 Task: Look for Airbnb properties in La Falda, Argentina from 14th December, 2023 to 18th December, 2023 for 2 adults. Place can be room with 1  bedroom having 1 bed and 1 bathroom. Property type can be hotel. Amenities needed are: heating.
Action: Mouse moved to (496, 98)
Screenshot: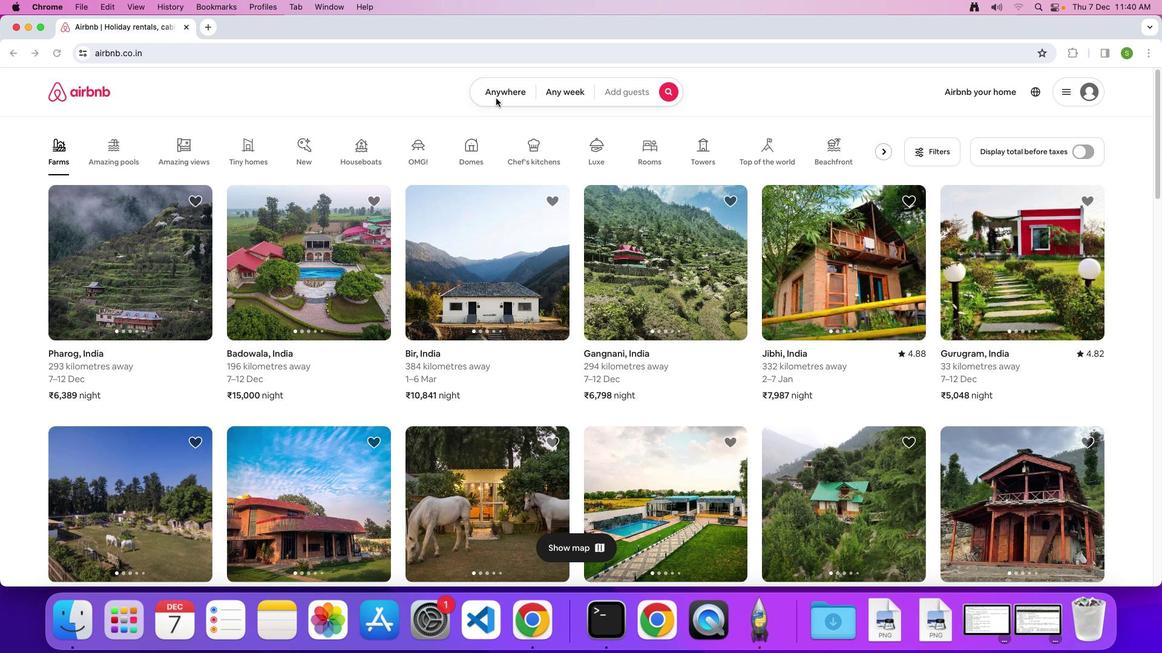 
Action: Mouse pressed left at (496, 98)
Screenshot: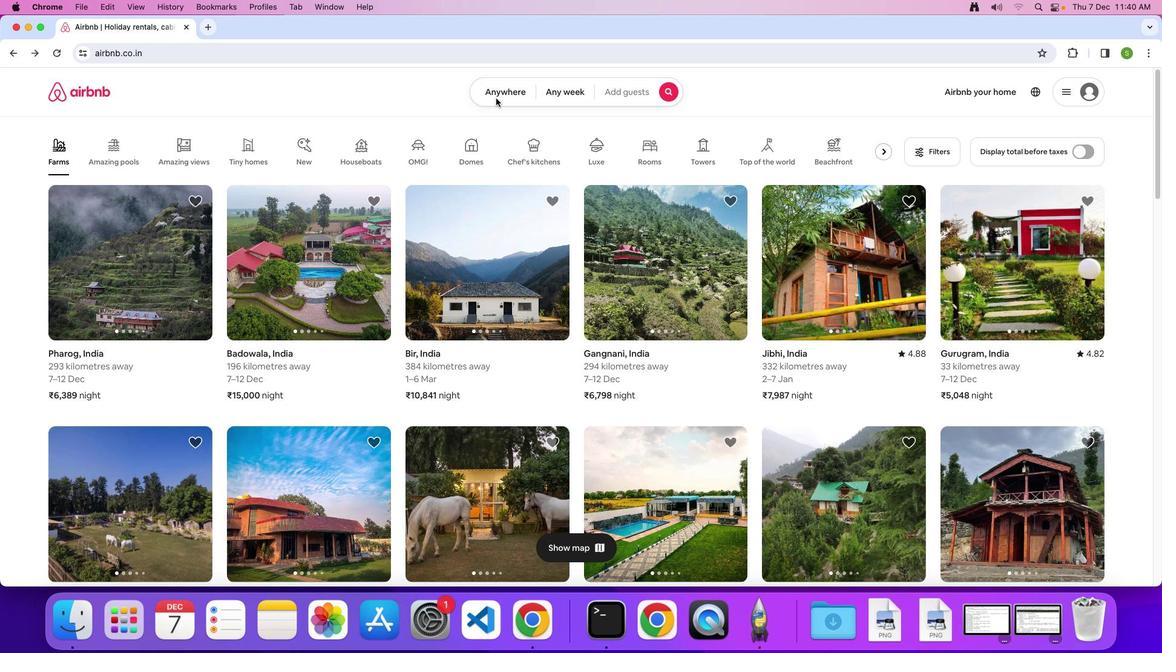 
Action: Mouse moved to (498, 94)
Screenshot: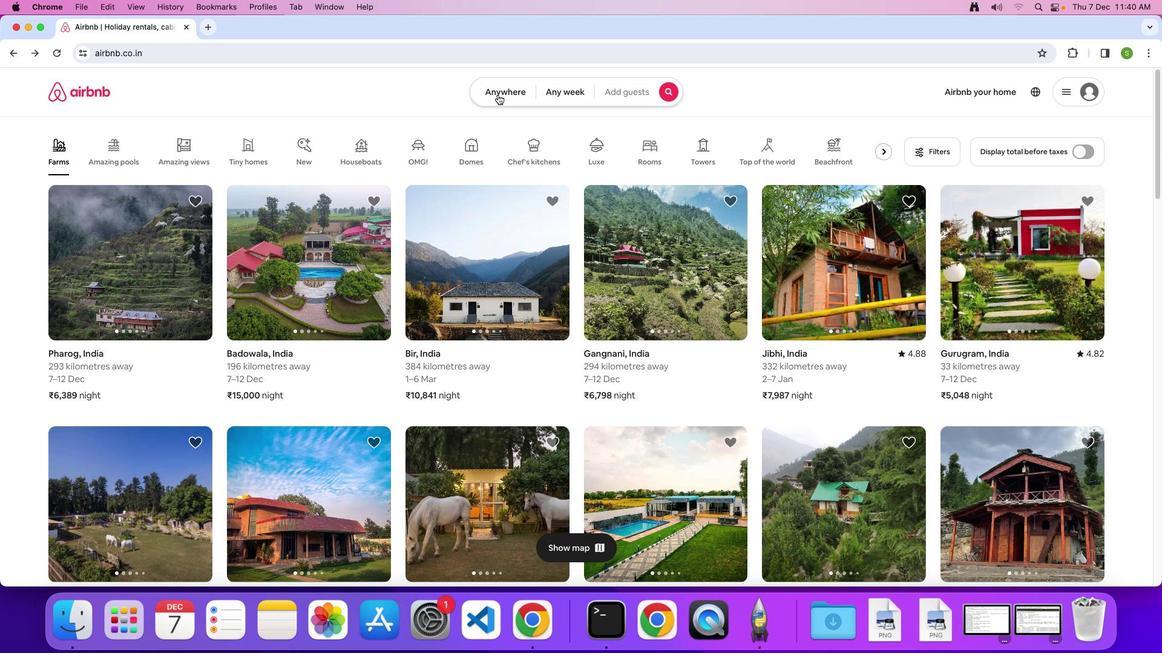 
Action: Mouse pressed left at (498, 94)
Screenshot: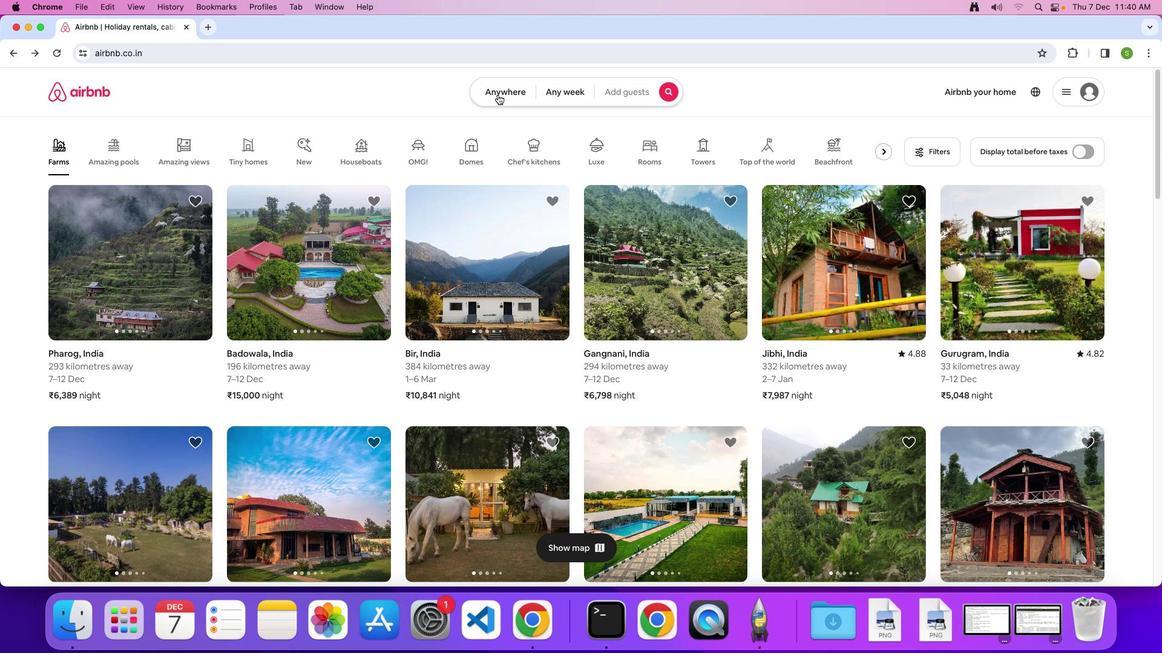 
Action: Mouse moved to (433, 133)
Screenshot: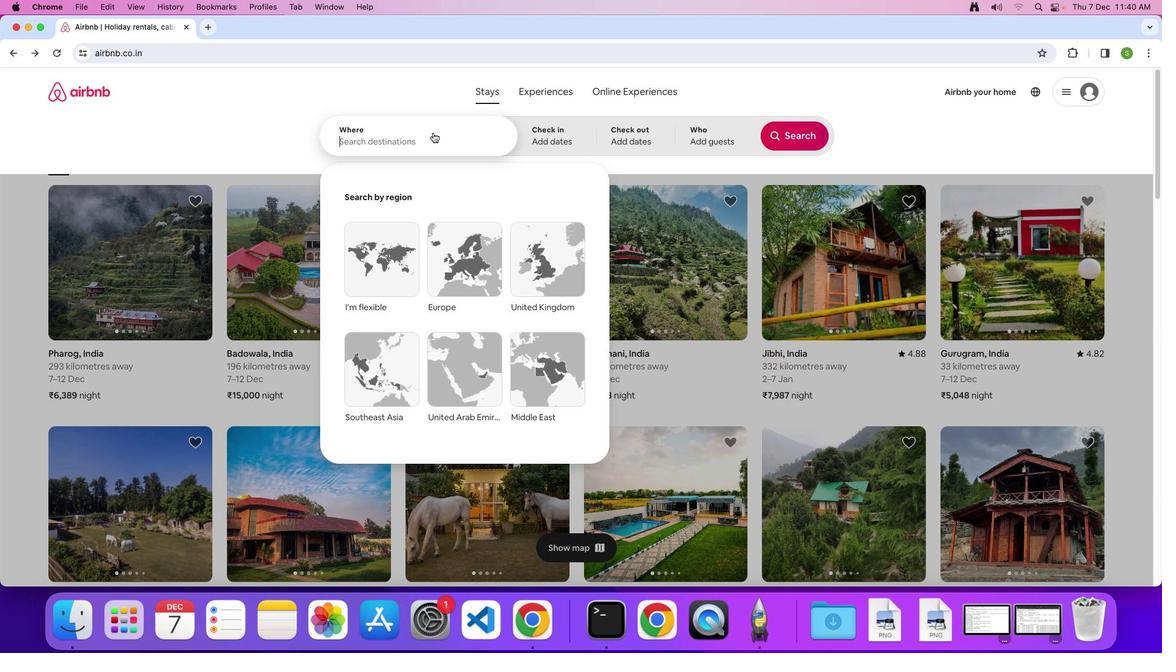 
Action: Mouse pressed left at (433, 133)
Screenshot: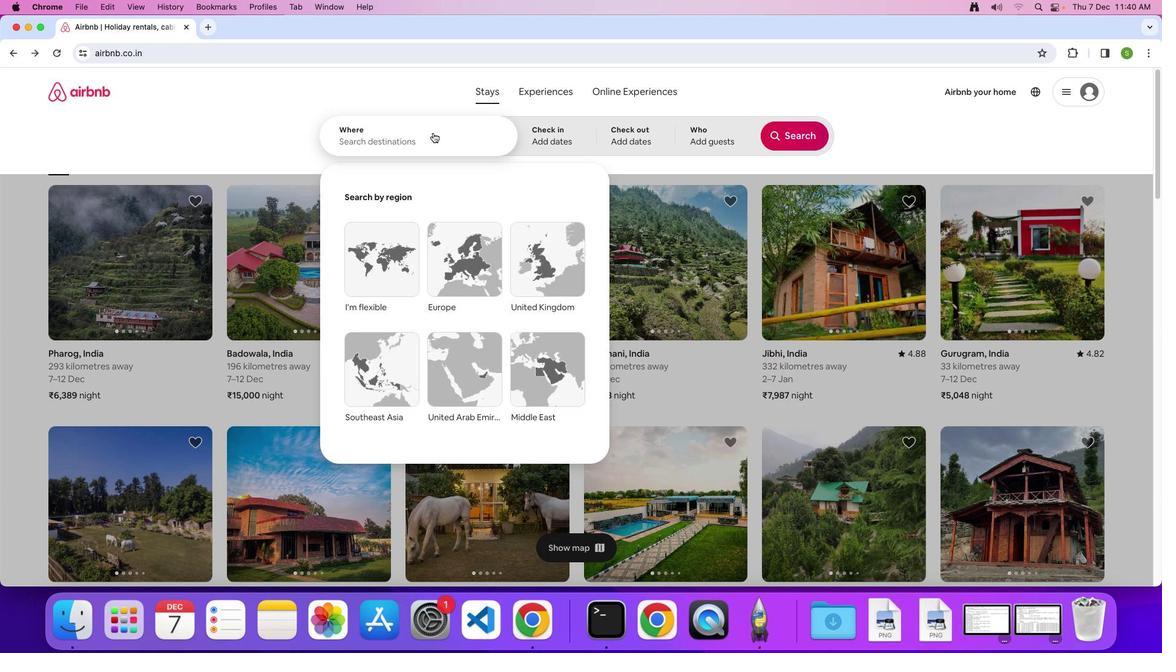 
Action: Mouse moved to (433, 133)
Screenshot: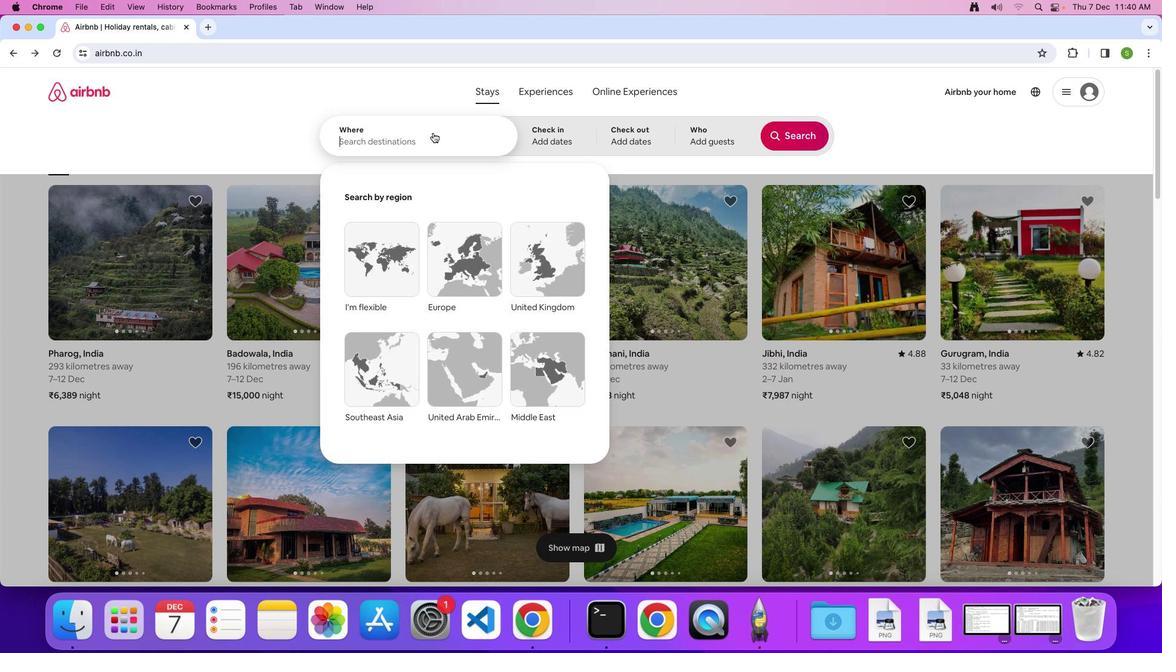 
Action: Key pressed 'L'Key.caps_lock'a'Key.spaceKey.shift'F''a''l''d''a'','Key.spaceKey.shift'A''r''g''e''n''t''i''n''a'Key.enter
Screenshot: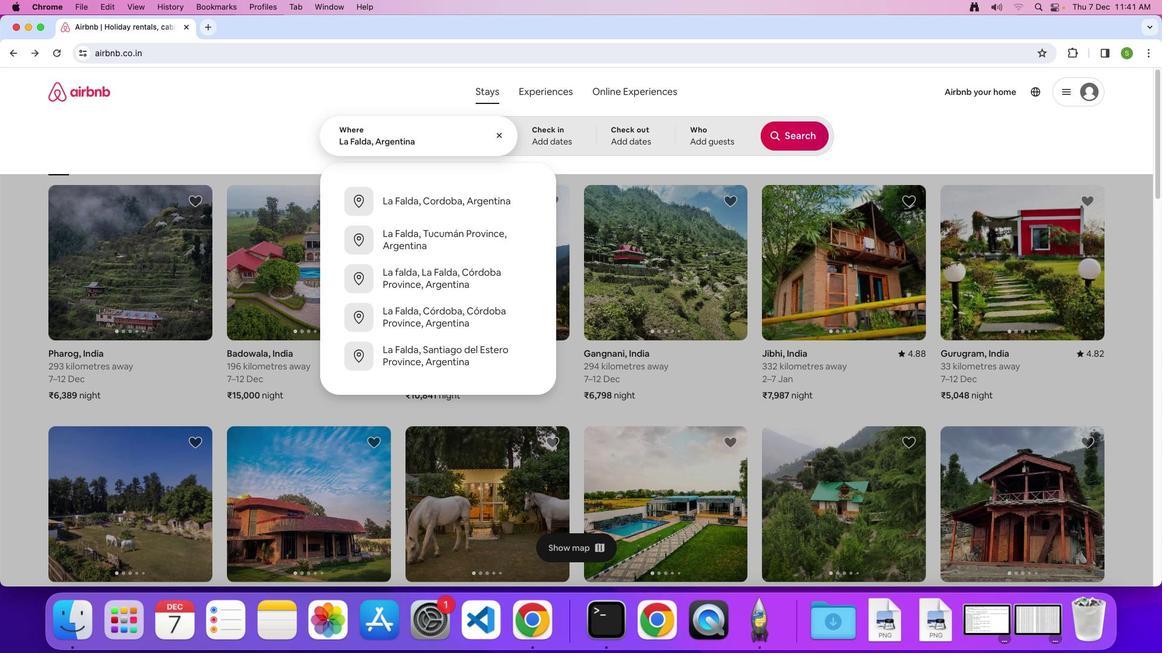 
Action: Mouse moved to (483, 346)
Screenshot: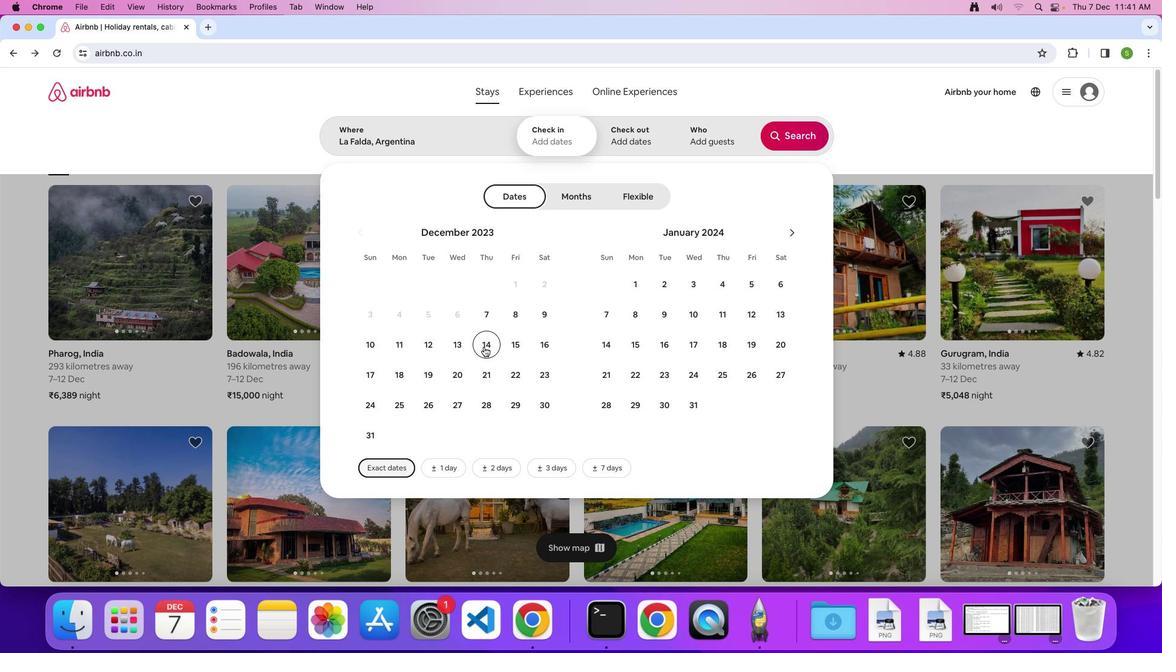 
Action: Mouse pressed left at (483, 346)
Screenshot: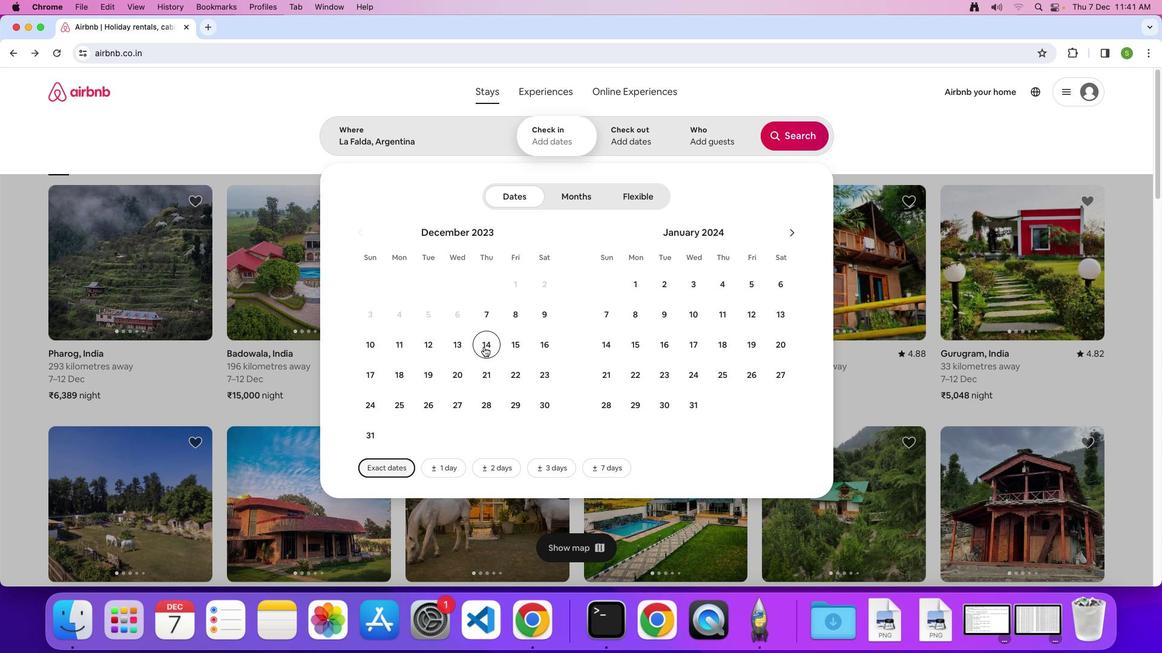 
Action: Mouse moved to (397, 374)
Screenshot: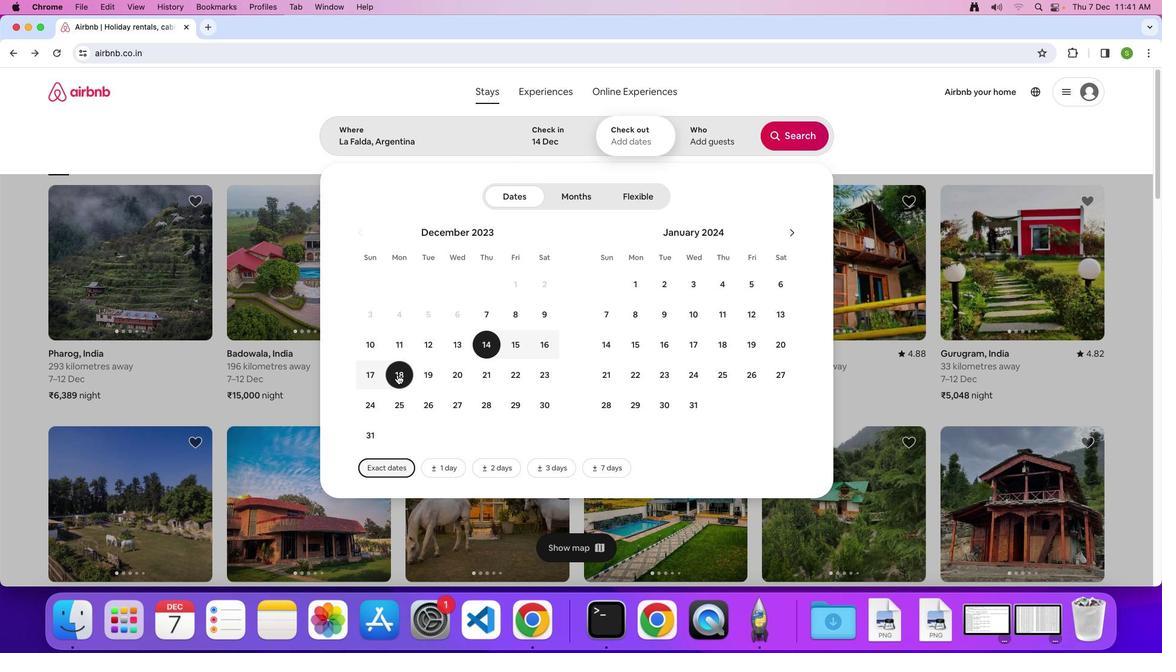 
Action: Mouse pressed left at (397, 374)
Screenshot: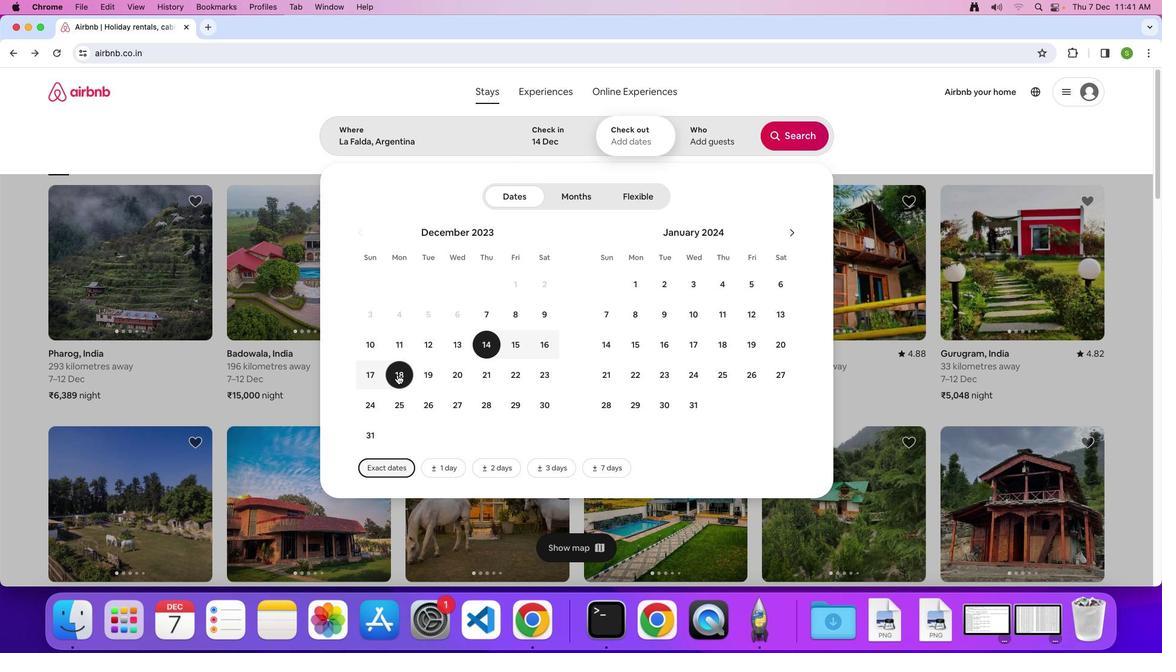 
Action: Mouse moved to (699, 133)
Screenshot: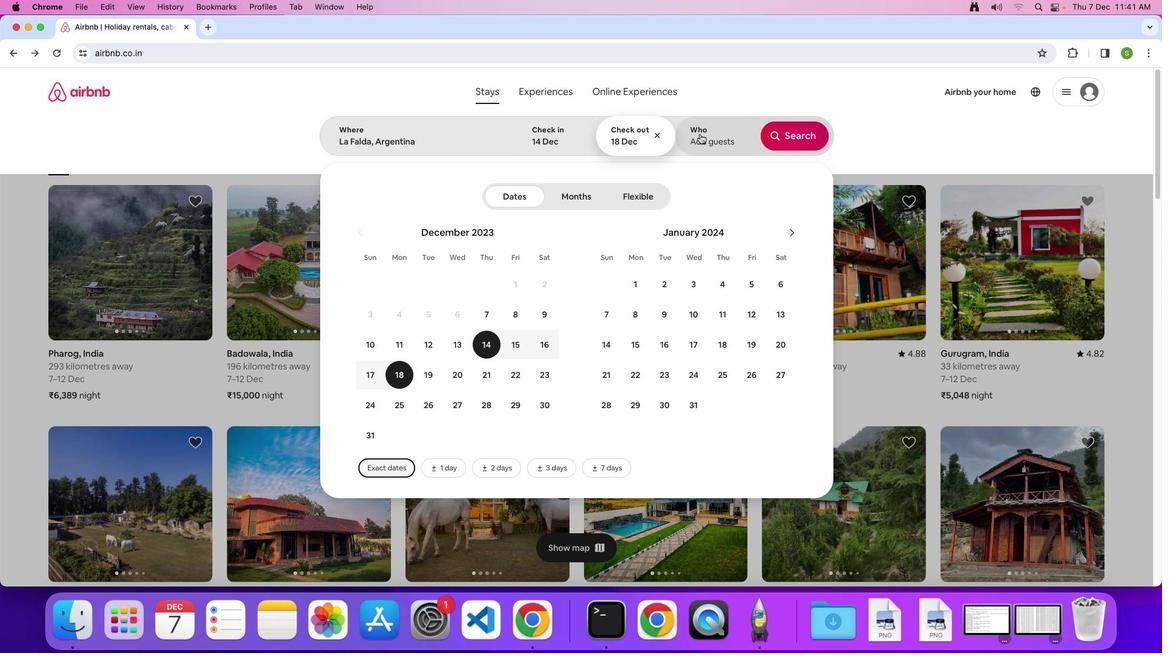 
Action: Mouse pressed left at (699, 133)
Screenshot: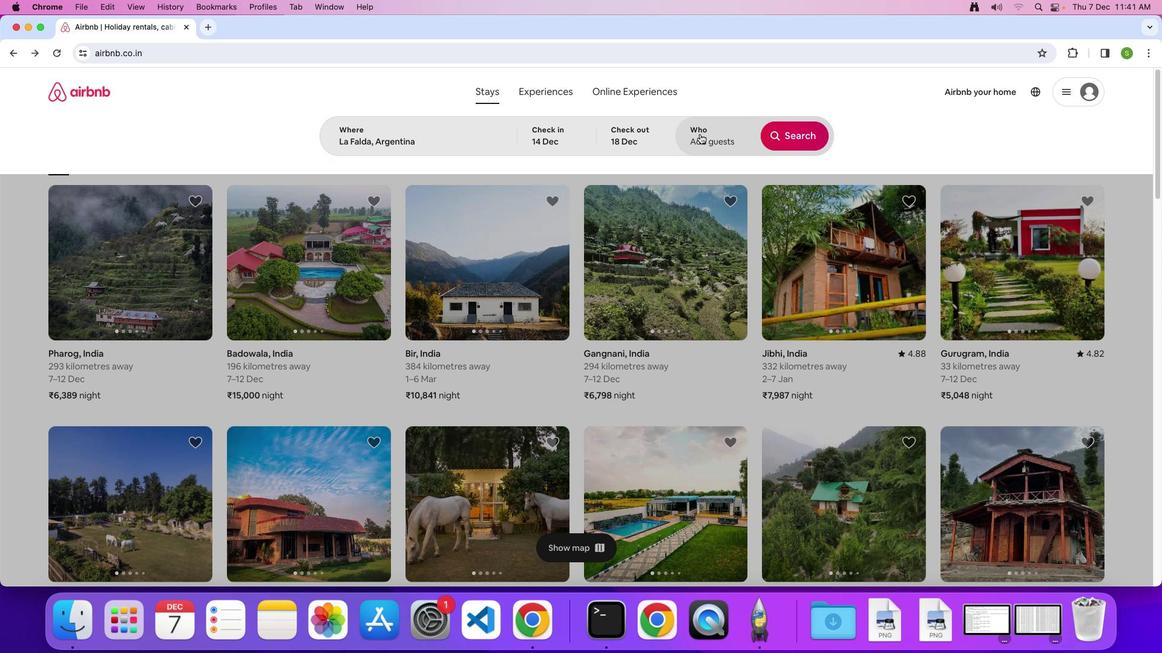 
Action: Mouse moved to (793, 201)
Screenshot: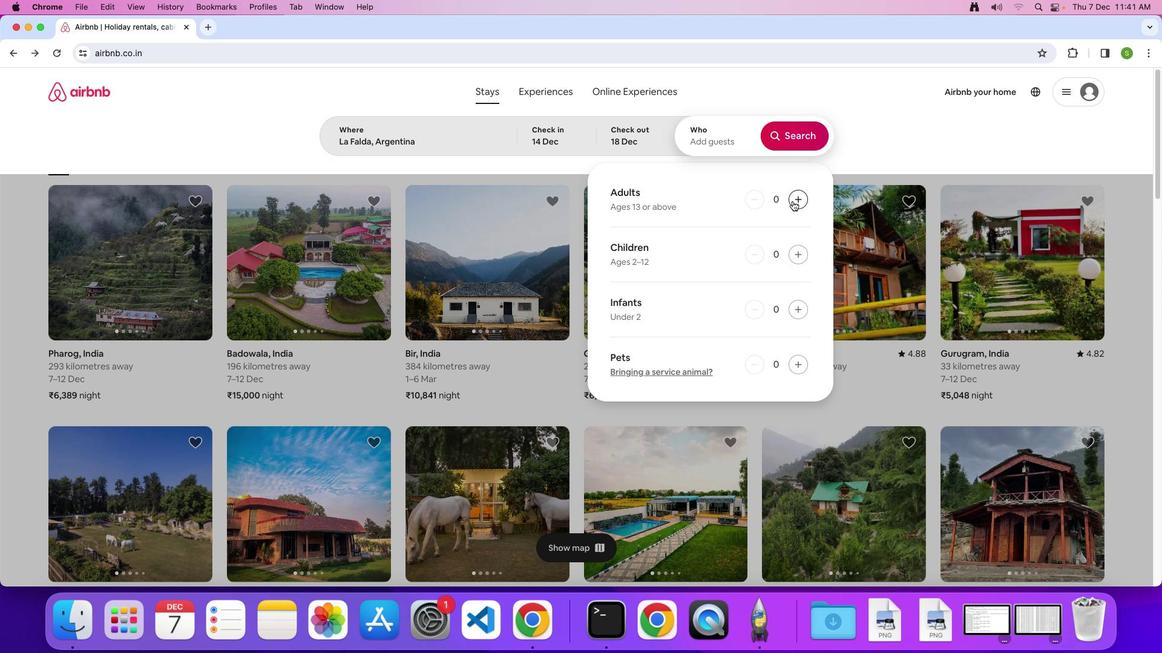 
Action: Mouse pressed left at (793, 201)
Screenshot: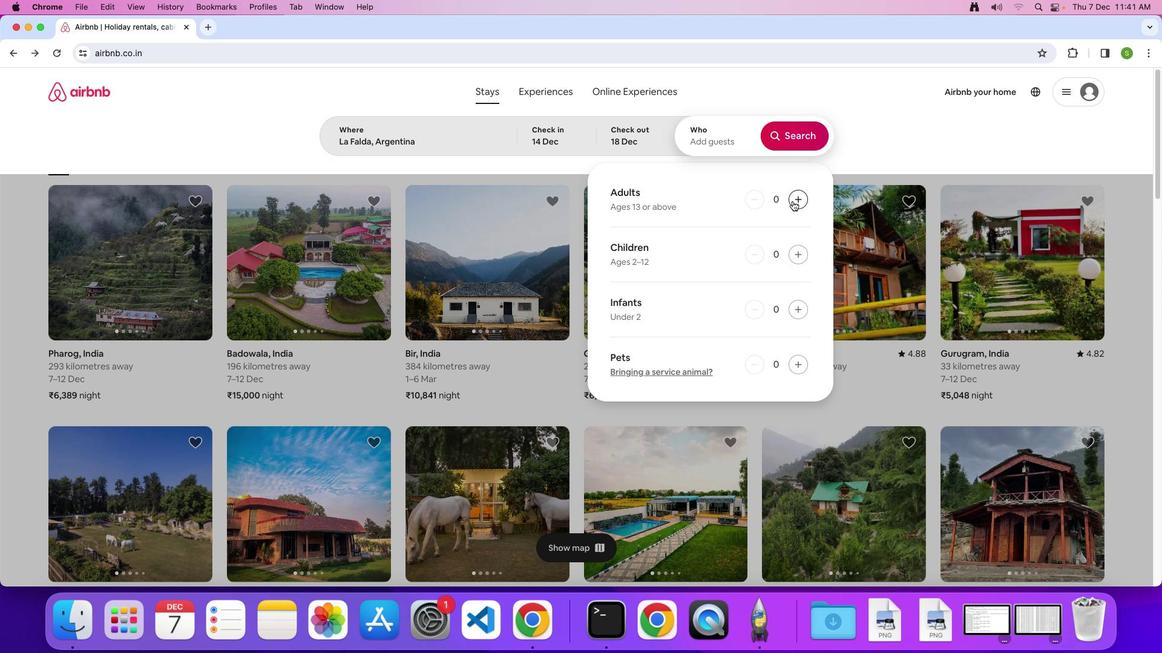 
Action: Mouse pressed left at (793, 201)
Screenshot: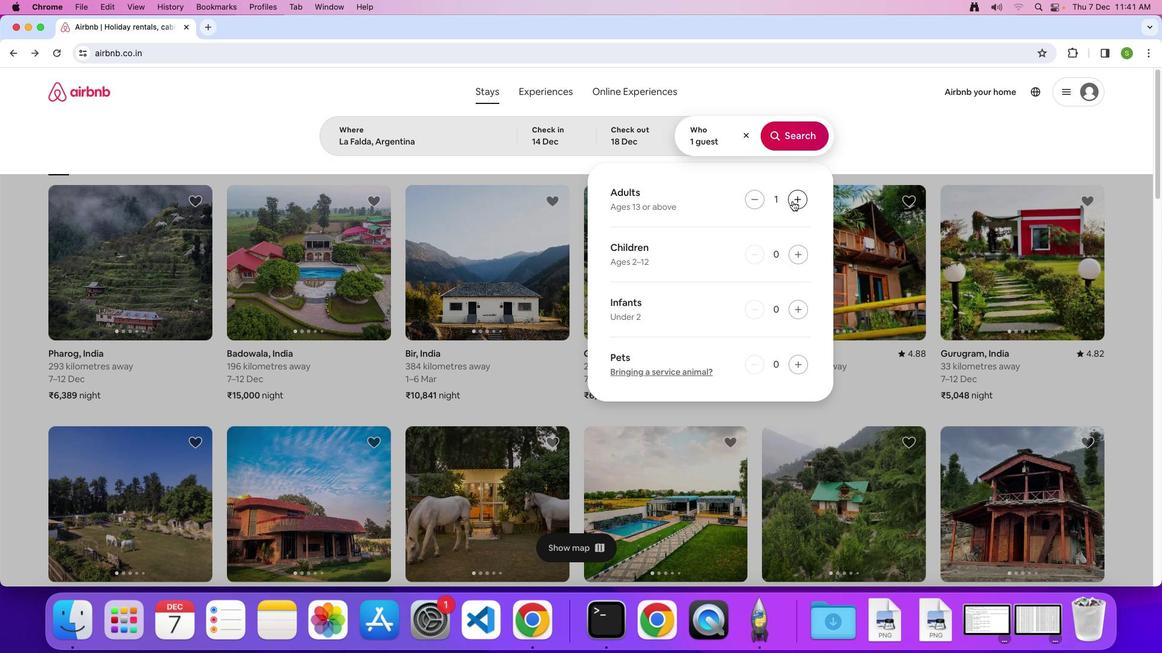 
Action: Mouse moved to (798, 143)
Screenshot: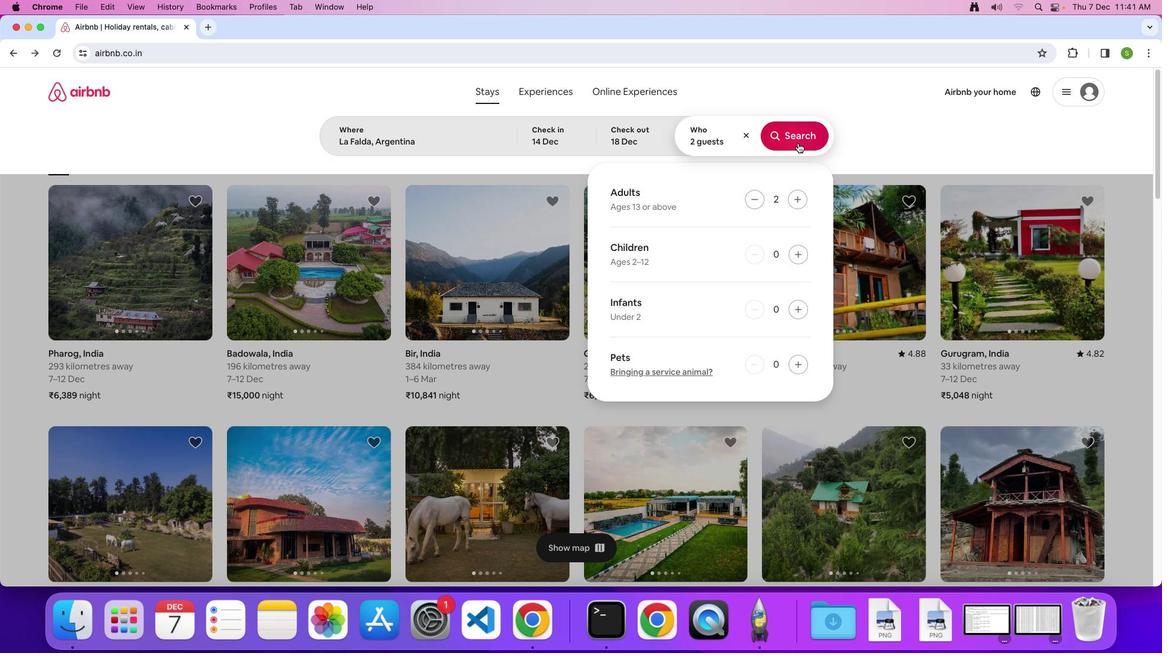 
Action: Mouse pressed left at (798, 143)
Screenshot: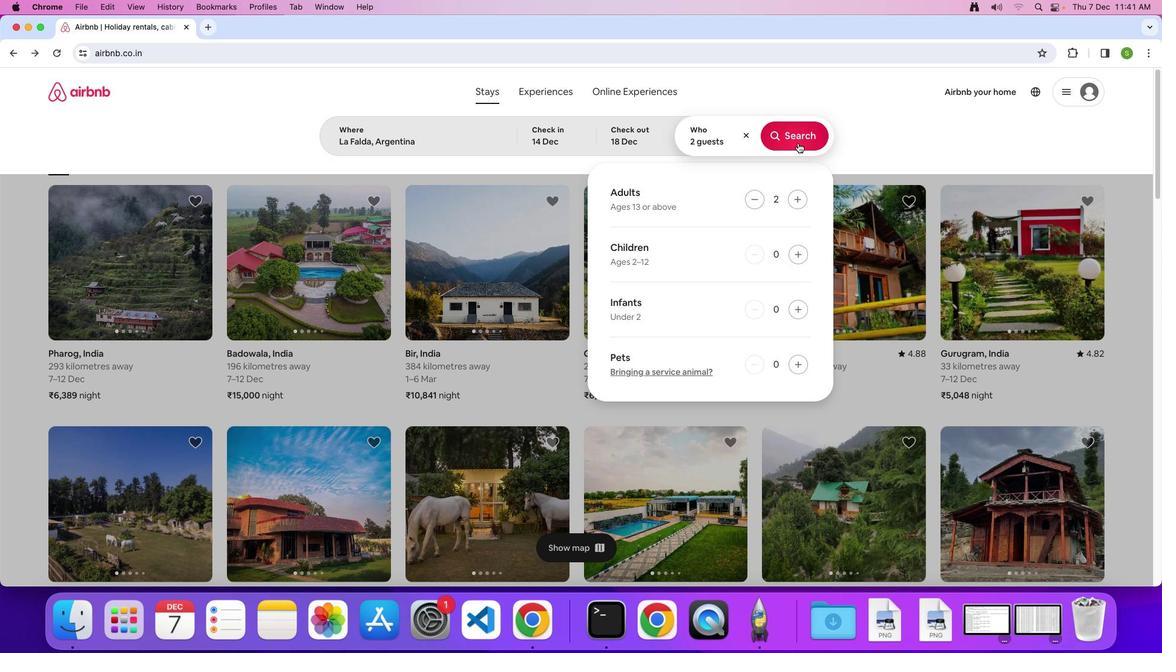 
Action: Mouse moved to (961, 148)
Screenshot: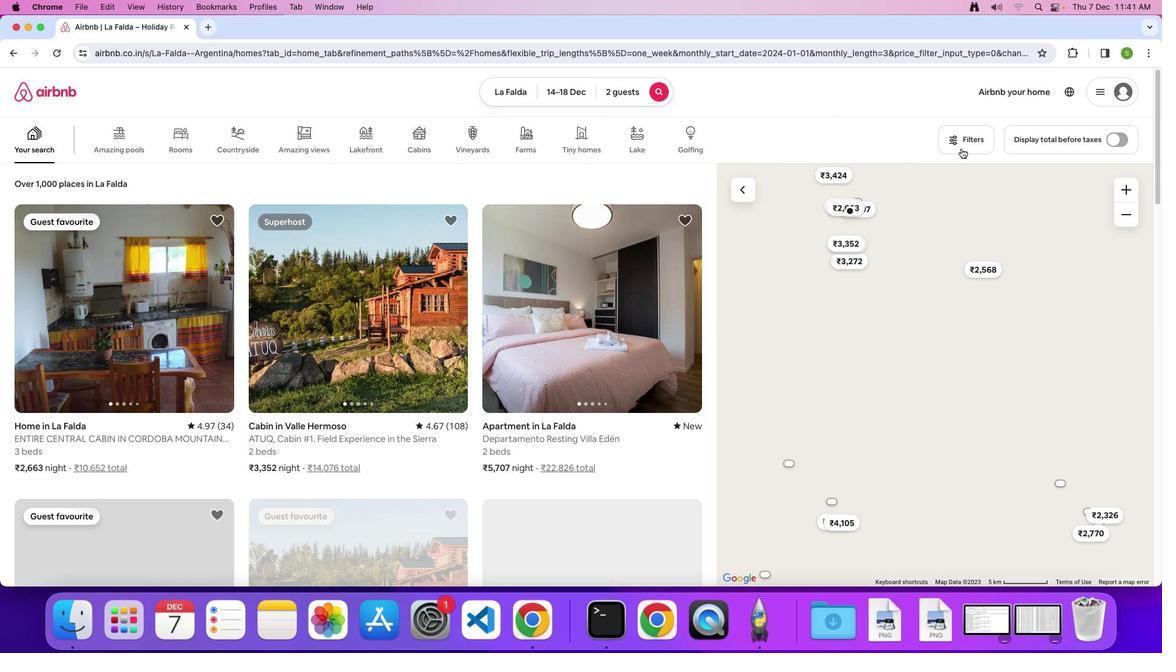 
Action: Mouse pressed left at (961, 148)
Screenshot: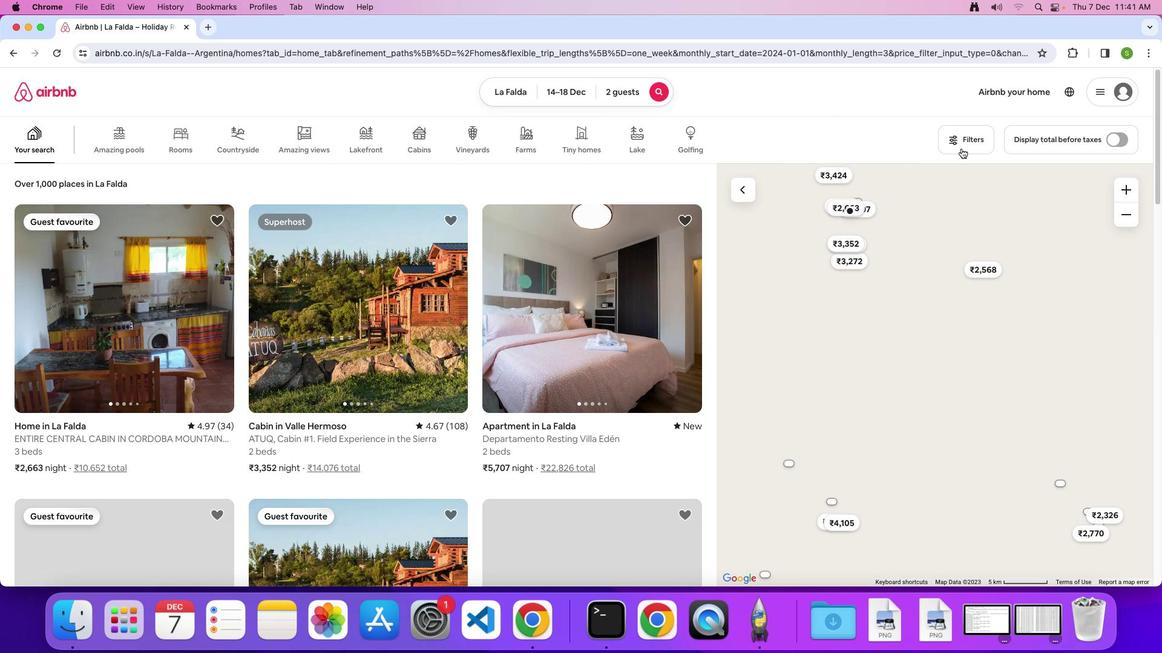 
Action: Mouse moved to (578, 220)
Screenshot: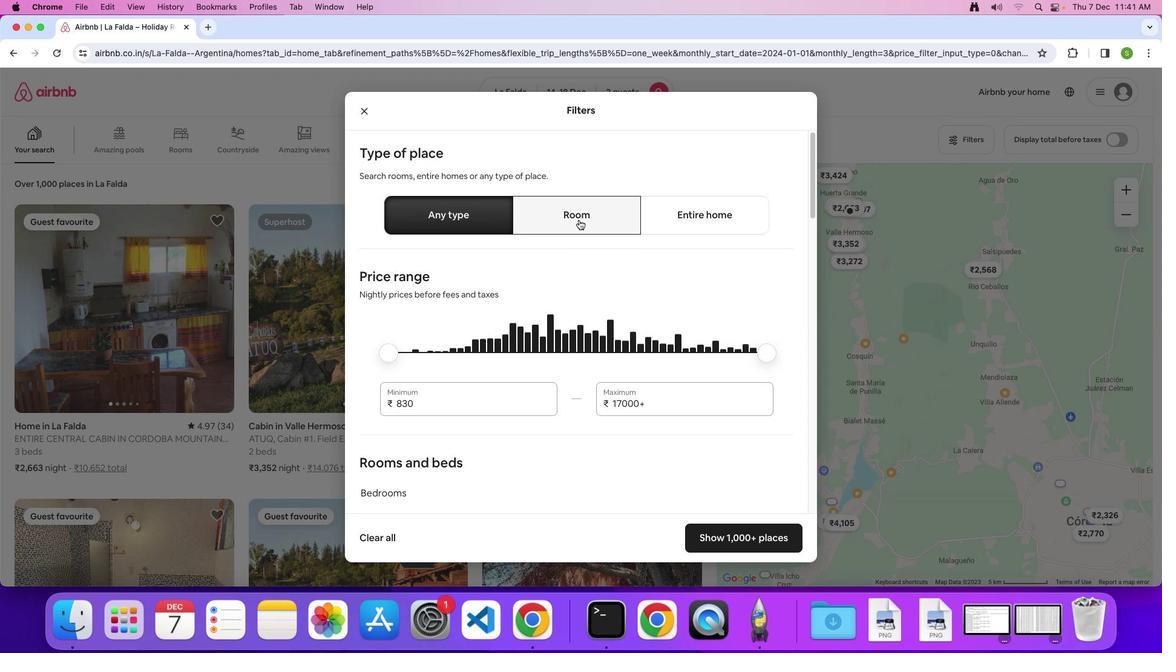
Action: Mouse pressed left at (578, 220)
Screenshot: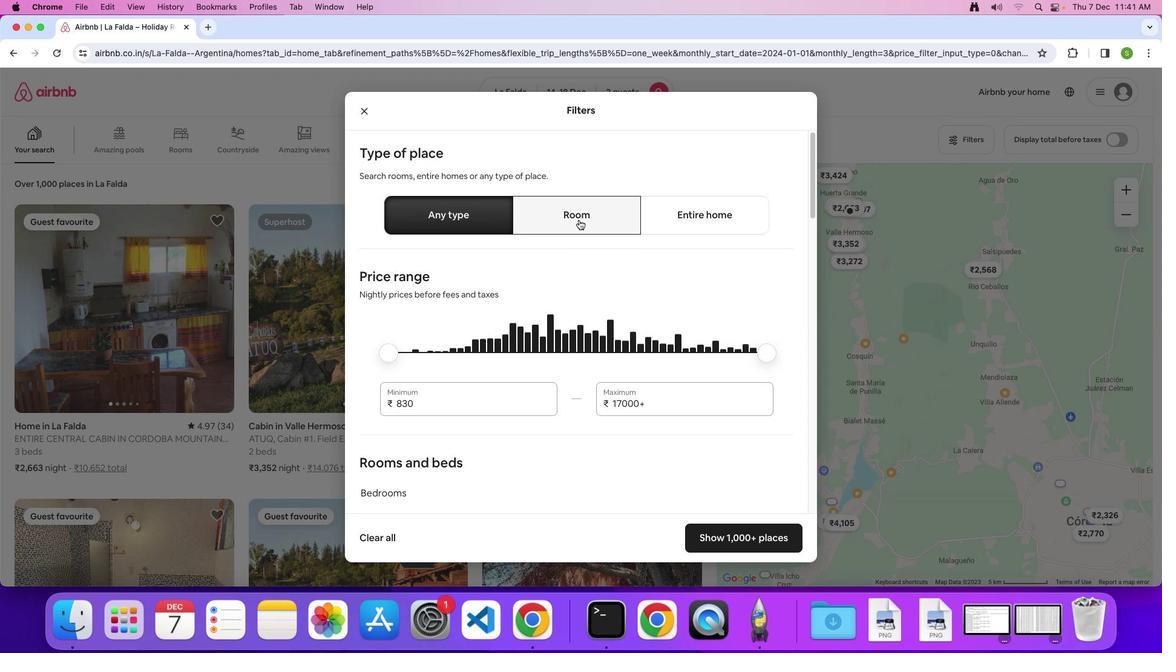 
Action: Mouse moved to (559, 345)
Screenshot: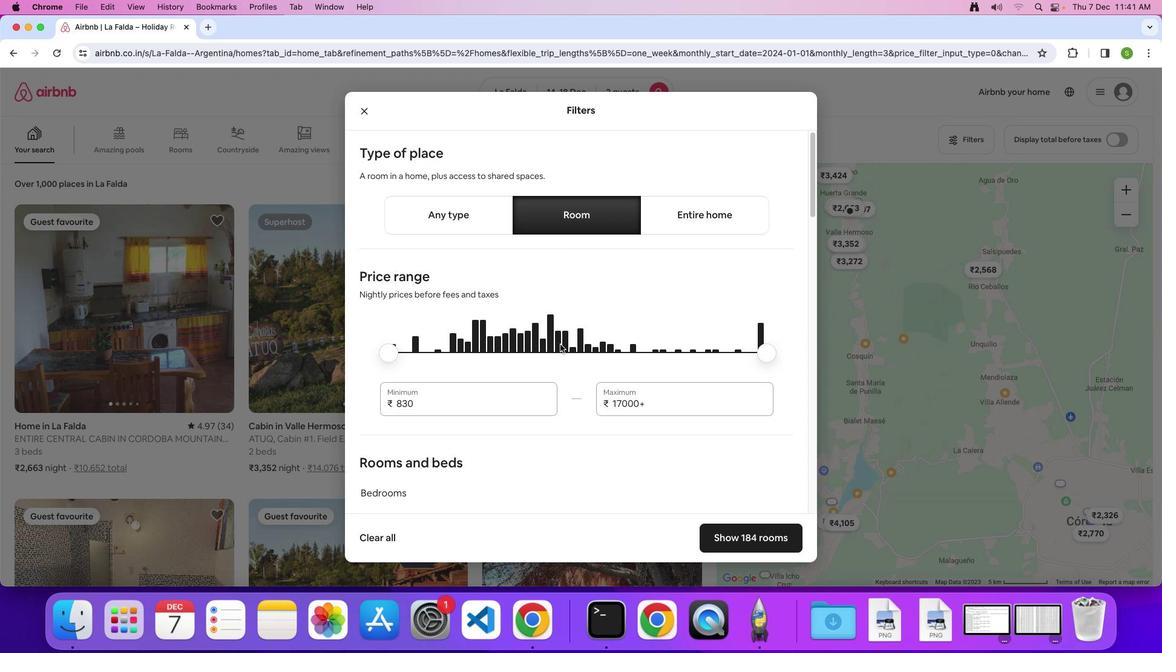 
Action: Mouse scrolled (559, 345) with delta (0, 0)
Screenshot: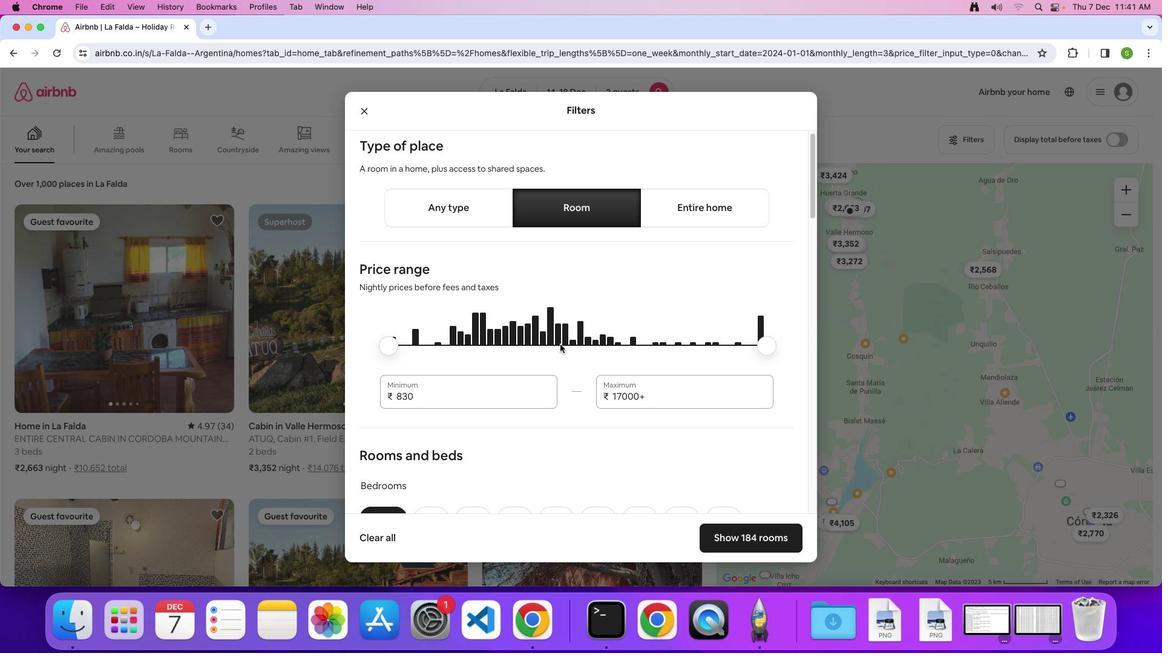 
Action: Mouse scrolled (559, 345) with delta (0, 0)
Screenshot: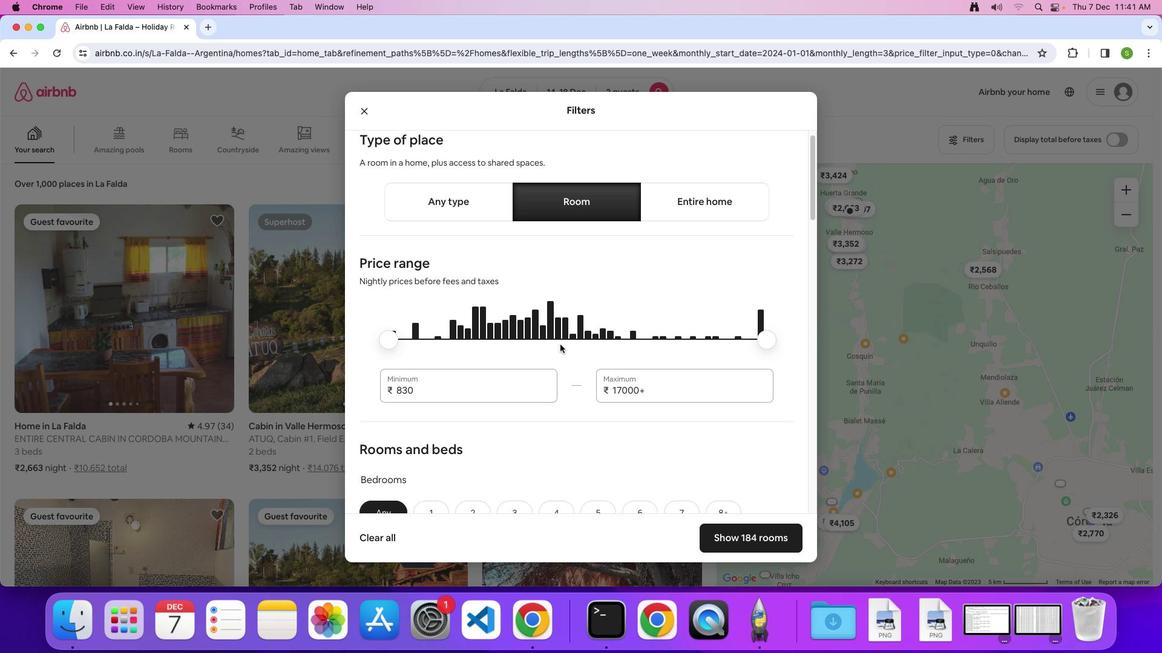 
Action: Mouse scrolled (559, 345) with delta (0, -1)
Screenshot: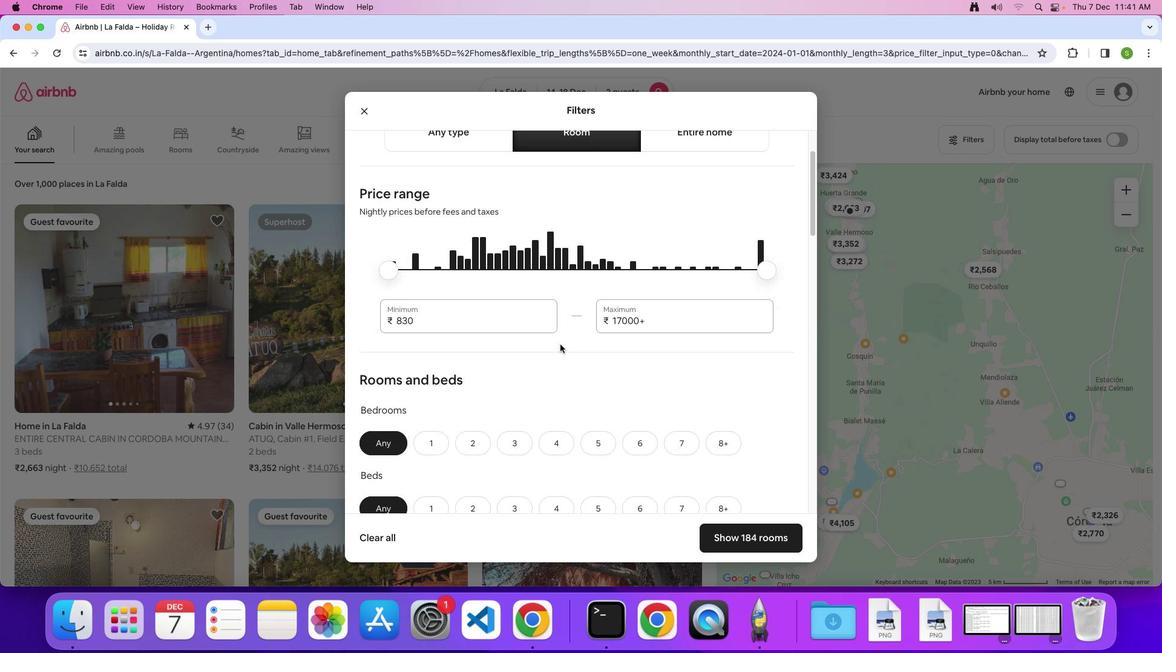 
Action: Mouse scrolled (559, 345) with delta (0, 0)
Screenshot: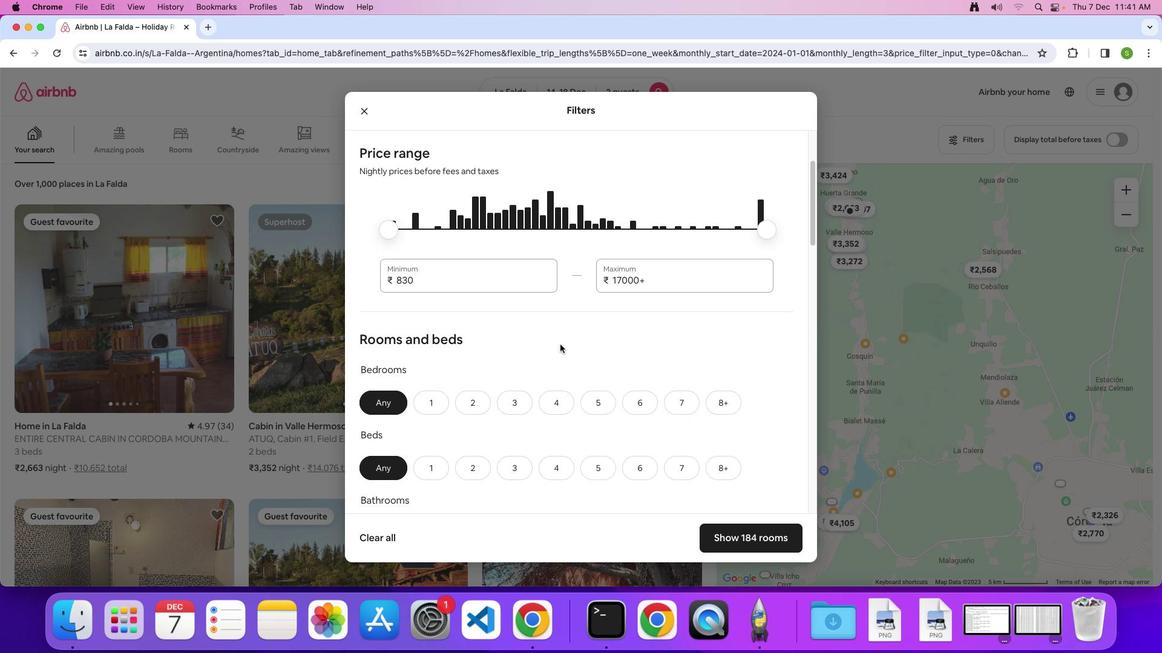 
Action: Mouse scrolled (559, 345) with delta (0, 0)
Screenshot: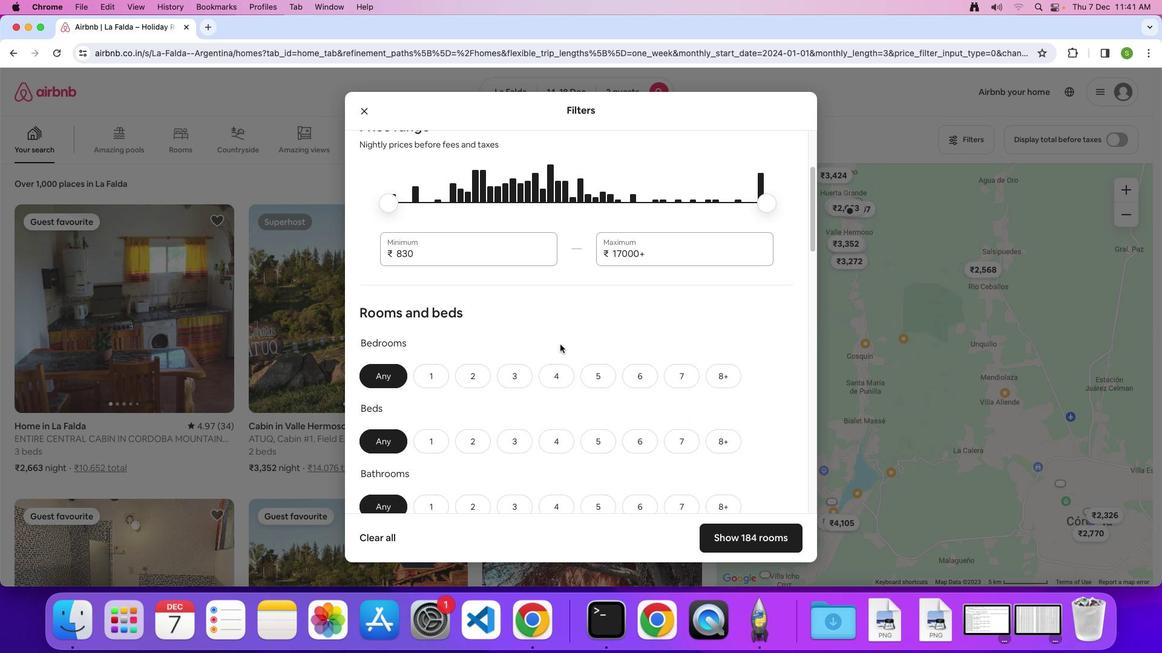 
Action: Mouse scrolled (559, 345) with delta (0, -1)
Screenshot: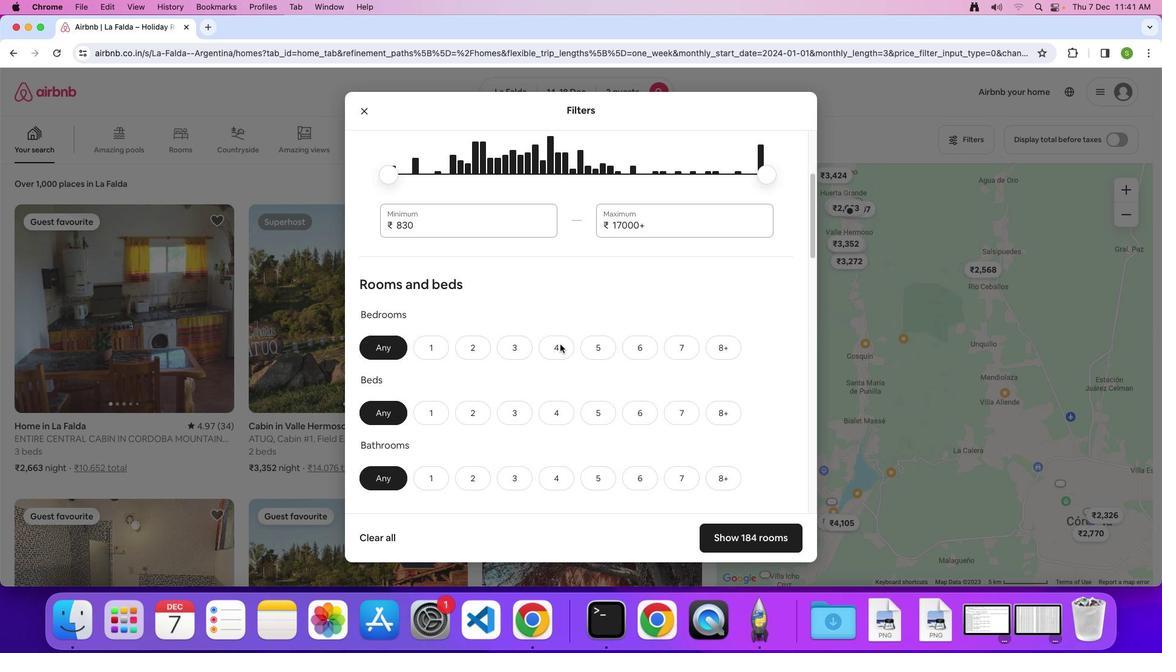 
Action: Mouse moved to (435, 308)
Screenshot: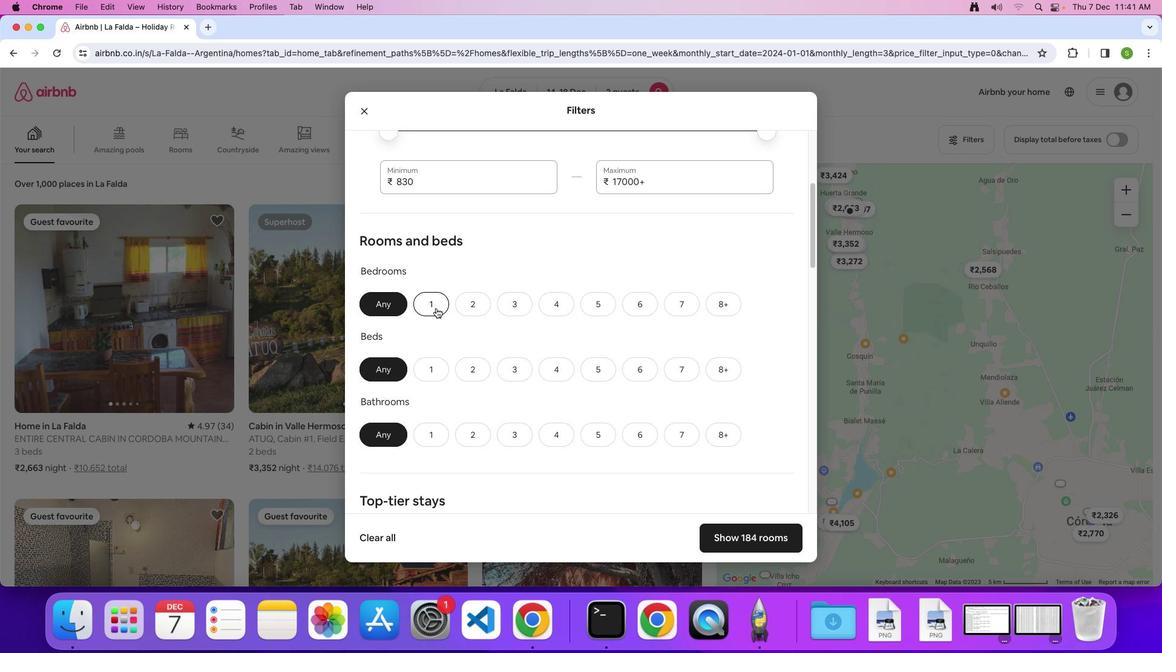 
Action: Mouse pressed left at (435, 308)
Screenshot: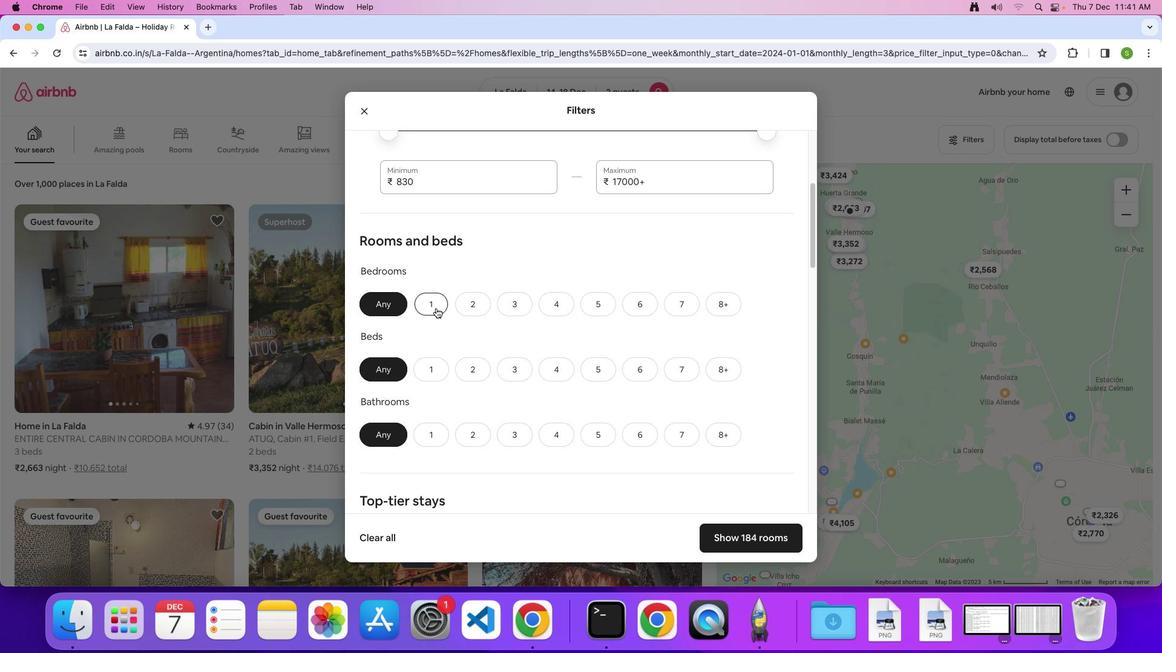 
Action: Mouse moved to (424, 365)
Screenshot: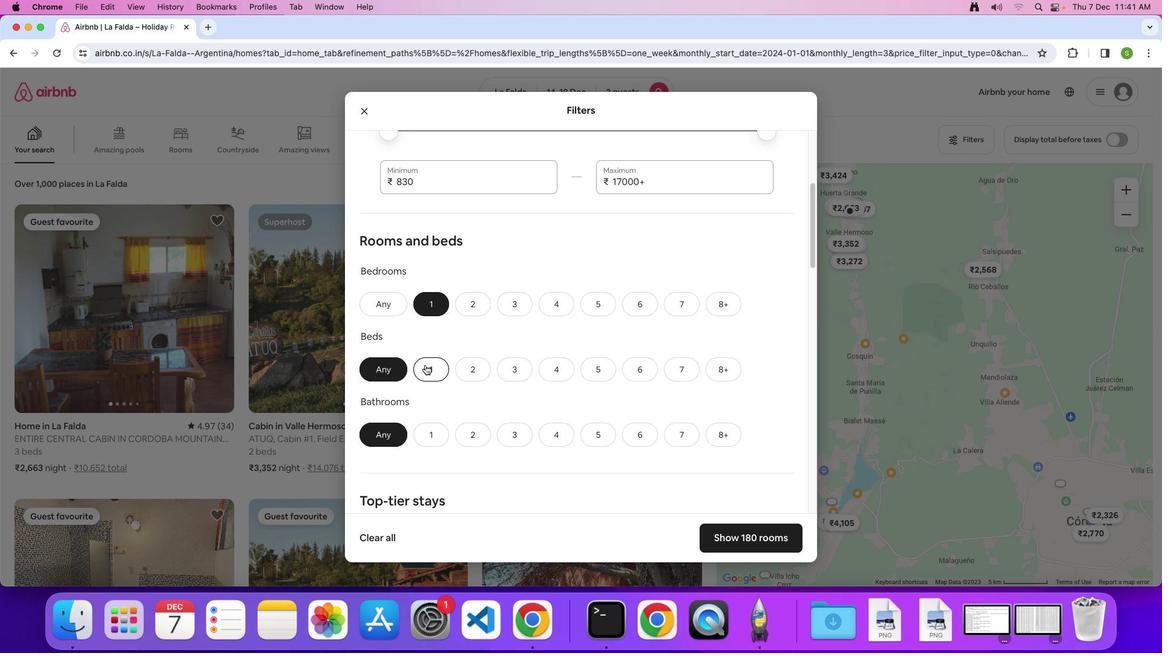 
Action: Mouse pressed left at (424, 365)
Screenshot: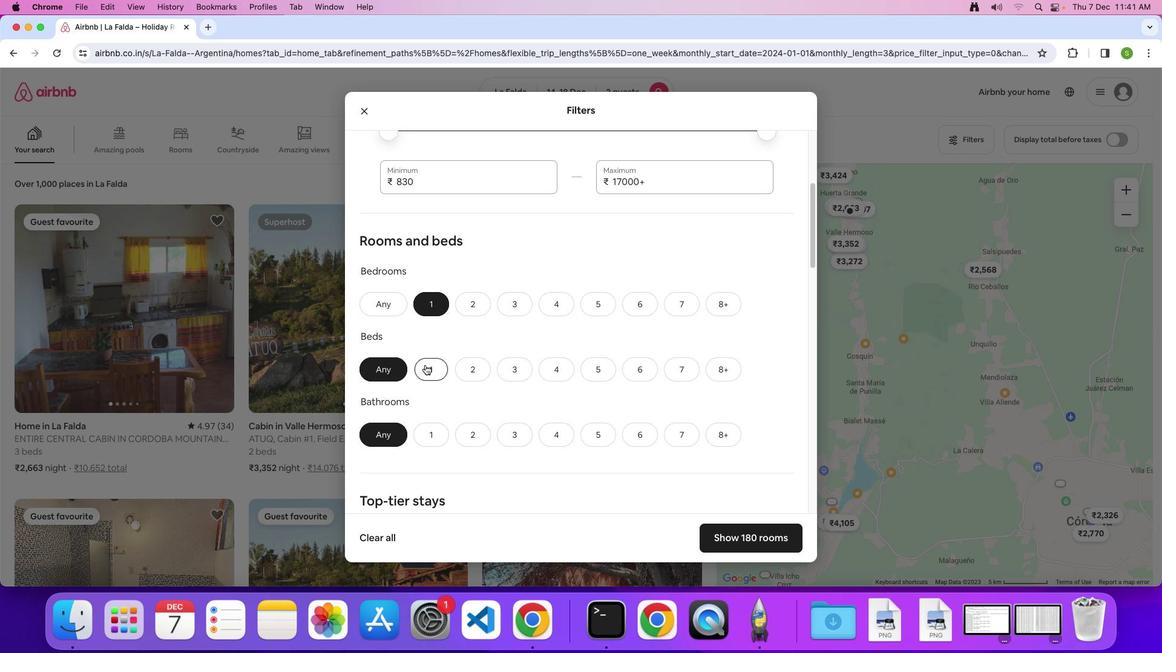 
Action: Mouse moved to (428, 434)
Screenshot: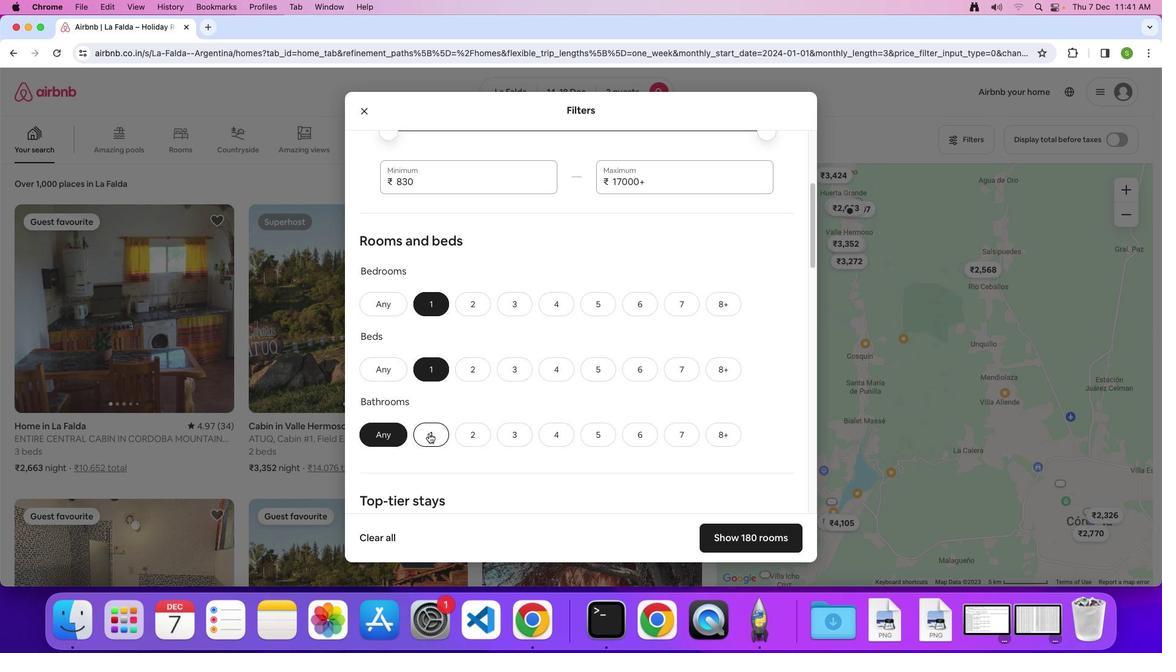
Action: Mouse pressed left at (428, 434)
Screenshot: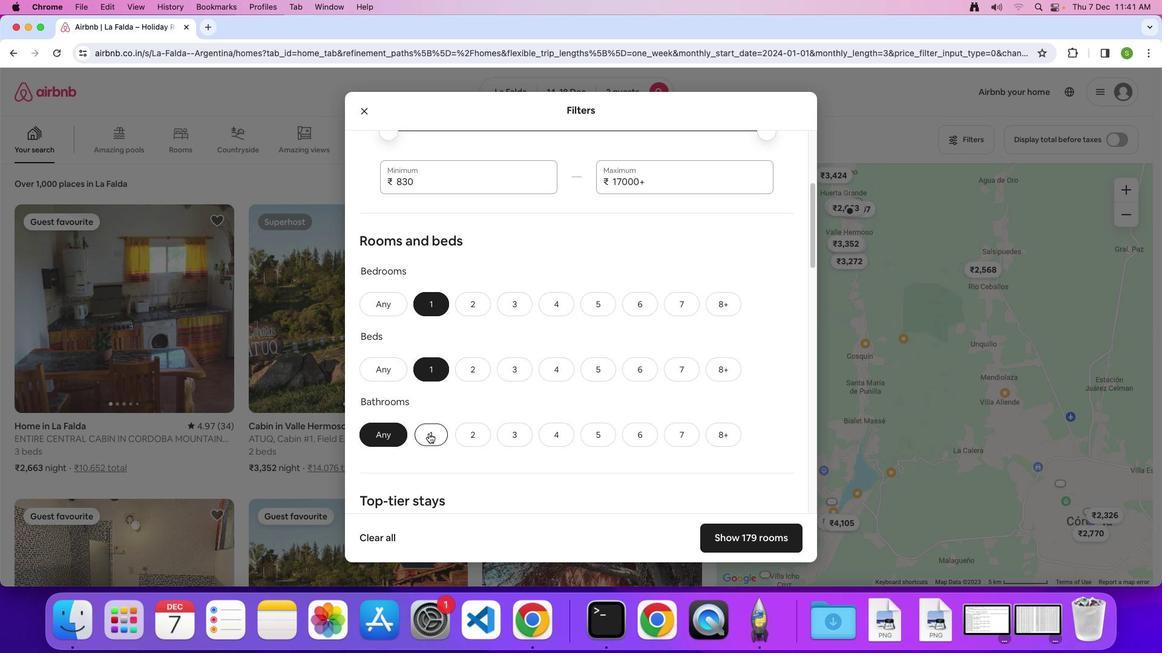 
Action: Mouse moved to (547, 408)
Screenshot: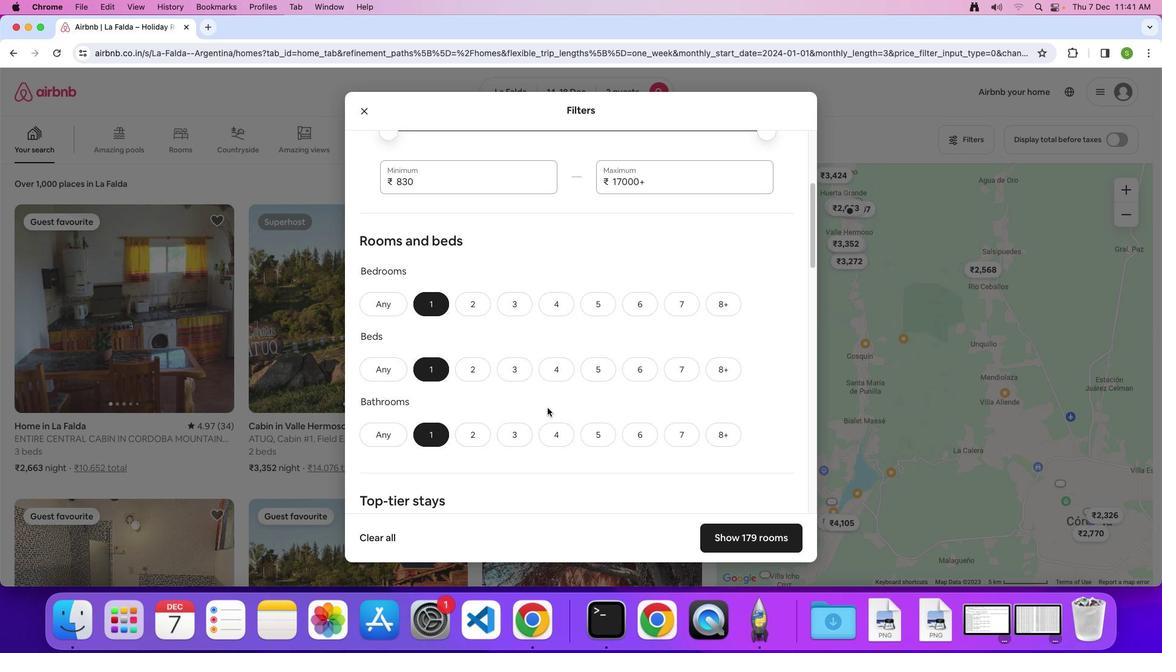 
Action: Mouse scrolled (547, 408) with delta (0, 0)
Screenshot: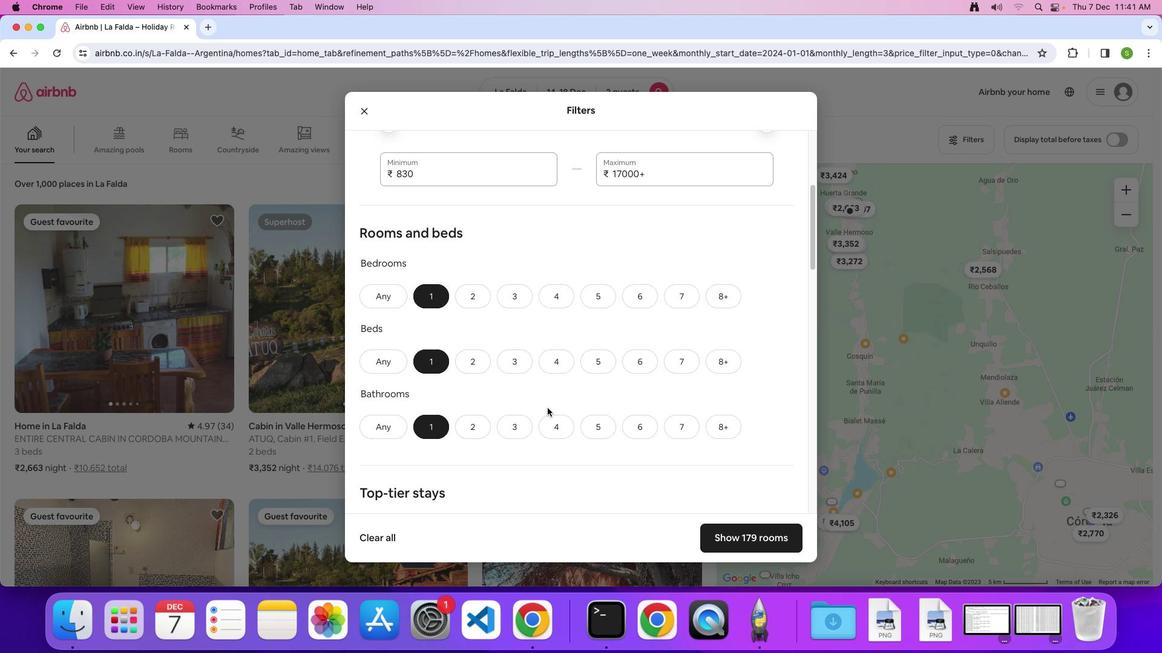 
Action: Mouse scrolled (547, 408) with delta (0, 0)
Screenshot: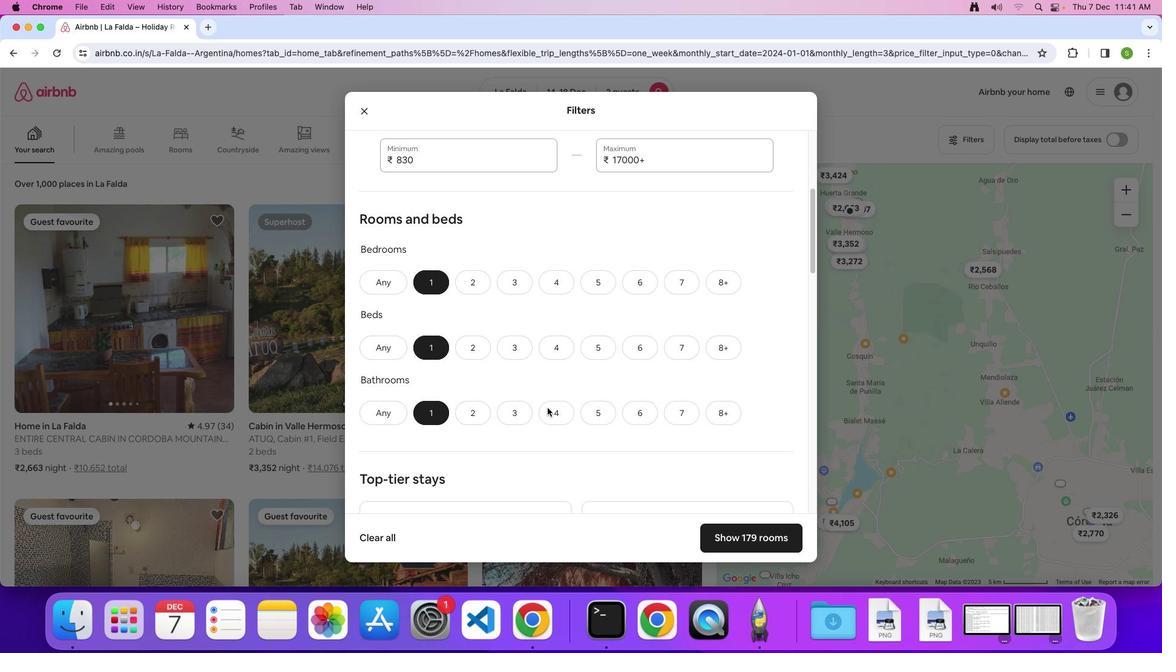 
Action: Mouse scrolled (547, 408) with delta (0, -1)
Screenshot: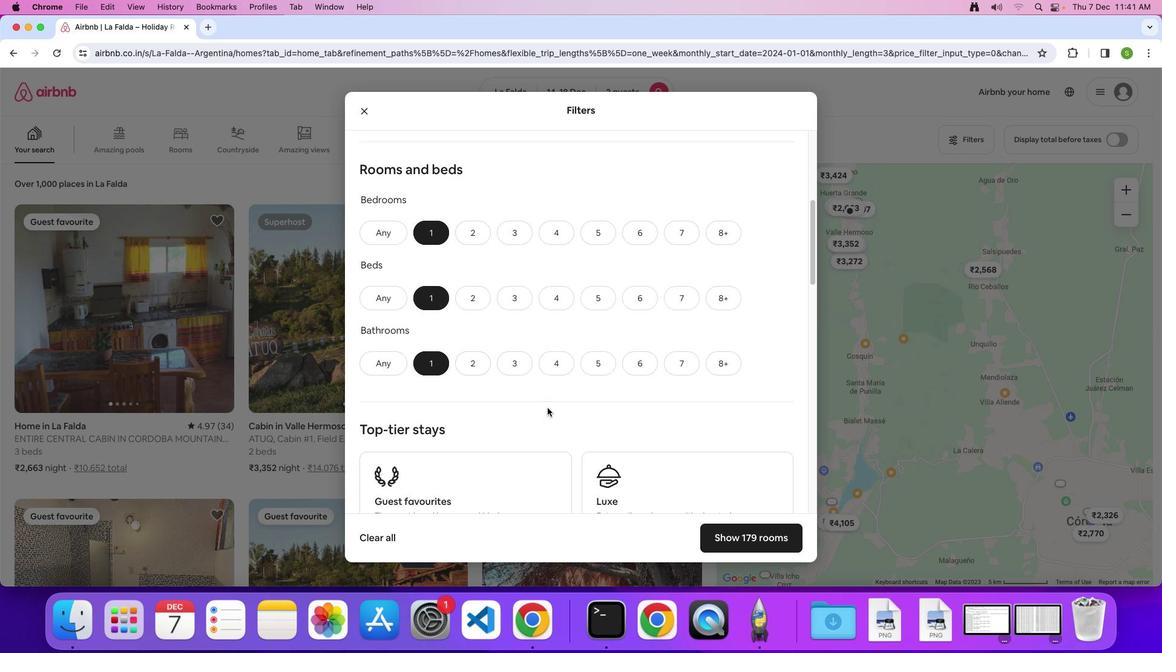 
Action: Mouse scrolled (547, 408) with delta (0, 0)
Screenshot: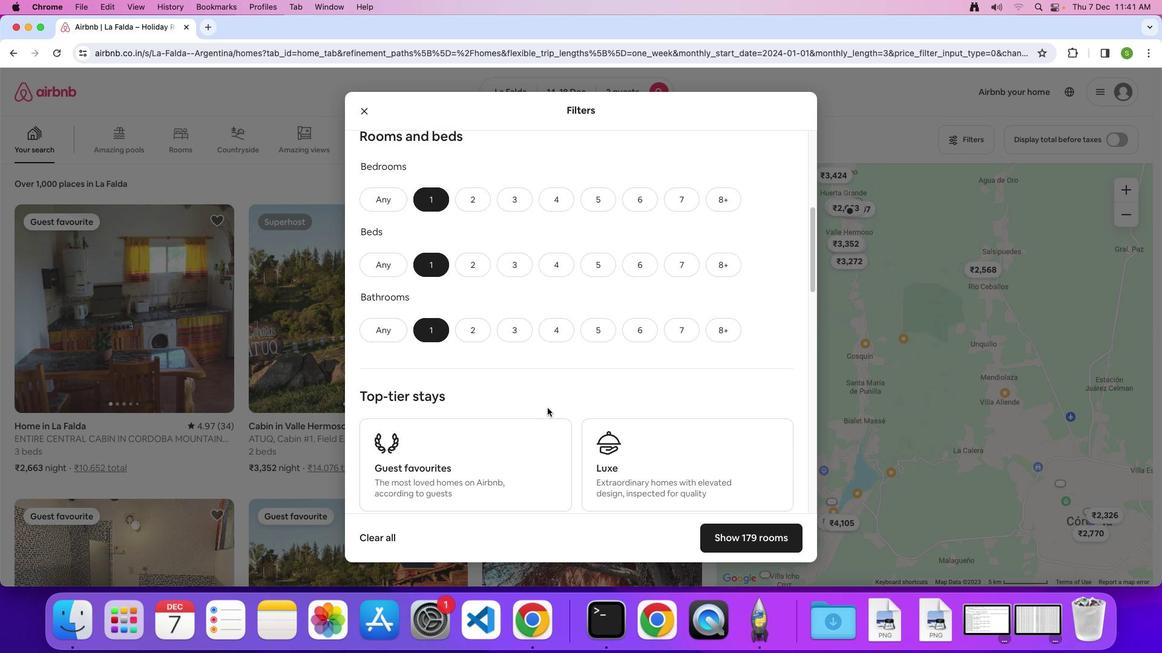 
Action: Mouse scrolled (547, 408) with delta (0, 0)
Screenshot: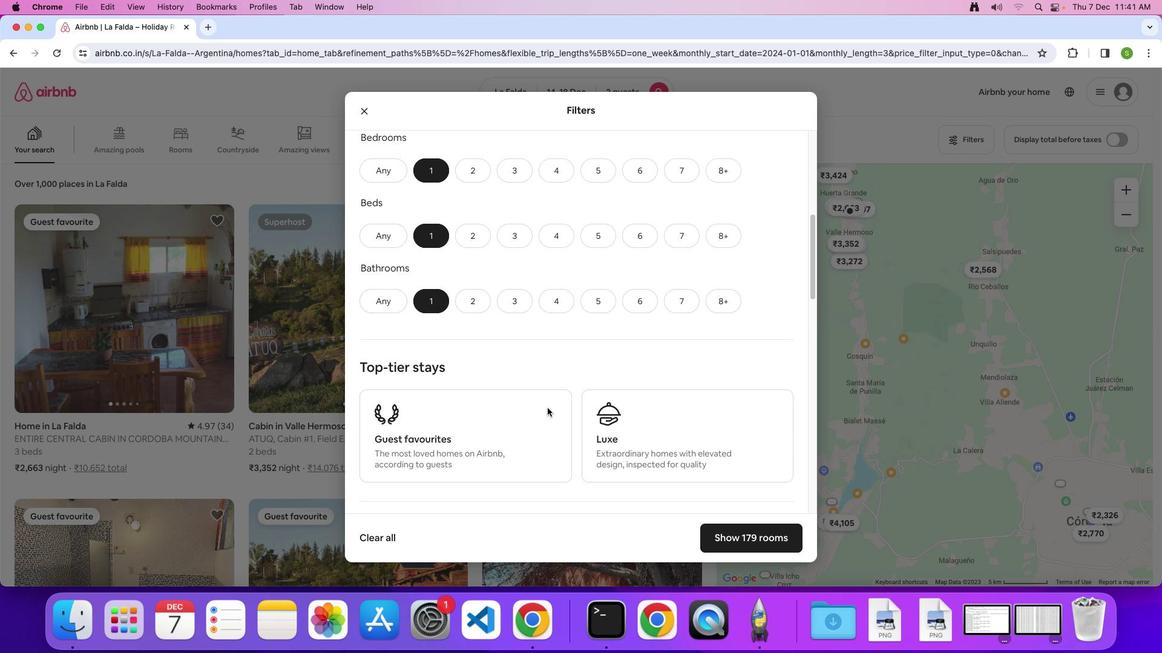 
Action: Mouse scrolled (547, 408) with delta (0, -1)
Screenshot: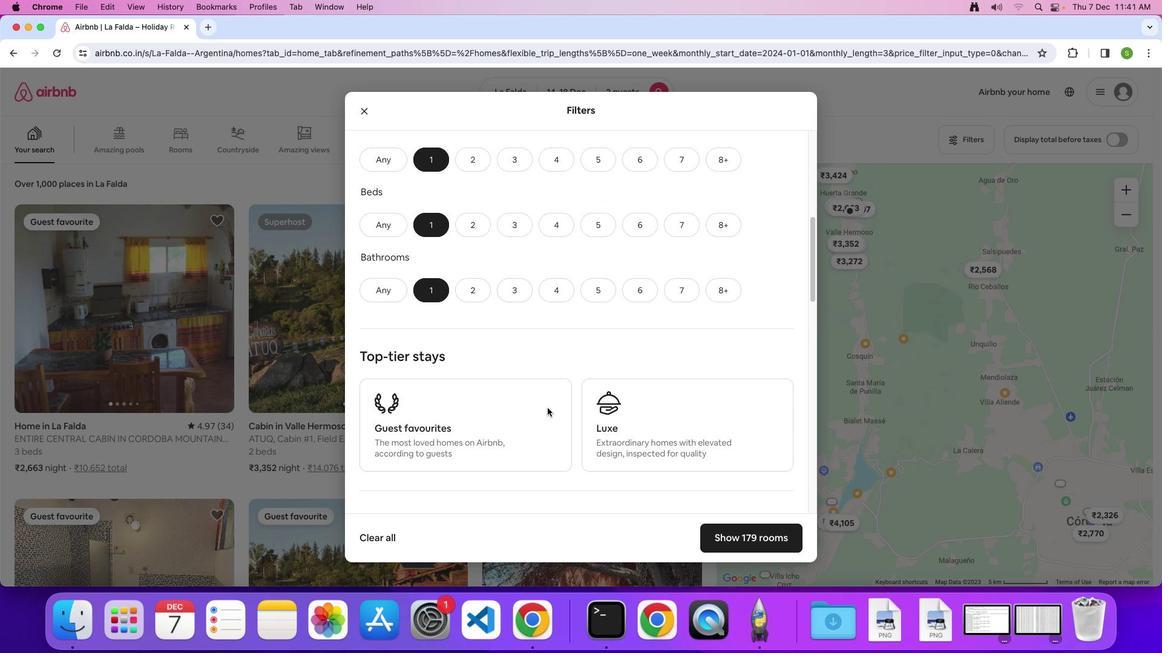 
Action: Mouse scrolled (547, 408) with delta (0, 0)
Screenshot: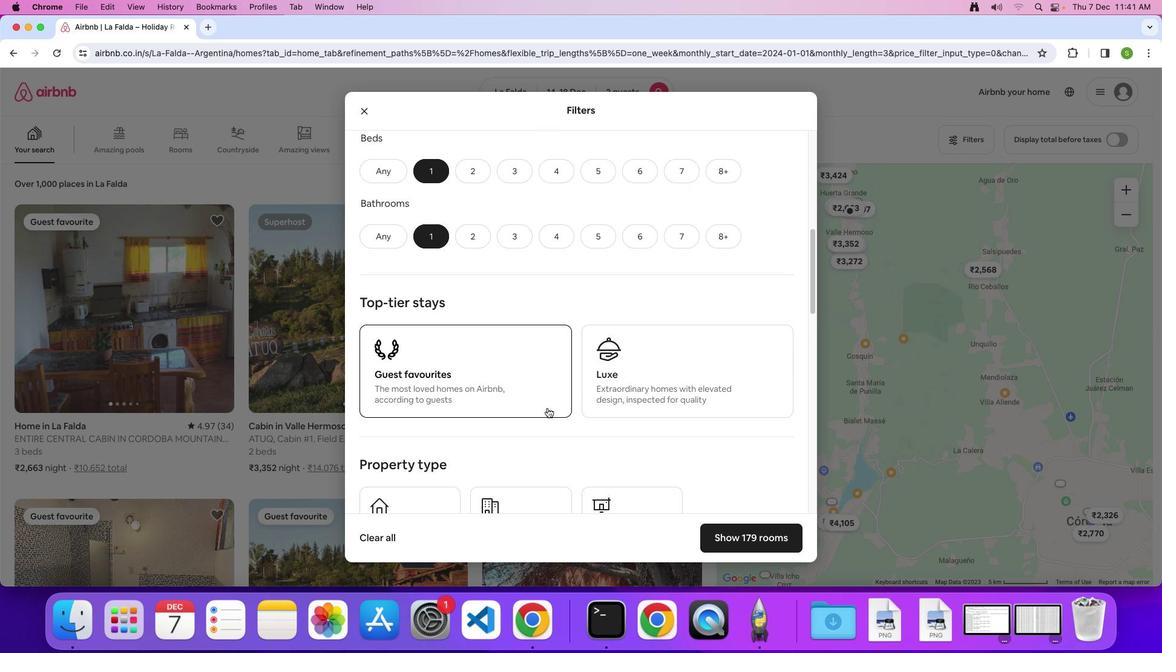 
Action: Mouse scrolled (547, 408) with delta (0, 0)
Screenshot: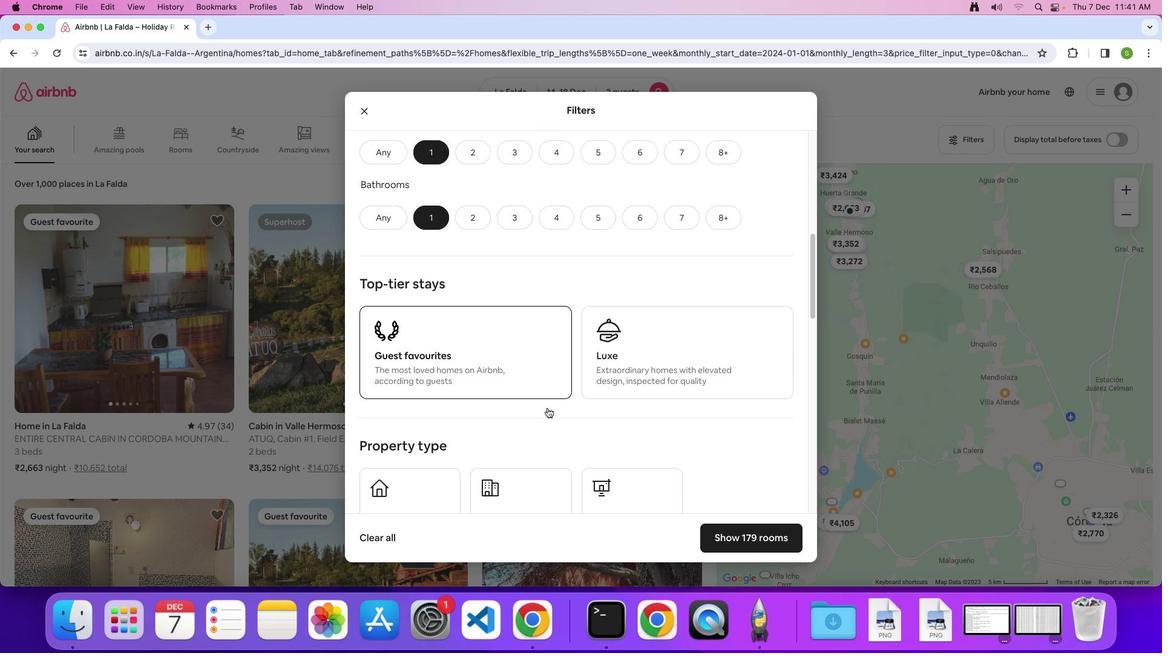 
Action: Mouse scrolled (547, 408) with delta (0, -1)
Screenshot: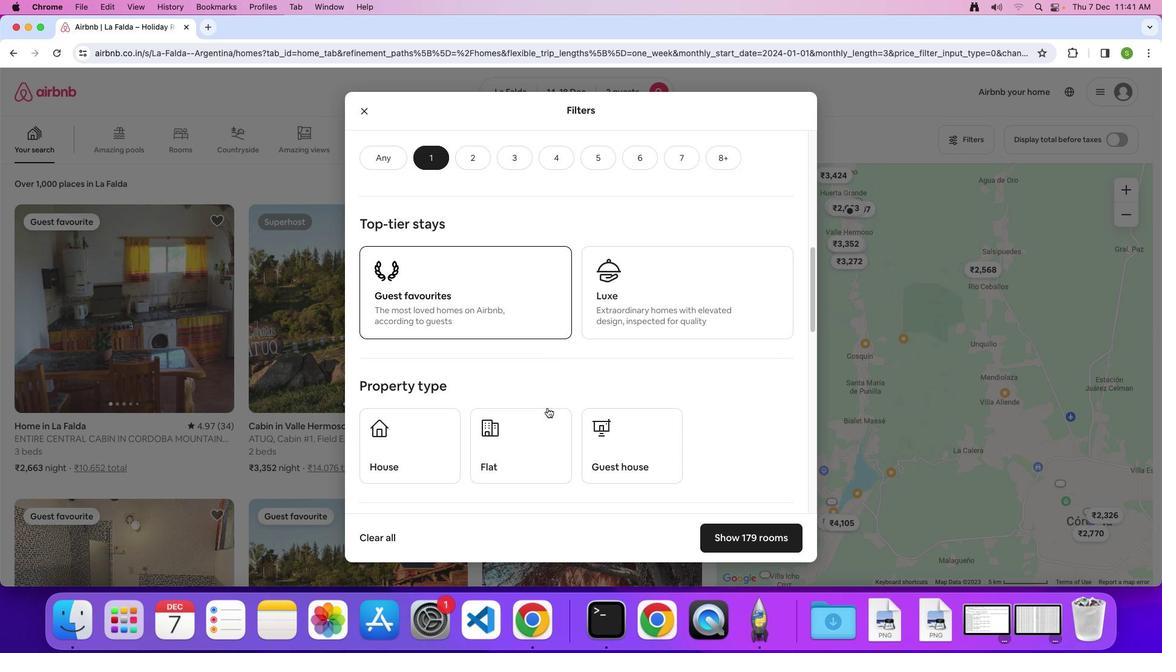 
Action: Mouse moved to (538, 409)
Screenshot: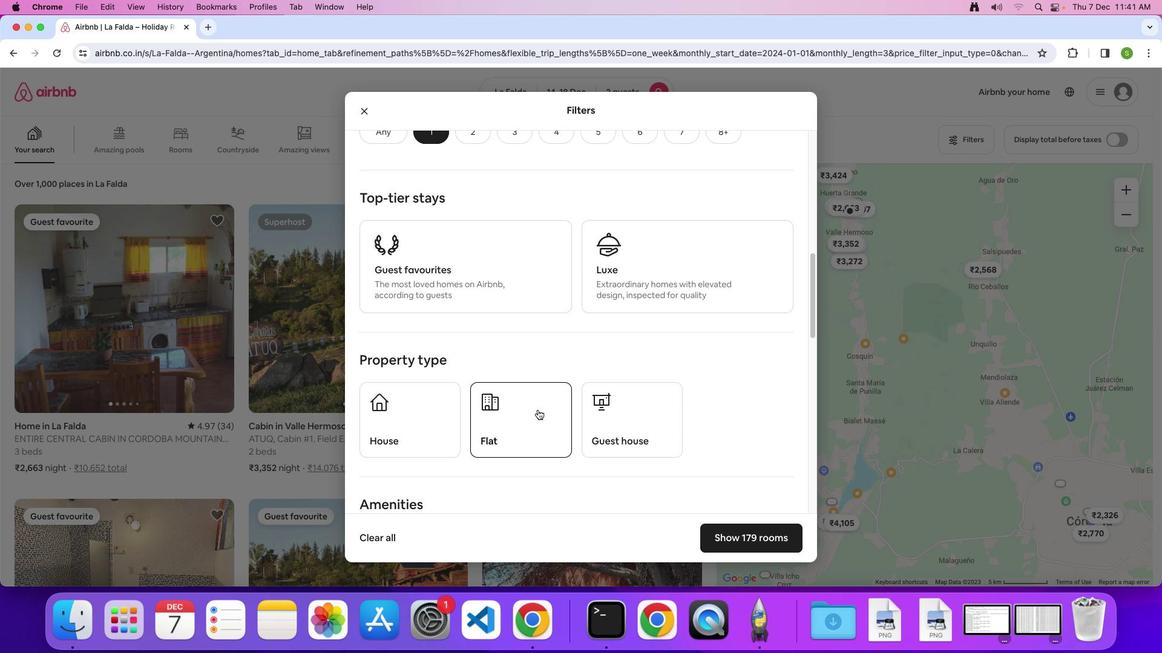 
Action: Mouse scrolled (538, 409) with delta (0, 0)
Screenshot: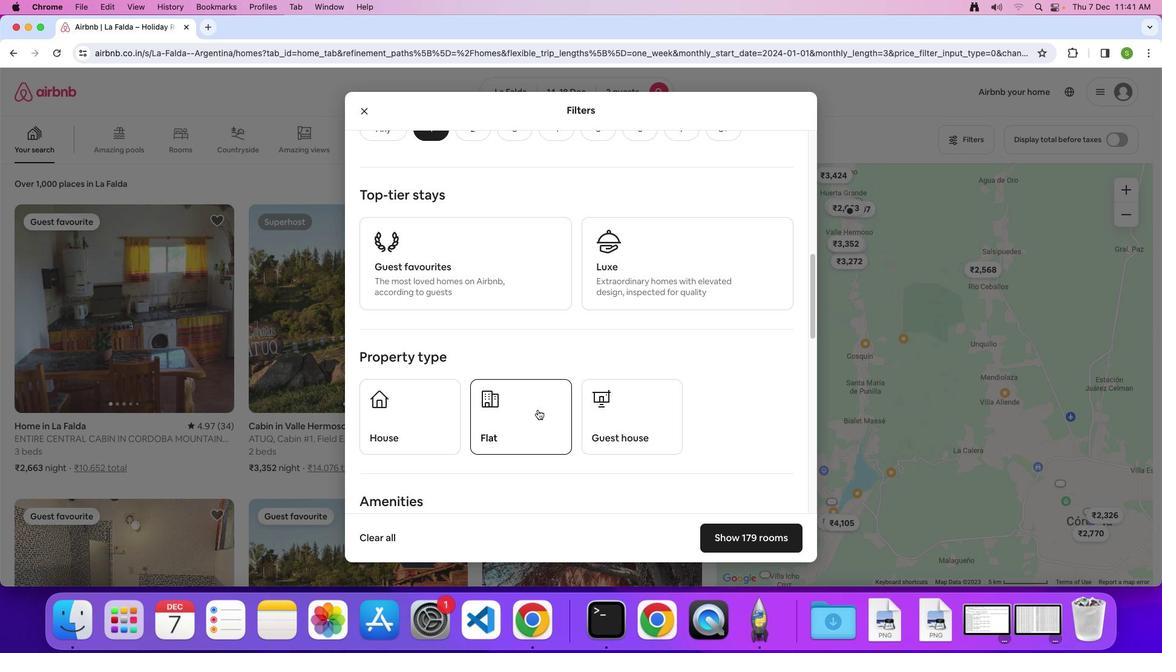 
Action: Mouse scrolled (538, 409) with delta (0, 0)
Screenshot: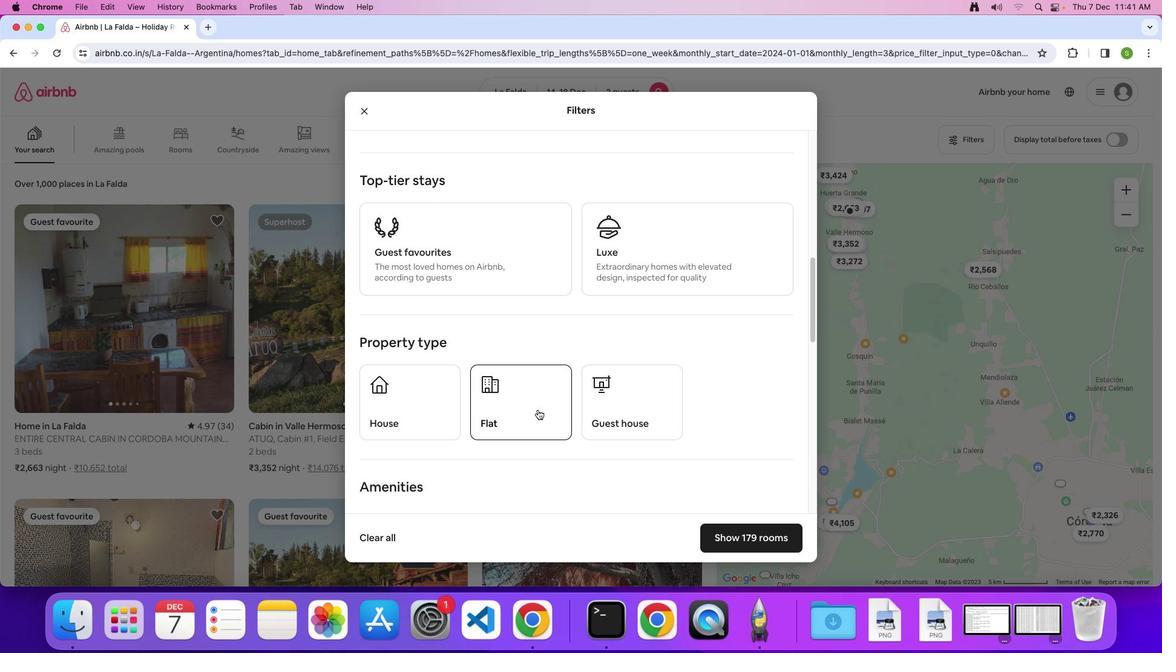 
Action: Mouse scrolled (538, 409) with delta (0, -1)
Screenshot: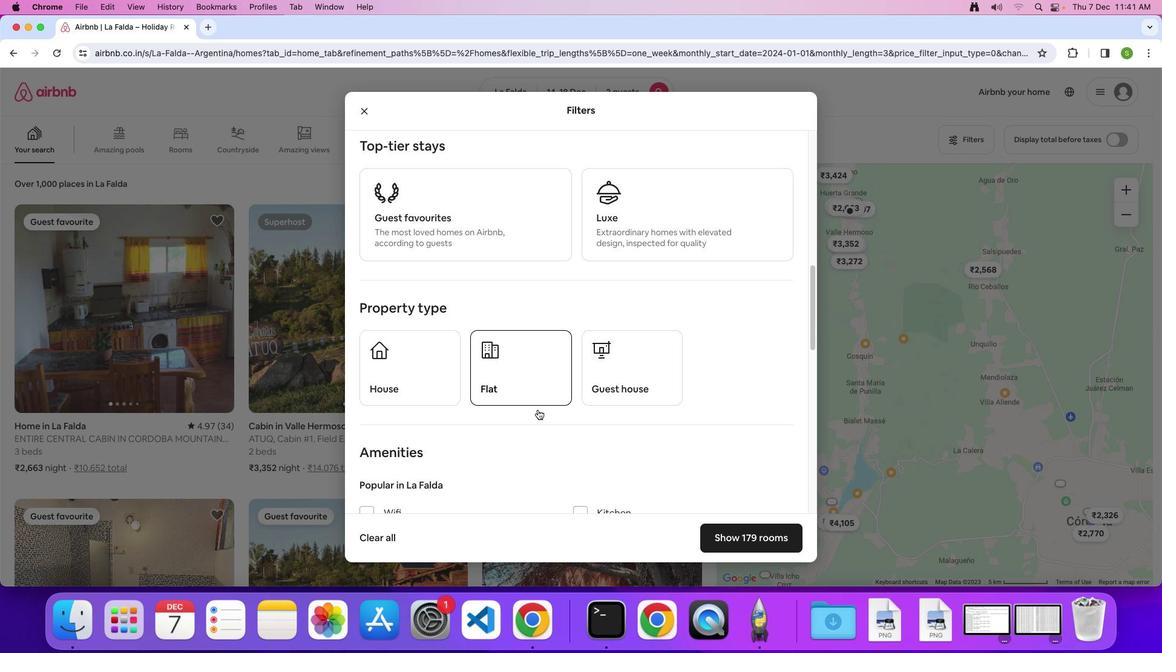 
Action: Mouse scrolled (538, 409) with delta (0, 0)
Screenshot: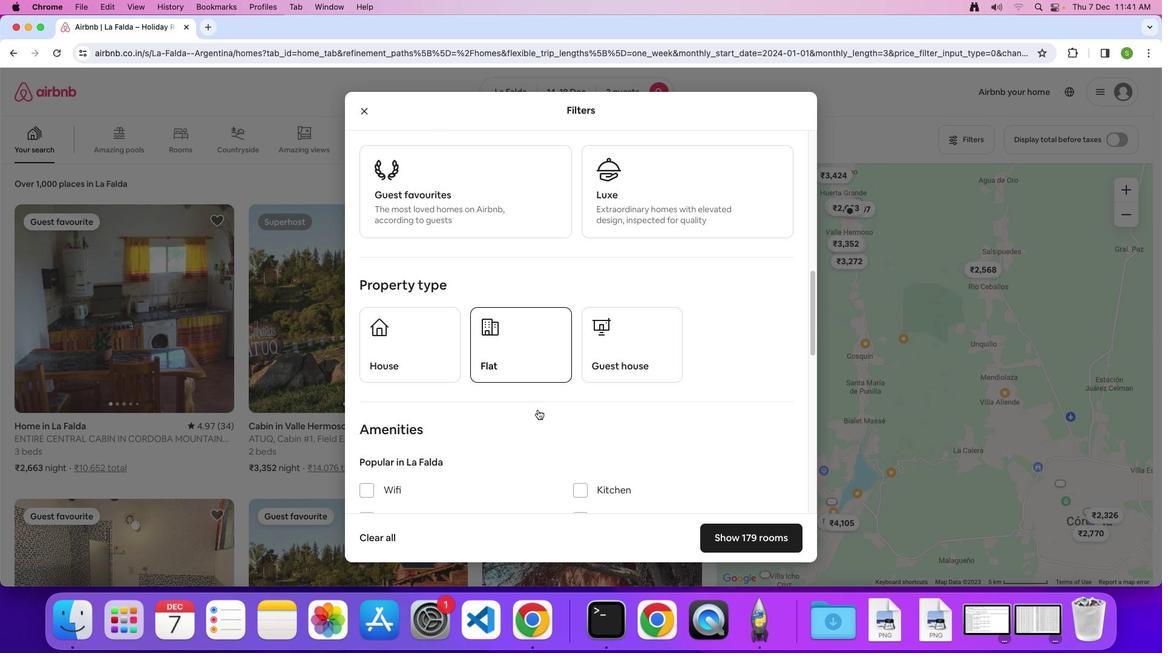 
Action: Mouse scrolled (538, 409) with delta (0, 0)
Screenshot: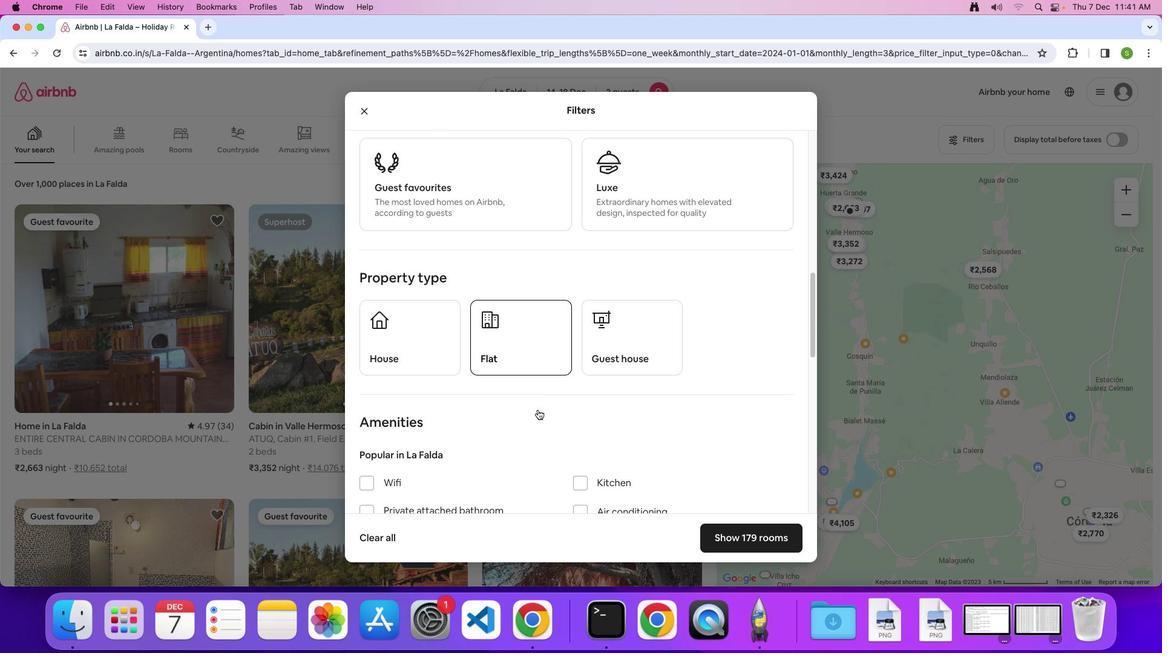 
Action: Mouse scrolled (538, 409) with delta (0, 0)
Screenshot: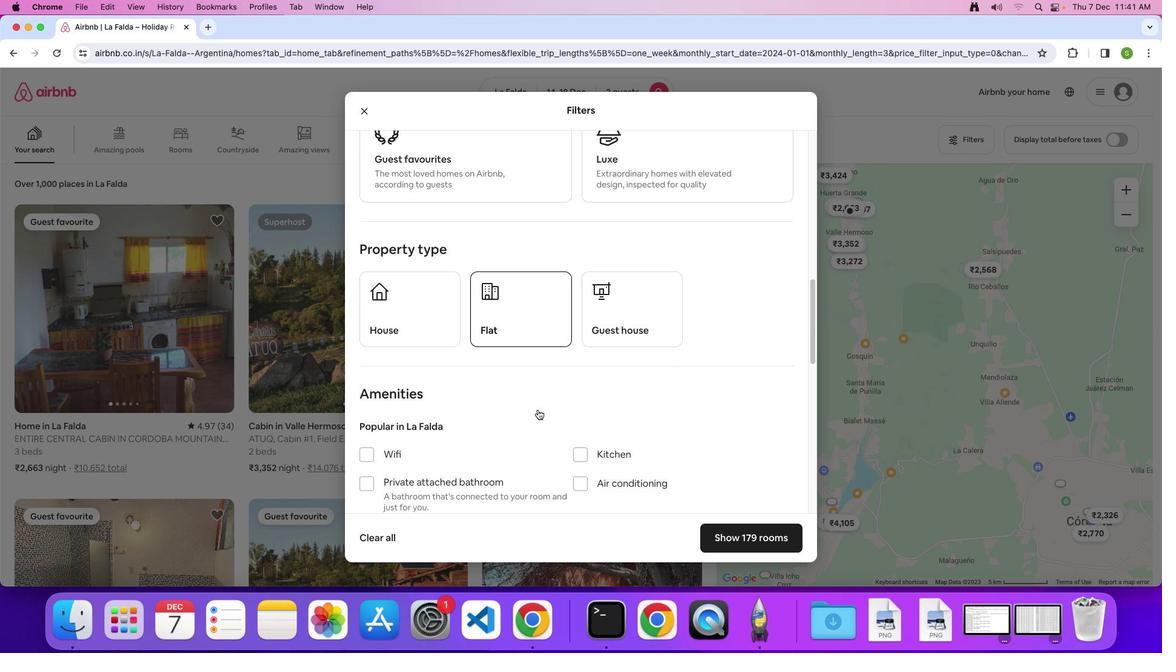 
Action: Mouse scrolled (538, 409) with delta (0, 0)
Screenshot: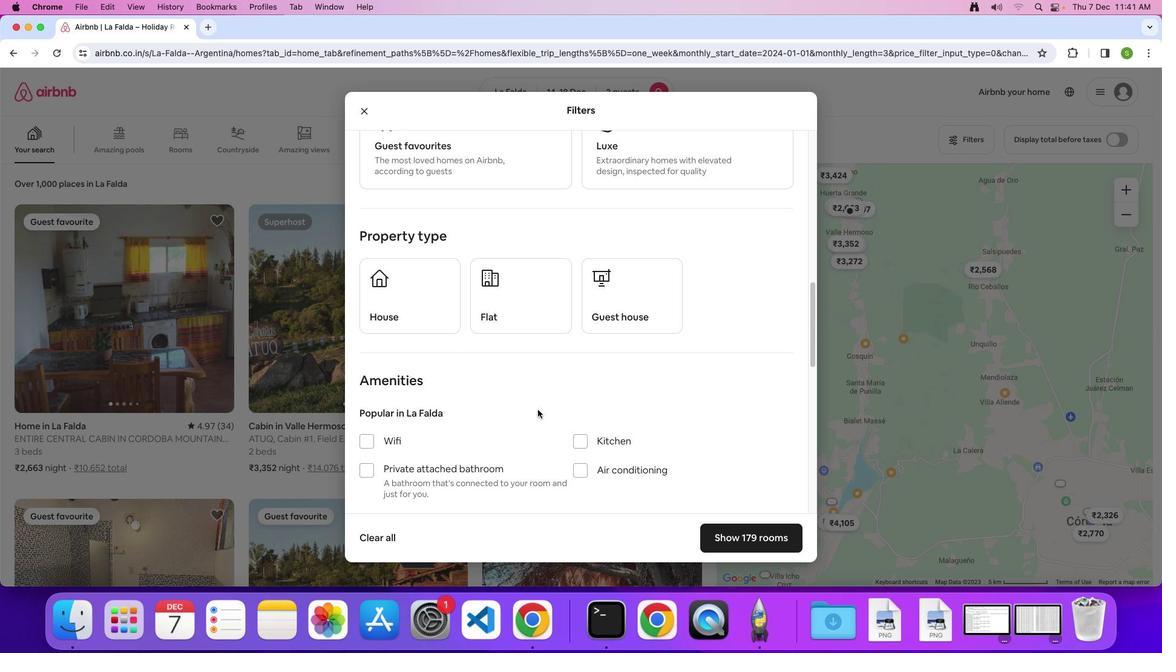 
Action: Mouse scrolled (538, 409) with delta (0, 0)
Screenshot: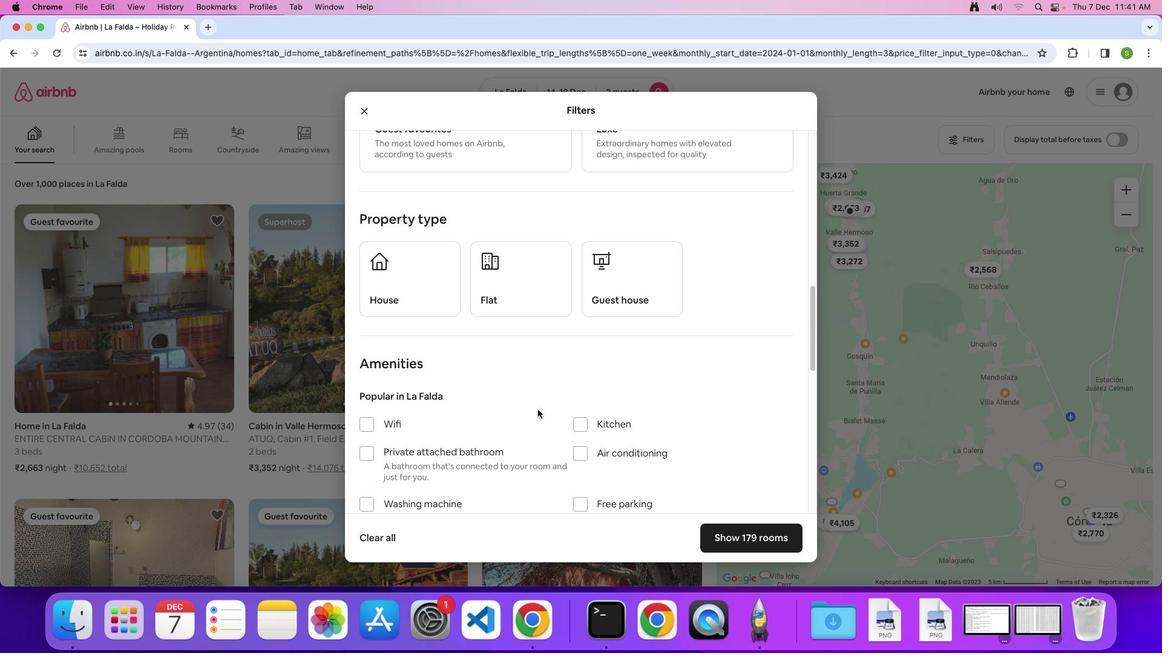 
Action: Mouse scrolled (538, 409) with delta (0, 0)
Screenshot: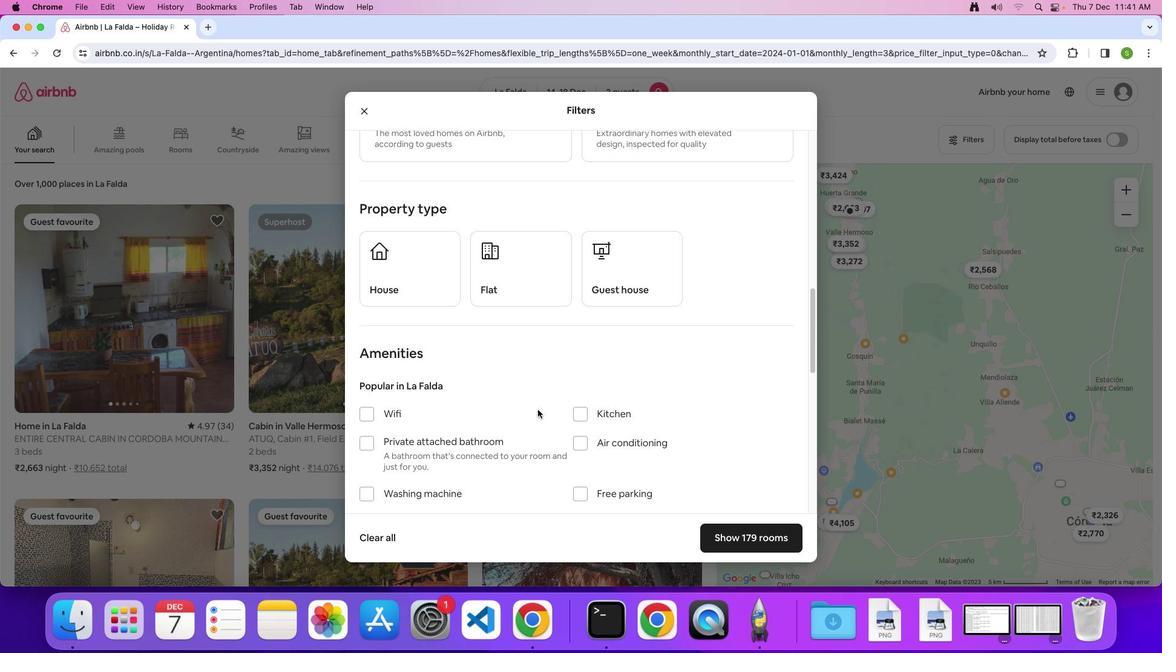 
Action: Mouse scrolled (538, 409) with delta (0, 0)
Screenshot: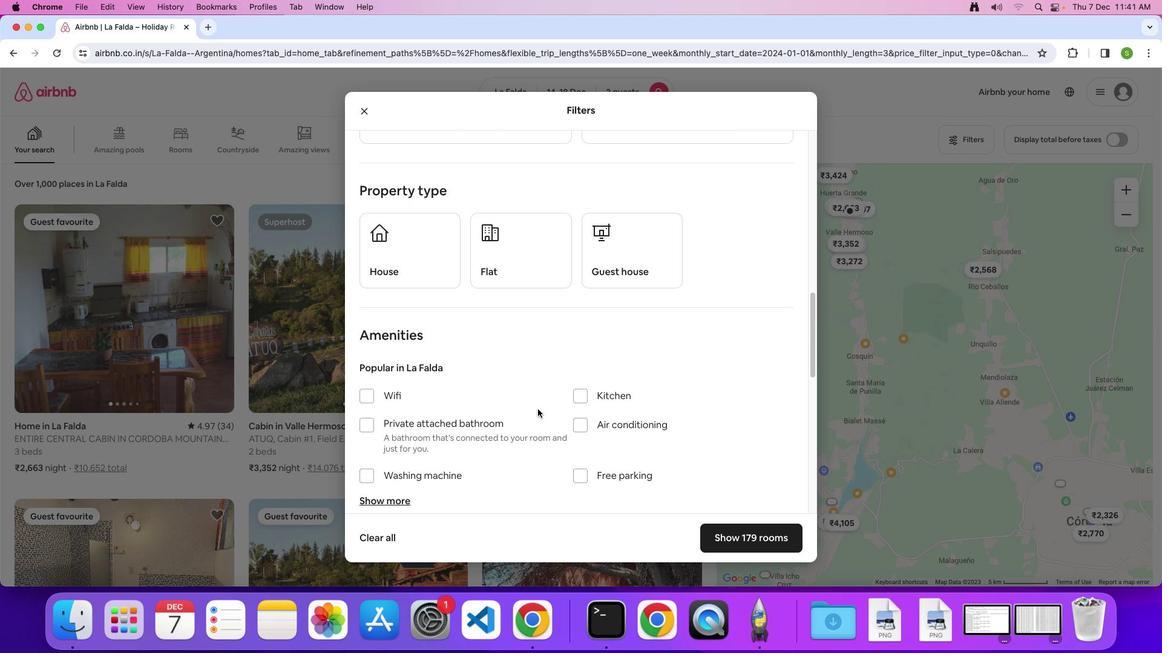 
Action: Mouse scrolled (538, 409) with delta (0, 0)
Screenshot: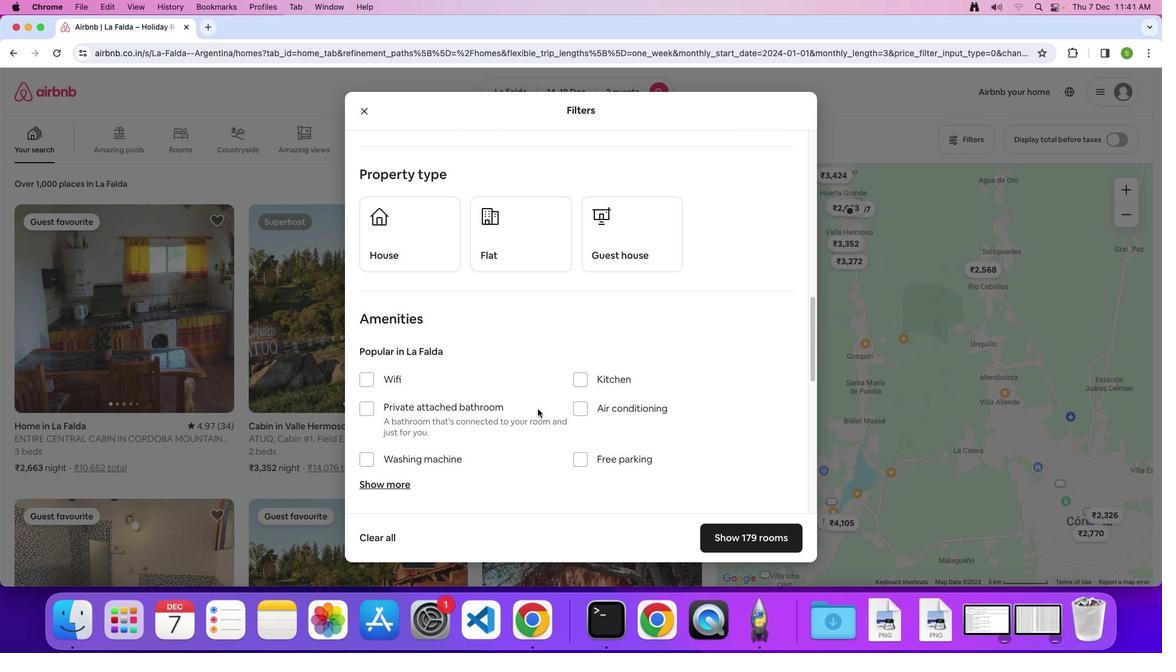 
Action: Mouse moved to (538, 409)
Screenshot: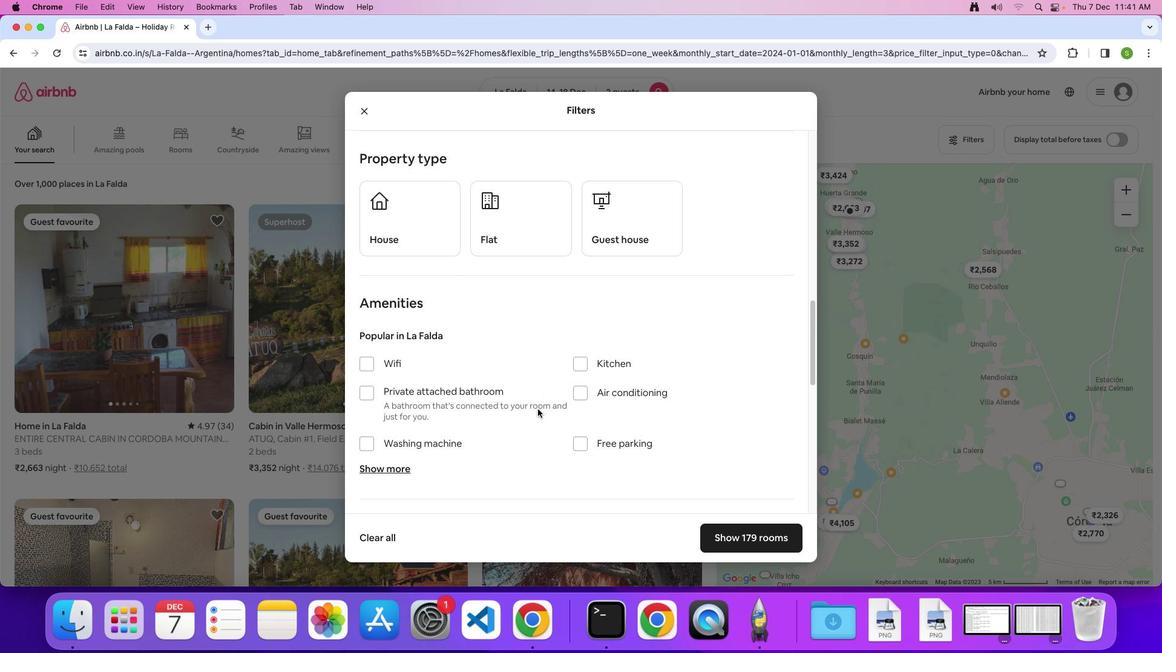 
Action: Mouse scrolled (538, 409) with delta (0, -1)
Screenshot: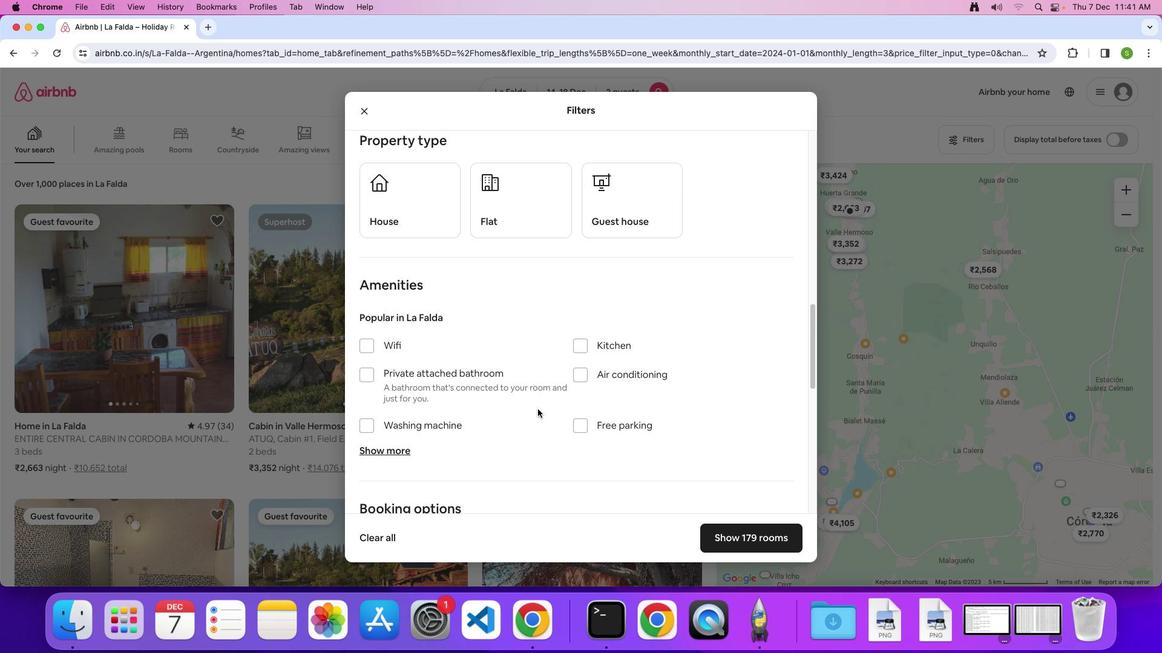 
Action: Mouse scrolled (538, 409) with delta (0, 0)
Screenshot: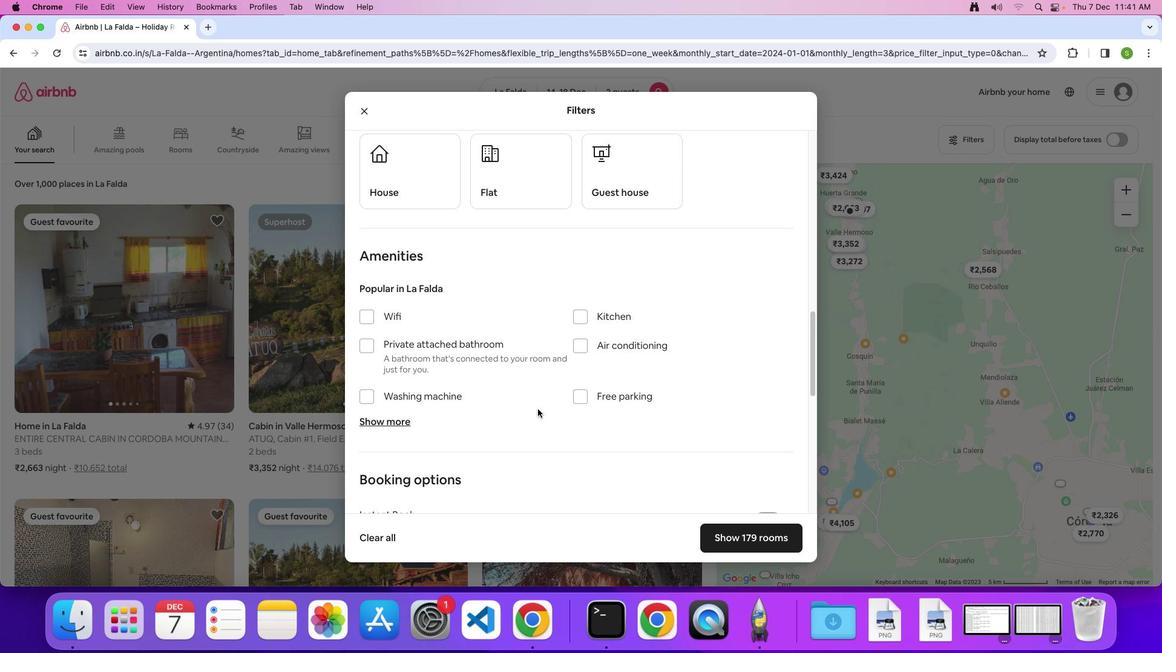 
Action: Mouse scrolled (538, 409) with delta (0, 0)
Screenshot: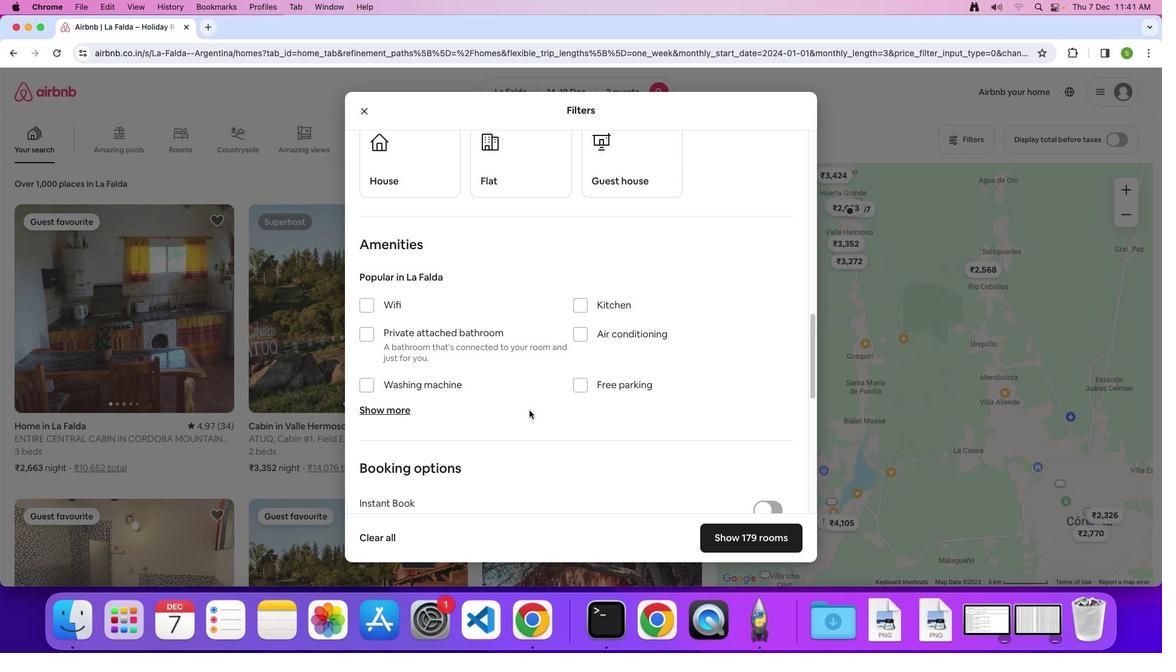 
Action: Mouse moved to (403, 404)
Screenshot: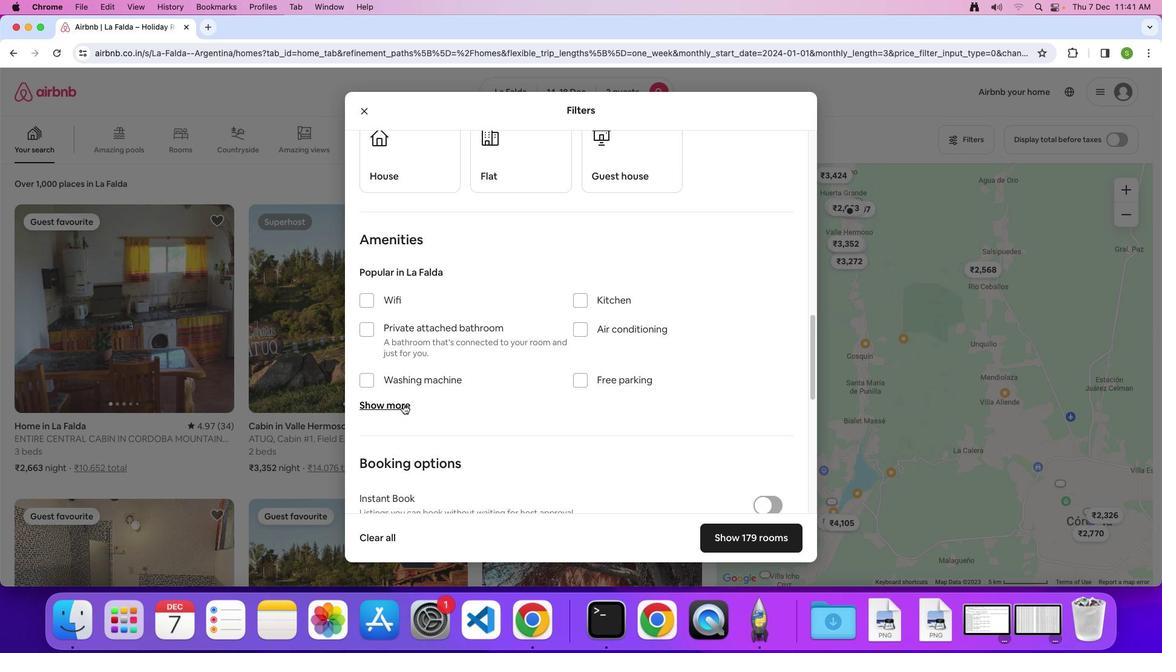 
Action: Mouse pressed left at (403, 404)
Screenshot: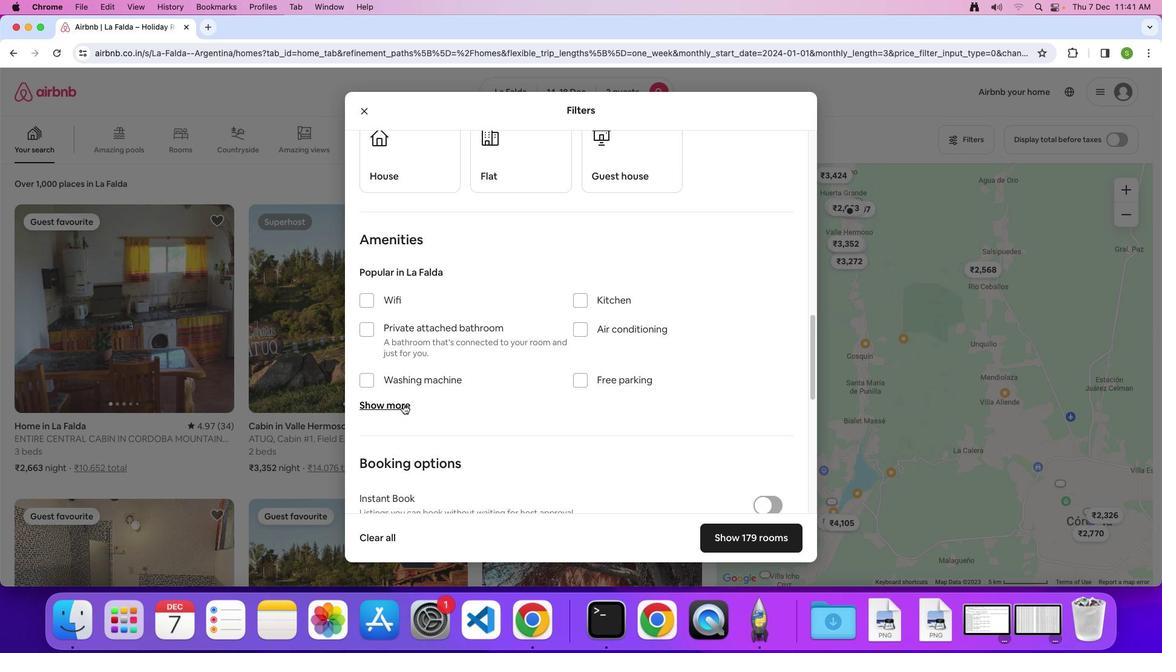 
Action: Mouse moved to (506, 374)
Screenshot: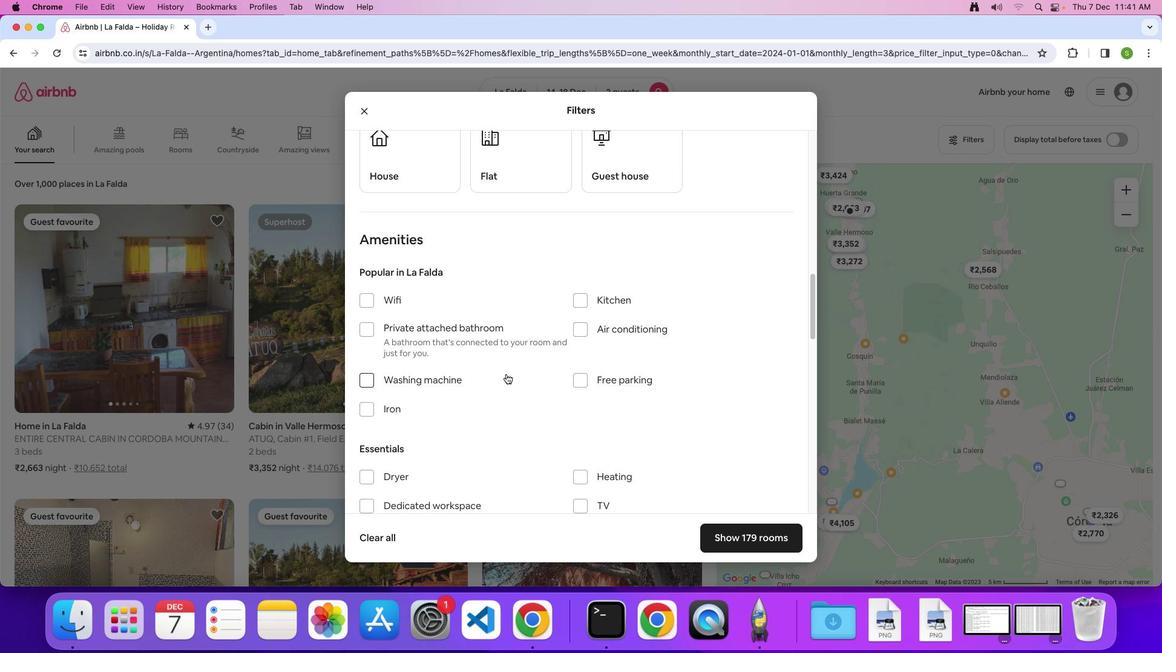 
Action: Mouse scrolled (506, 374) with delta (0, 0)
Screenshot: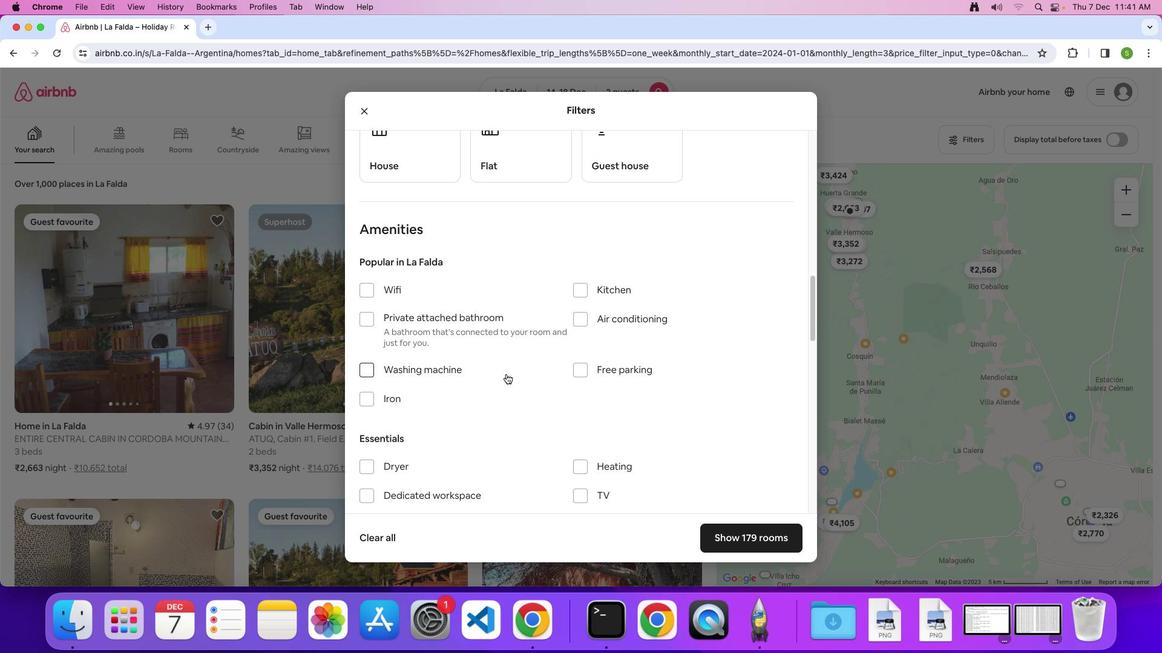 
Action: Mouse scrolled (506, 374) with delta (0, 0)
Screenshot: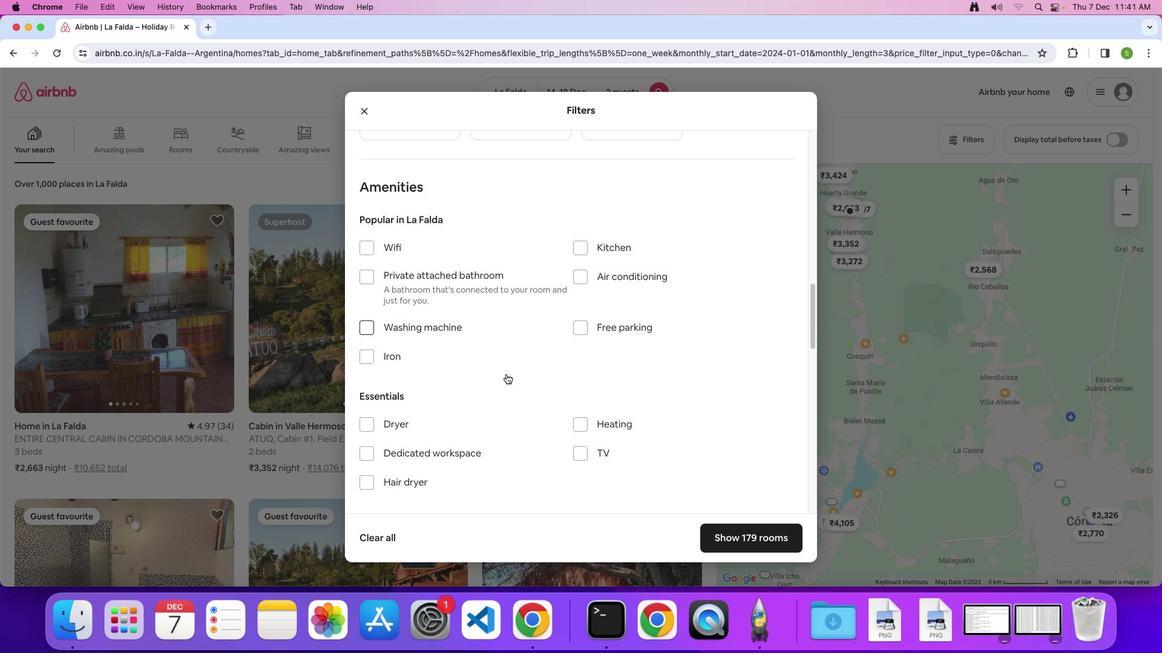 
Action: Mouse scrolled (506, 374) with delta (0, -1)
Screenshot: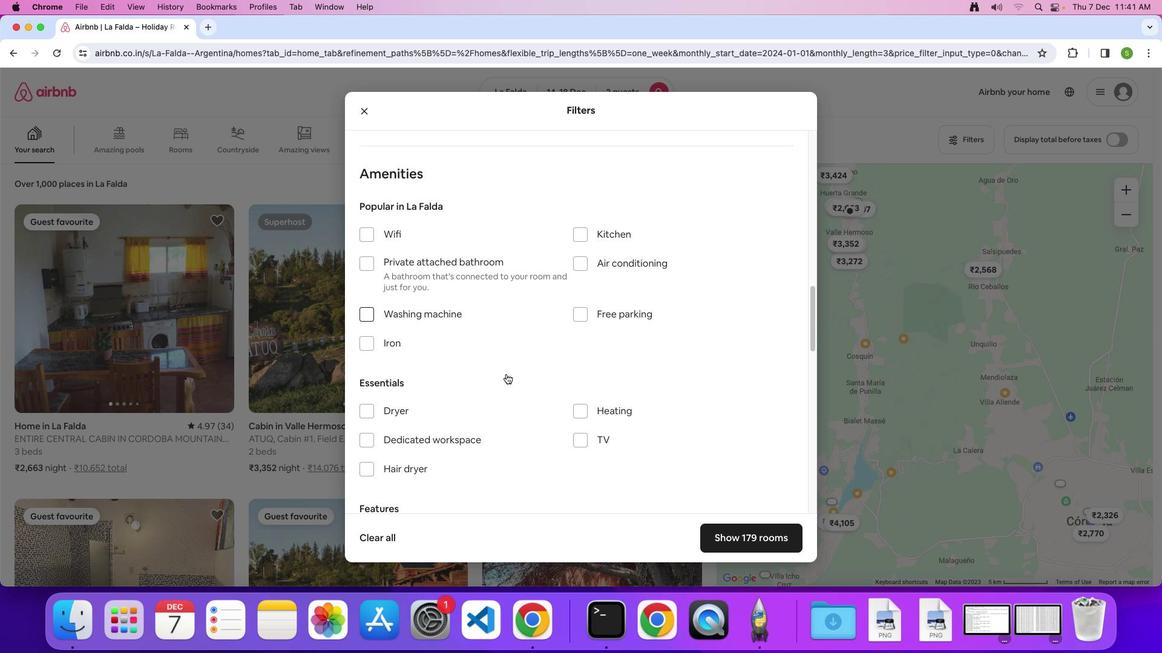 
Action: Mouse moved to (581, 382)
Screenshot: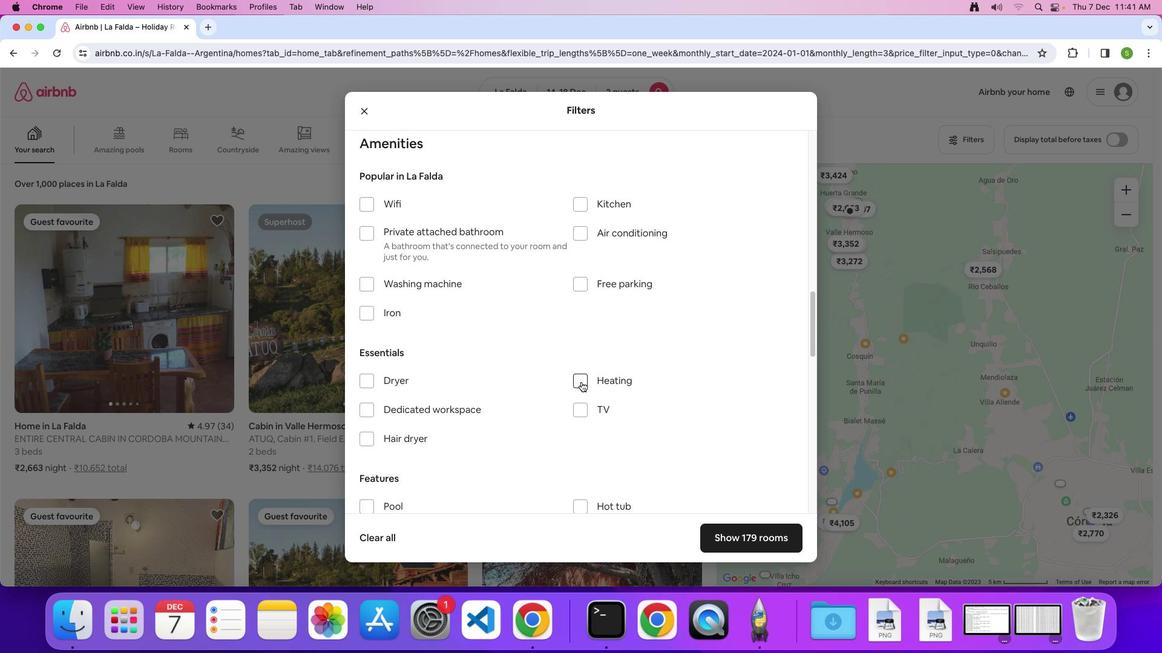 
Action: Mouse pressed left at (581, 382)
Screenshot: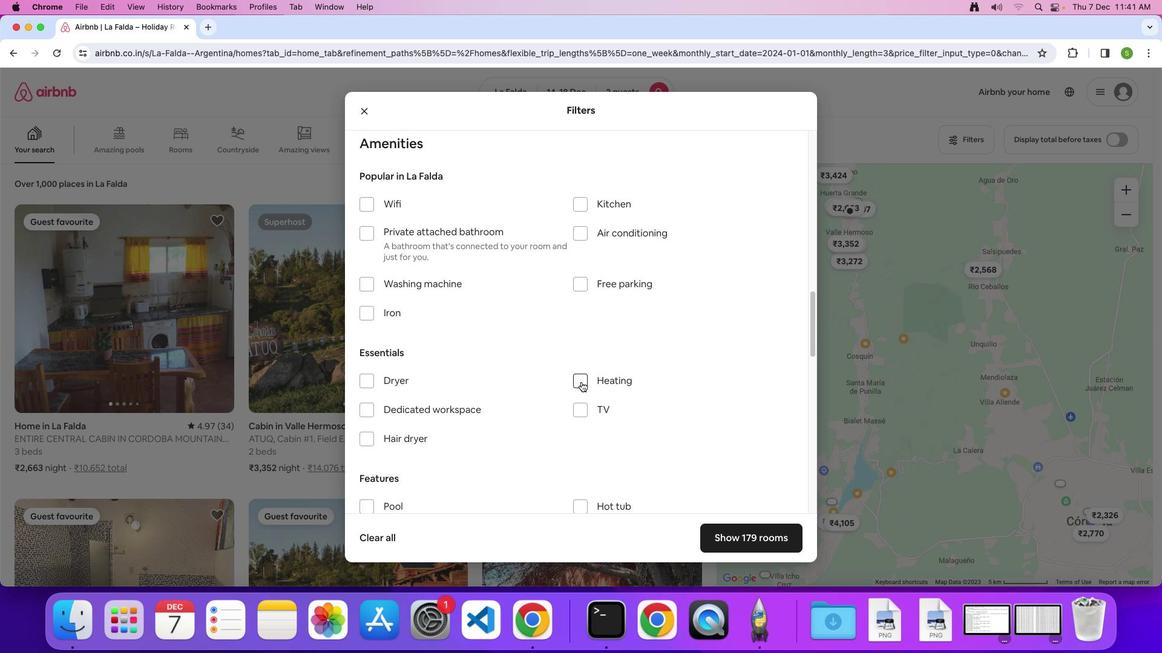 
Action: Mouse moved to (552, 391)
Screenshot: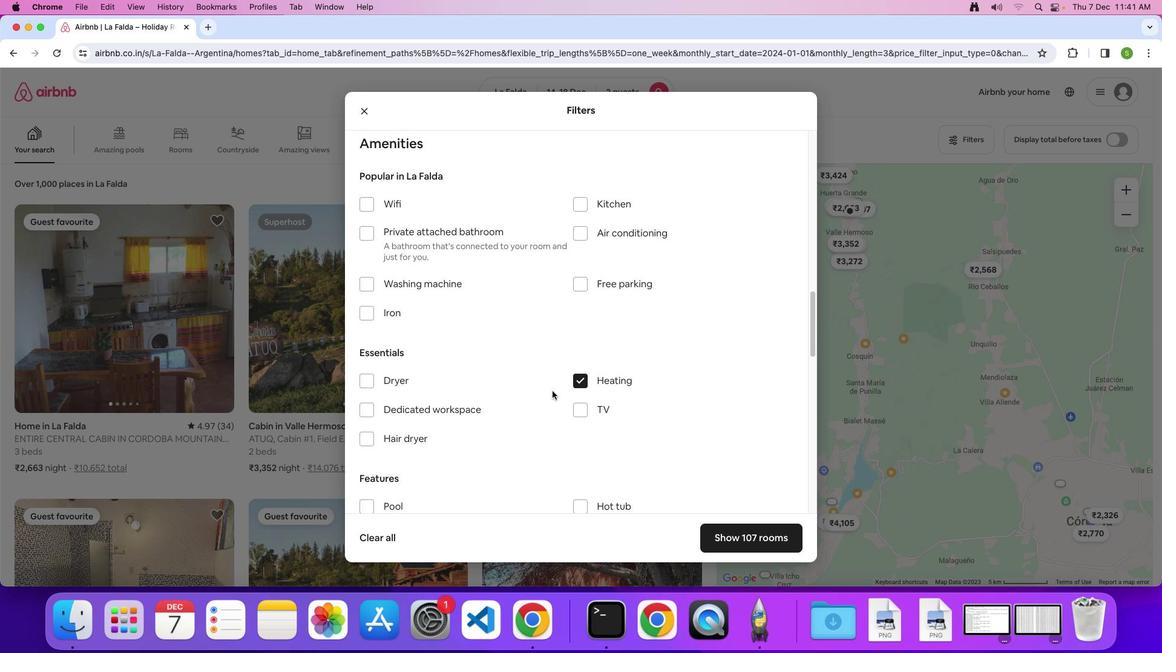 
Action: Mouse scrolled (552, 391) with delta (0, 0)
Screenshot: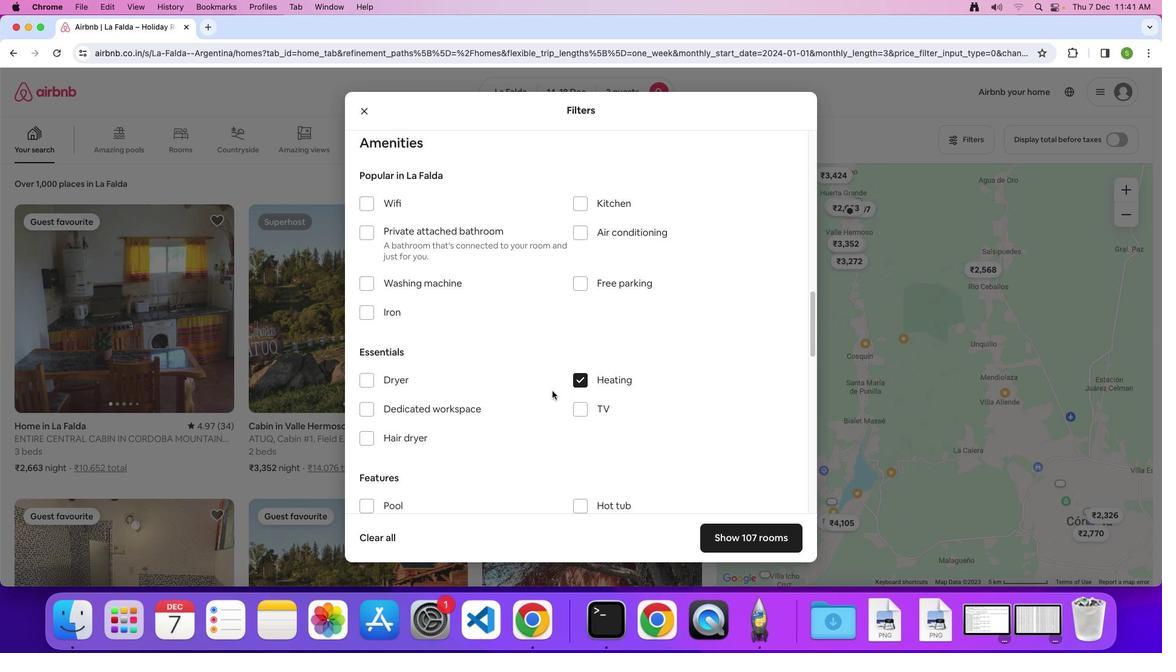 
Action: Mouse scrolled (552, 391) with delta (0, 0)
Screenshot: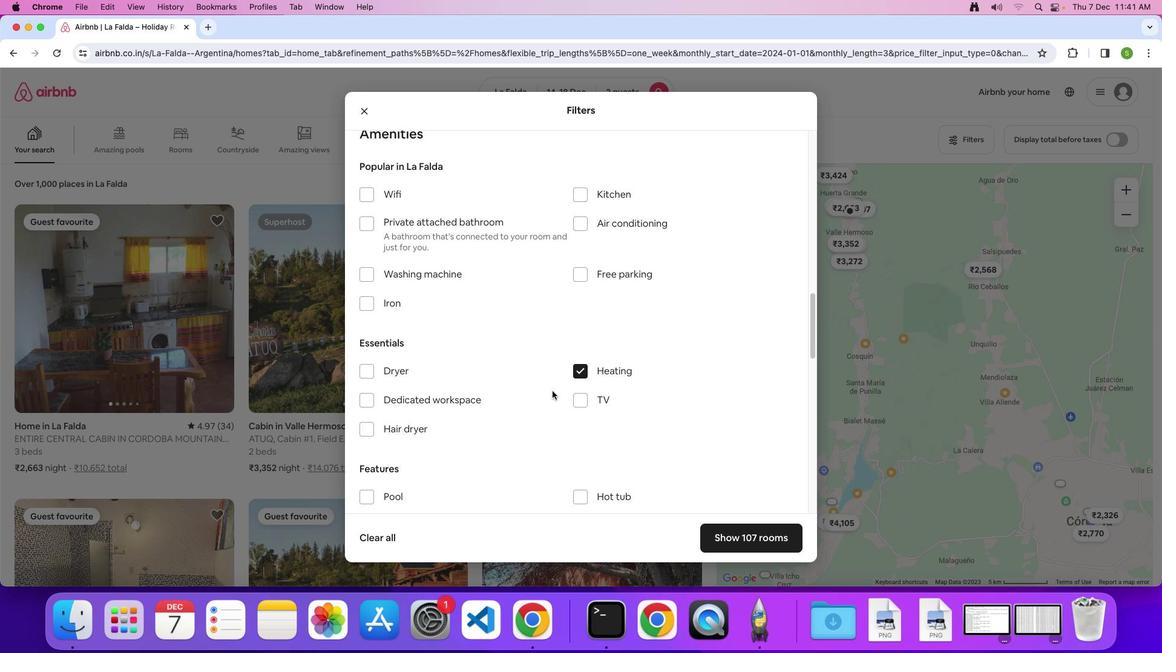 
Action: Mouse scrolled (552, 391) with delta (0, -1)
Screenshot: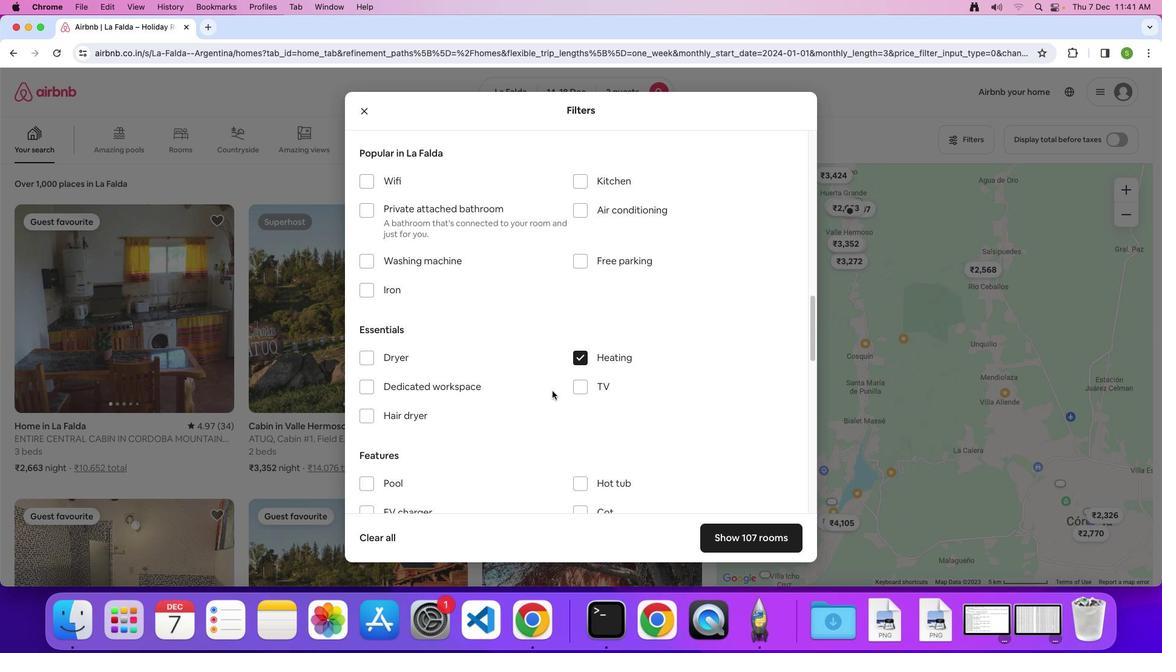 
Action: Mouse moved to (729, 533)
Screenshot: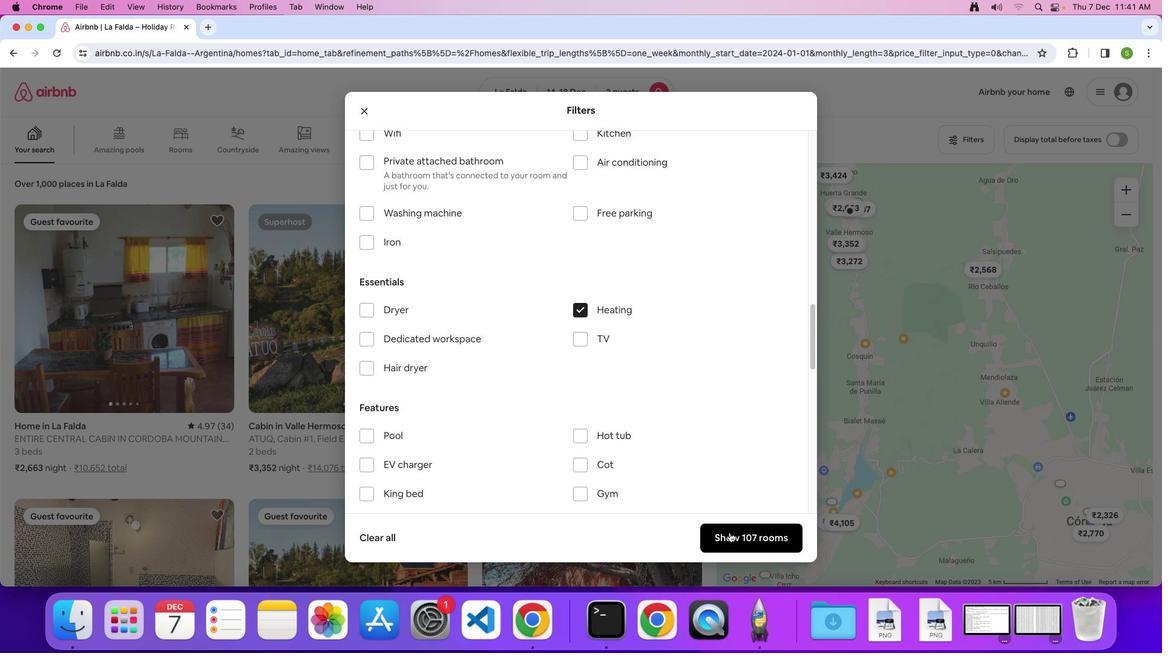 
Action: Mouse pressed left at (729, 533)
Screenshot: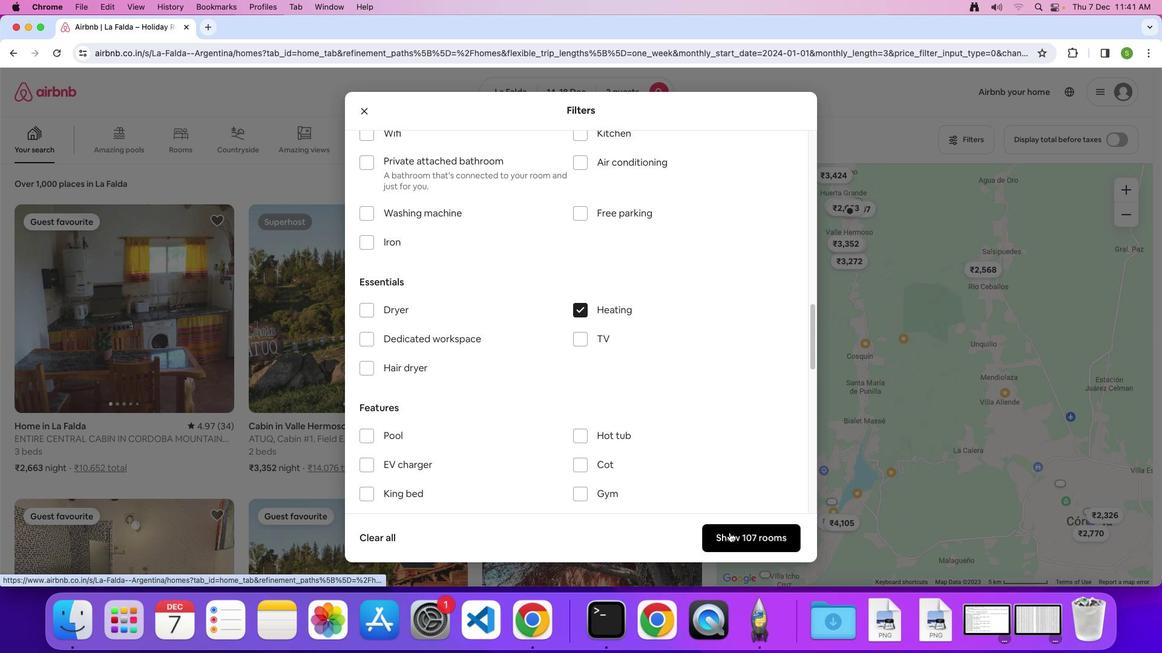 
Action: Mouse moved to (162, 295)
Screenshot: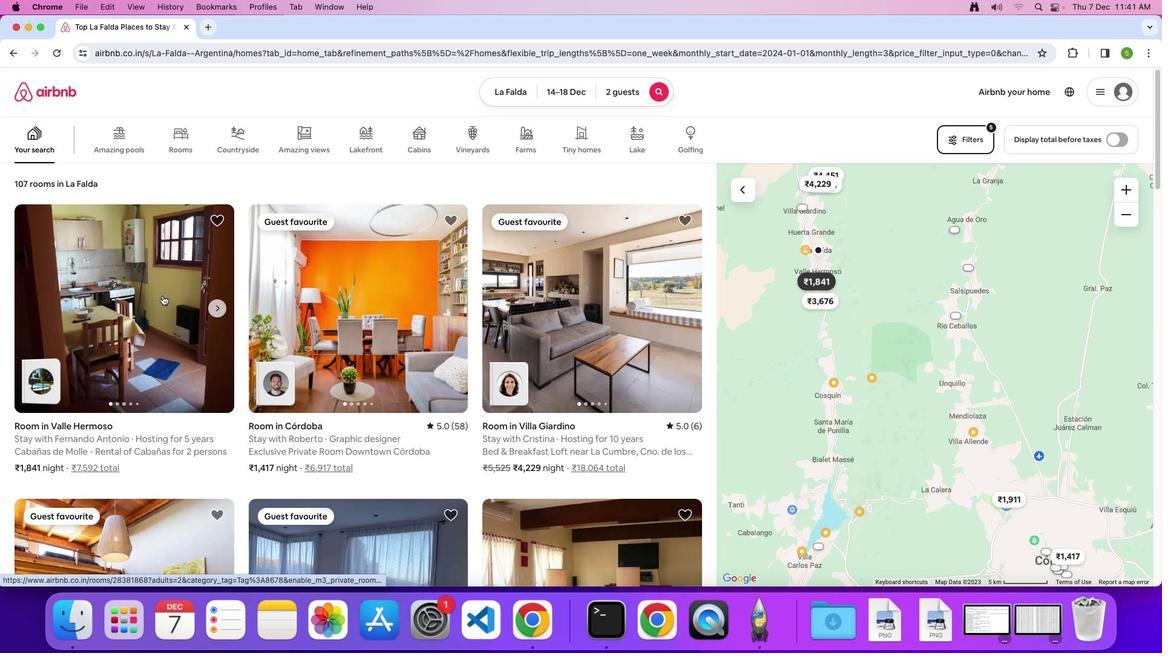 
Action: Mouse pressed left at (162, 295)
Screenshot: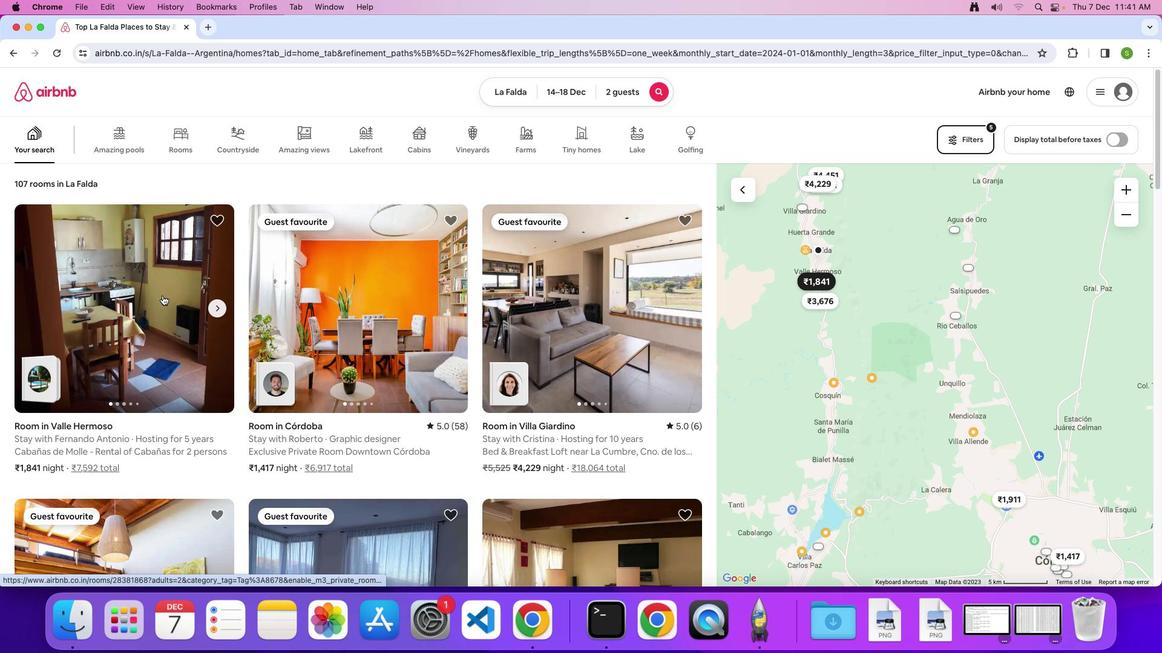 
Action: Mouse moved to (487, 297)
Screenshot: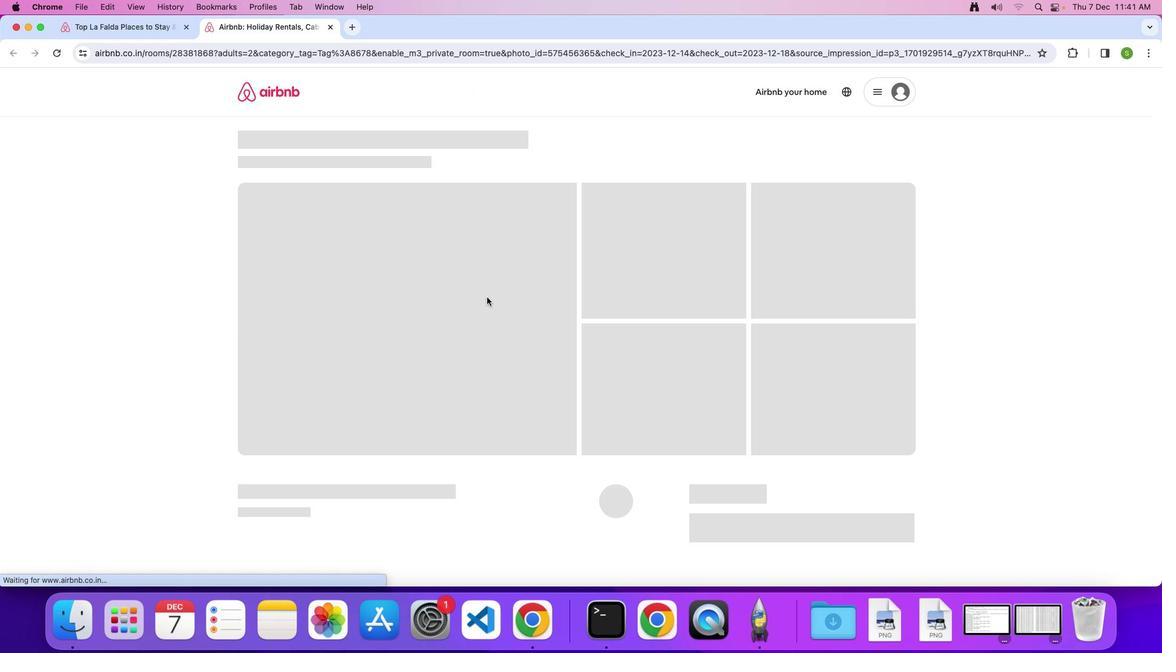 
Action: Mouse pressed left at (487, 297)
Screenshot: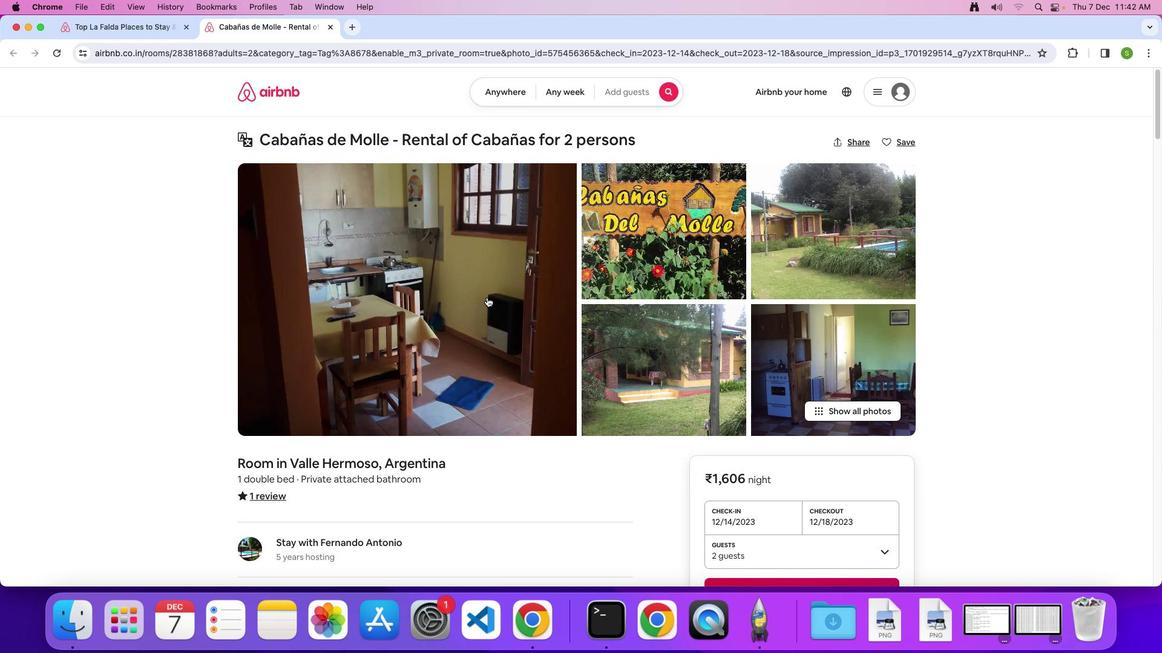 
Action: Mouse moved to (633, 432)
Screenshot: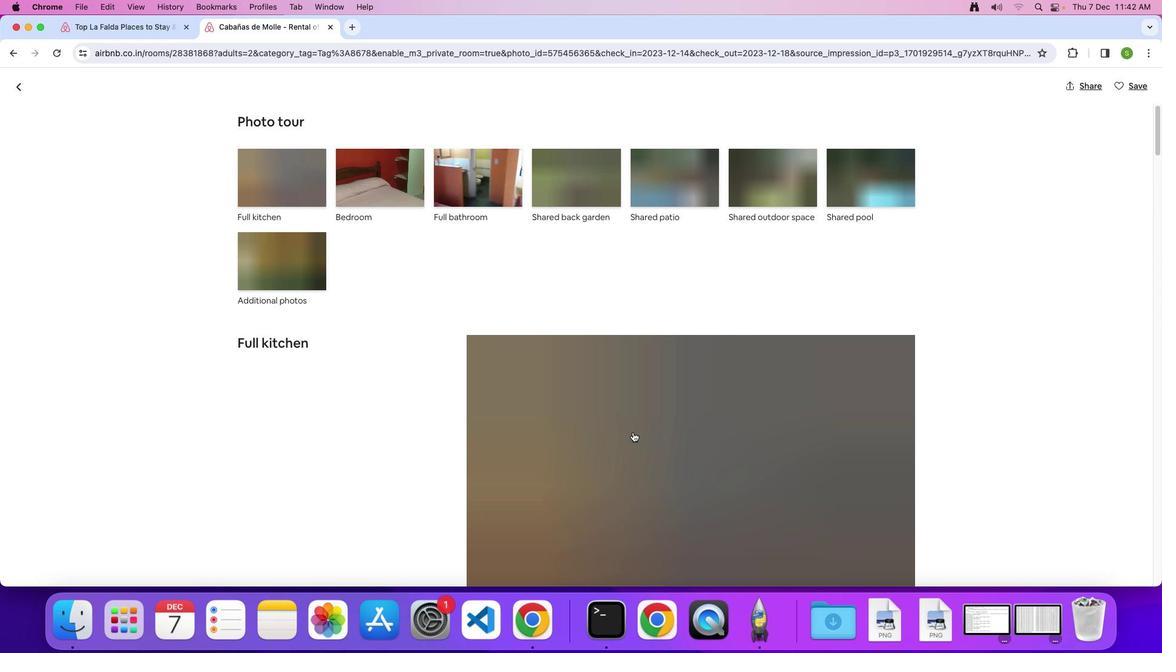 
Action: Mouse scrolled (633, 432) with delta (0, 0)
Screenshot: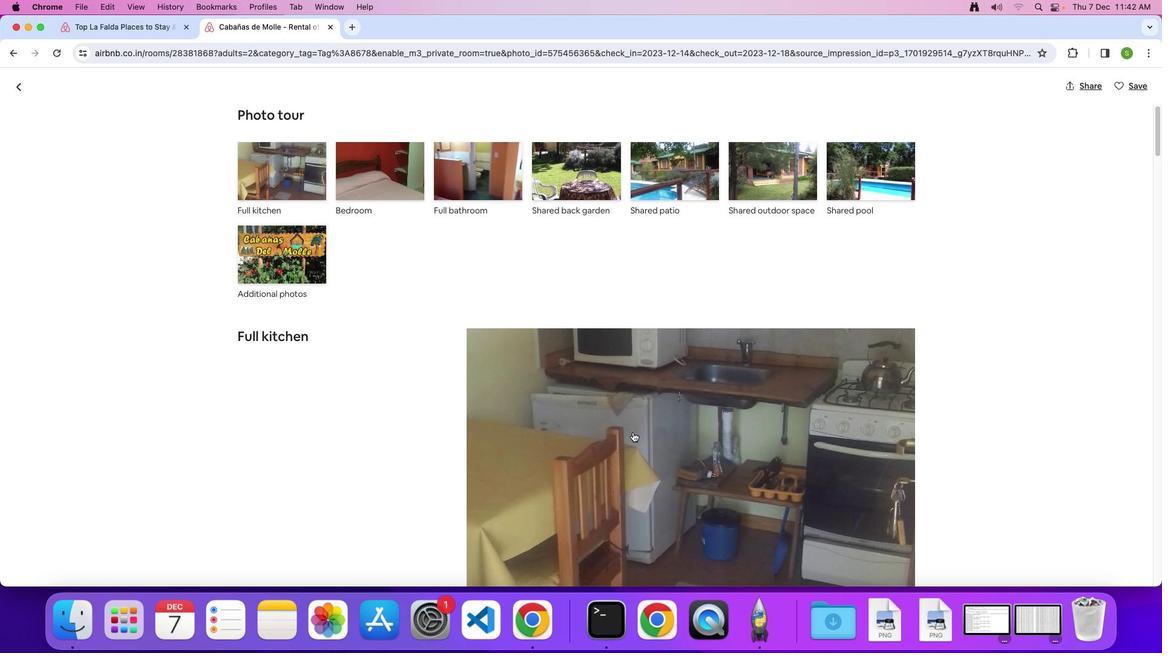 
Action: Mouse scrolled (633, 432) with delta (0, 0)
Screenshot: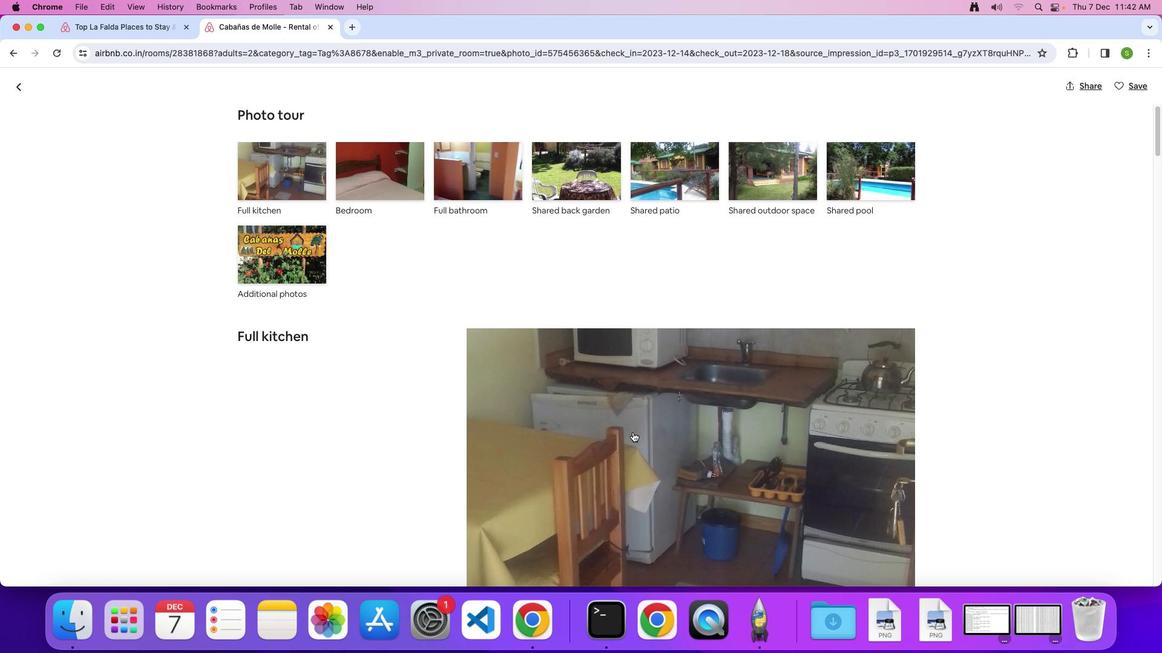 
Action: Mouse scrolled (633, 432) with delta (0, -1)
Screenshot: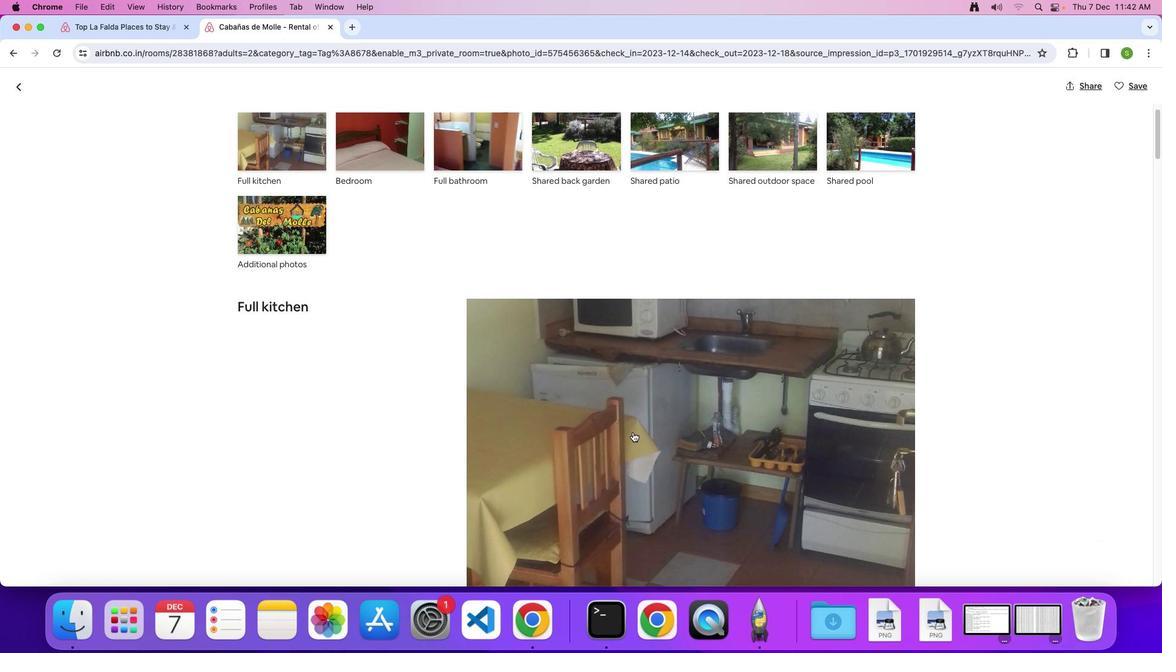 
Action: Mouse scrolled (633, 432) with delta (0, -2)
Screenshot: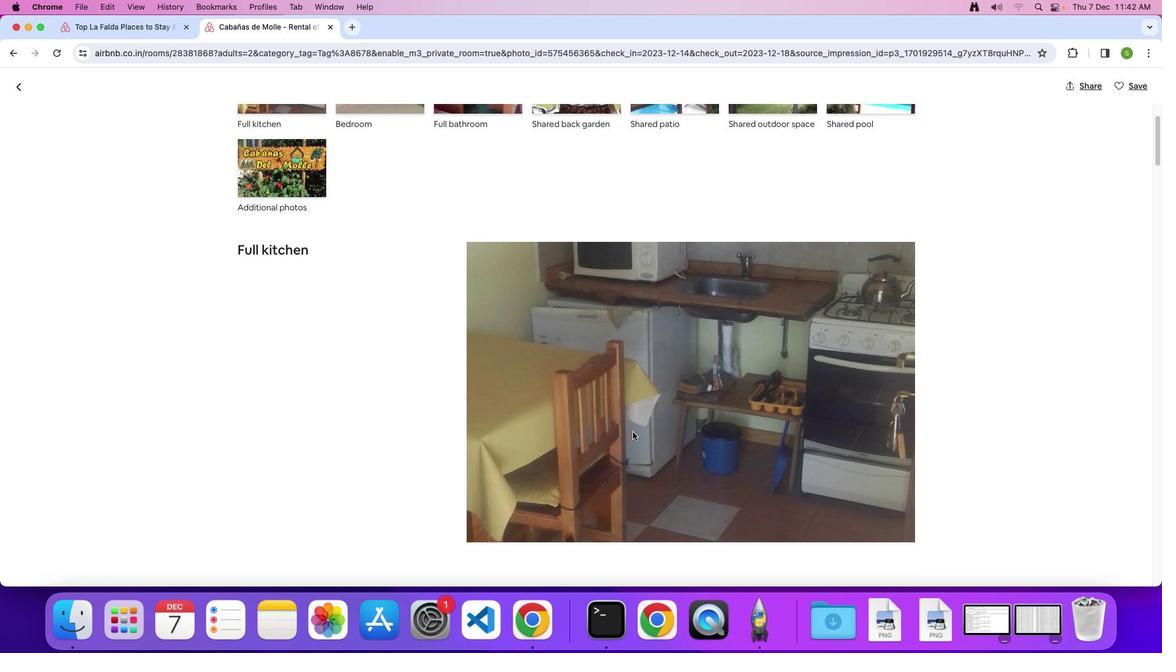 
Action: Mouse scrolled (633, 432) with delta (0, 0)
Screenshot: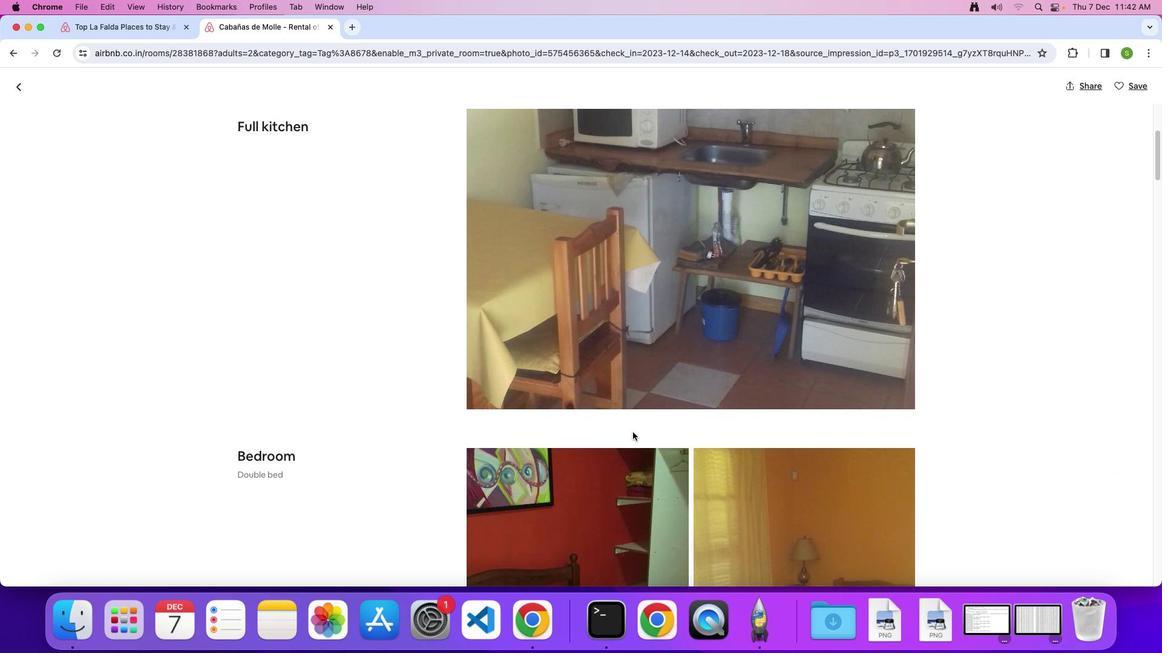 
Action: Mouse scrolled (633, 432) with delta (0, 0)
Screenshot: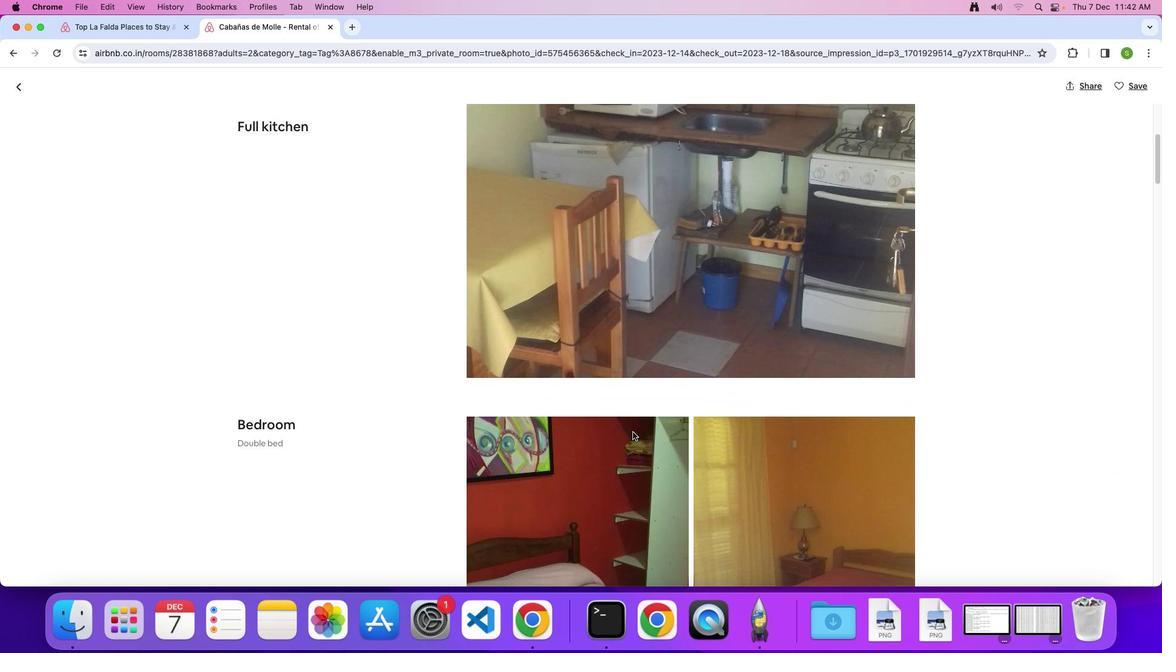 
Action: Mouse scrolled (633, 432) with delta (0, -1)
Screenshot: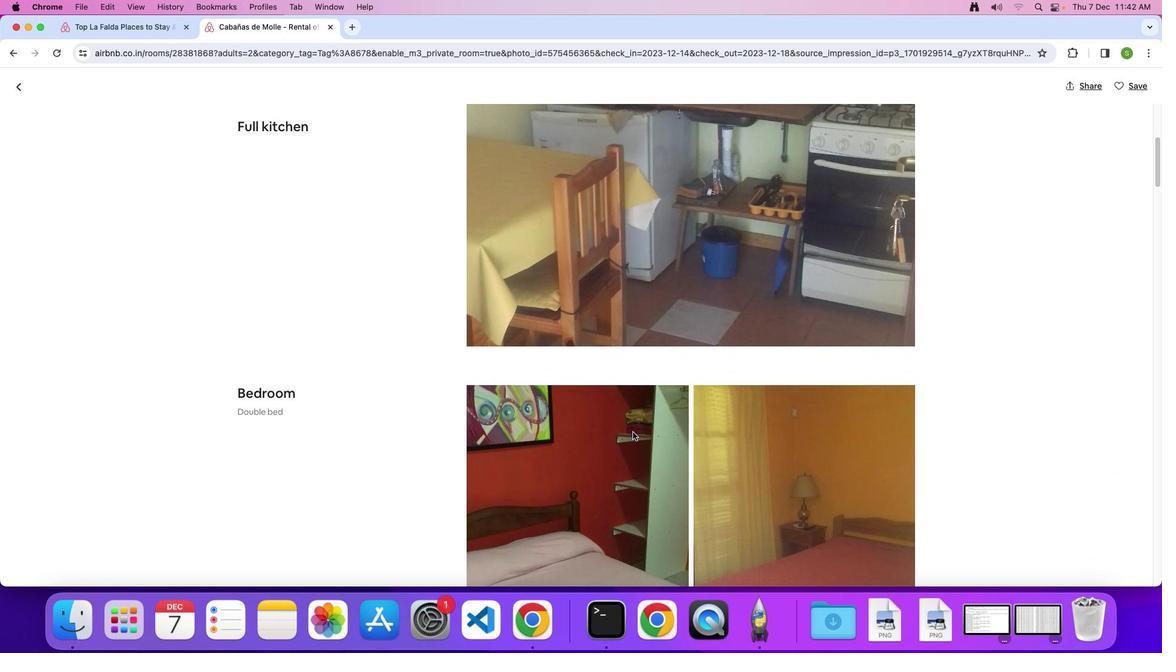 
Action: Mouse scrolled (633, 432) with delta (0, 0)
Screenshot: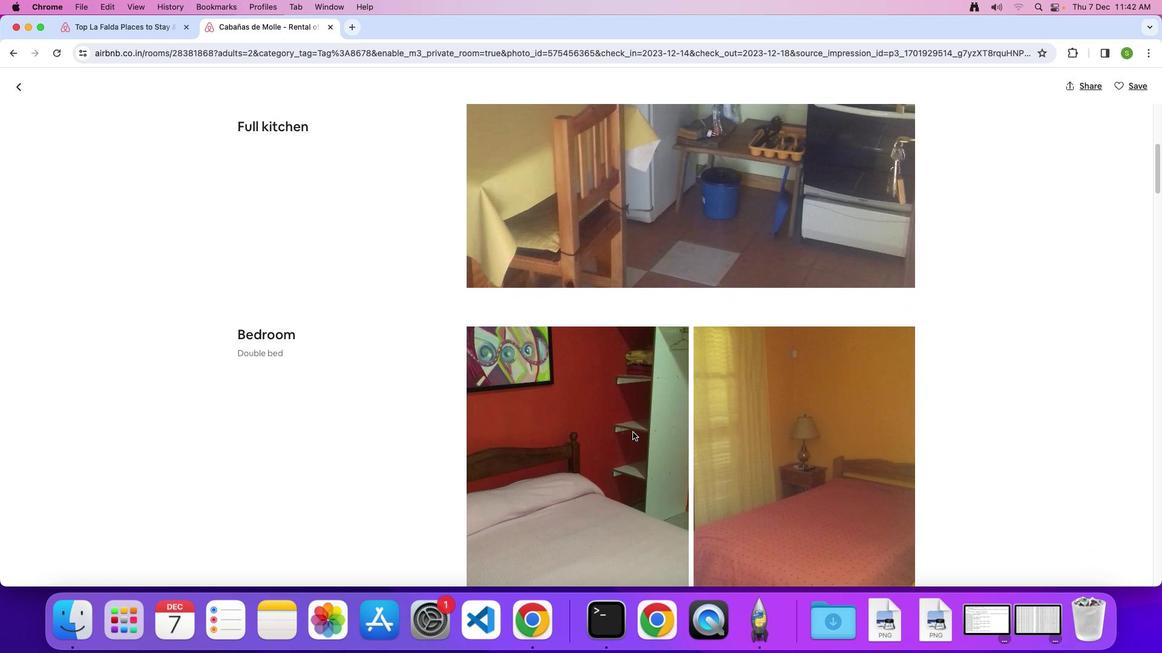 
Action: Mouse scrolled (633, 432) with delta (0, 0)
Screenshot: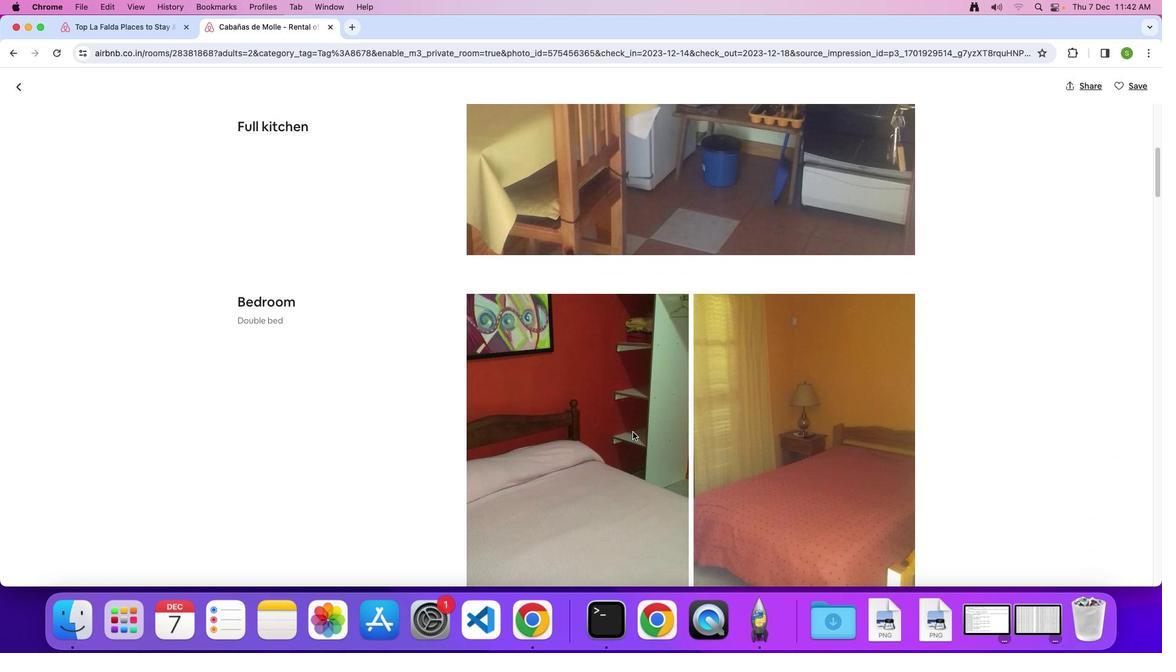 
Action: Mouse scrolled (633, 432) with delta (0, -2)
Screenshot: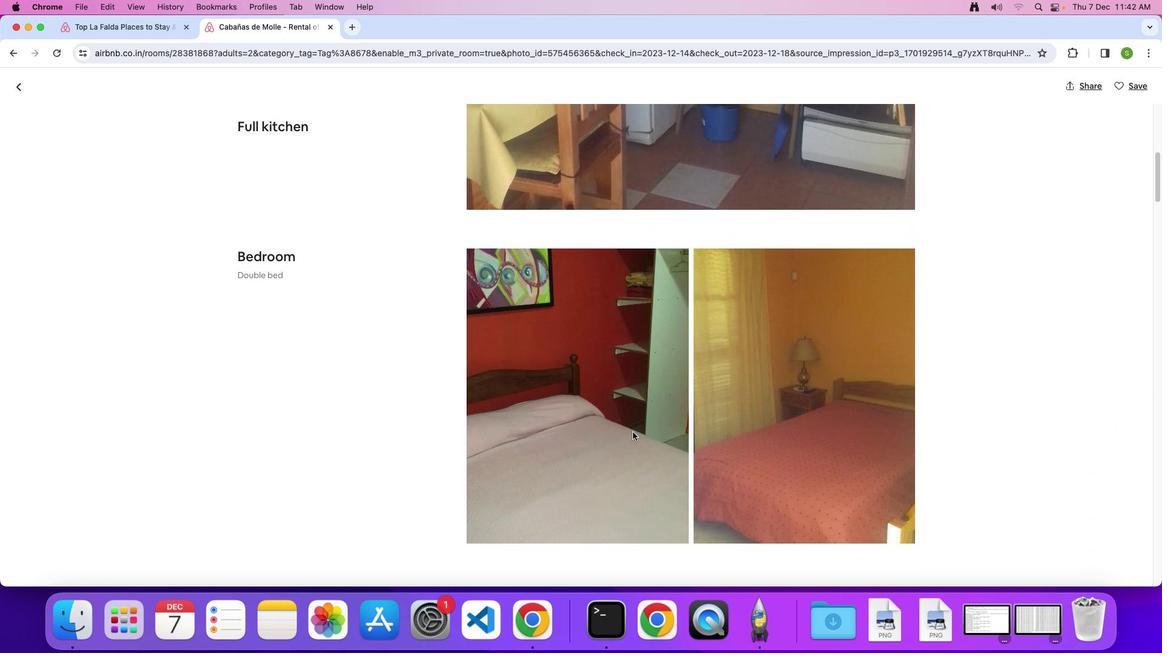 
Action: Mouse scrolled (633, 432) with delta (0, -3)
Screenshot: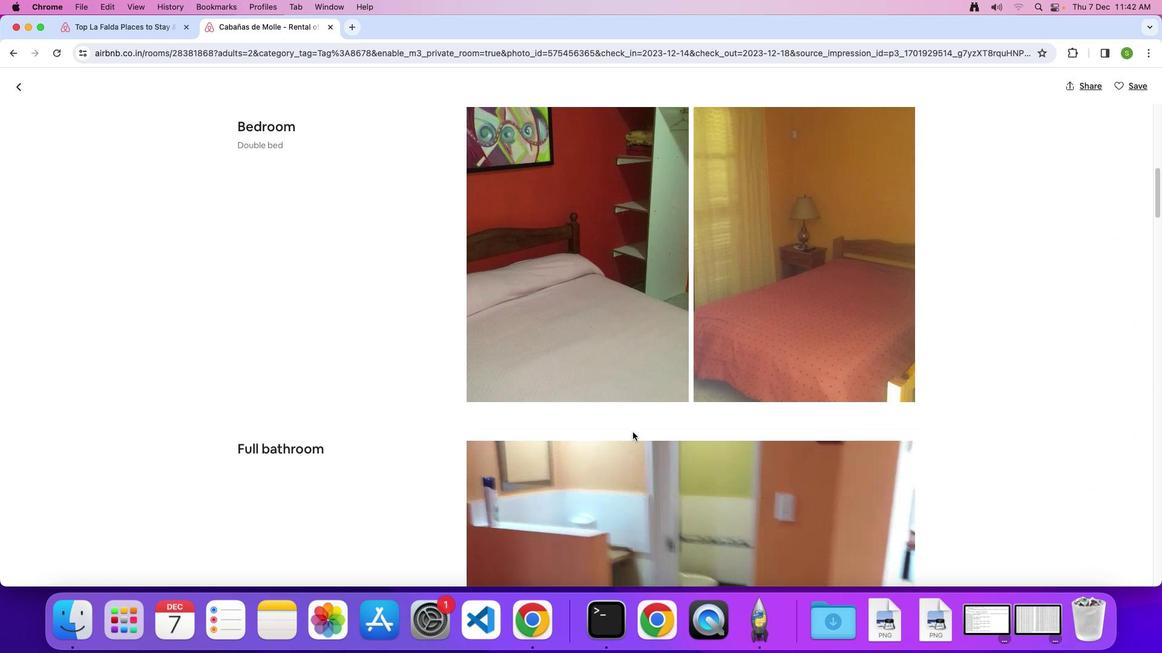 
Action: Mouse scrolled (633, 432) with delta (0, 0)
Screenshot: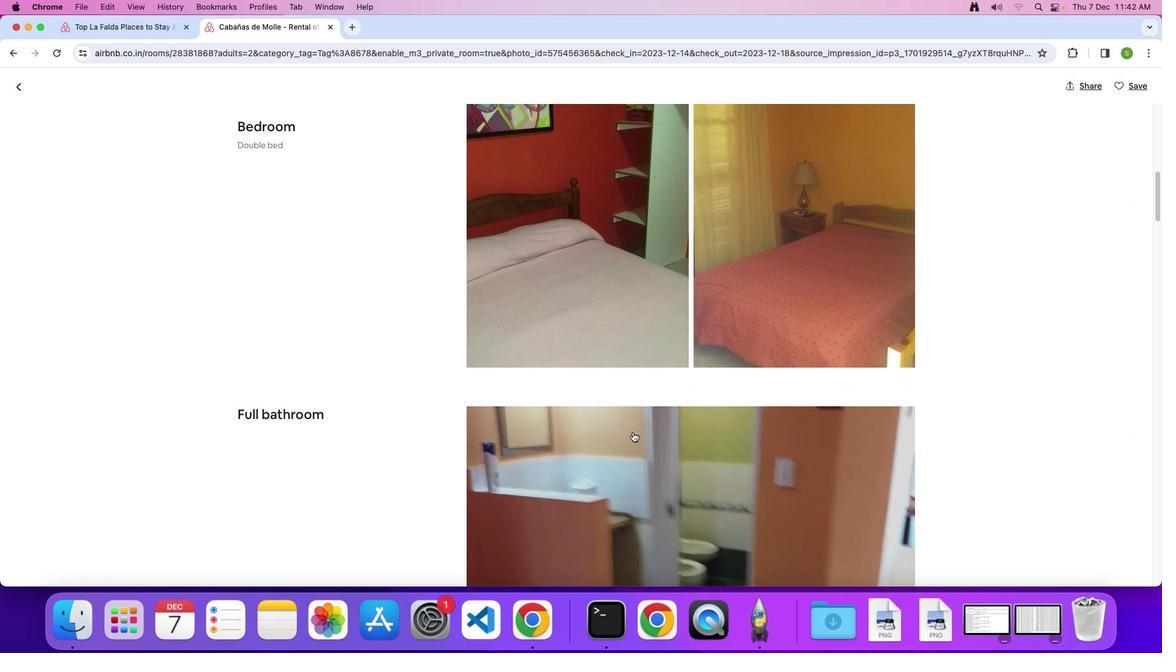 
Action: Mouse scrolled (633, 432) with delta (0, 0)
Screenshot: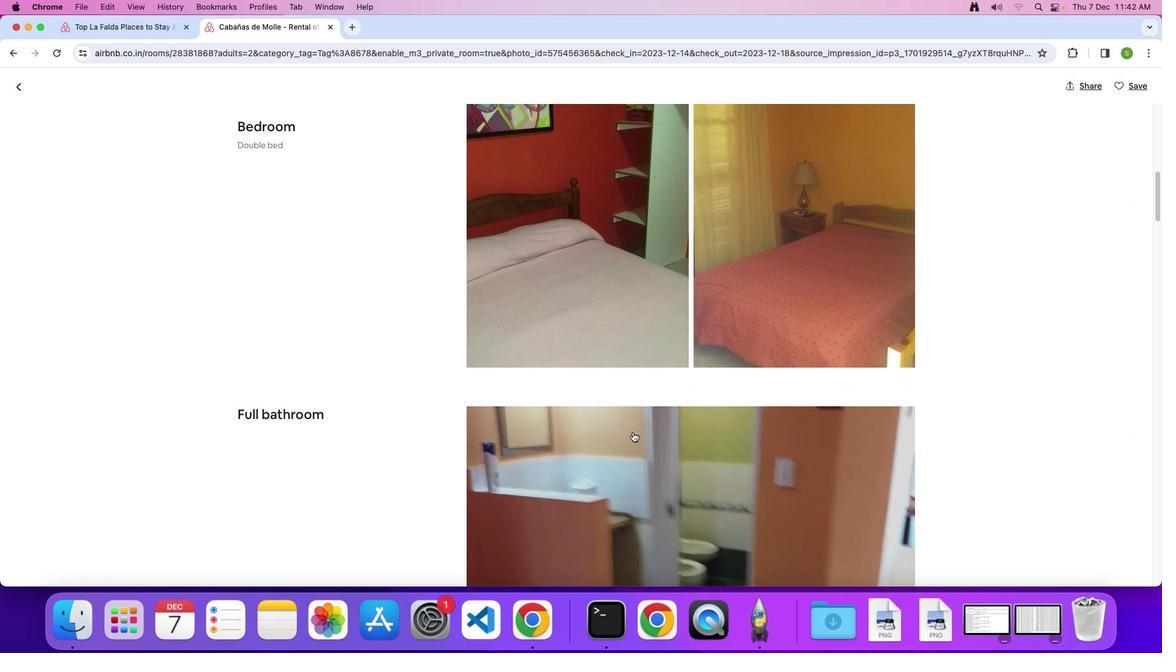 
Action: Mouse scrolled (633, 432) with delta (0, -1)
Screenshot: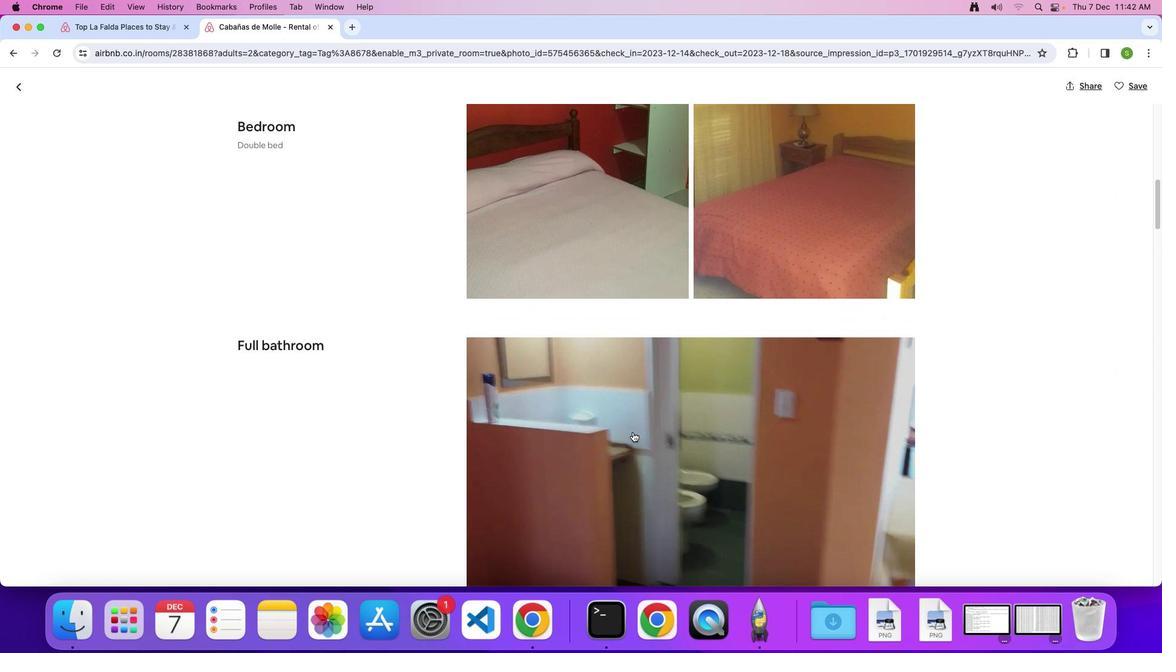 
Action: Mouse scrolled (633, 432) with delta (0, 0)
Screenshot: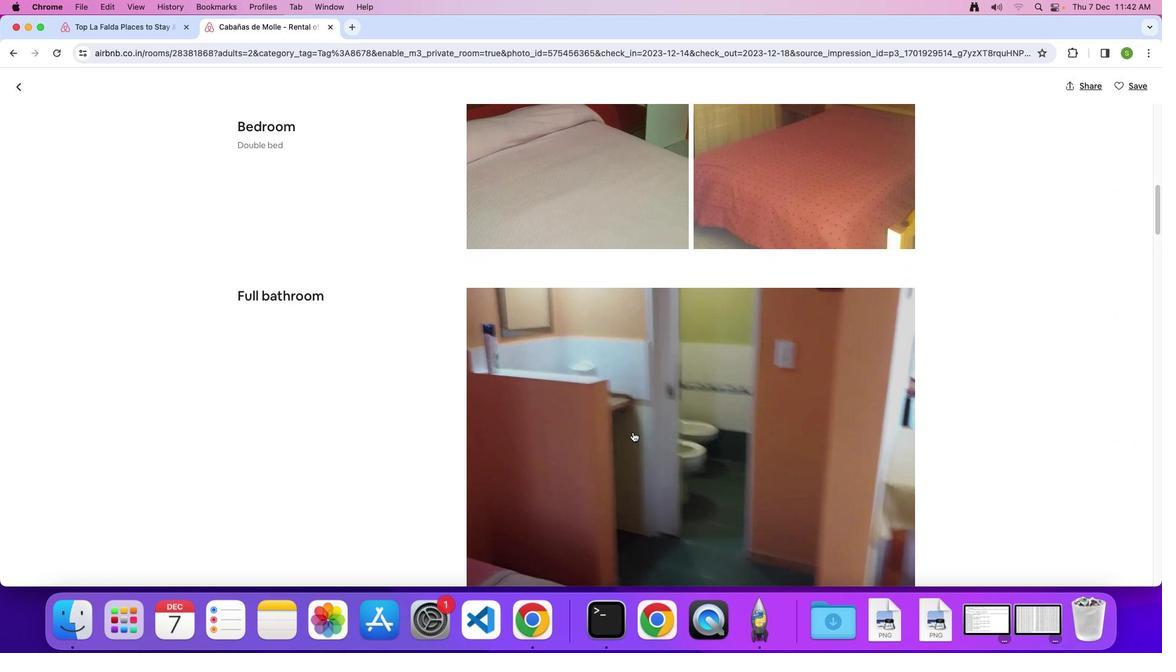 
Action: Mouse scrolled (633, 432) with delta (0, 0)
Screenshot: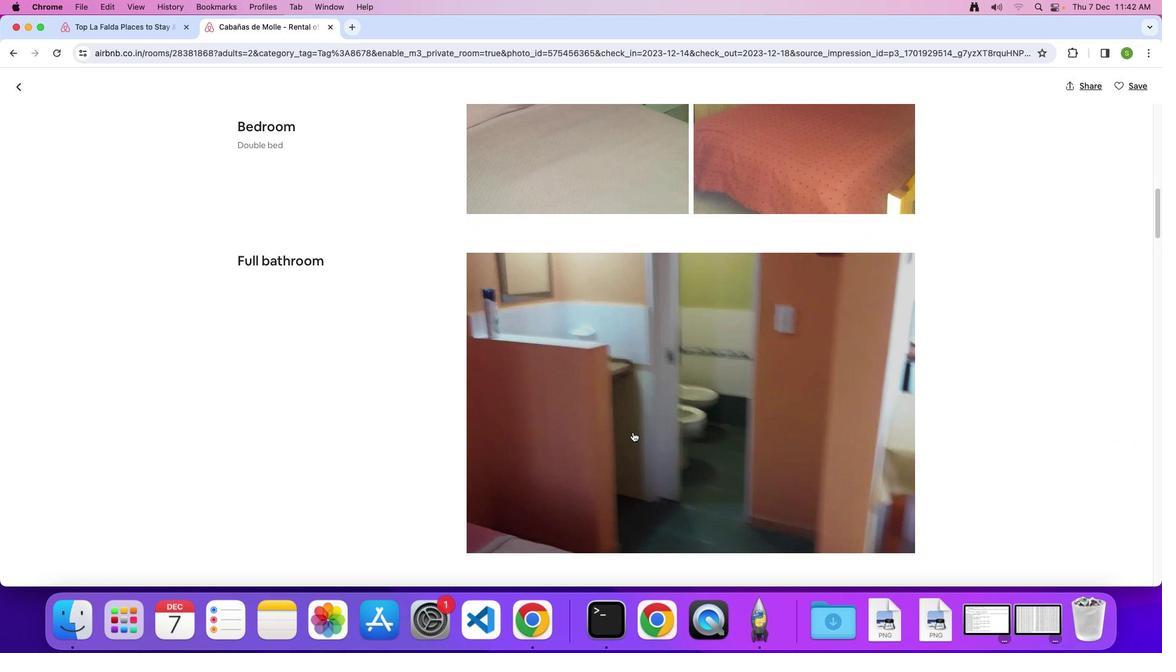 
Action: Mouse scrolled (633, 432) with delta (0, -2)
Screenshot: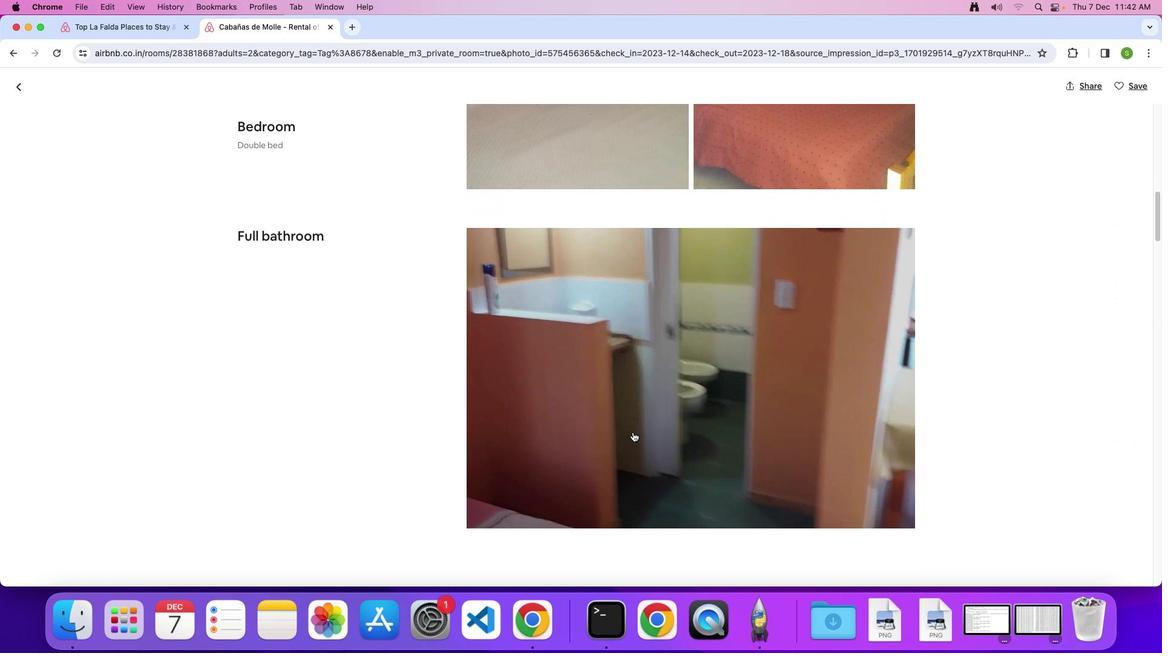 
Action: Mouse moved to (633, 432)
Screenshot: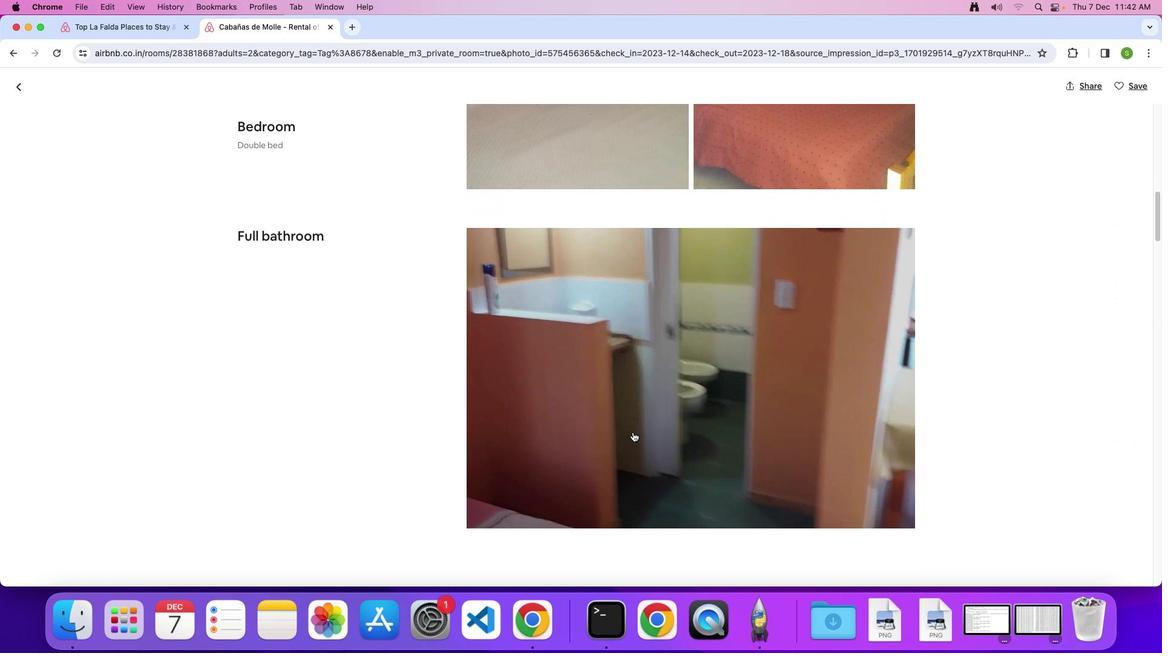 
Action: Mouse scrolled (633, 432) with delta (0, -3)
Screenshot: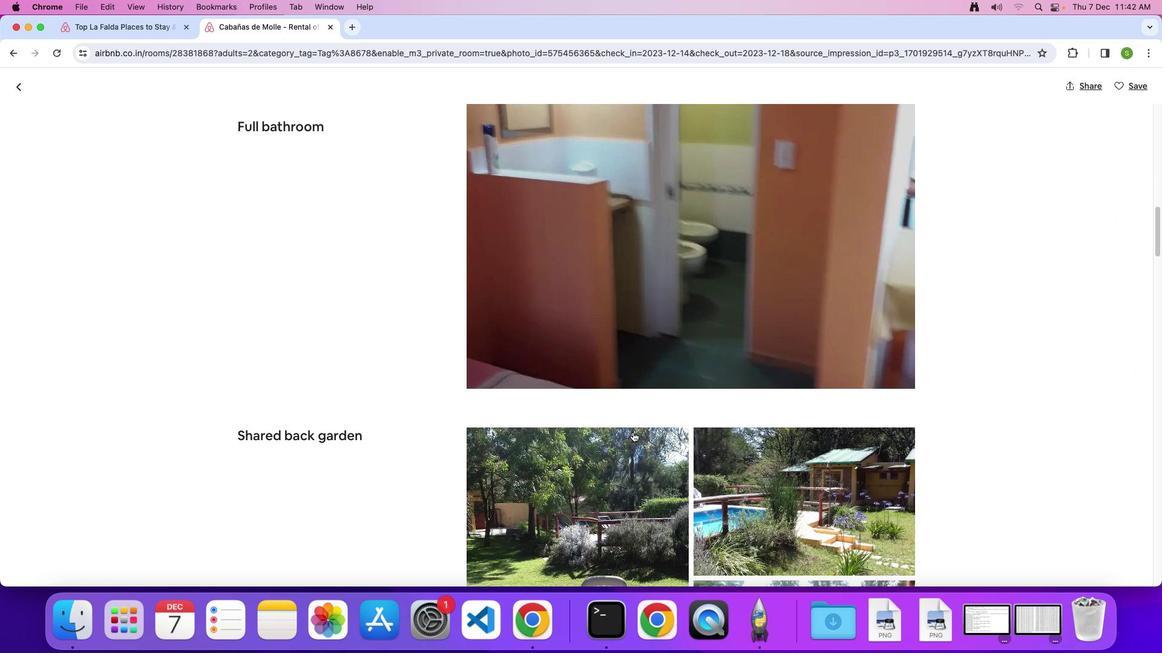 
Action: Mouse scrolled (633, 432) with delta (0, 0)
Screenshot: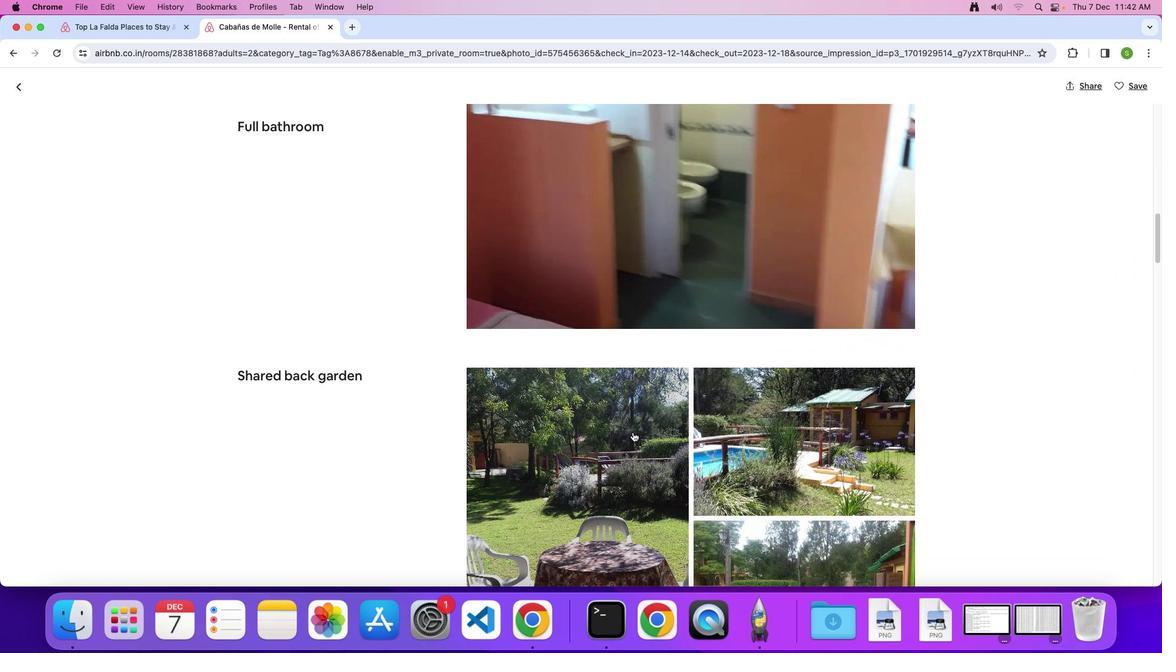 
Action: Mouse scrolled (633, 432) with delta (0, 0)
Screenshot: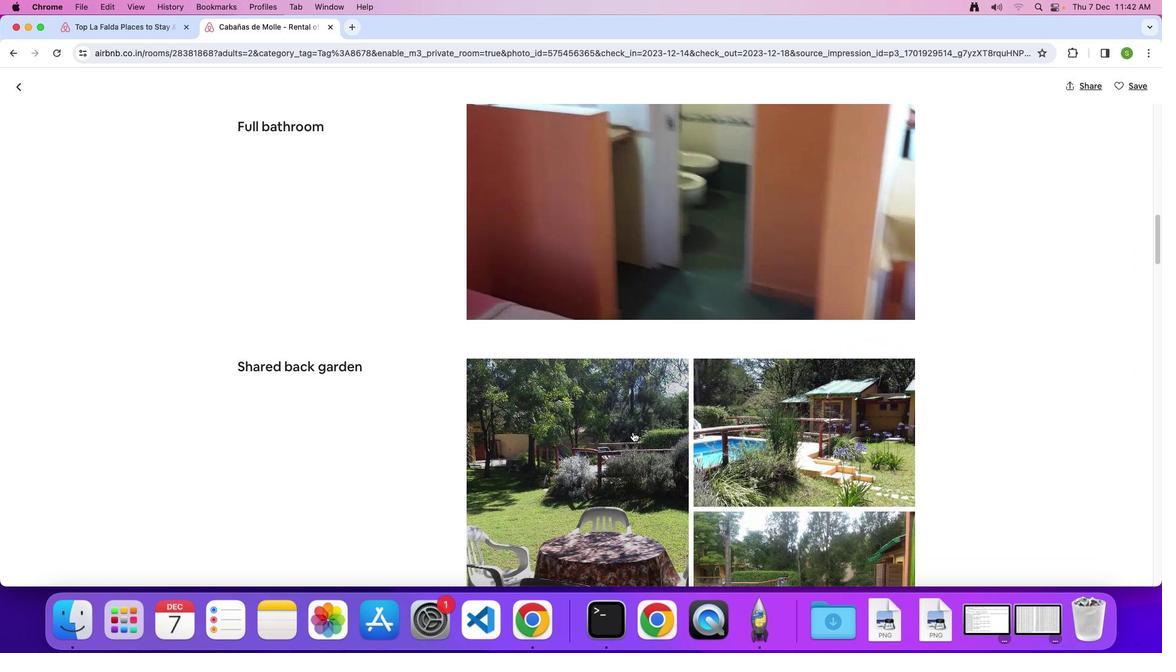 
Action: Mouse scrolled (633, 432) with delta (0, -1)
Screenshot: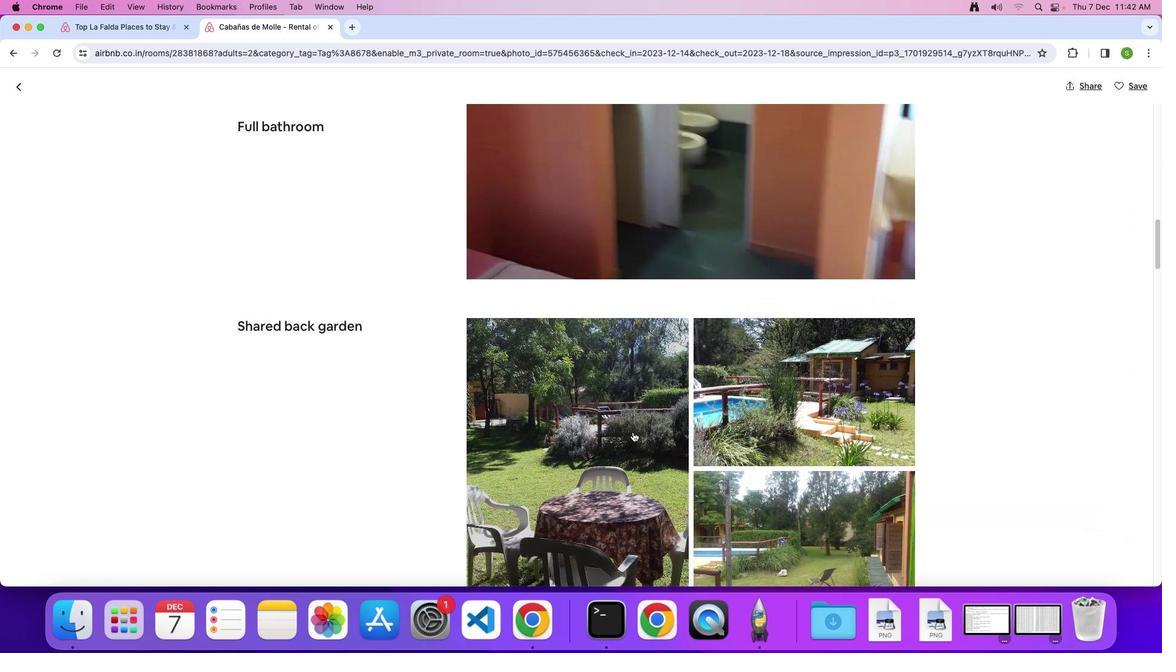 
Action: Mouse scrolled (633, 432) with delta (0, 0)
Screenshot: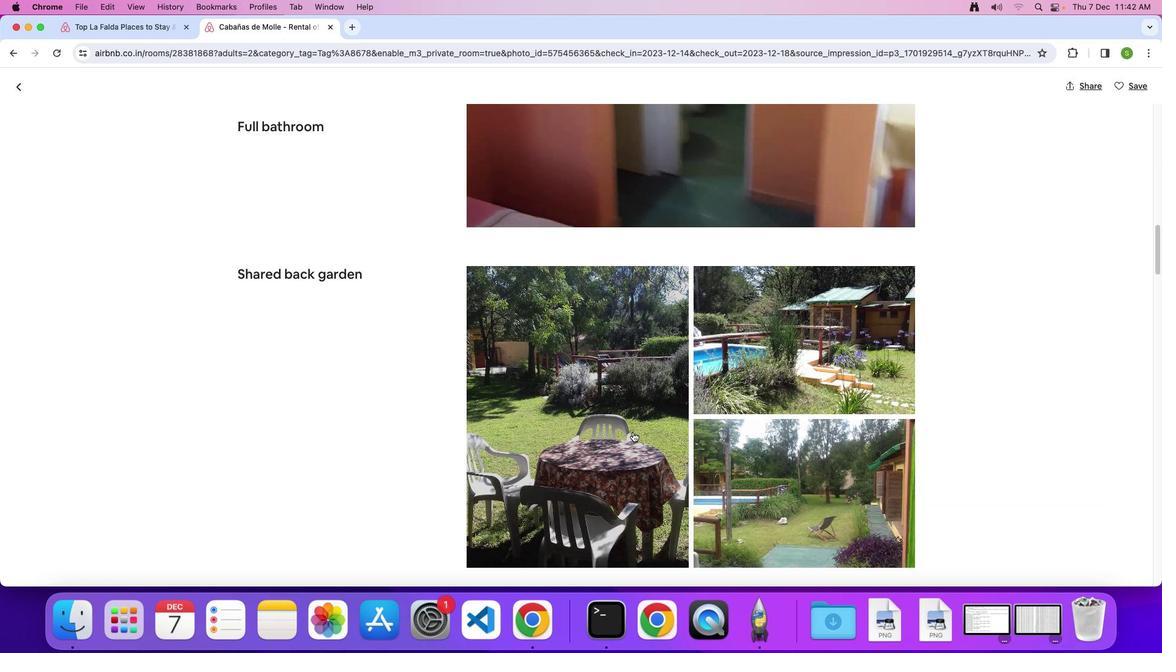 
Action: Mouse scrolled (633, 432) with delta (0, 0)
Screenshot: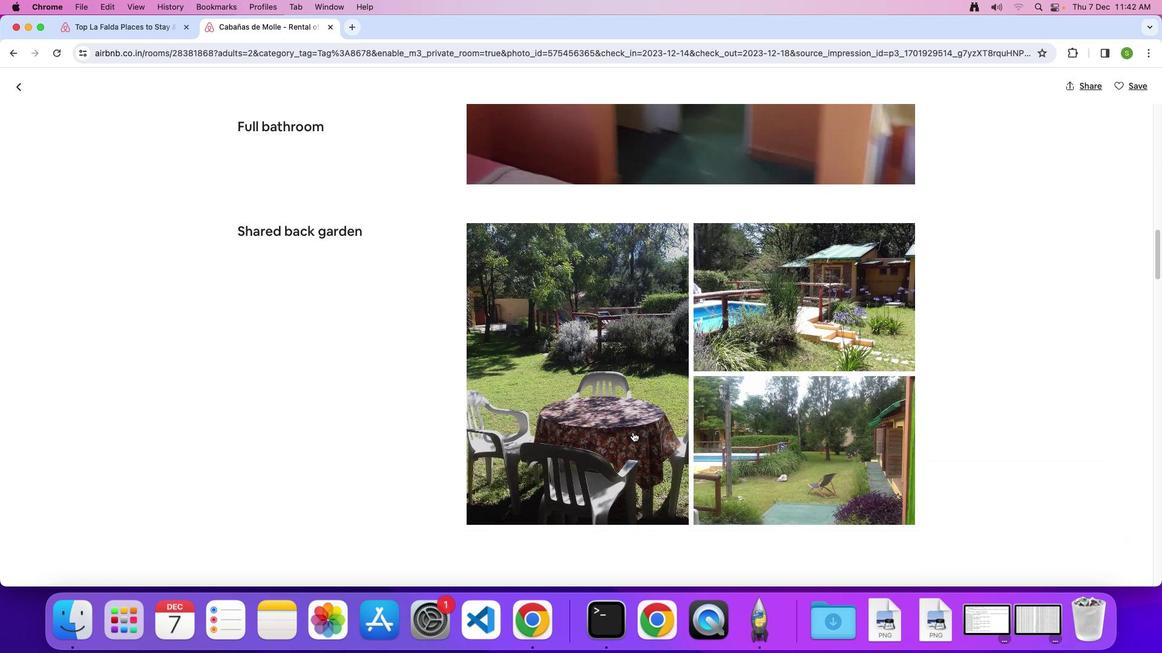 
Action: Mouse scrolled (633, 432) with delta (0, -1)
Screenshot: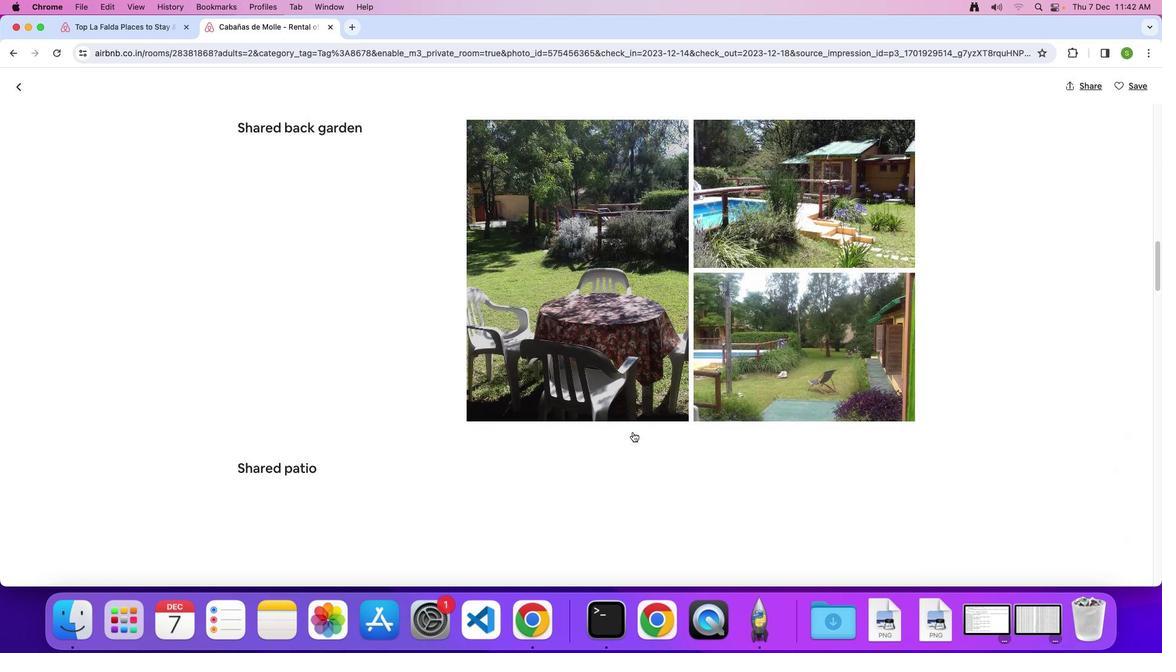 
Action: Mouse scrolled (633, 432) with delta (0, -3)
Screenshot: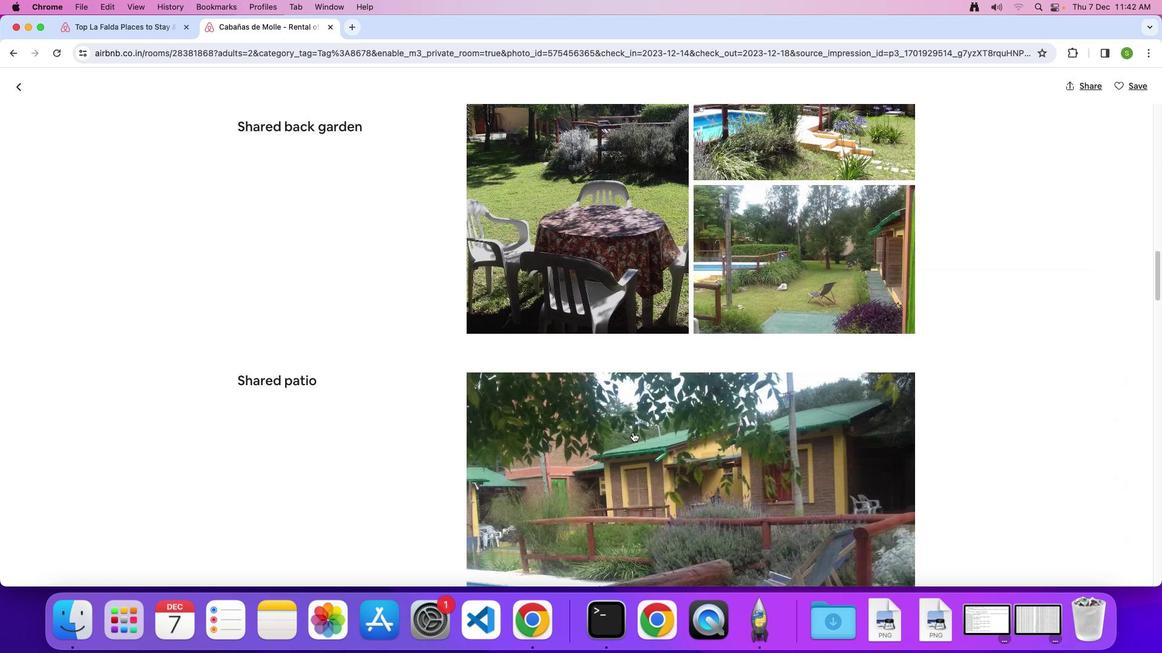 
Action: Mouse scrolled (633, 432) with delta (0, 0)
Screenshot: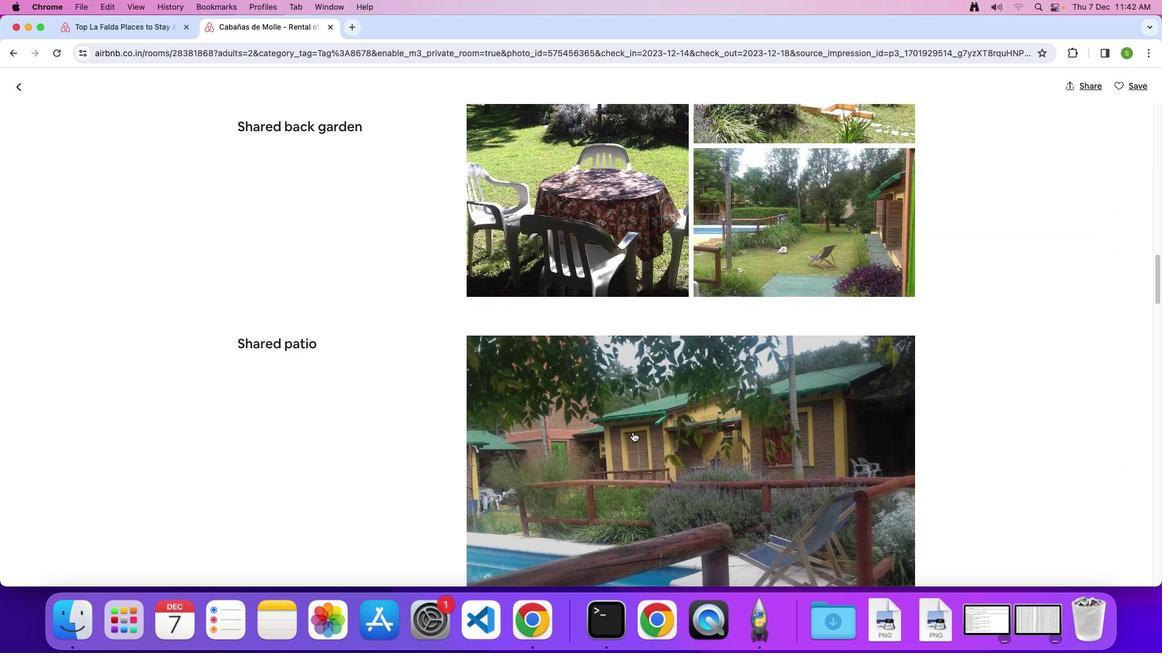 
Action: Mouse scrolled (633, 432) with delta (0, 0)
Screenshot: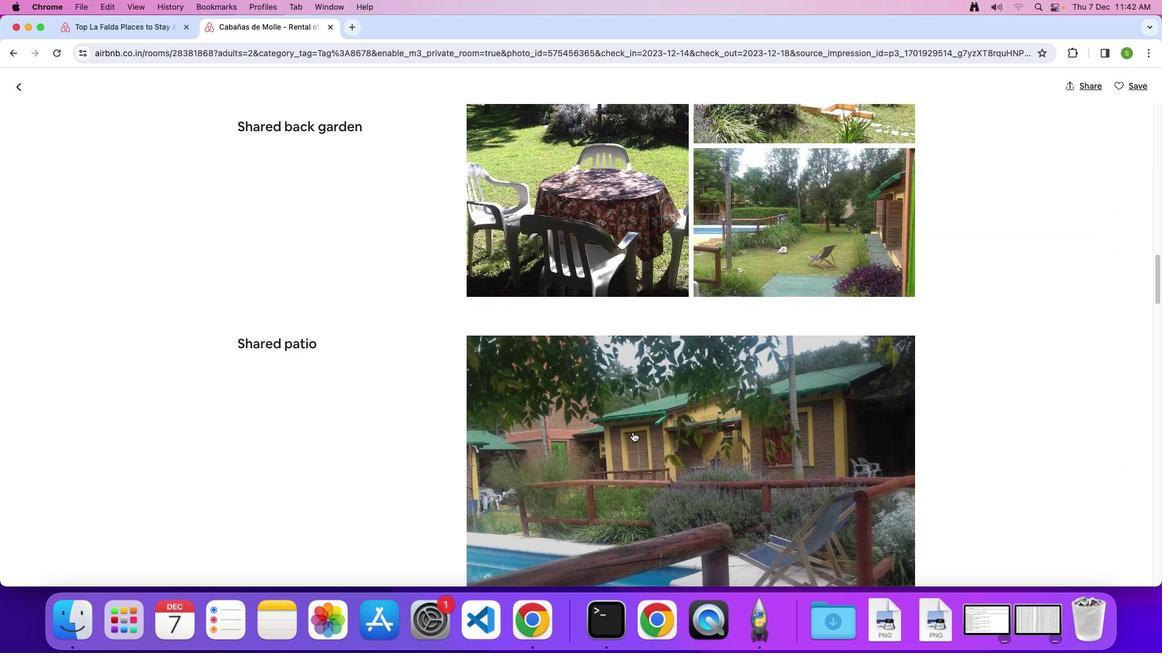 
Action: Mouse scrolled (633, 432) with delta (0, -1)
Screenshot: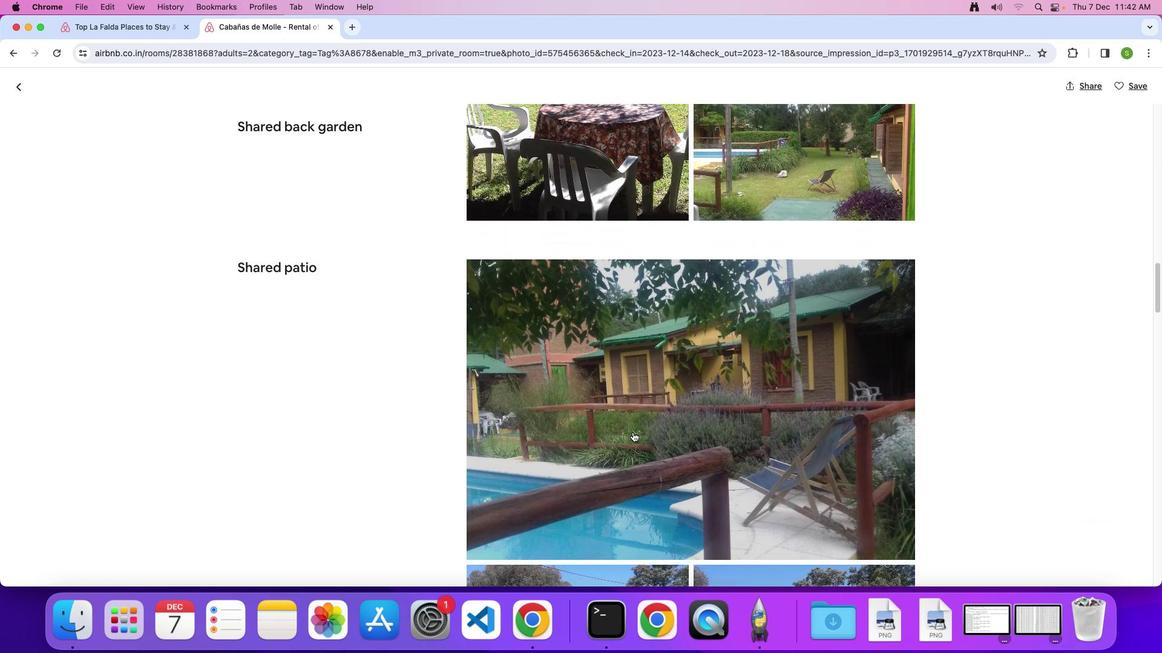 
Action: Mouse scrolled (633, 432) with delta (0, 0)
Screenshot: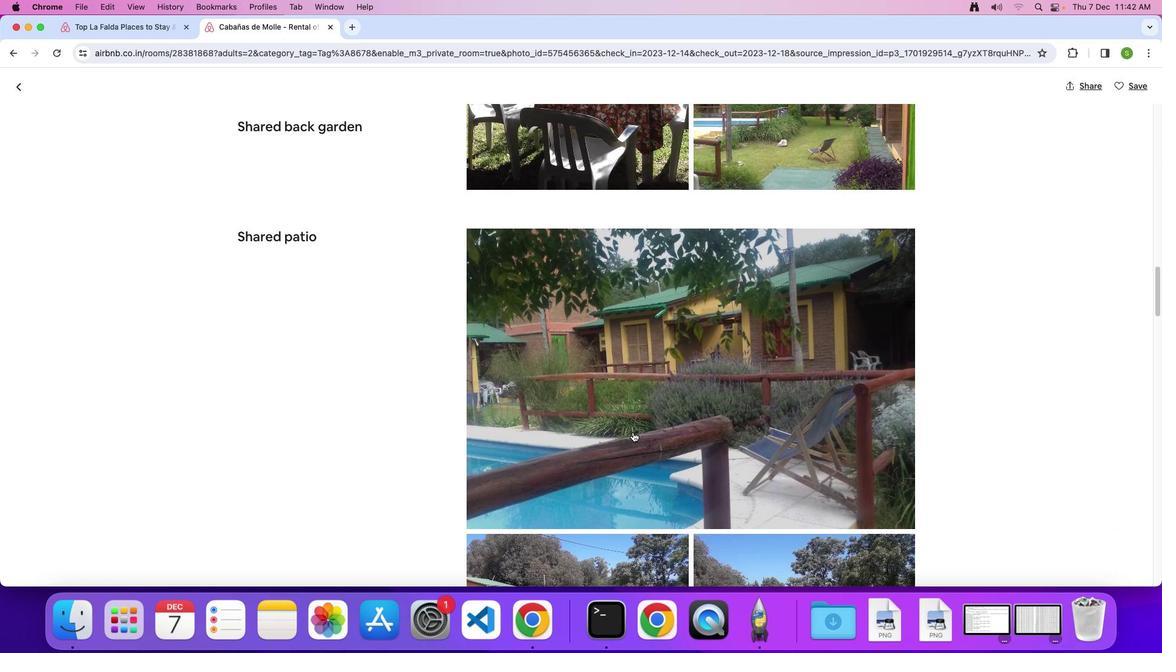 
Action: Mouse scrolled (633, 432) with delta (0, 0)
Screenshot: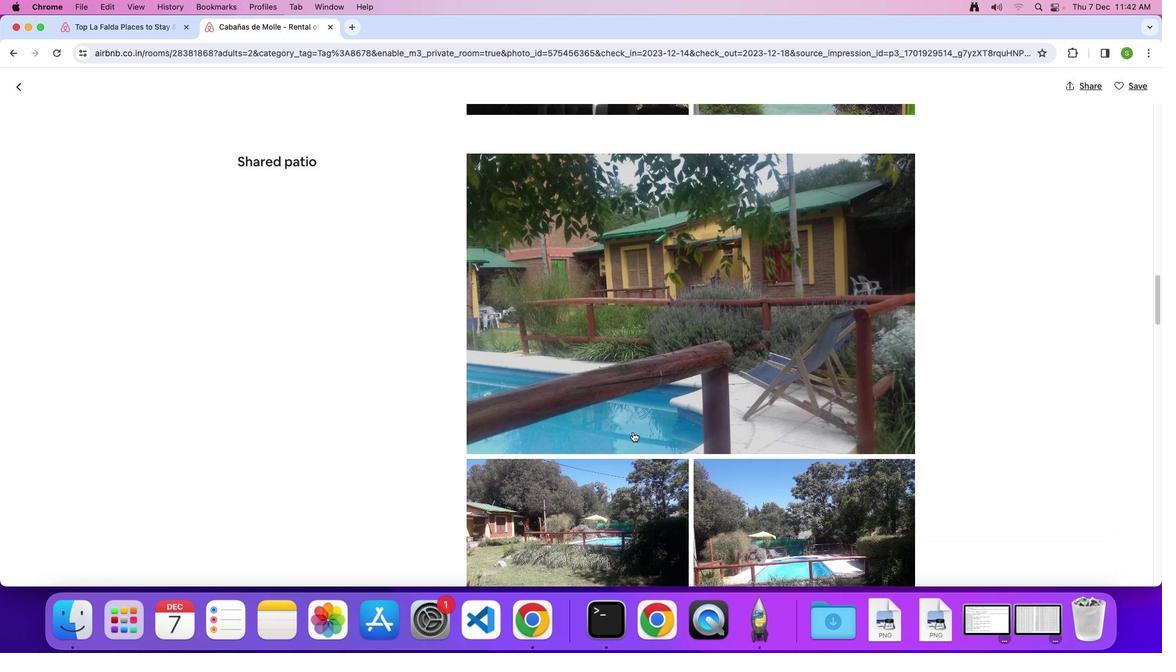 
Action: Mouse scrolled (633, 432) with delta (0, -2)
Screenshot: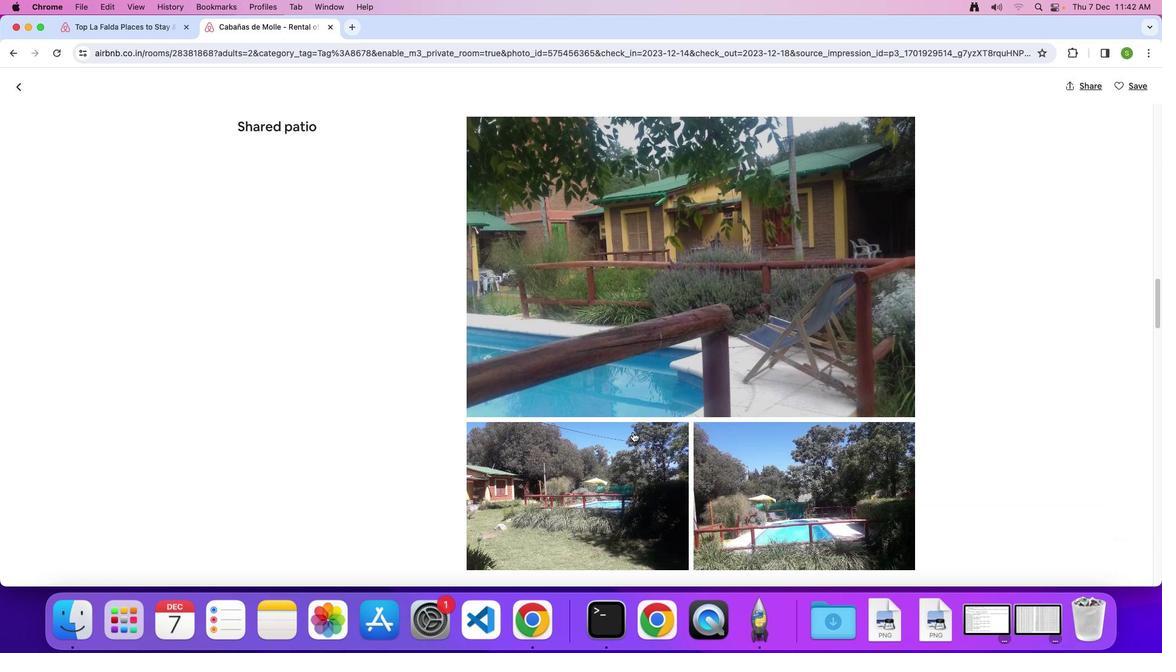 
Action: Mouse scrolled (633, 432) with delta (0, -3)
Screenshot: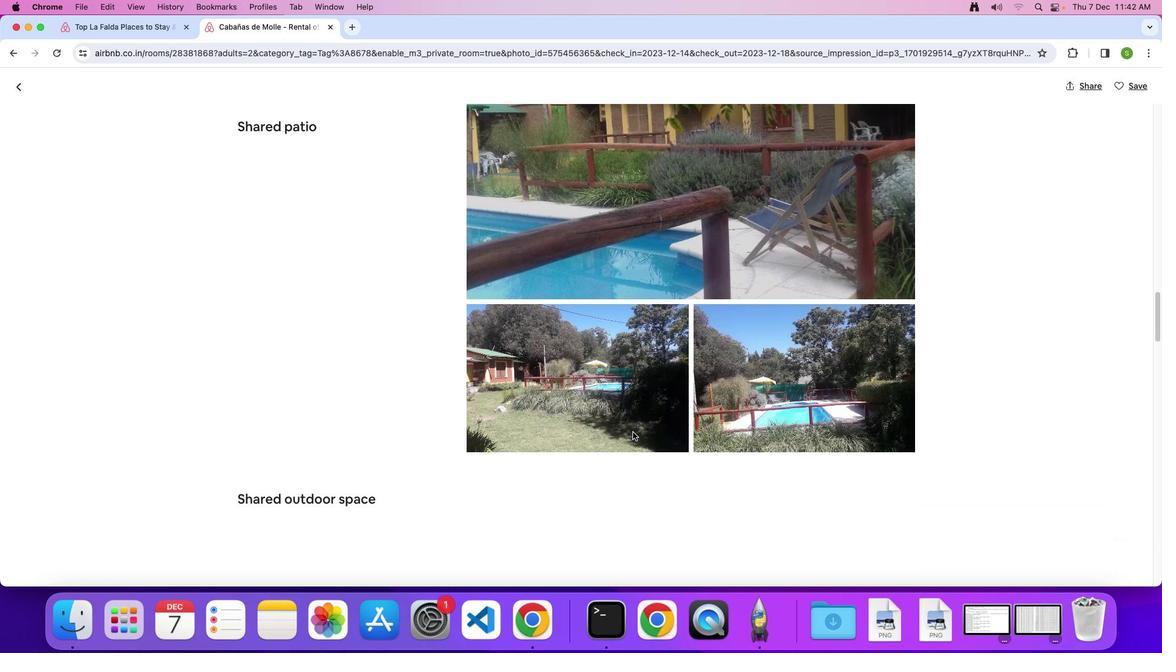 
Action: Mouse scrolled (633, 432) with delta (0, 0)
Screenshot: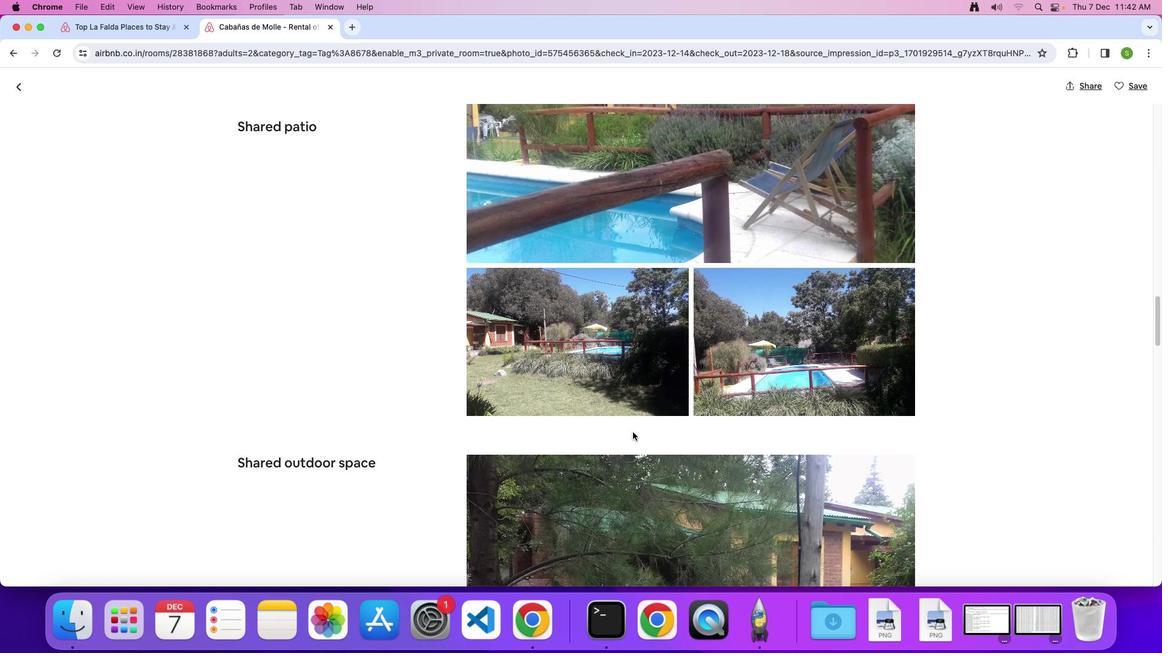 
Action: Mouse scrolled (633, 432) with delta (0, 0)
Screenshot: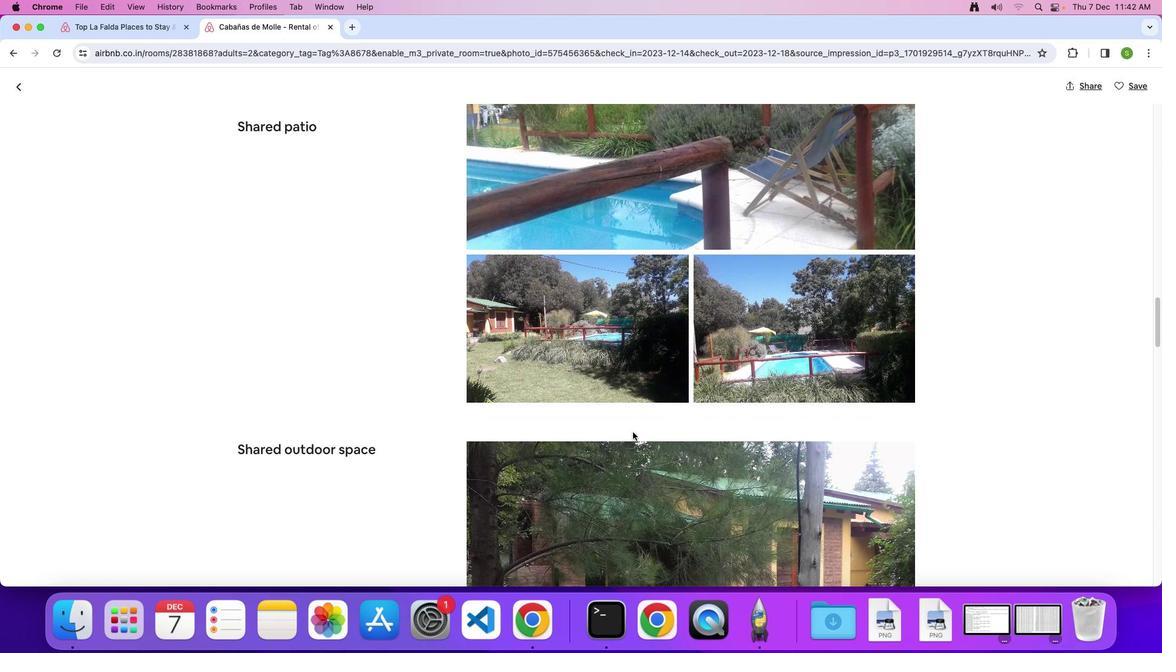 
Action: Mouse scrolled (633, 432) with delta (0, -1)
Screenshot: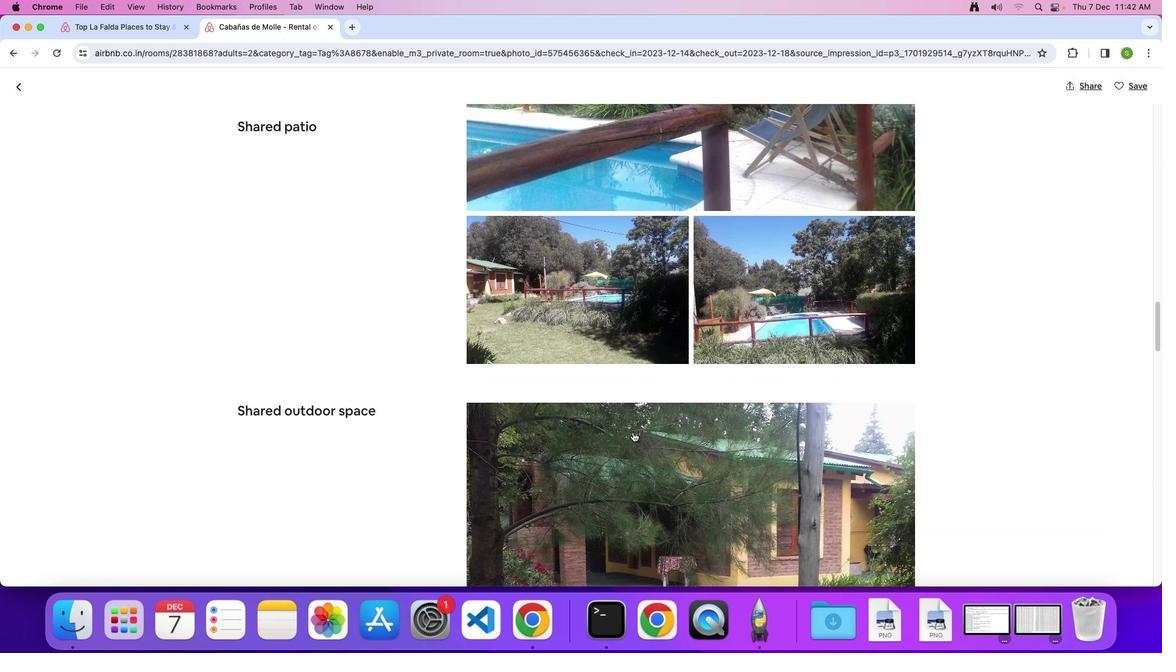 
Action: Mouse scrolled (633, 432) with delta (0, 0)
Screenshot: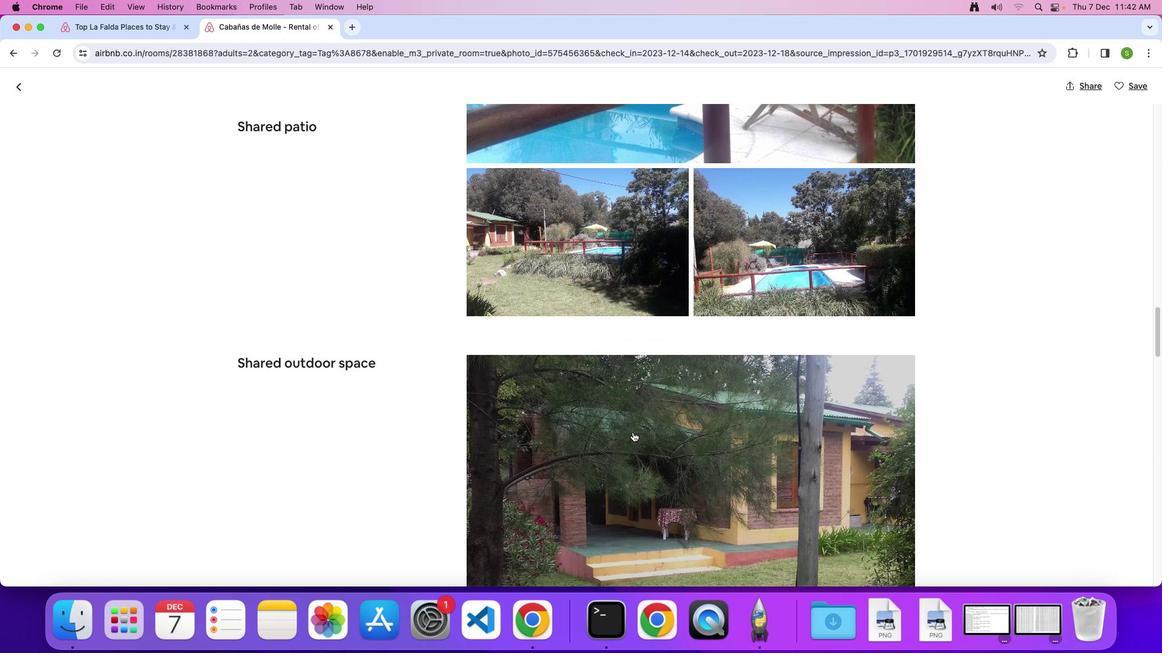 
Action: Mouse scrolled (633, 432) with delta (0, 0)
Screenshot: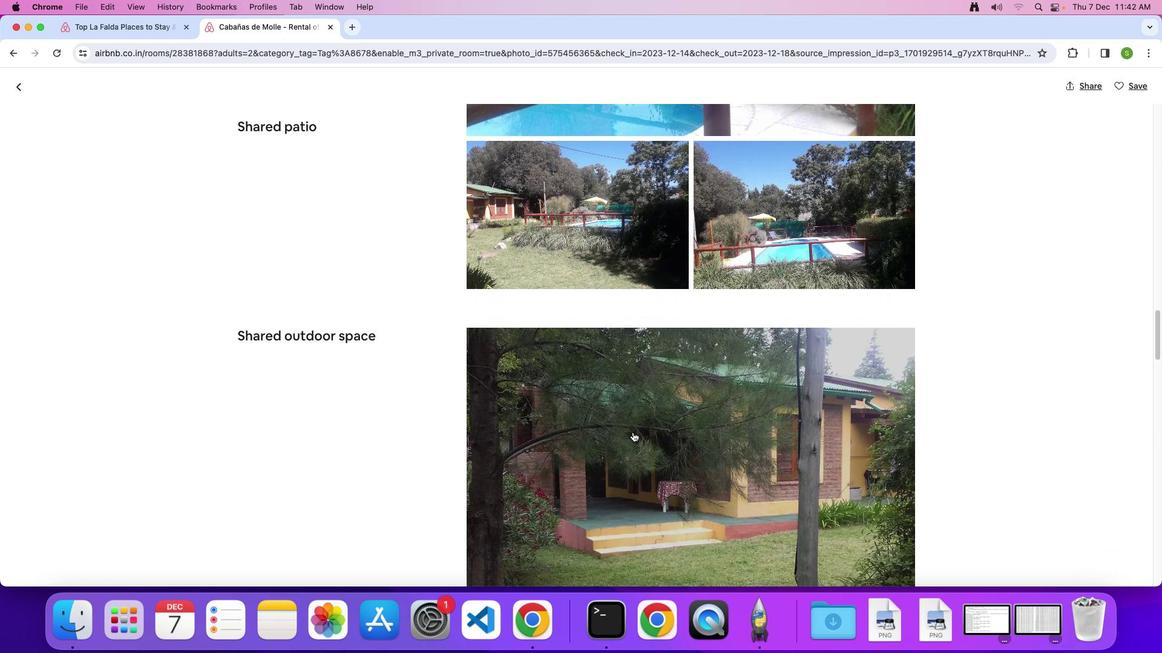 
Action: Mouse scrolled (633, 432) with delta (0, -1)
Screenshot: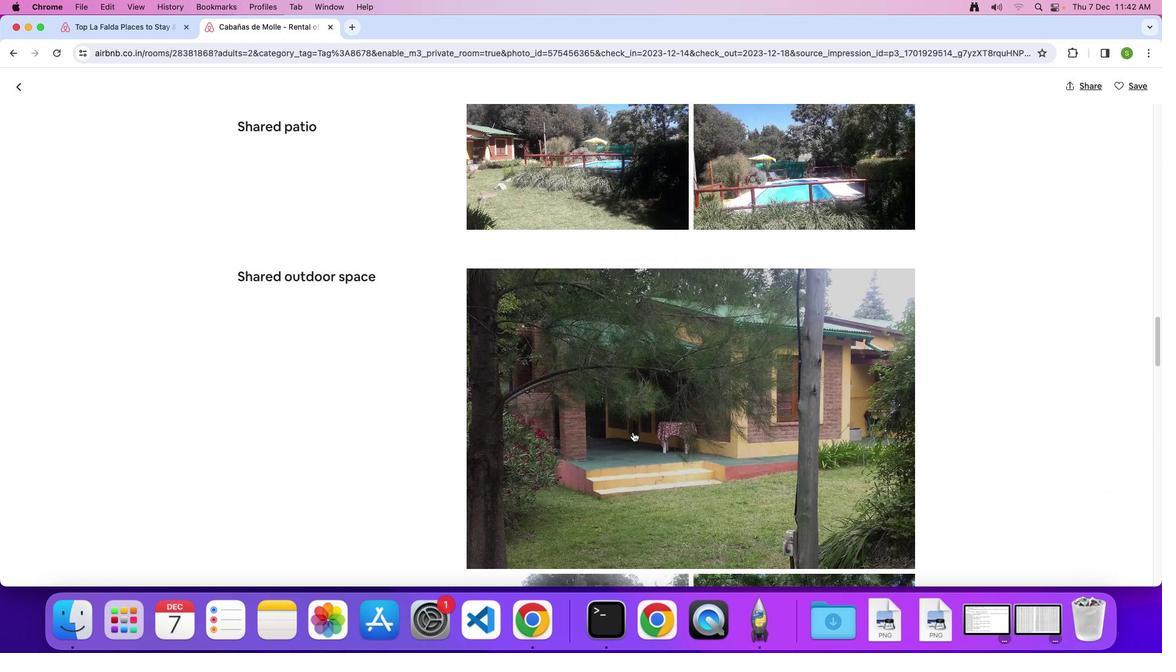 
Action: Mouse scrolled (633, 432) with delta (0, -3)
Screenshot: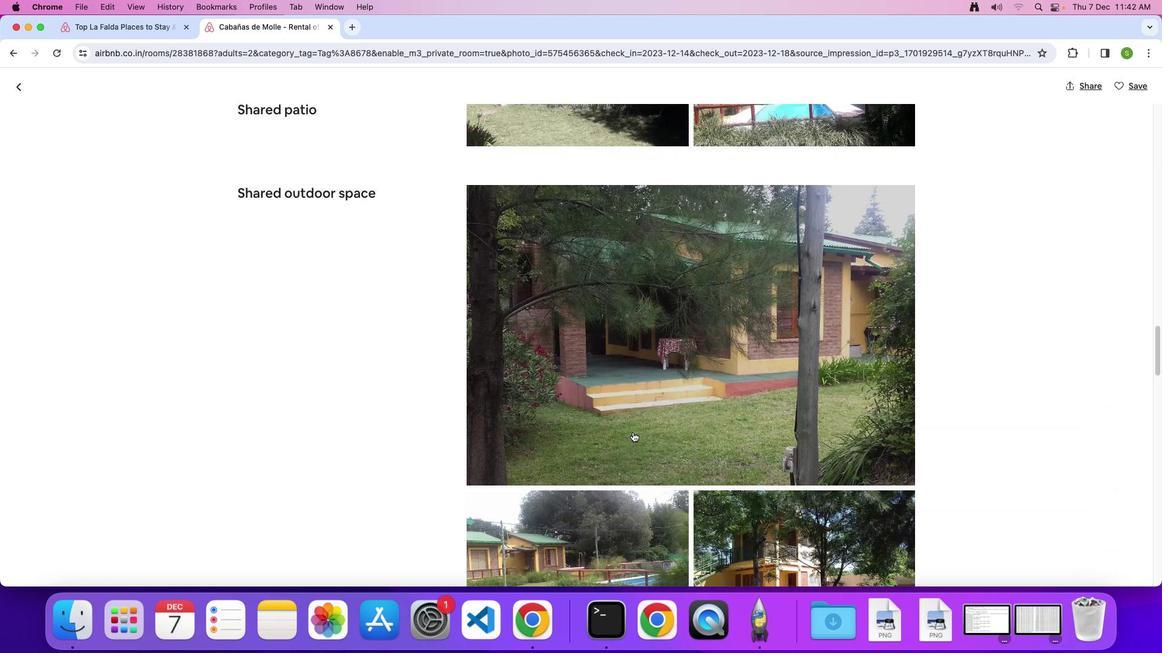
Action: Mouse scrolled (633, 432) with delta (0, 0)
Screenshot: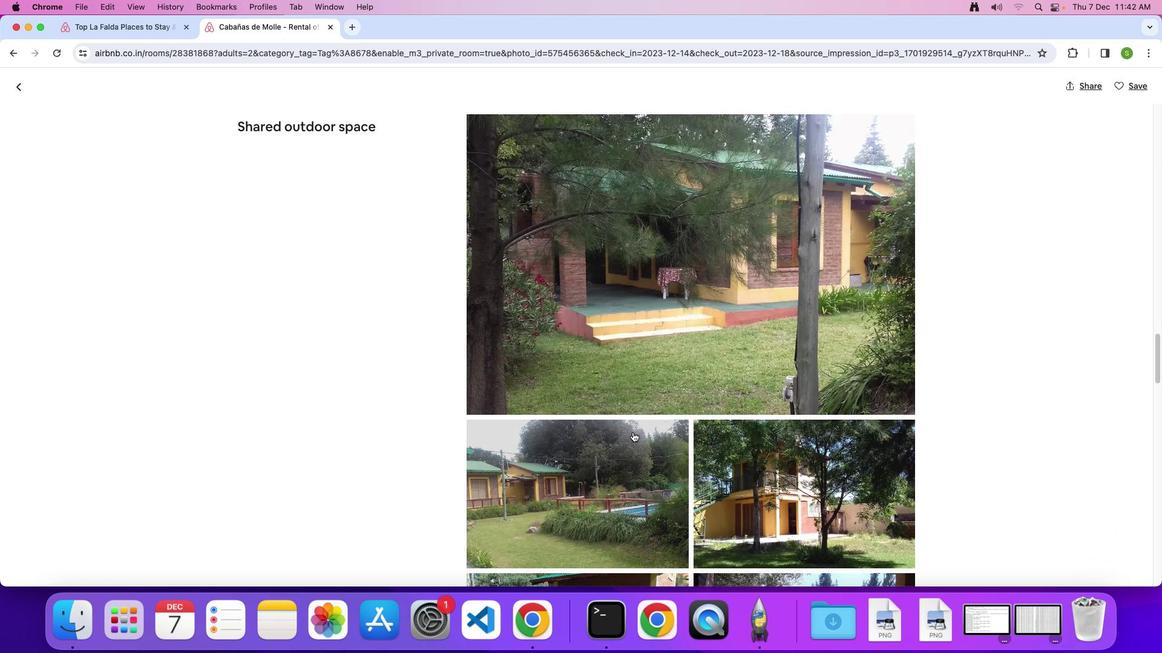 
Action: Mouse scrolled (633, 432) with delta (0, 0)
Screenshot: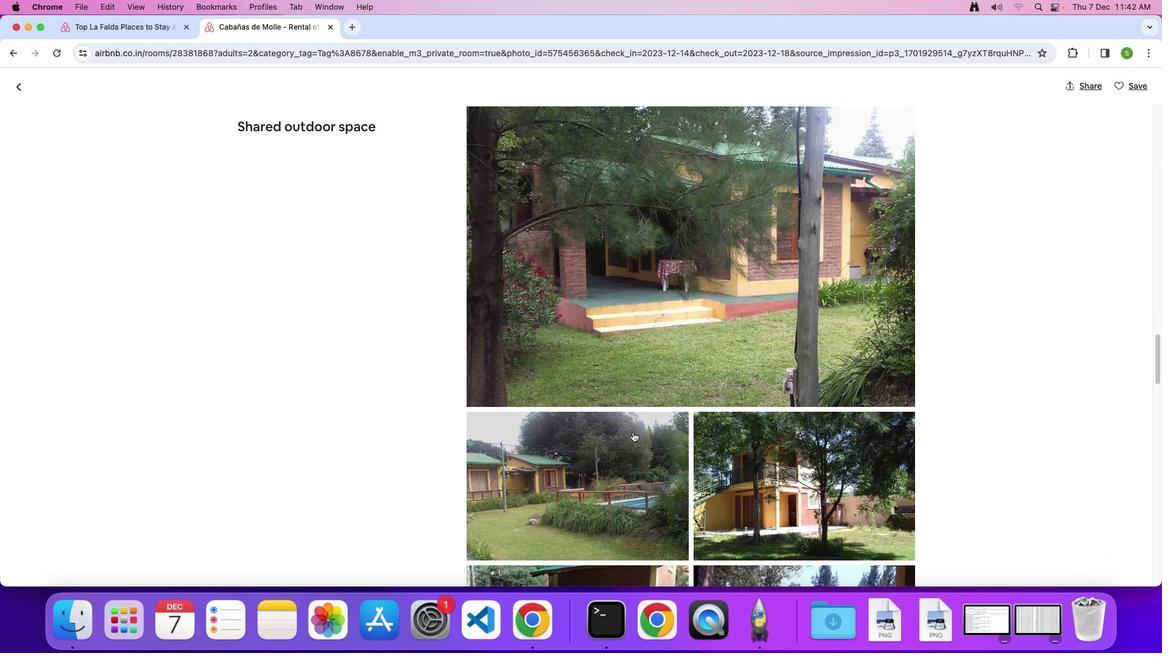 
Action: Mouse scrolled (633, 432) with delta (0, -1)
Screenshot: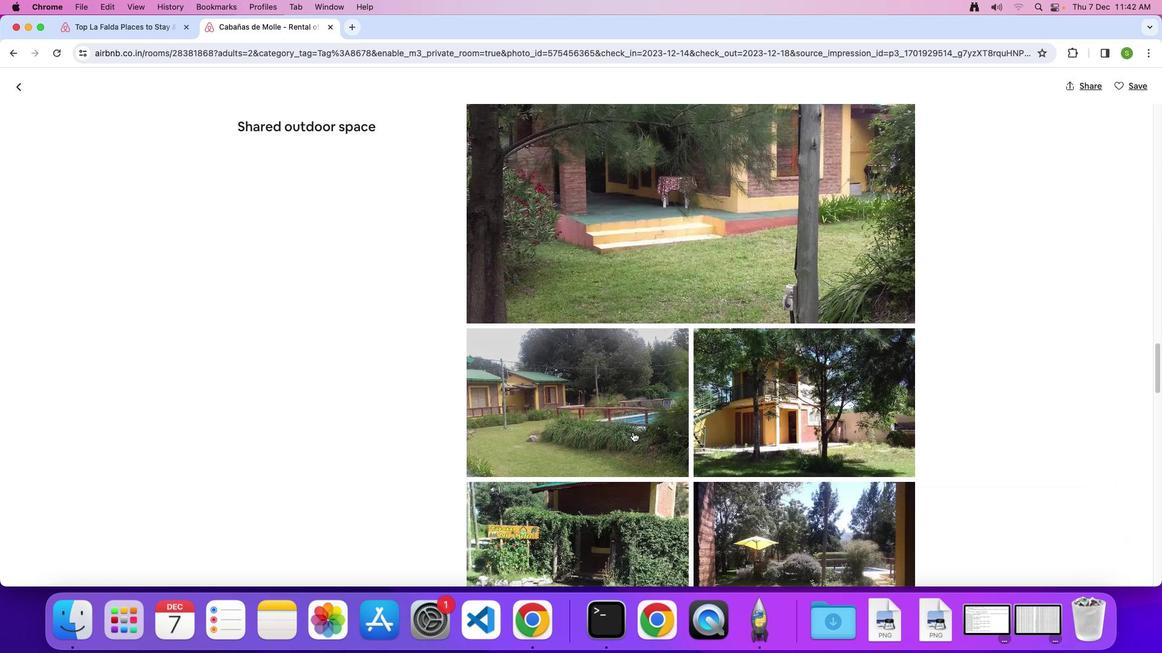 
Action: Mouse scrolled (633, 432) with delta (0, -2)
Screenshot: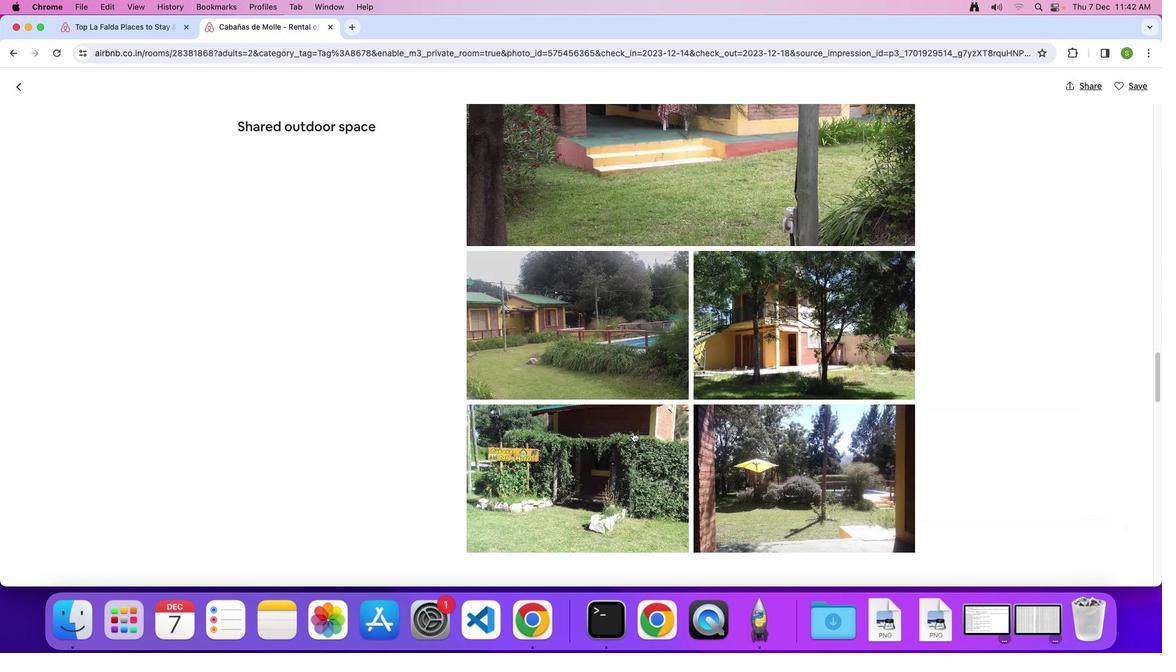 
Action: Mouse scrolled (633, 432) with delta (0, 0)
Screenshot: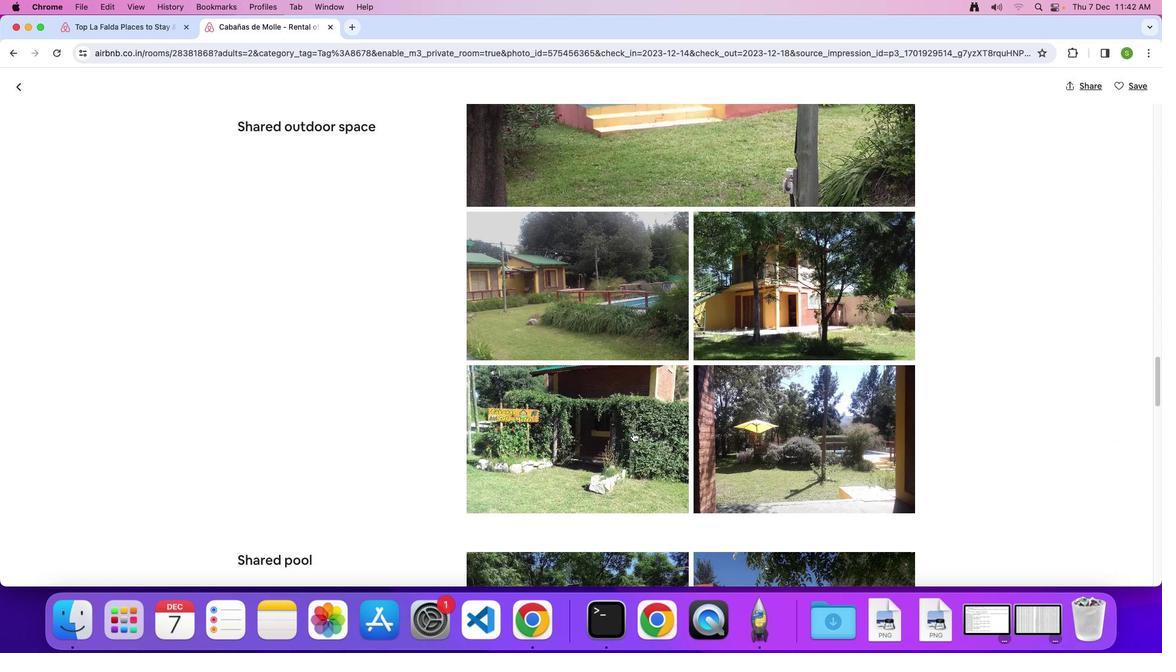 
Action: Mouse scrolled (633, 432) with delta (0, 0)
Screenshot: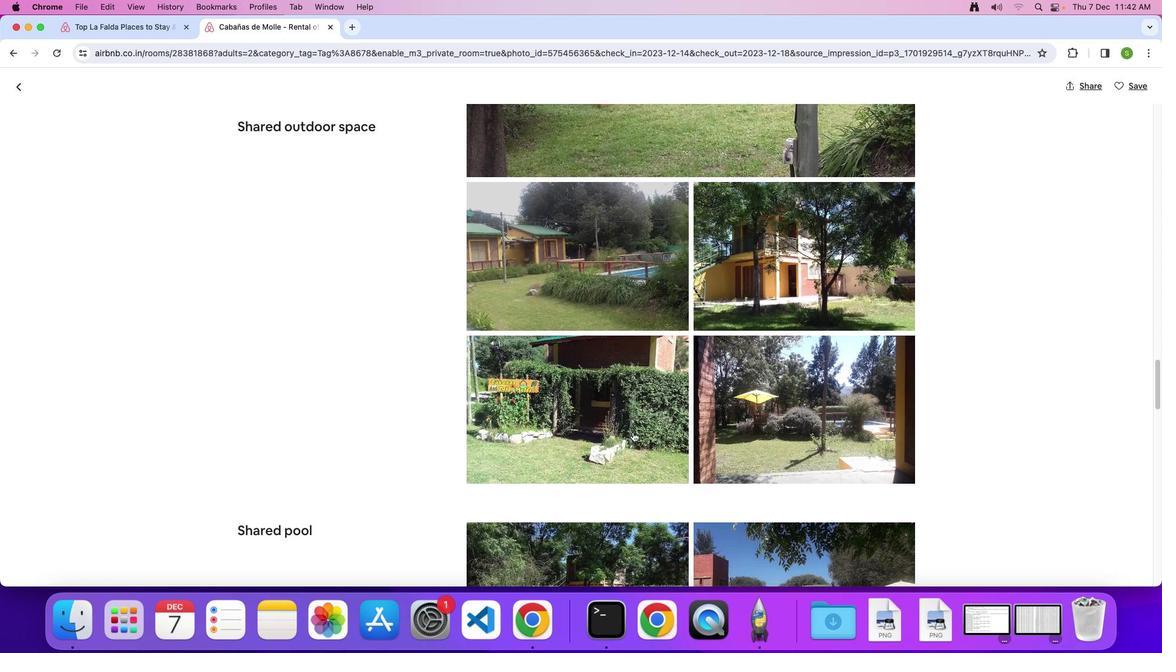 
Action: Mouse scrolled (633, 432) with delta (0, -1)
Screenshot: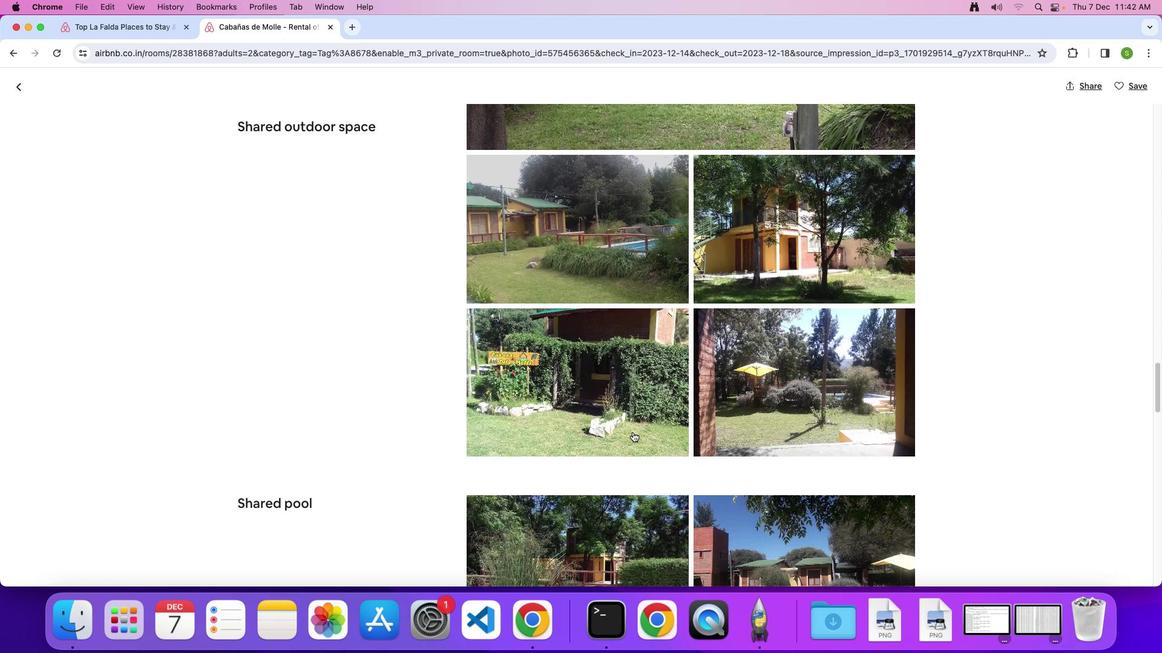 
Action: Mouse scrolled (633, 432) with delta (0, 0)
Screenshot: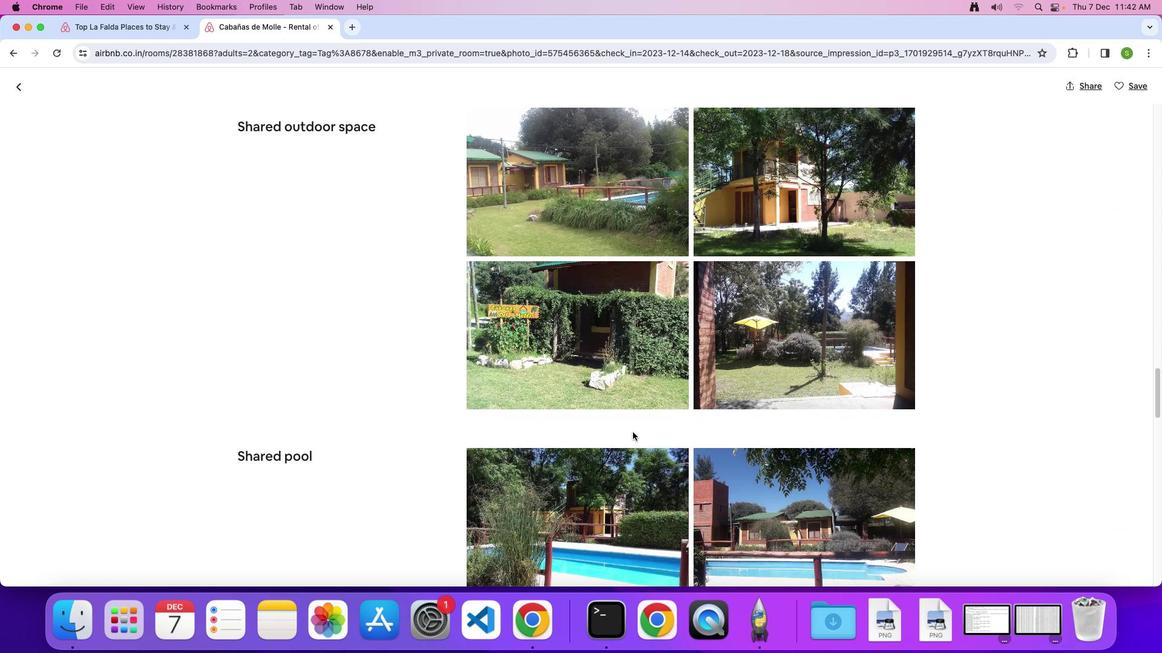 
Action: Mouse scrolled (633, 432) with delta (0, 0)
Screenshot: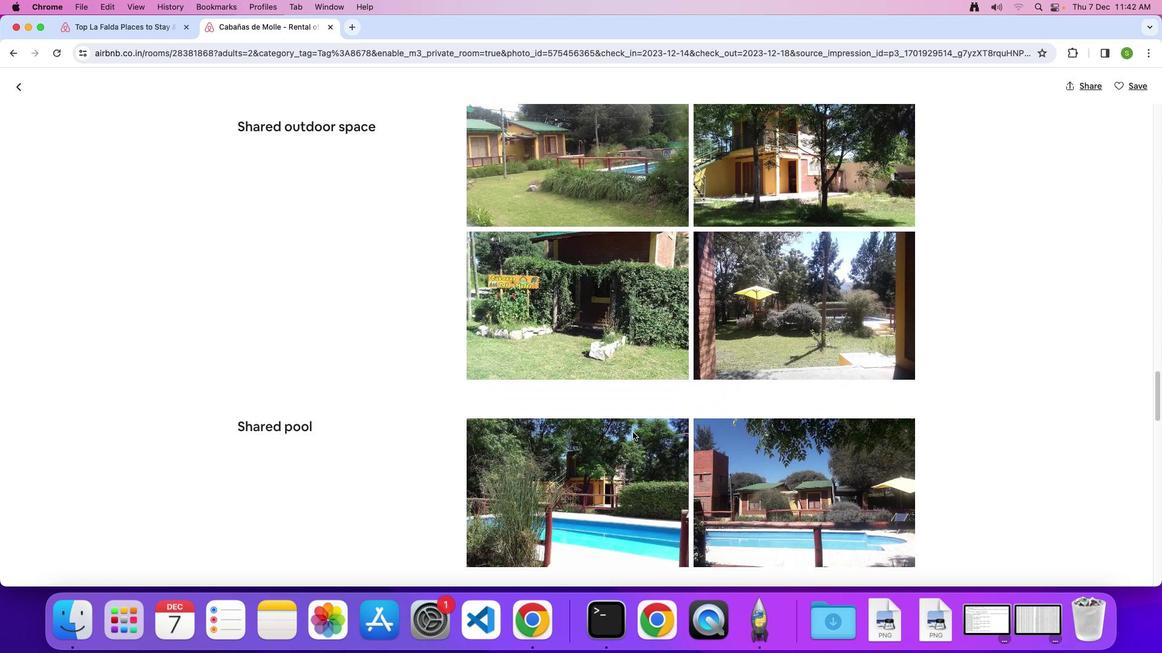 
Action: Mouse scrolled (633, 432) with delta (0, -1)
Screenshot: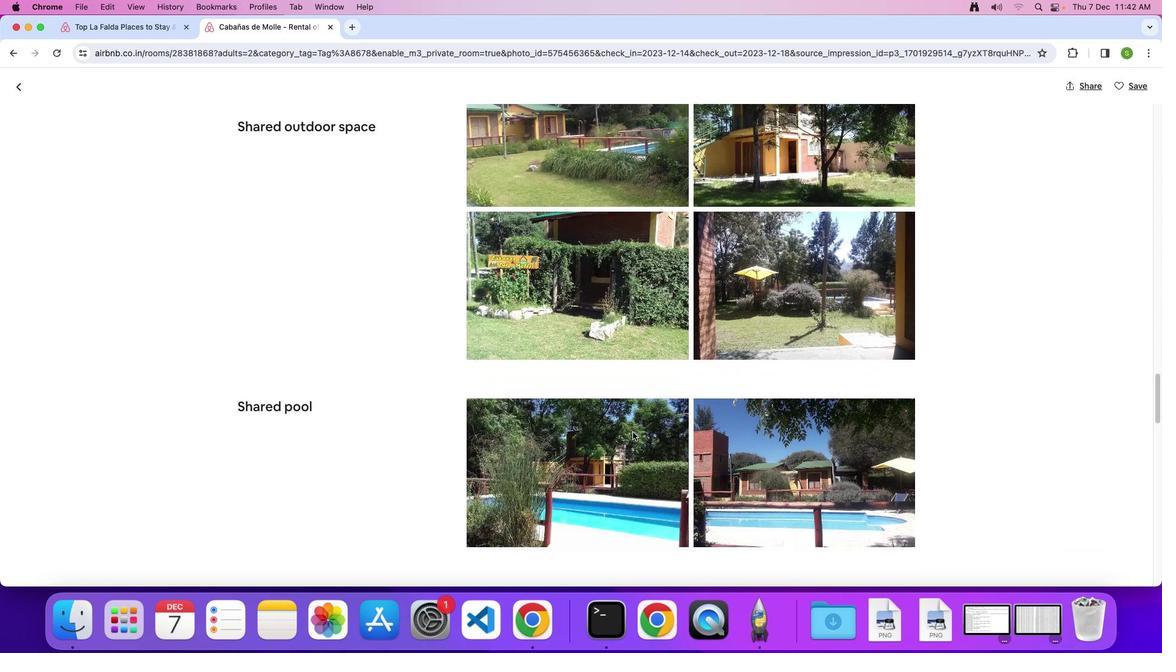 
Action: Mouse scrolled (633, 432) with delta (0, -2)
Screenshot: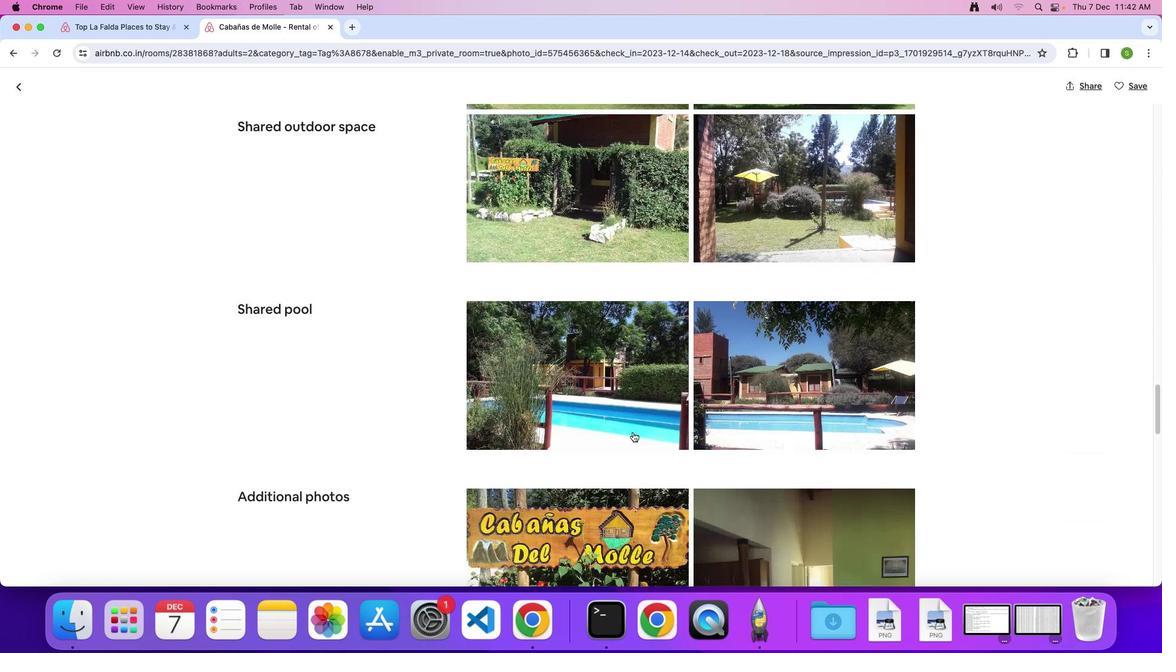 
Action: Mouse scrolled (633, 432) with delta (0, 0)
Screenshot: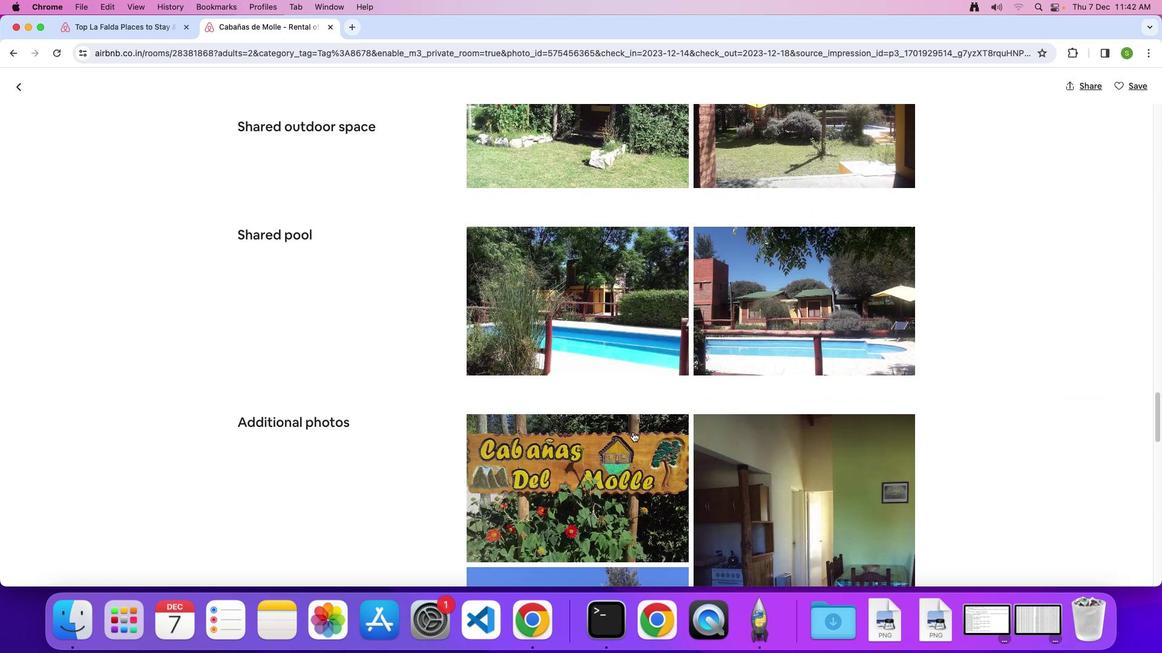 
Action: Mouse scrolled (633, 432) with delta (0, 0)
Screenshot: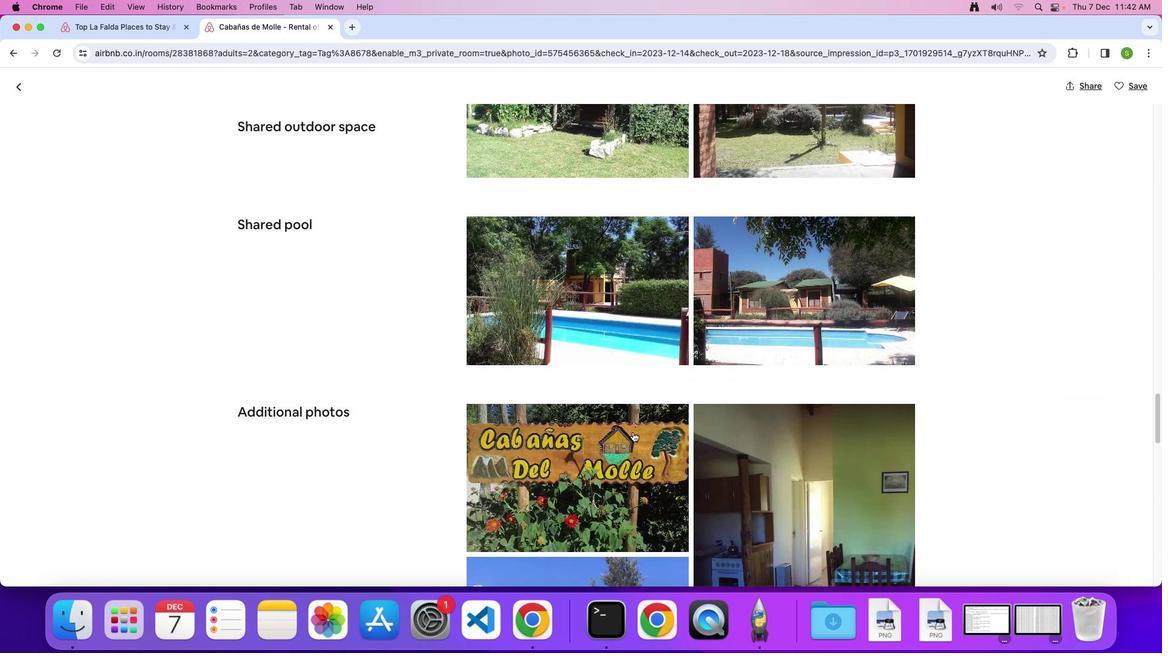 
Action: Mouse scrolled (633, 432) with delta (0, -1)
Screenshot: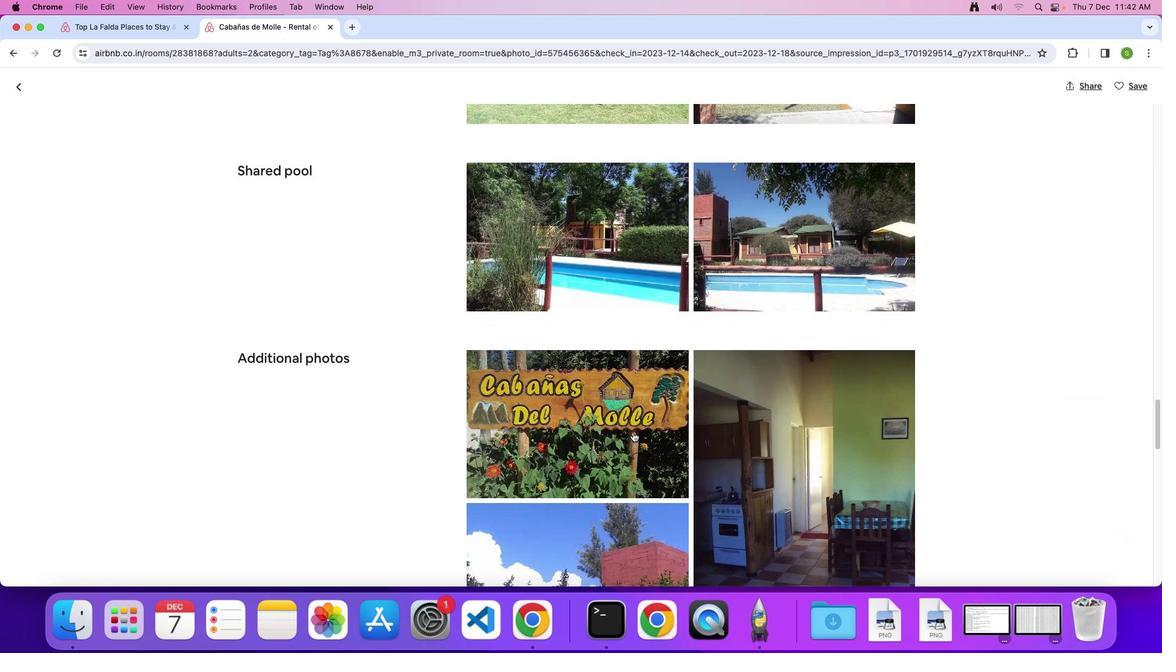 
Action: Mouse scrolled (633, 432) with delta (0, 0)
Screenshot: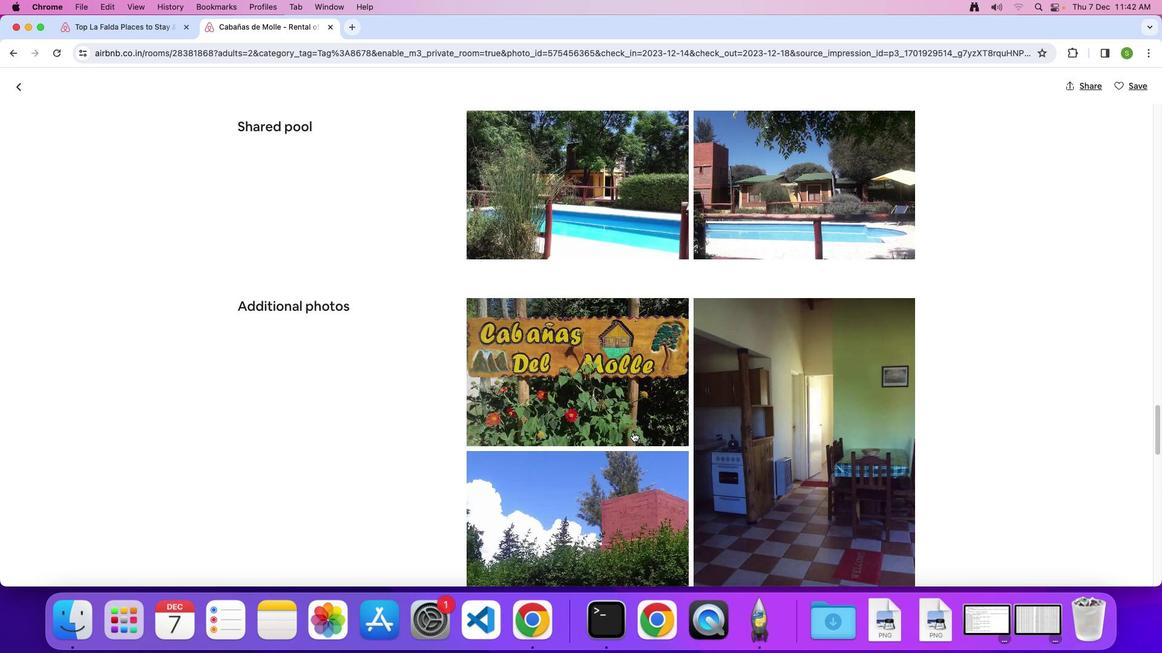 
Action: Mouse scrolled (633, 432) with delta (0, 0)
Screenshot: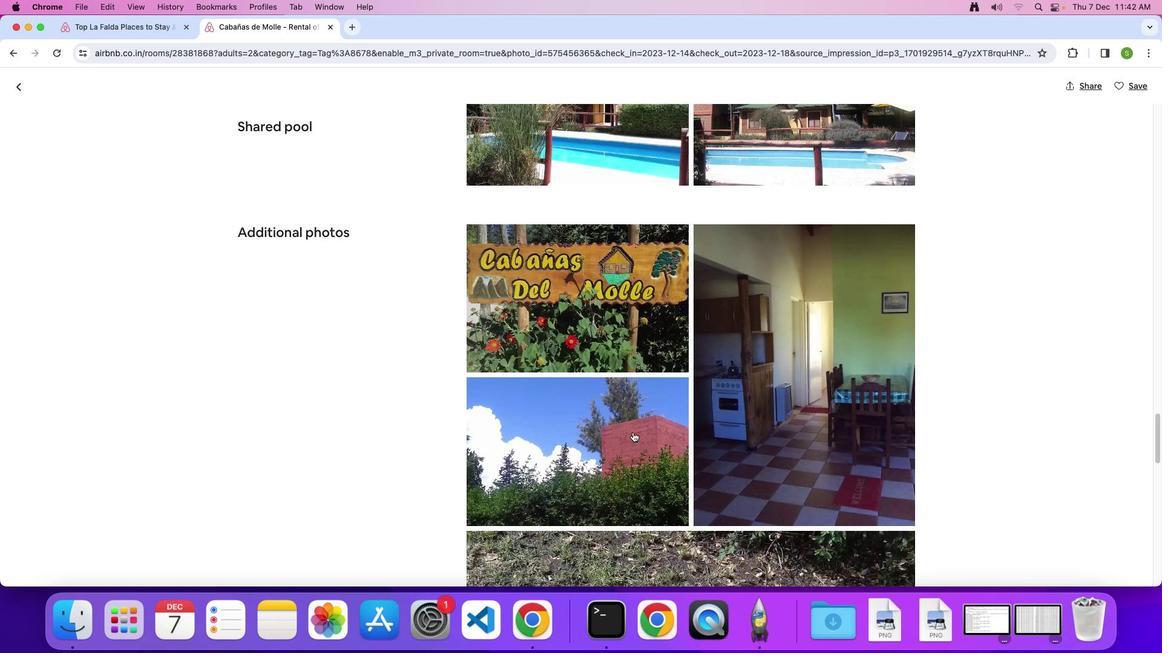 
Action: Mouse scrolled (633, 432) with delta (0, -1)
Screenshot: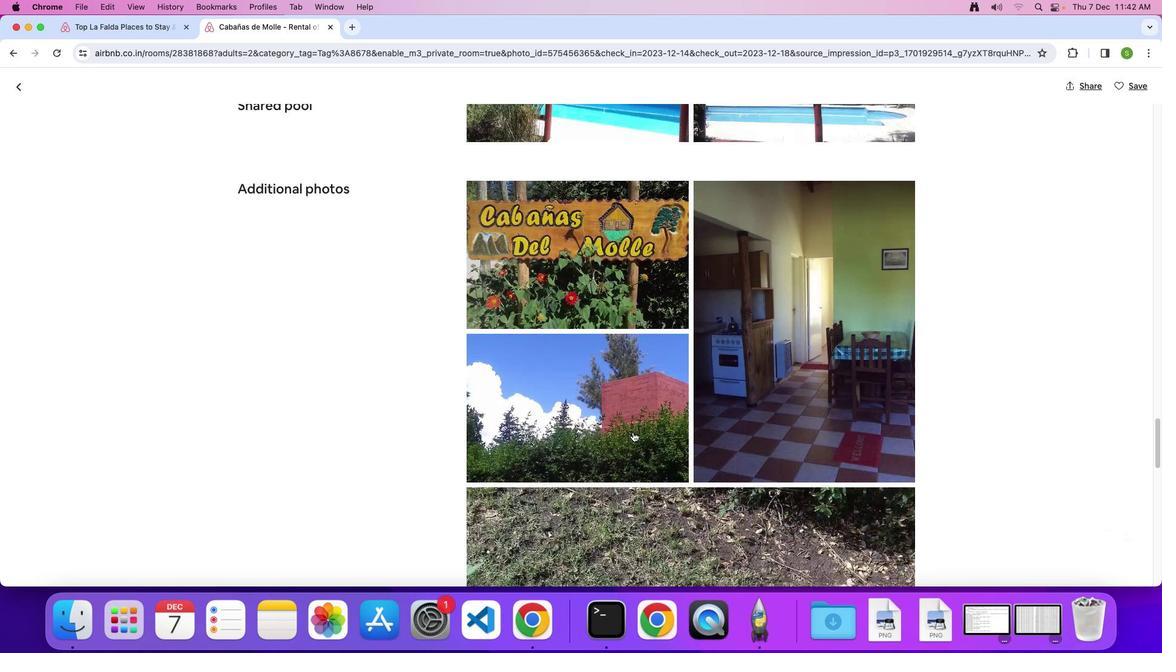 
Action: Mouse scrolled (633, 432) with delta (0, -3)
Screenshot: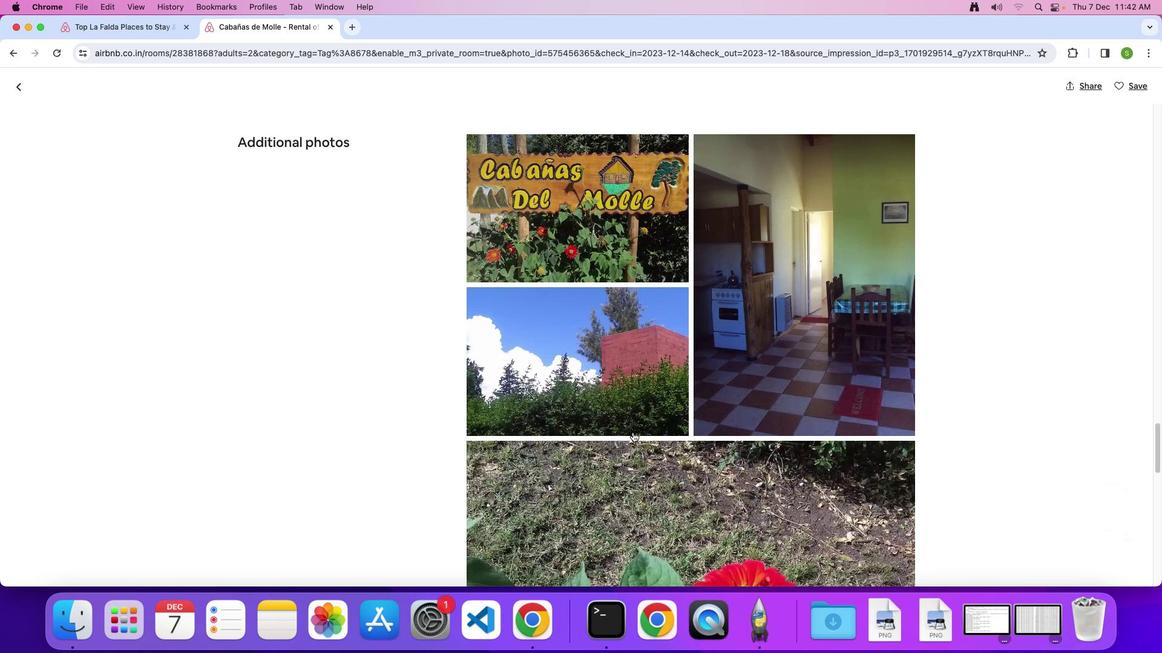 
Action: Mouse scrolled (633, 432) with delta (0, 0)
Screenshot: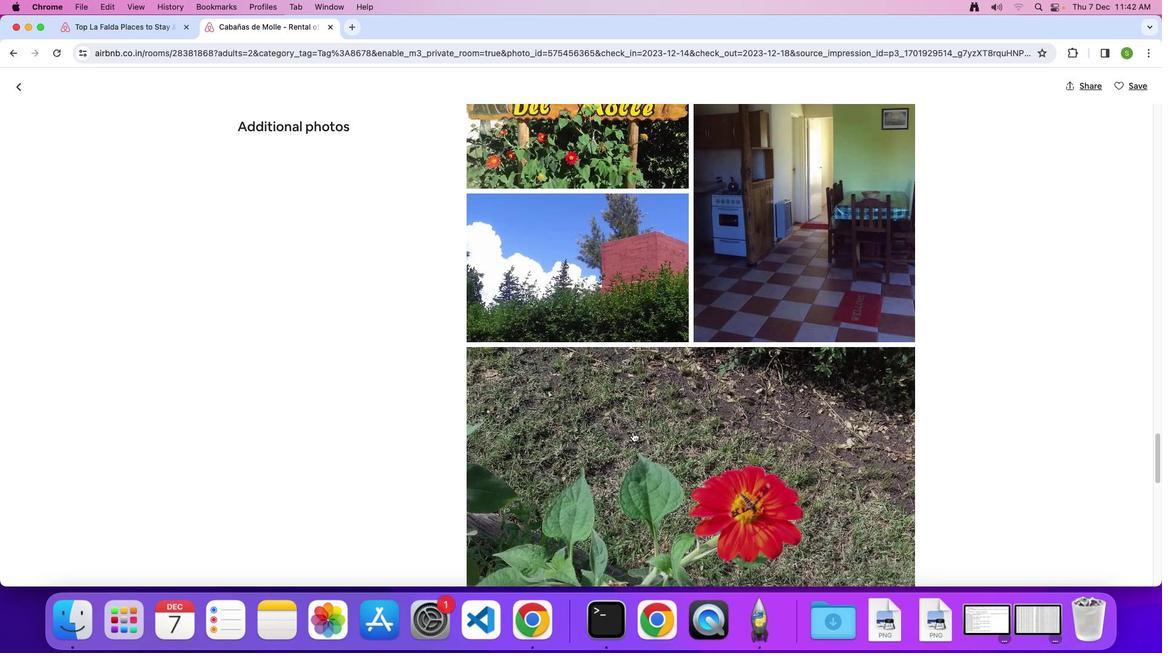 
Action: Mouse scrolled (633, 432) with delta (0, 0)
Screenshot: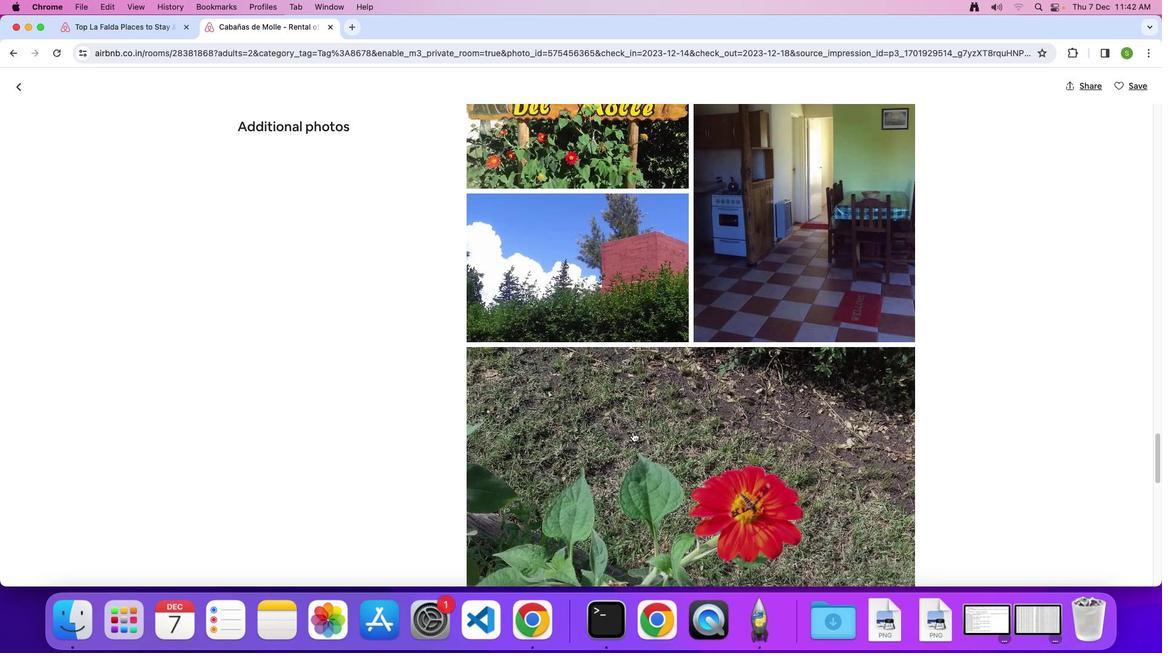 
Action: Mouse scrolled (633, 432) with delta (0, -1)
Screenshot: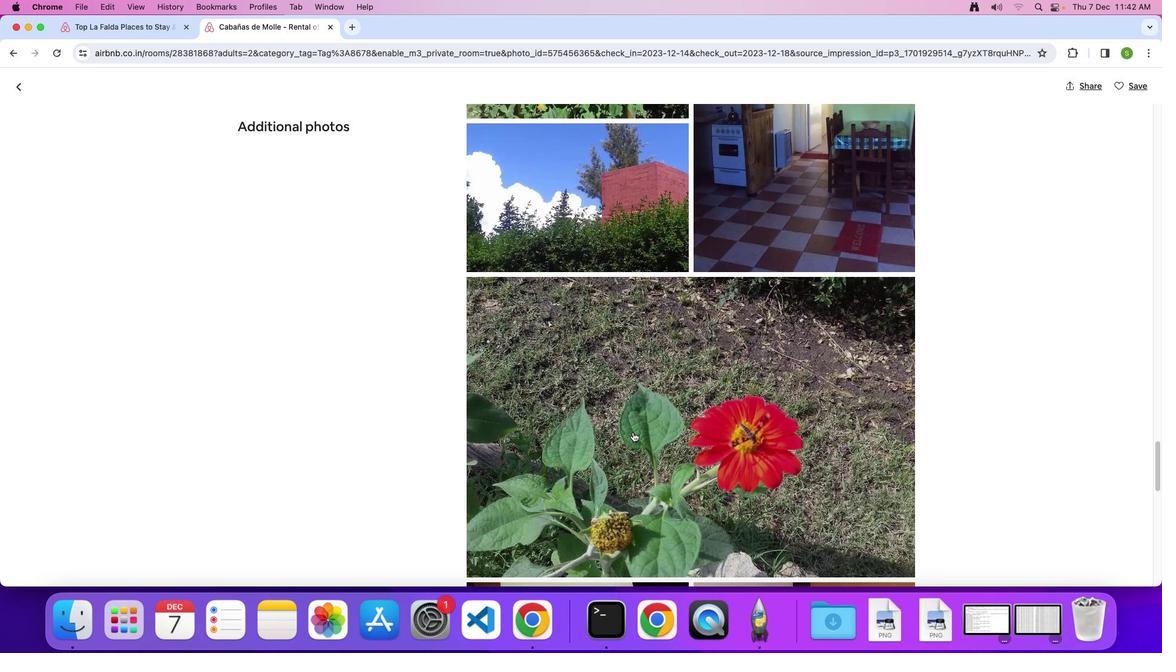 
Action: Mouse scrolled (633, 432) with delta (0, 0)
Screenshot: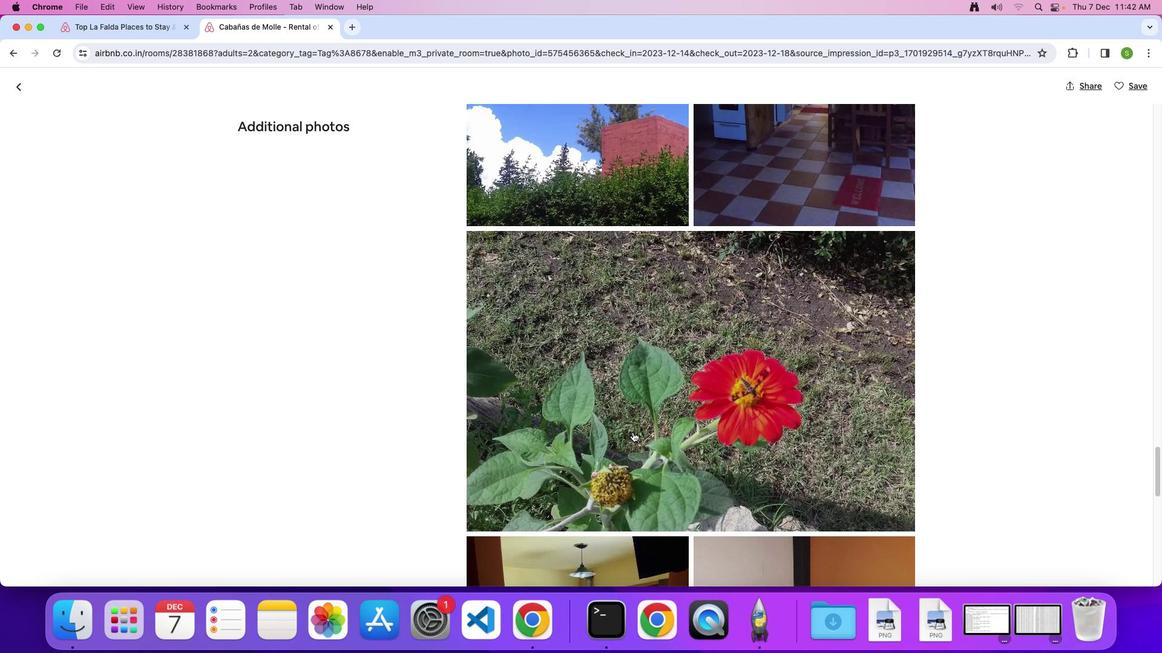 
Action: Mouse scrolled (633, 432) with delta (0, 0)
Screenshot: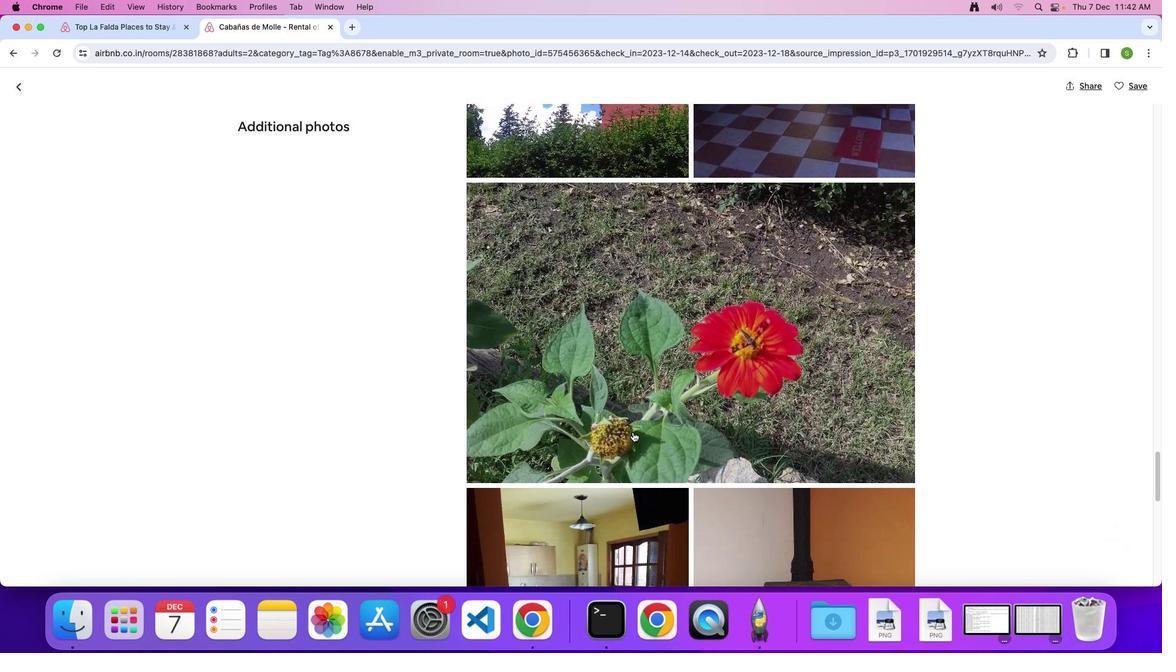 
Action: Mouse scrolled (633, 432) with delta (0, -1)
Screenshot: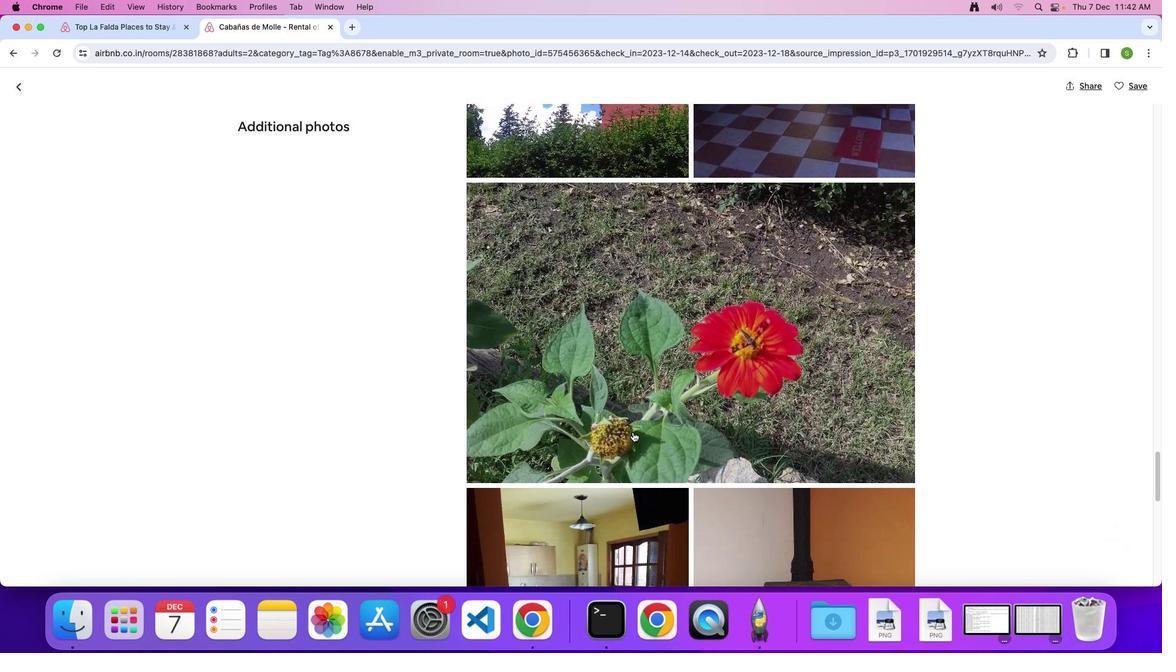 
Action: Mouse scrolled (633, 432) with delta (0, -3)
Screenshot: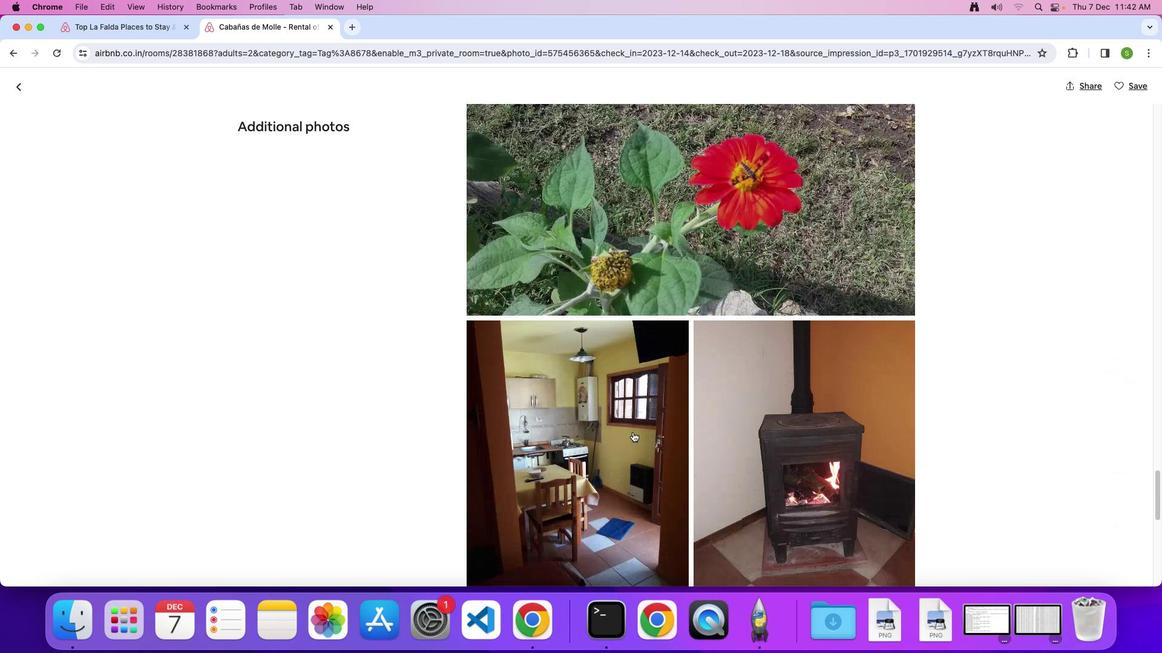 
Action: Mouse scrolled (633, 432) with delta (0, 0)
Screenshot: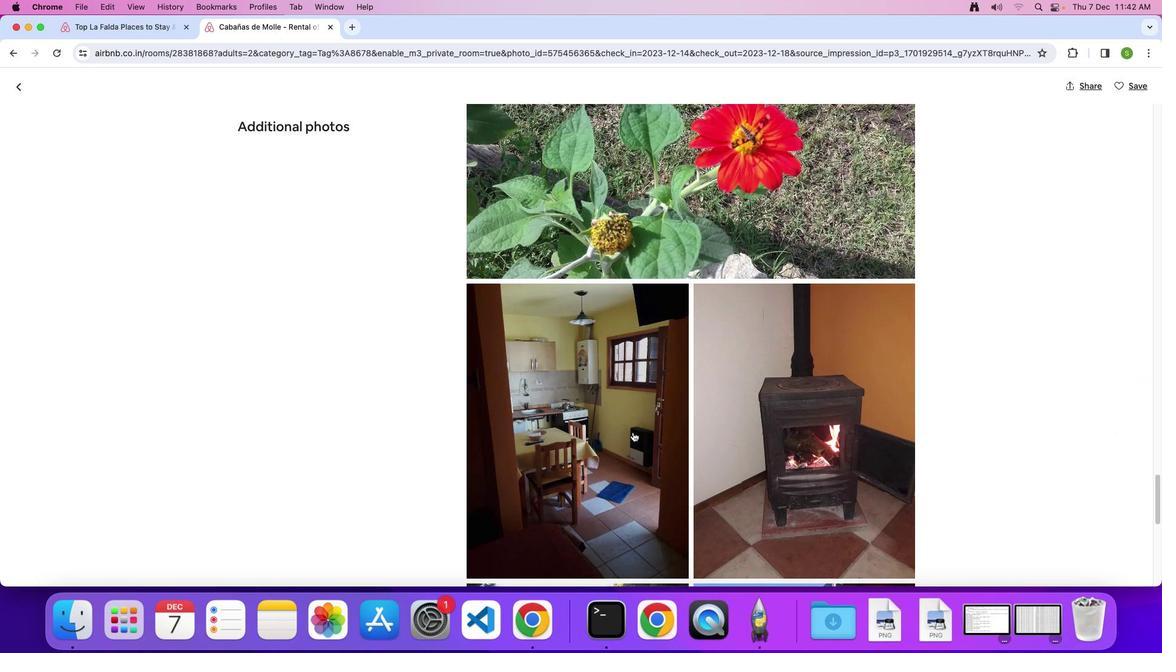 
Action: Mouse scrolled (633, 432) with delta (0, 0)
Screenshot: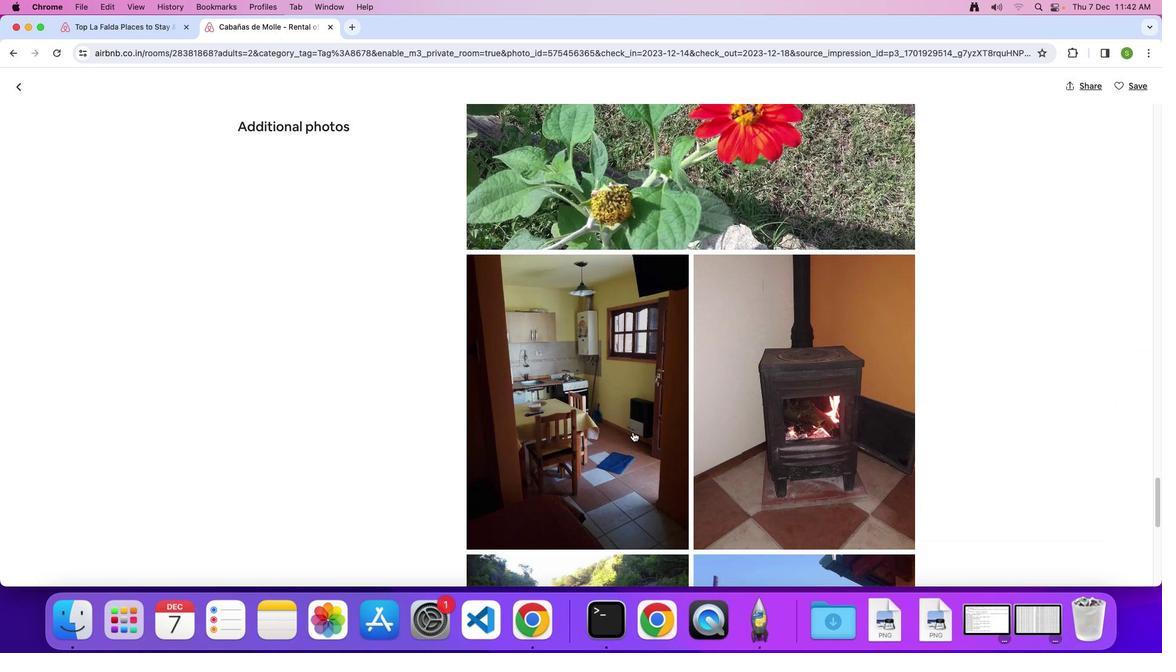 
Action: Mouse scrolled (633, 432) with delta (0, -2)
Screenshot: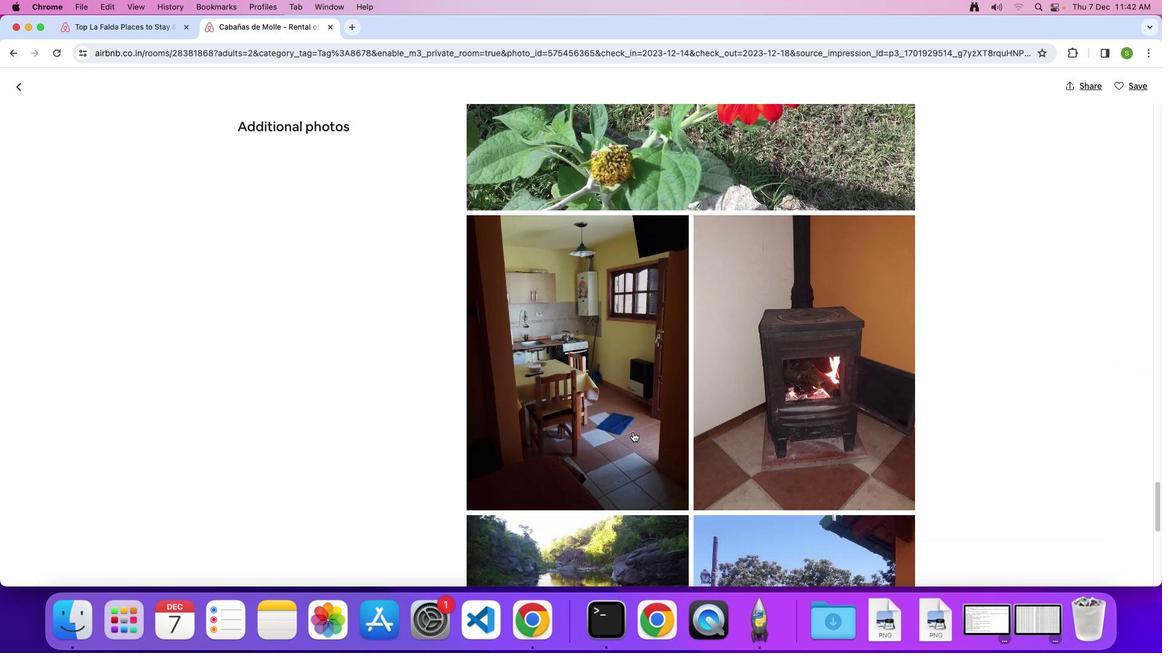 
Action: Mouse scrolled (633, 432) with delta (0, -2)
Screenshot: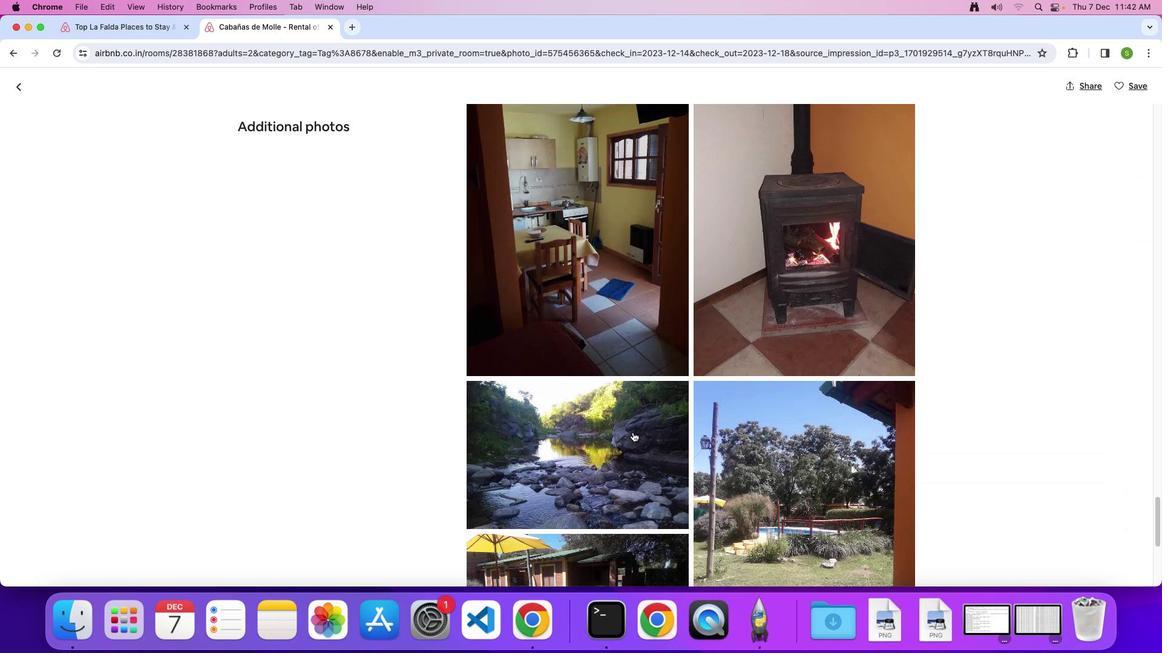 
Action: Mouse scrolled (633, 432) with delta (0, 0)
Screenshot: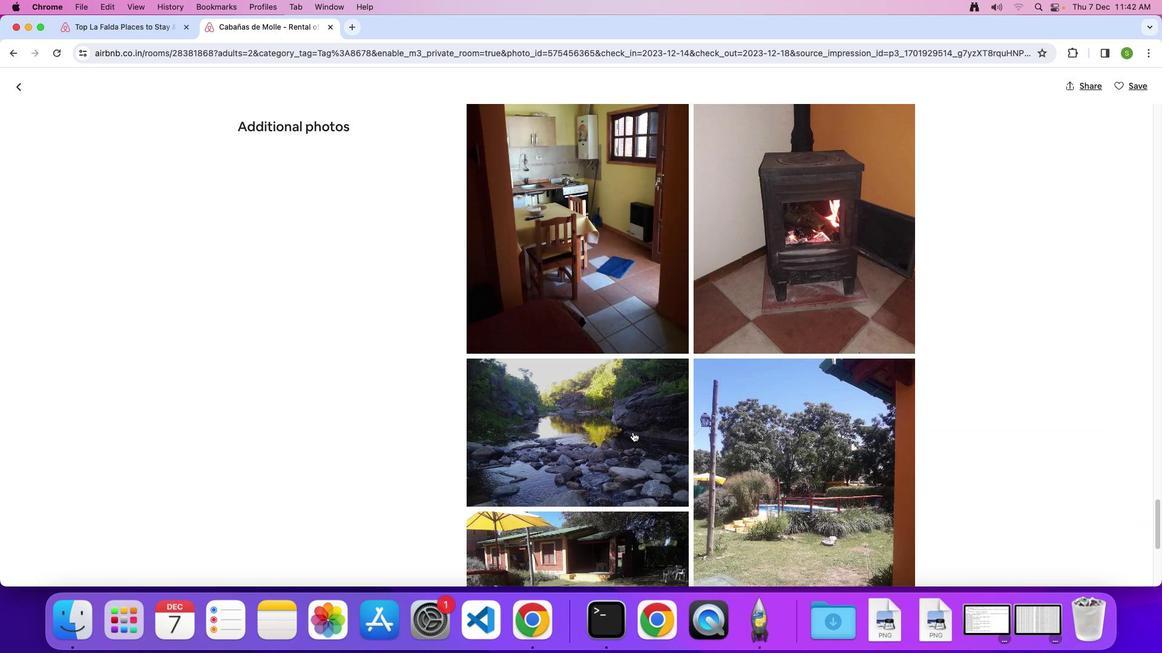 
Action: Mouse scrolled (633, 432) with delta (0, 0)
Screenshot: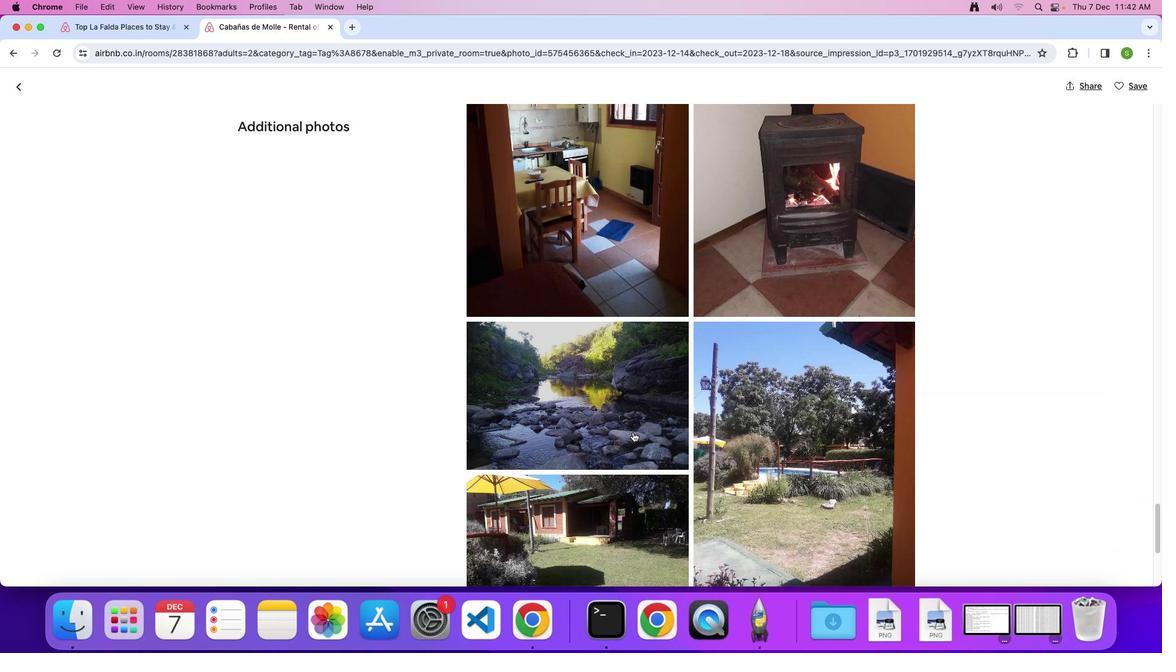 
Action: Mouse scrolled (633, 432) with delta (0, -1)
Screenshot: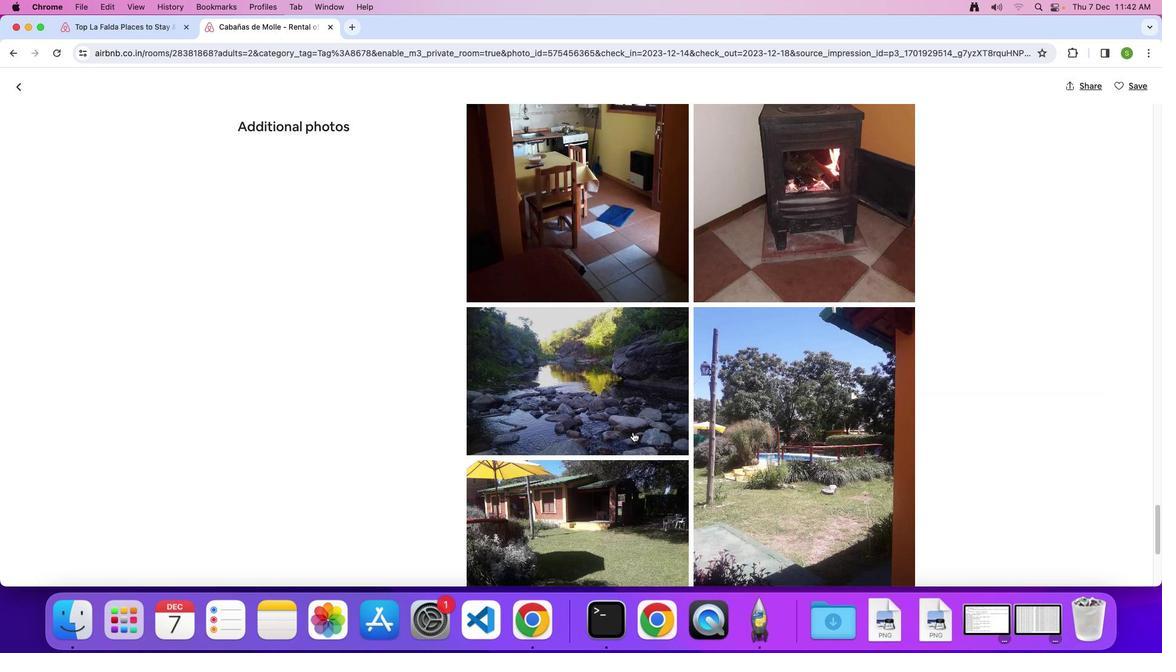 
Action: Mouse scrolled (633, 432) with delta (0, 0)
Screenshot: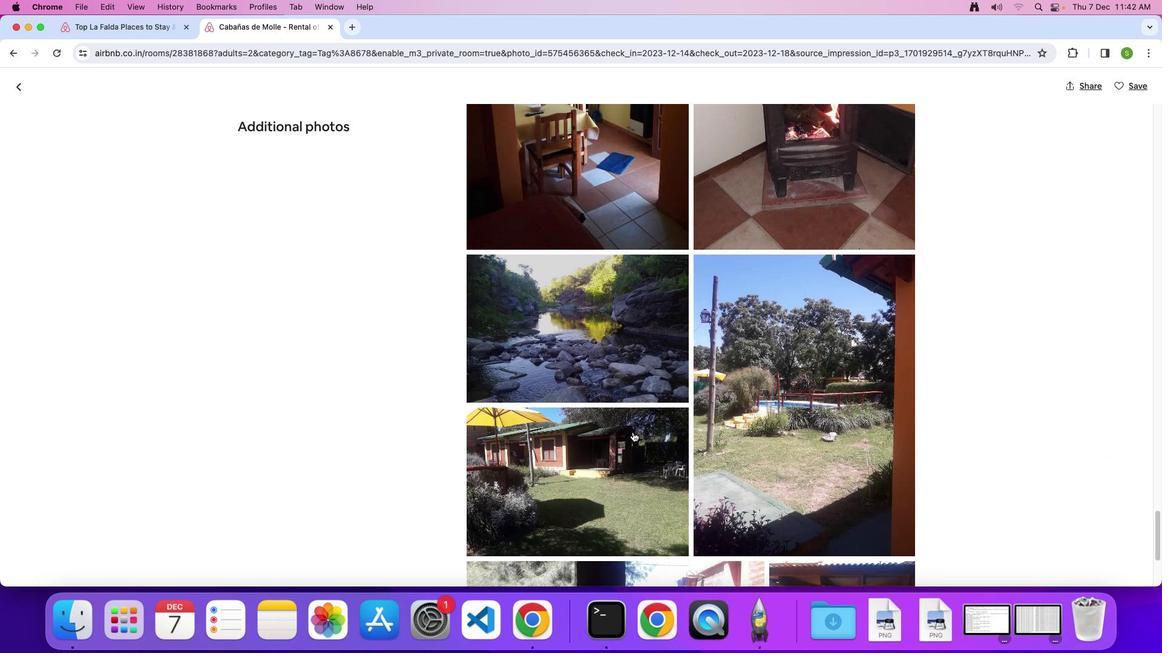 
Action: Mouse scrolled (633, 432) with delta (0, 0)
Screenshot: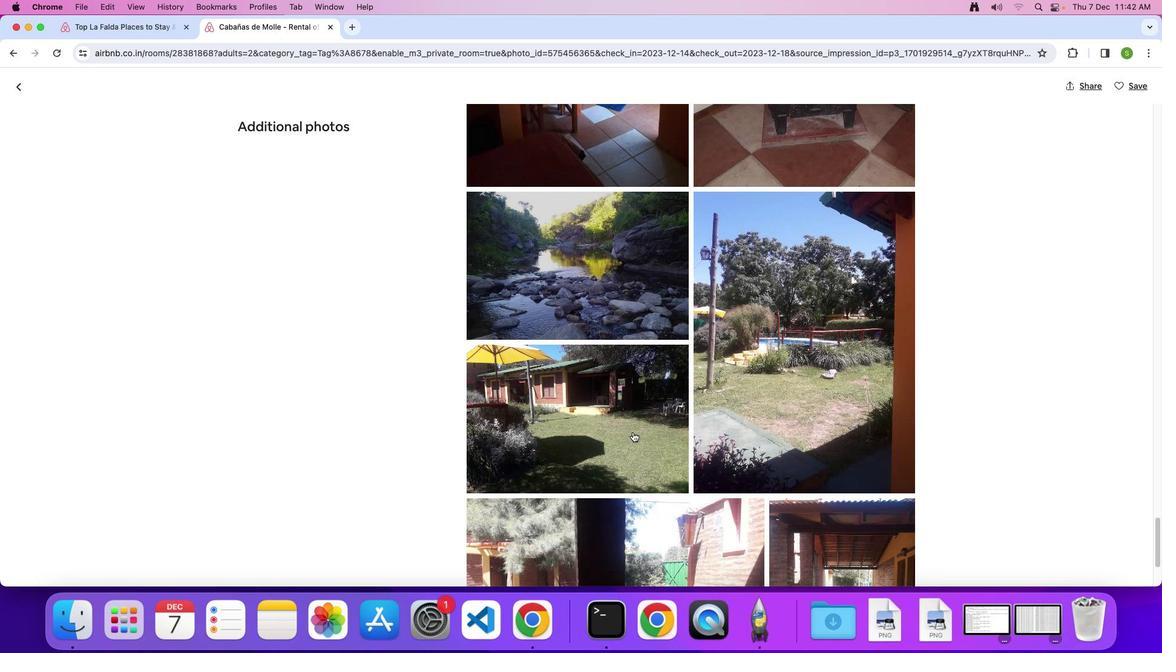 
Action: Mouse scrolled (633, 432) with delta (0, -1)
Screenshot: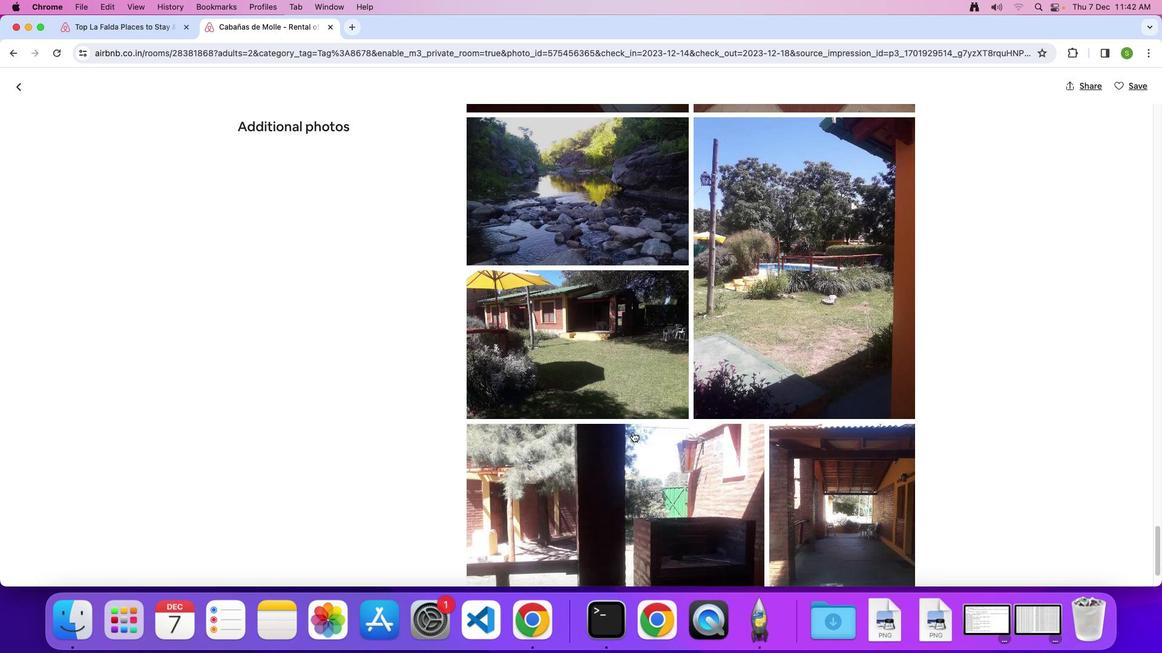 
Action: Mouse scrolled (633, 432) with delta (0, -3)
Screenshot: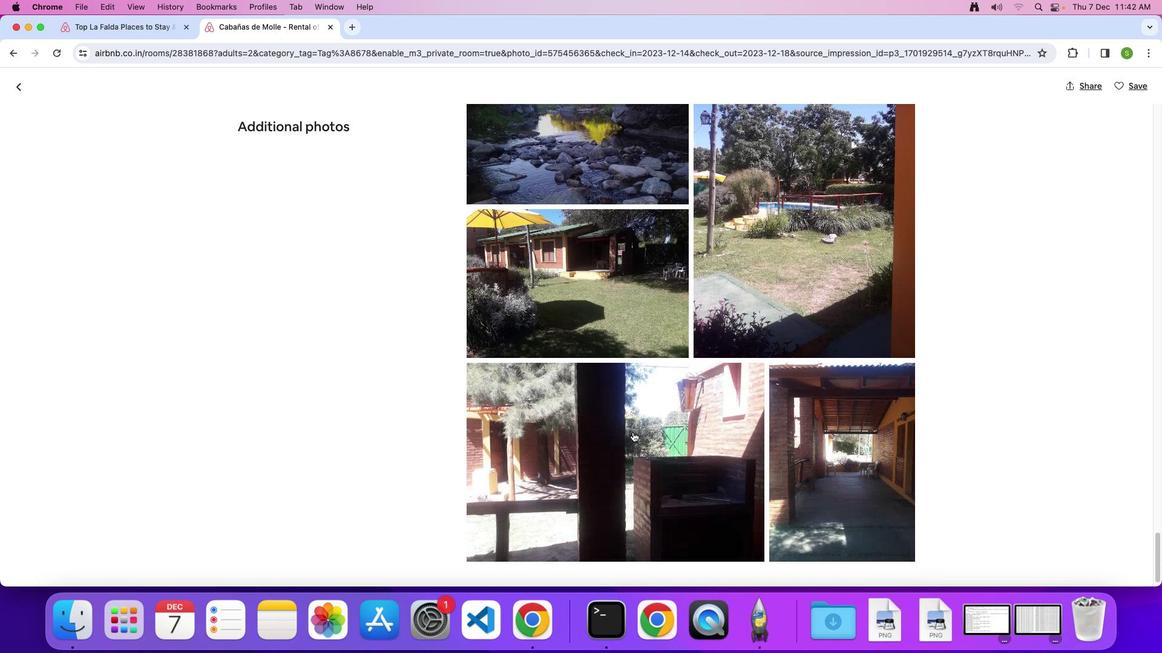 
Action: Mouse scrolled (633, 432) with delta (0, 0)
Screenshot: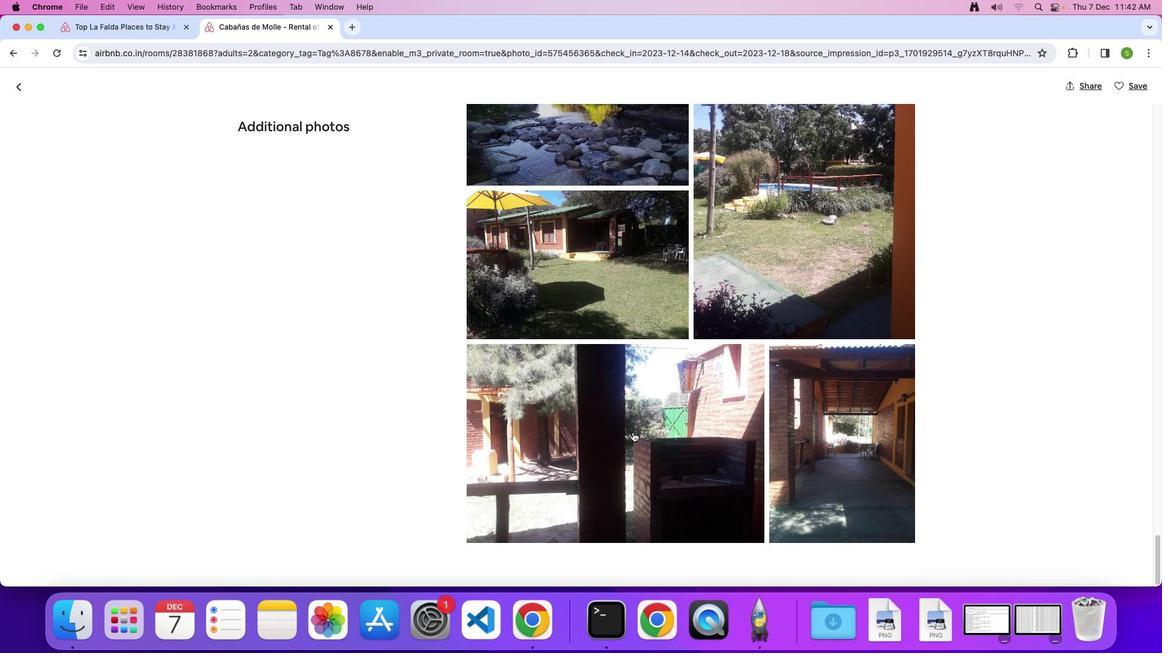 
Action: Mouse scrolled (633, 432) with delta (0, 0)
Screenshot: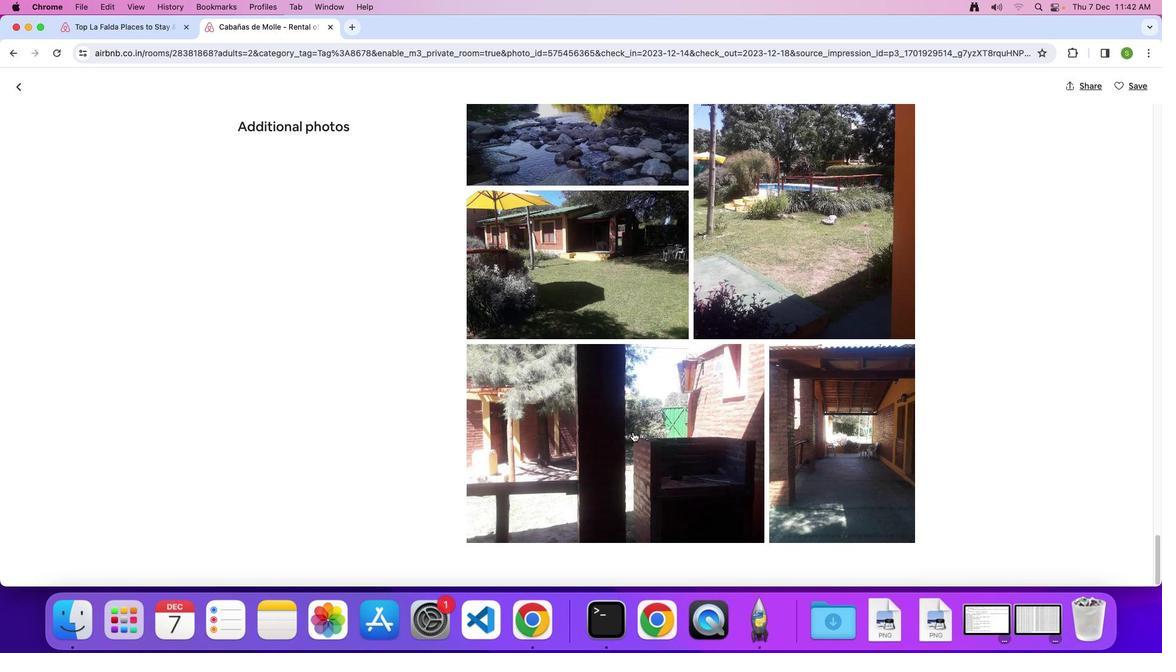 
Action: Mouse scrolled (633, 432) with delta (0, -1)
Screenshot: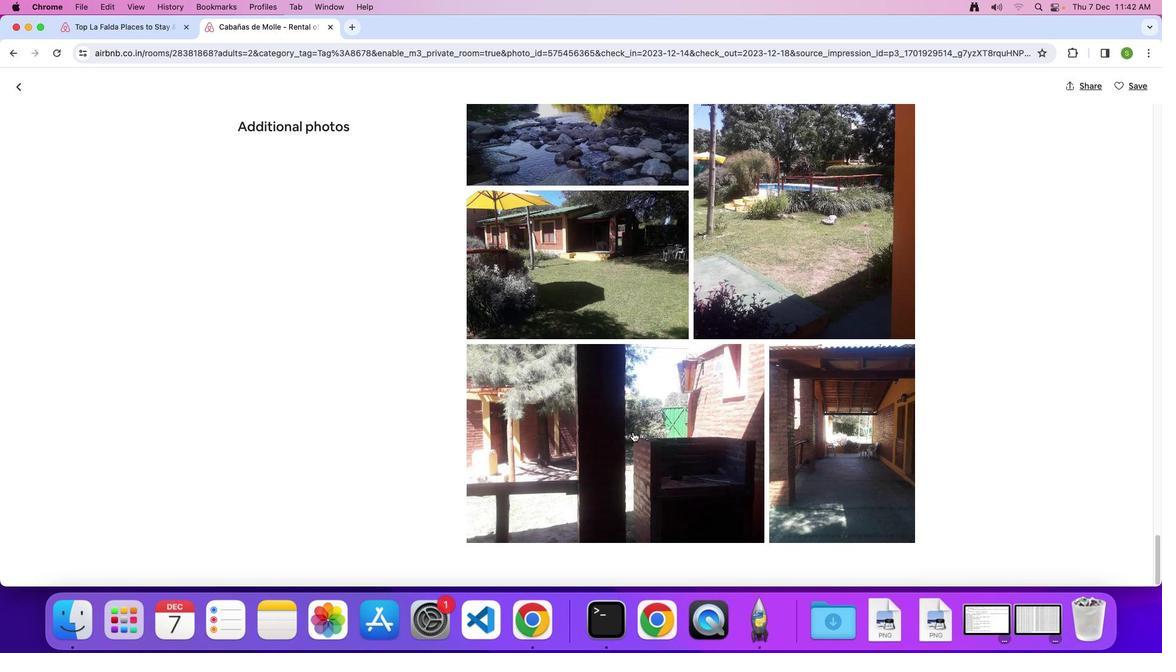 
Action: Mouse scrolled (633, 432) with delta (0, -2)
Screenshot: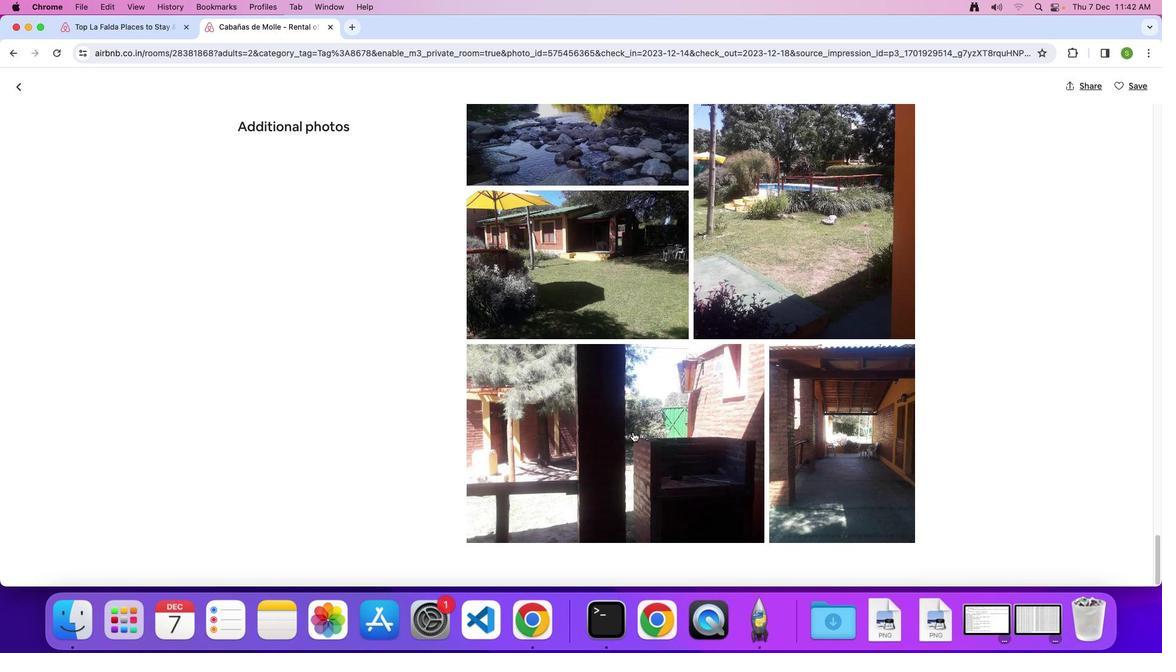 
Action: Mouse scrolled (633, 432) with delta (0, 0)
Screenshot: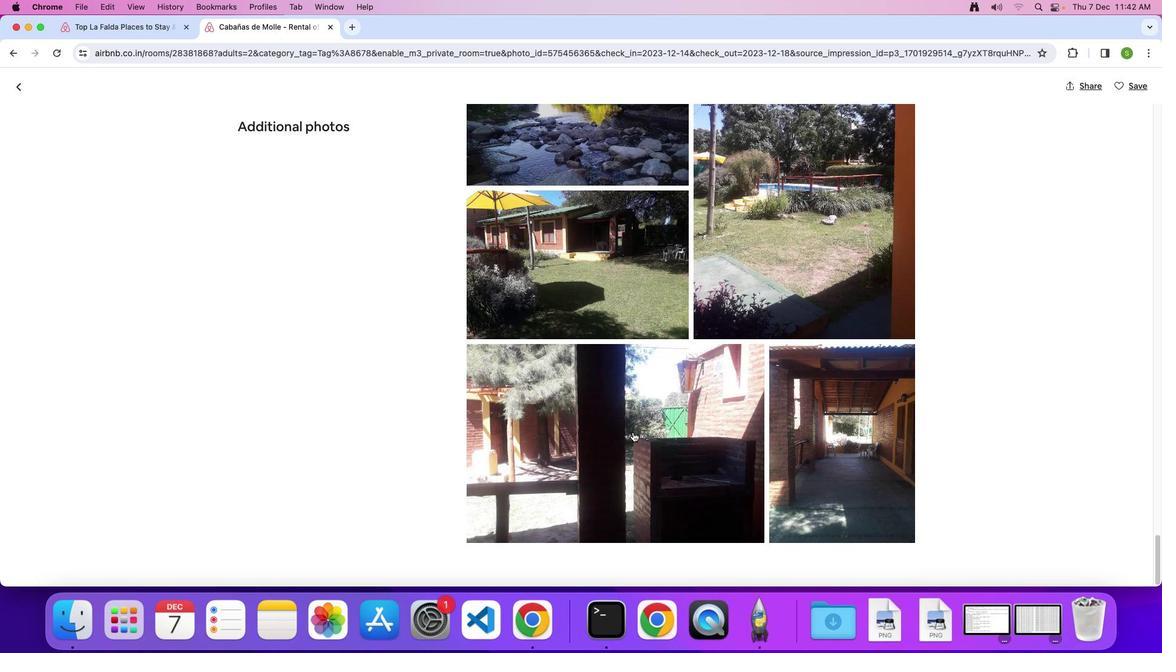
Action: Mouse scrolled (633, 432) with delta (0, 0)
Screenshot: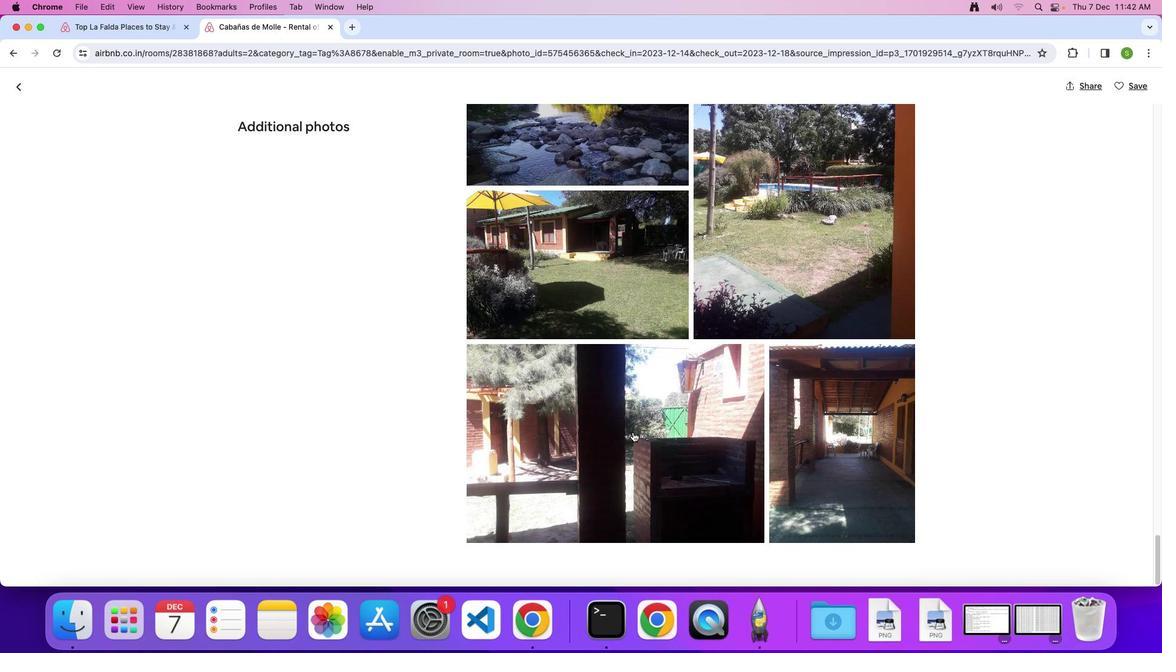 
Action: Mouse moved to (17, 84)
Screenshot: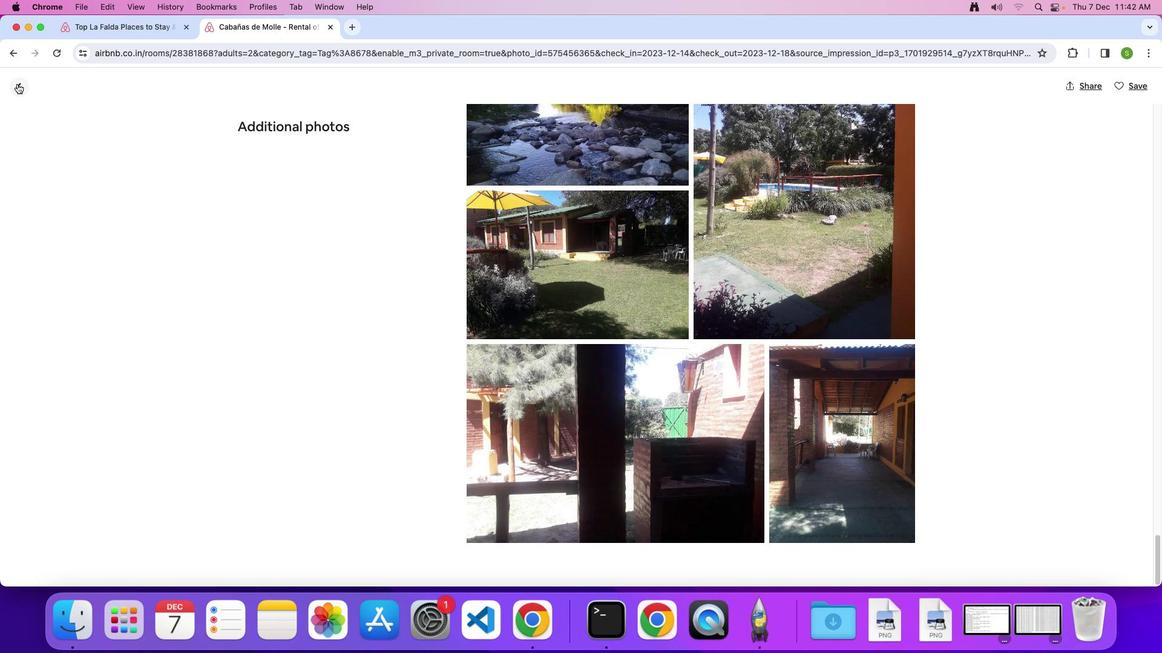 
Action: Mouse pressed left at (17, 84)
Screenshot: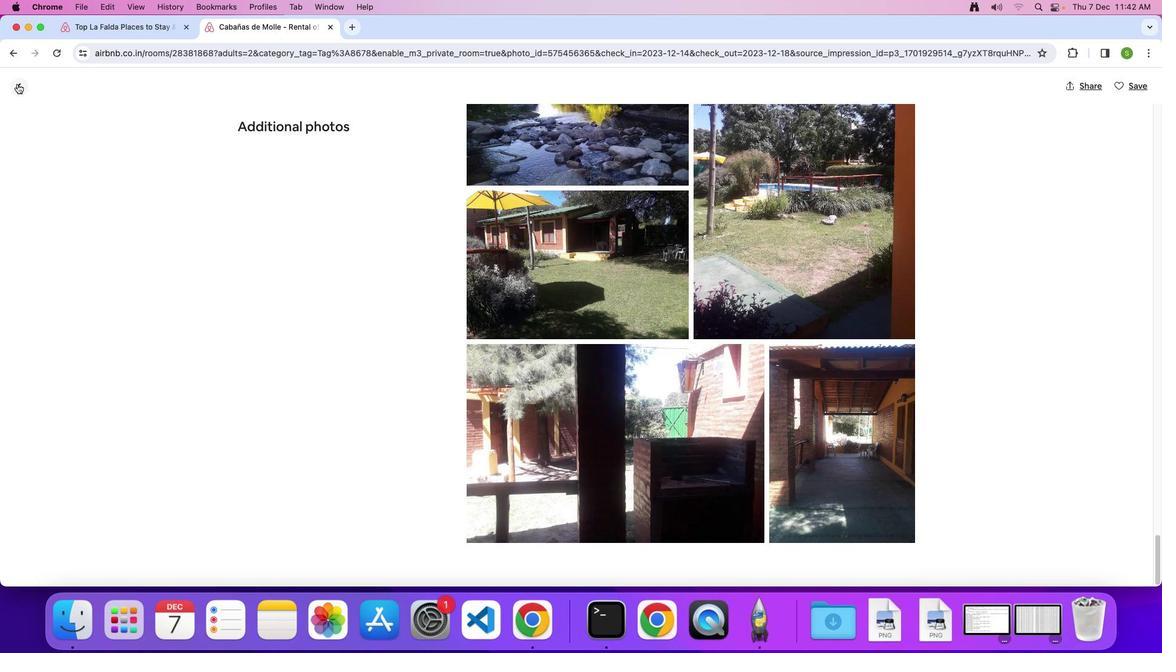 
Action: Mouse moved to (555, 343)
Screenshot: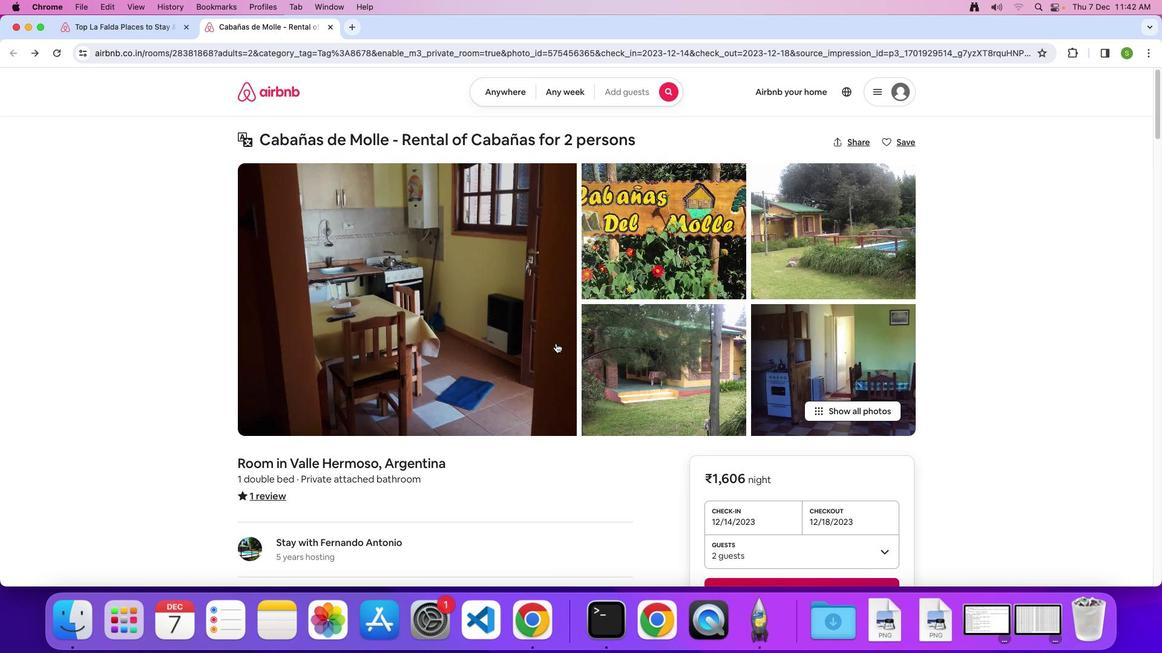 
Action: Mouse scrolled (555, 343) with delta (0, 0)
Screenshot: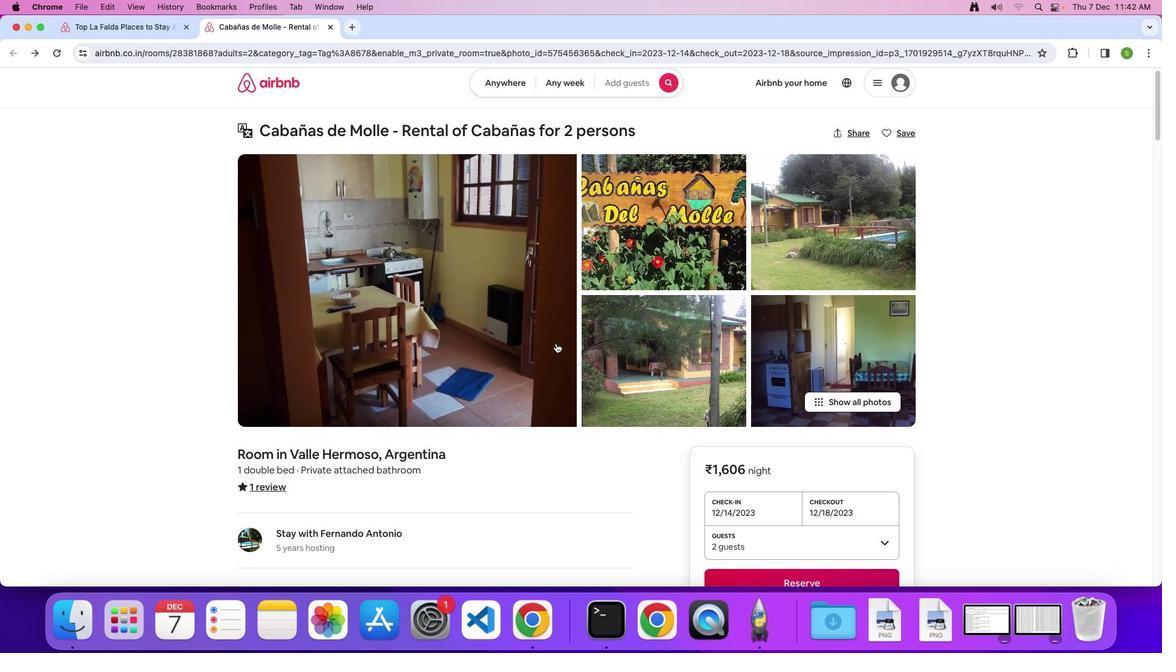
Action: Mouse scrolled (555, 343) with delta (0, 0)
Screenshot: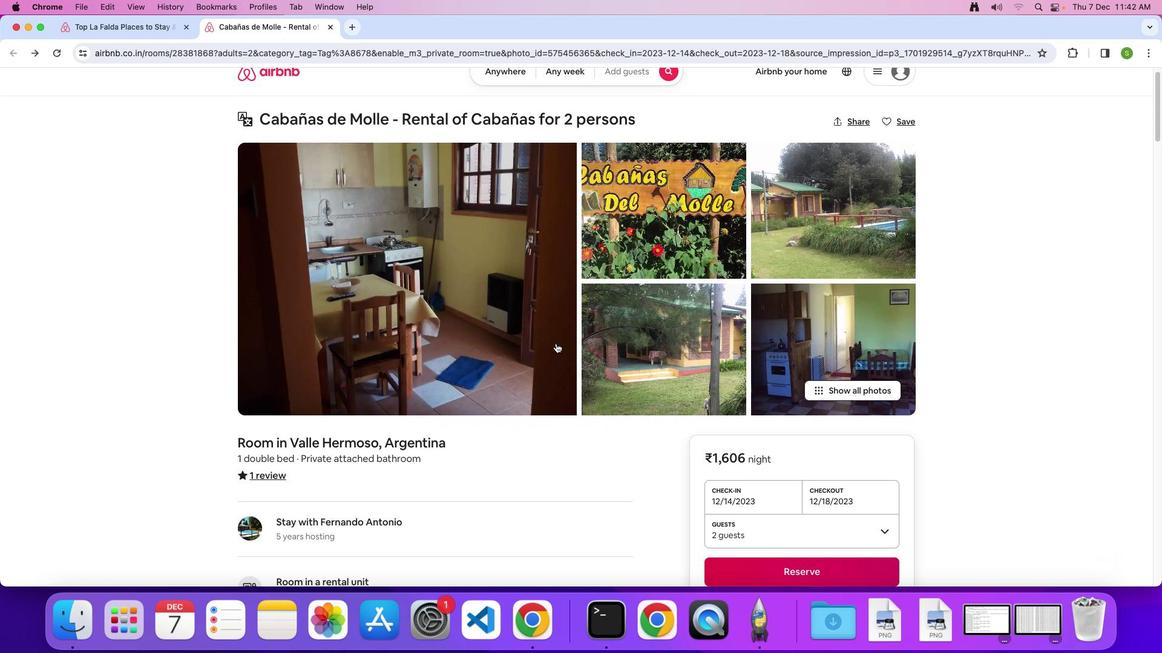 
Action: Mouse scrolled (555, 343) with delta (0, -1)
Screenshot: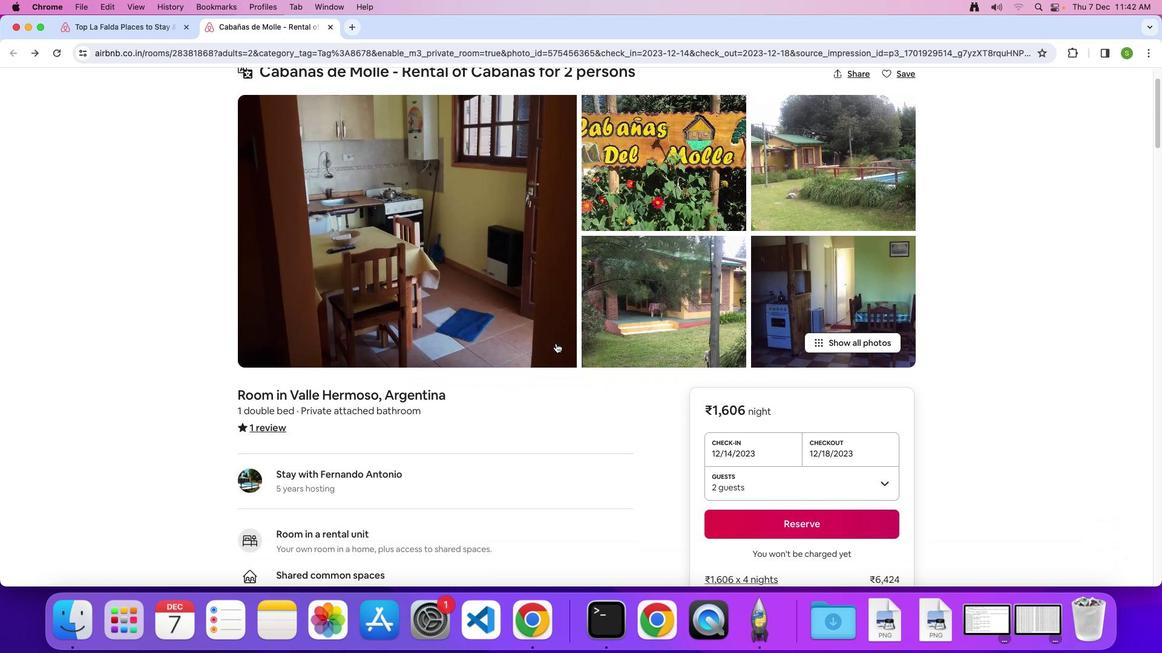 
Action: Mouse moved to (554, 344)
Screenshot: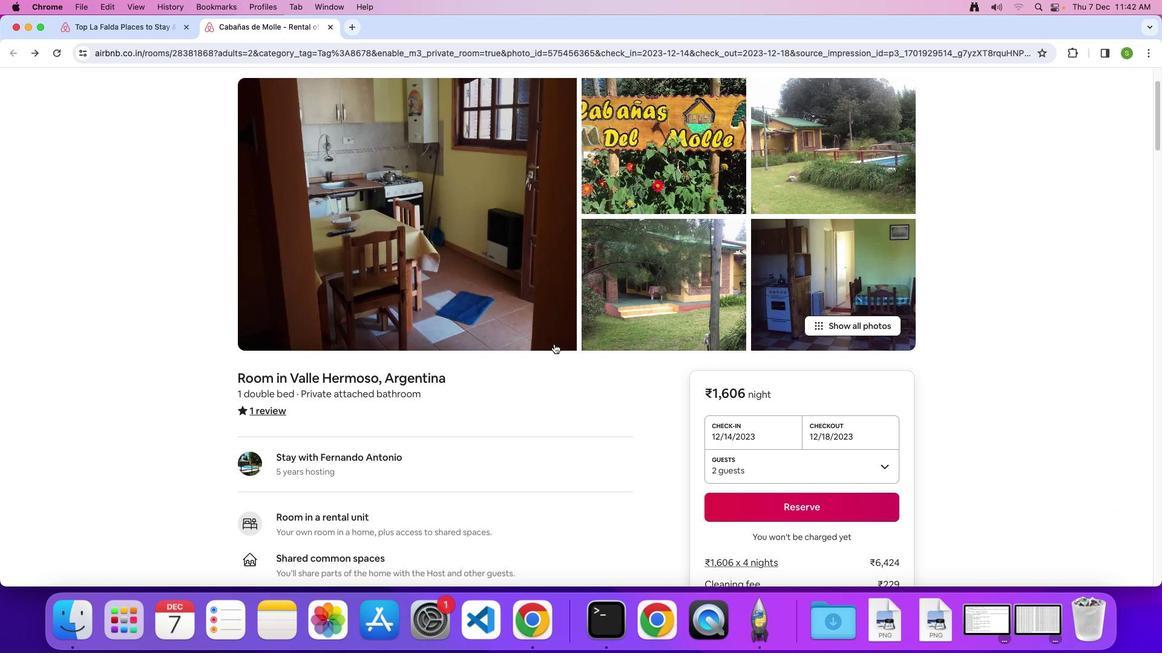 
Action: Mouse scrolled (554, 344) with delta (0, 0)
Screenshot: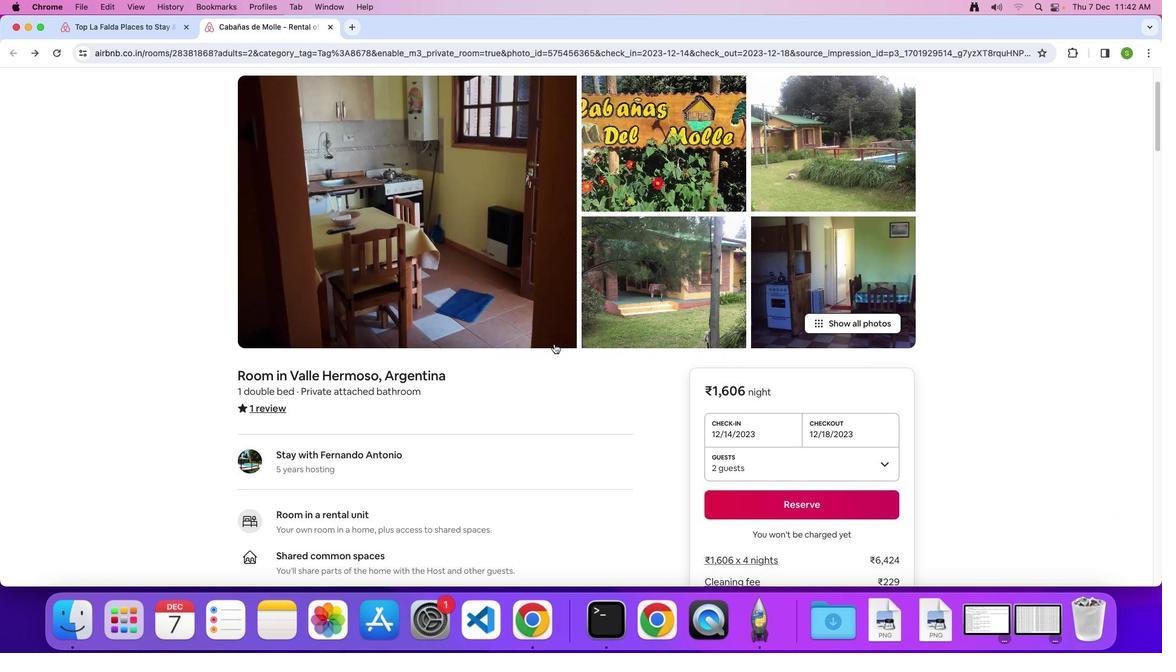 
Action: Mouse scrolled (554, 344) with delta (0, 0)
Screenshot: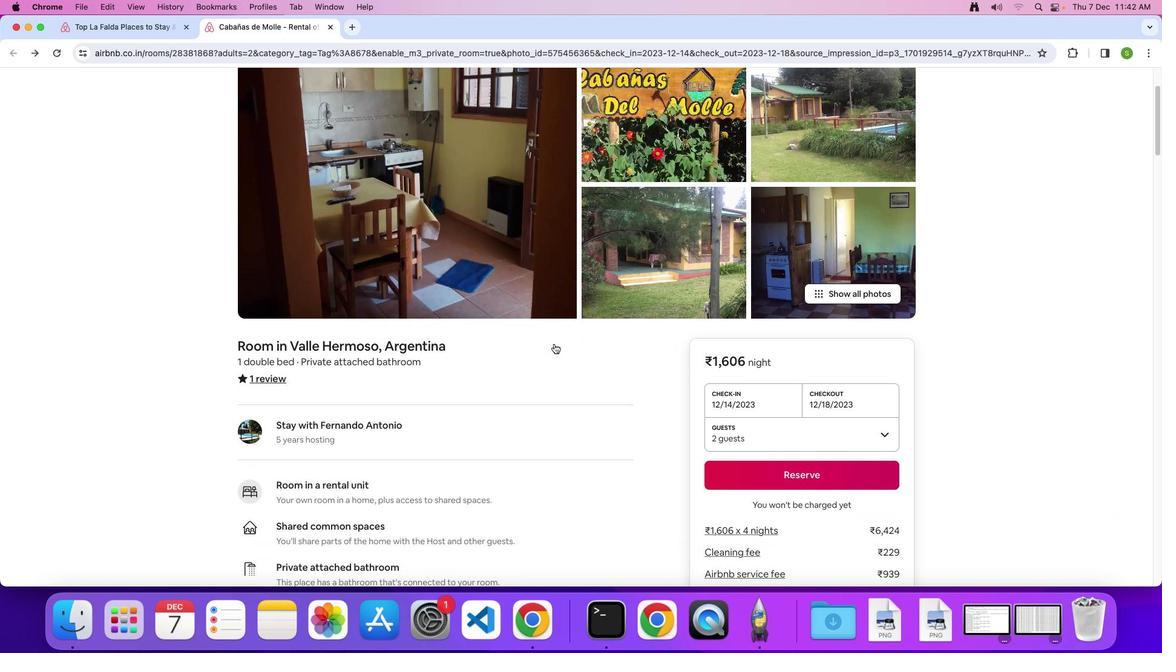 
Action: Mouse scrolled (554, 344) with delta (0, -1)
Screenshot: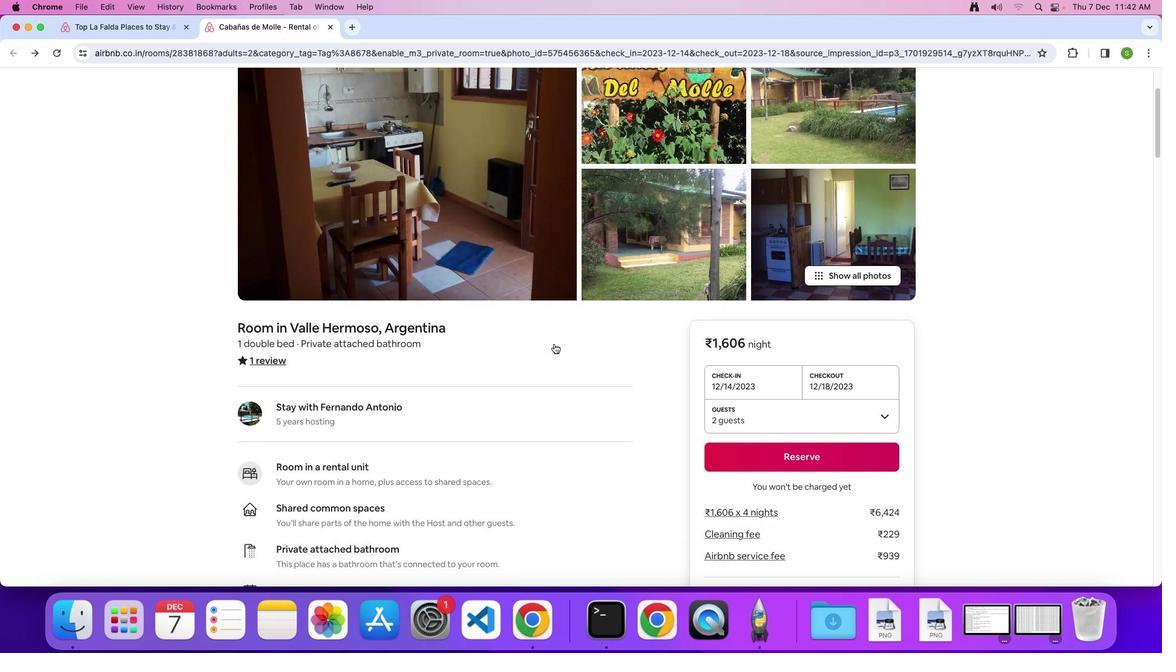 
Action: Mouse scrolled (554, 344) with delta (0, 0)
Screenshot: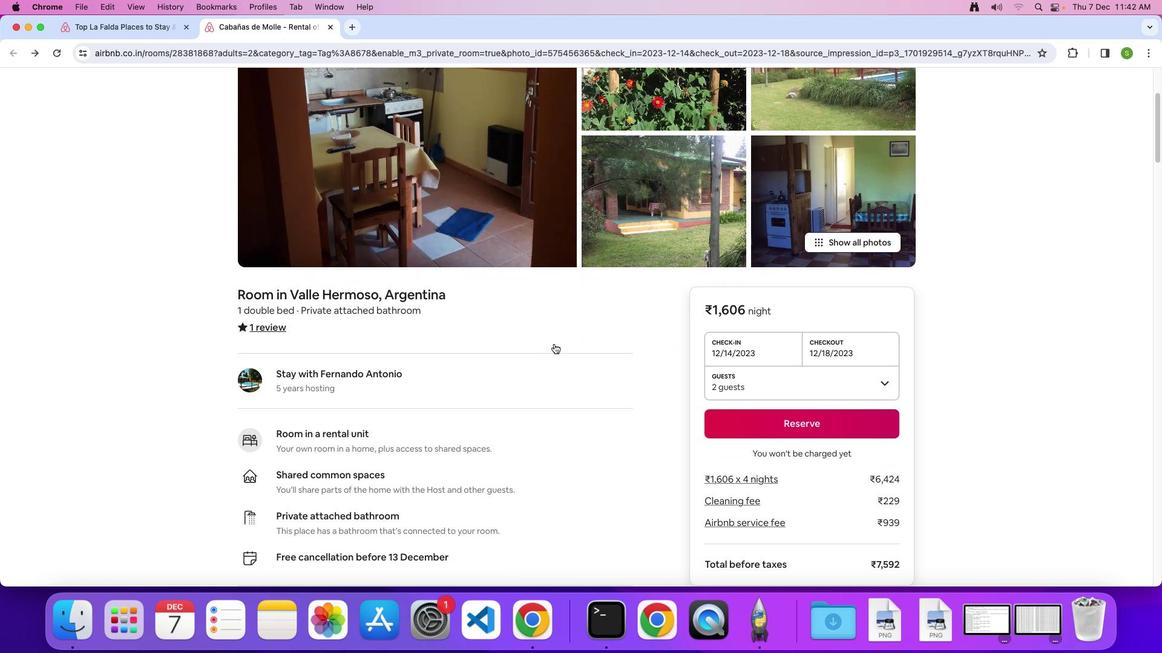 
Action: Mouse scrolled (554, 344) with delta (0, 0)
Screenshot: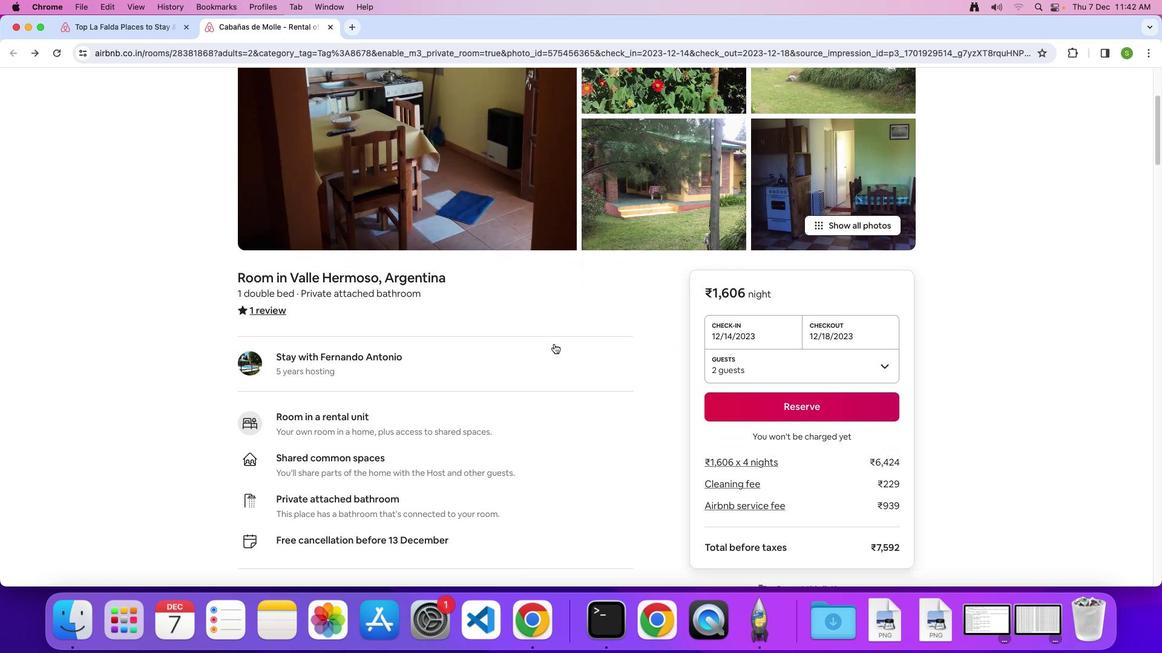 
Action: Mouse scrolled (554, 344) with delta (0, -1)
Screenshot: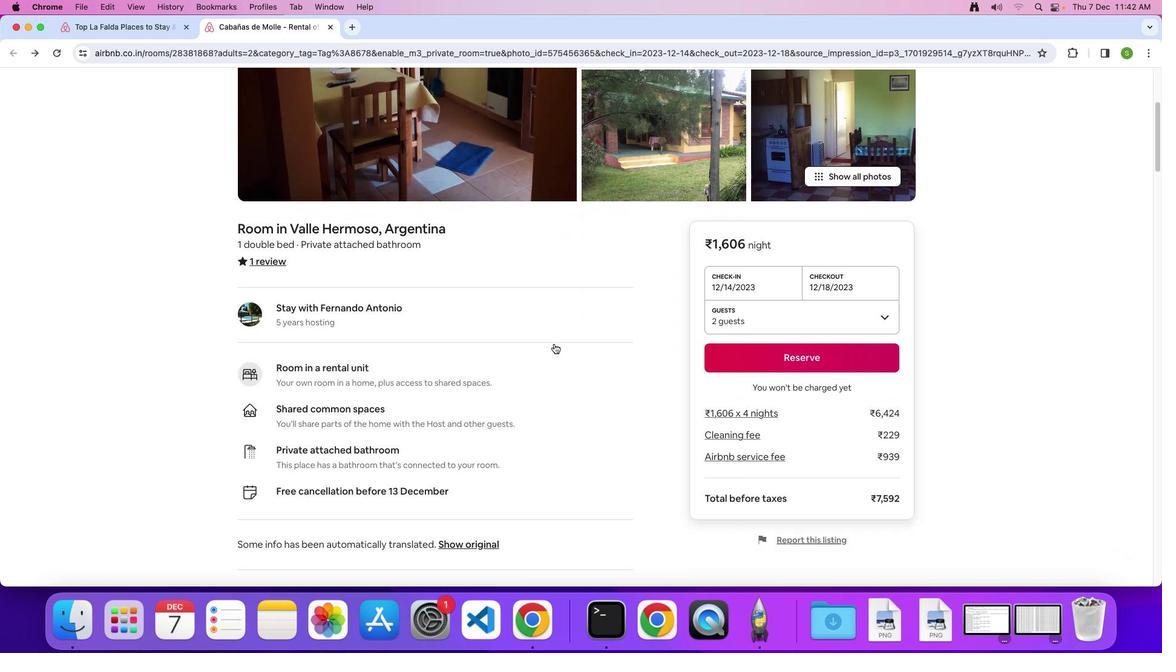 
Action: Mouse scrolled (554, 344) with delta (0, 0)
Screenshot: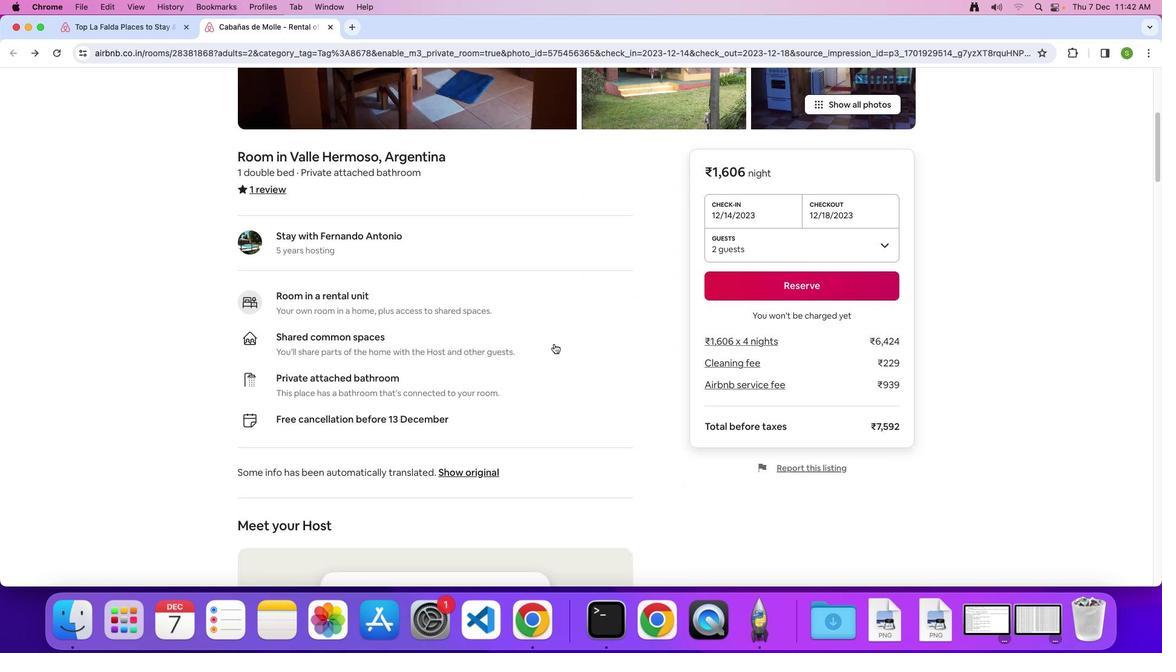 
Action: Mouse scrolled (554, 344) with delta (0, 0)
Screenshot: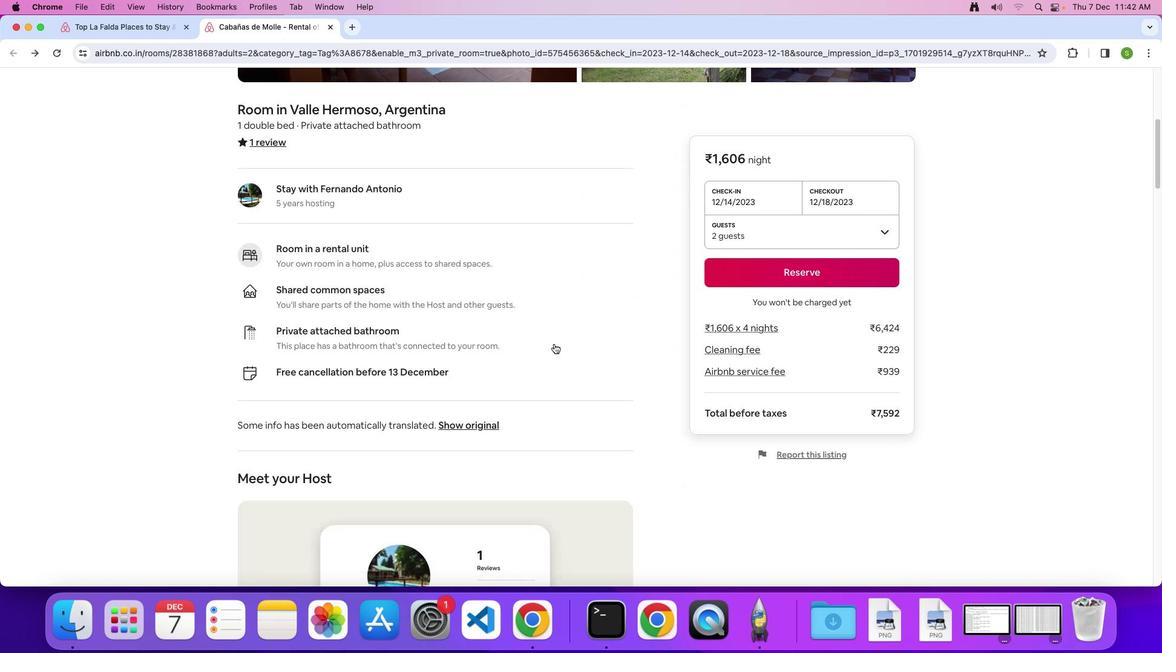 
Action: Mouse scrolled (554, 344) with delta (0, -2)
Screenshot: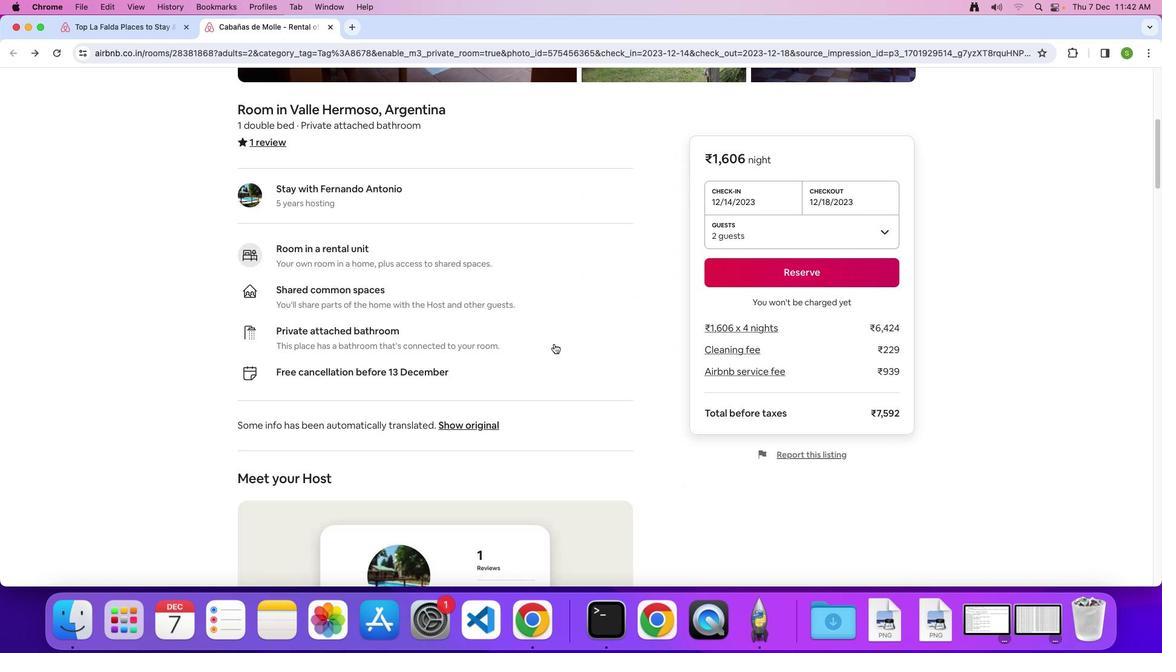 
Action: Mouse scrolled (554, 344) with delta (0, -3)
Screenshot: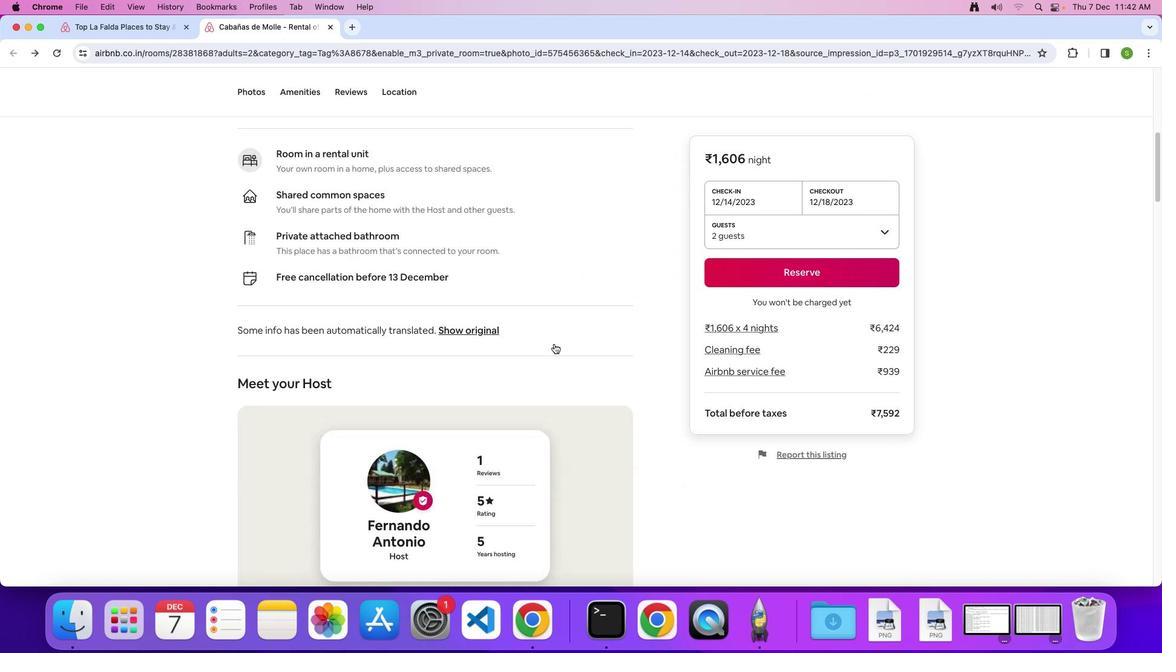 
Action: Mouse scrolled (554, 344) with delta (0, 0)
Screenshot: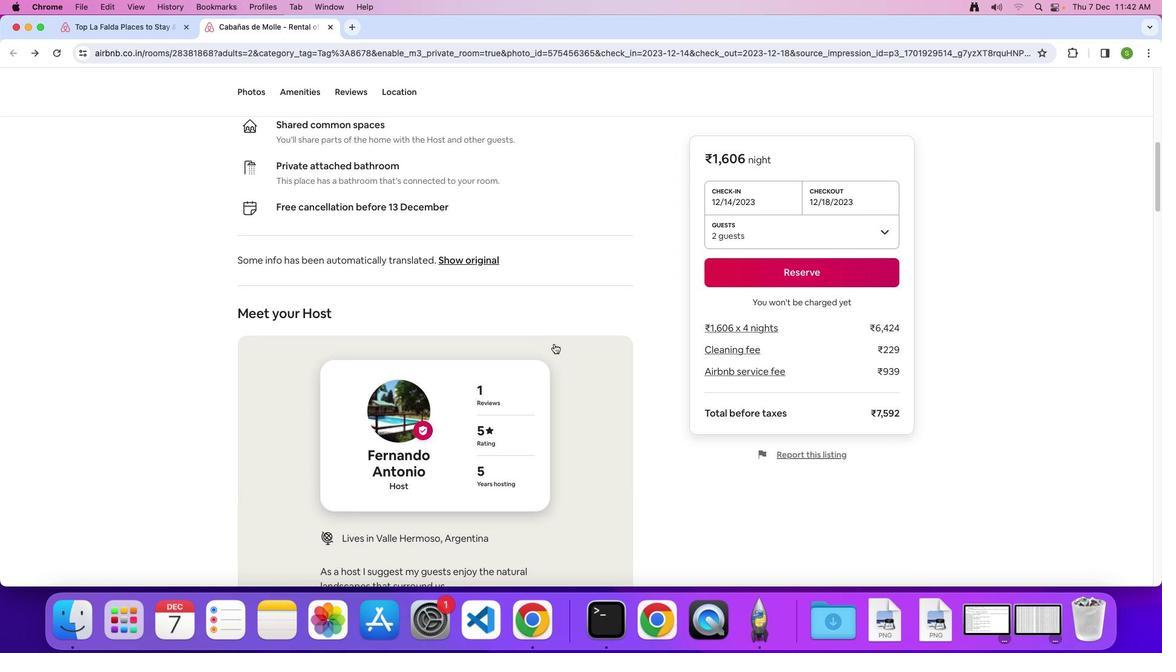 
Action: Mouse scrolled (554, 344) with delta (0, 0)
Screenshot: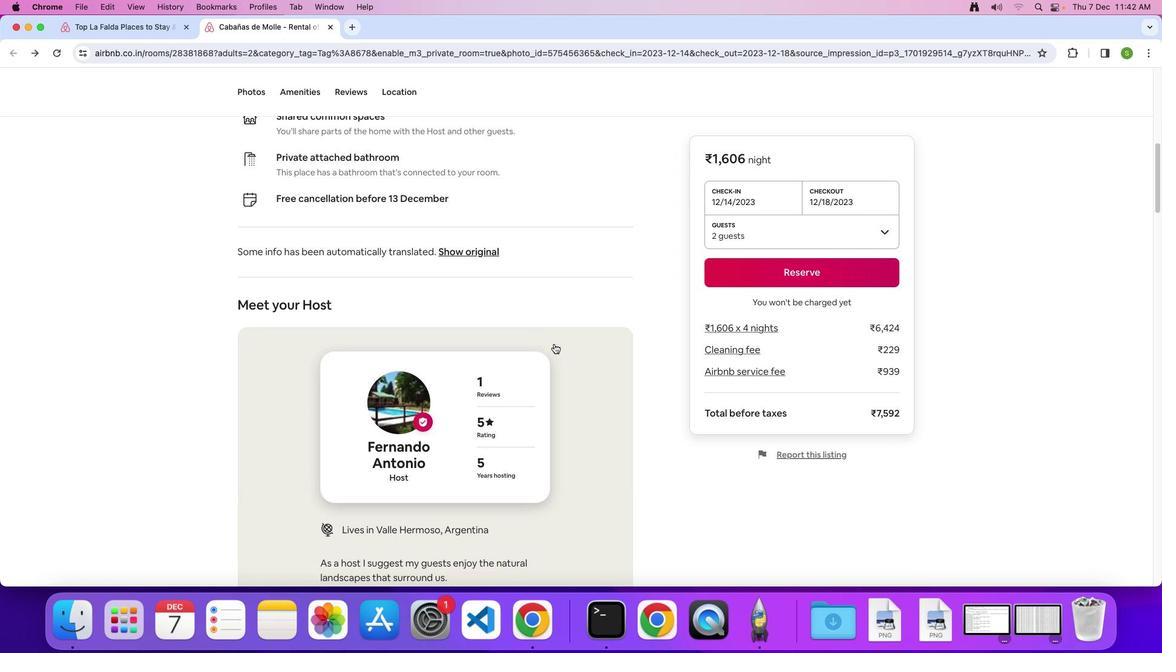 
Action: Mouse scrolled (554, 344) with delta (0, 0)
Screenshot: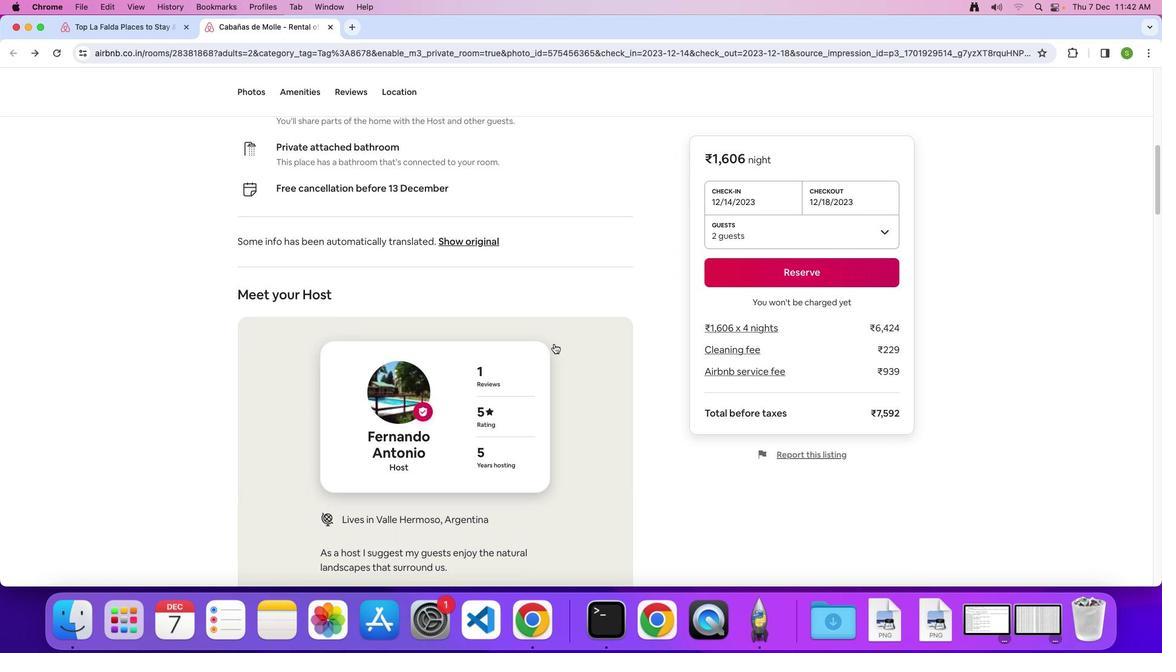 
Action: Mouse scrolled (554, 344) with delta (0, 0)
Screenshot: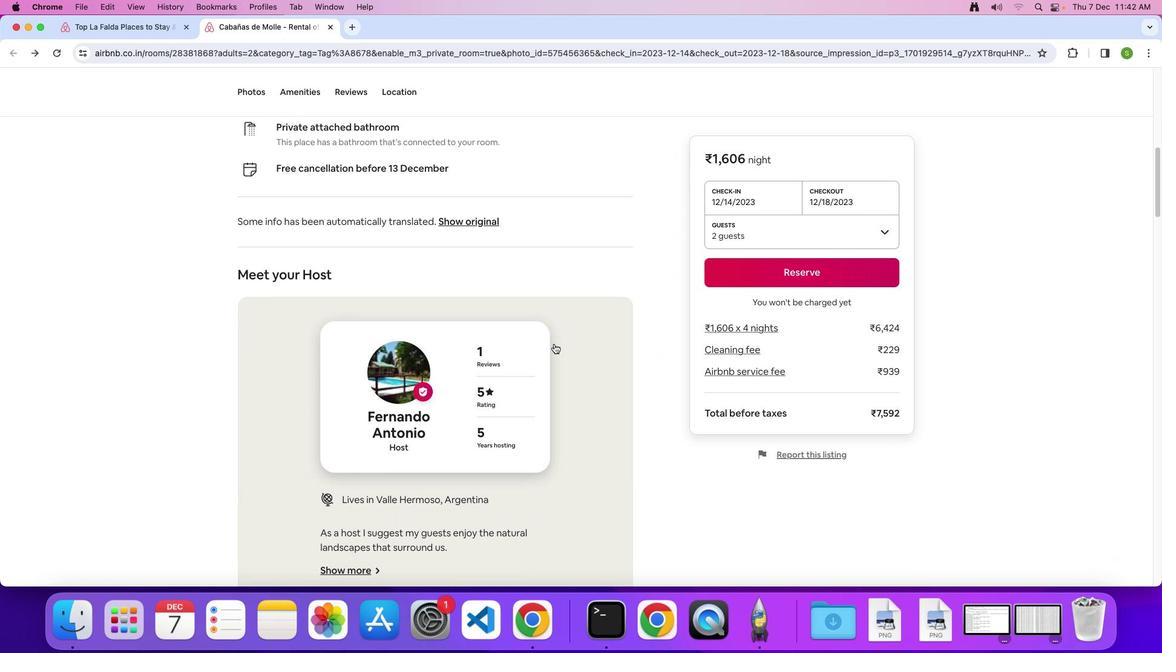 
Action: Mouse scrolled (554, 344) with delta (0, -1)
Screenshot: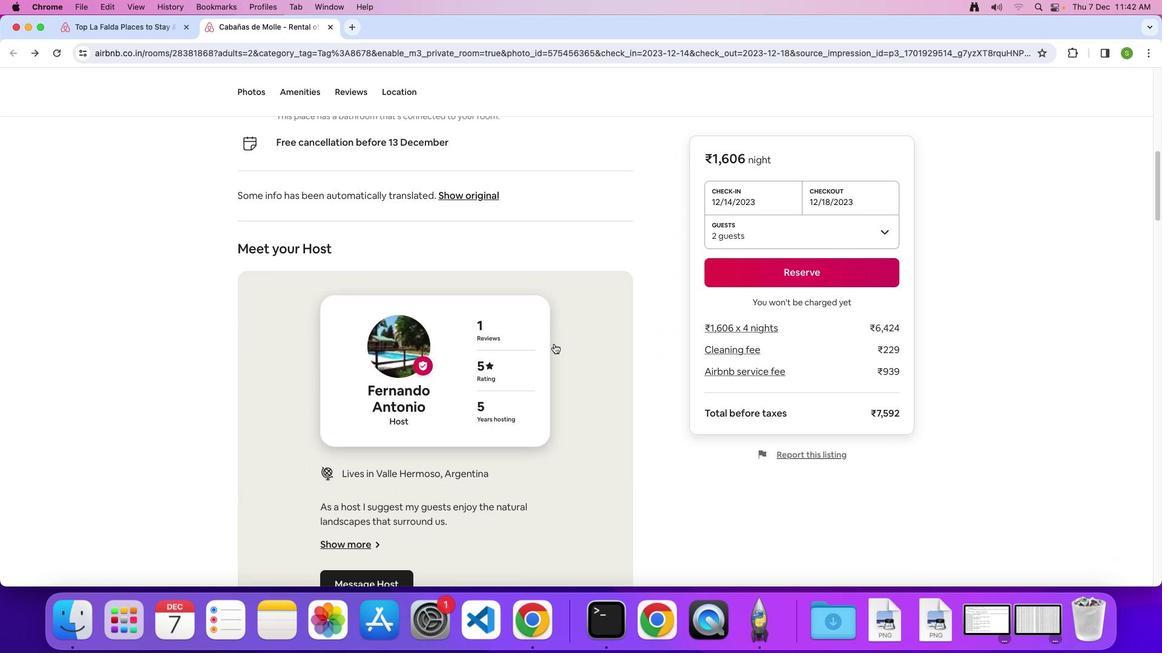 
Action: Mouse scrolled (554, 344) with delta (0, 0)
Screenshot: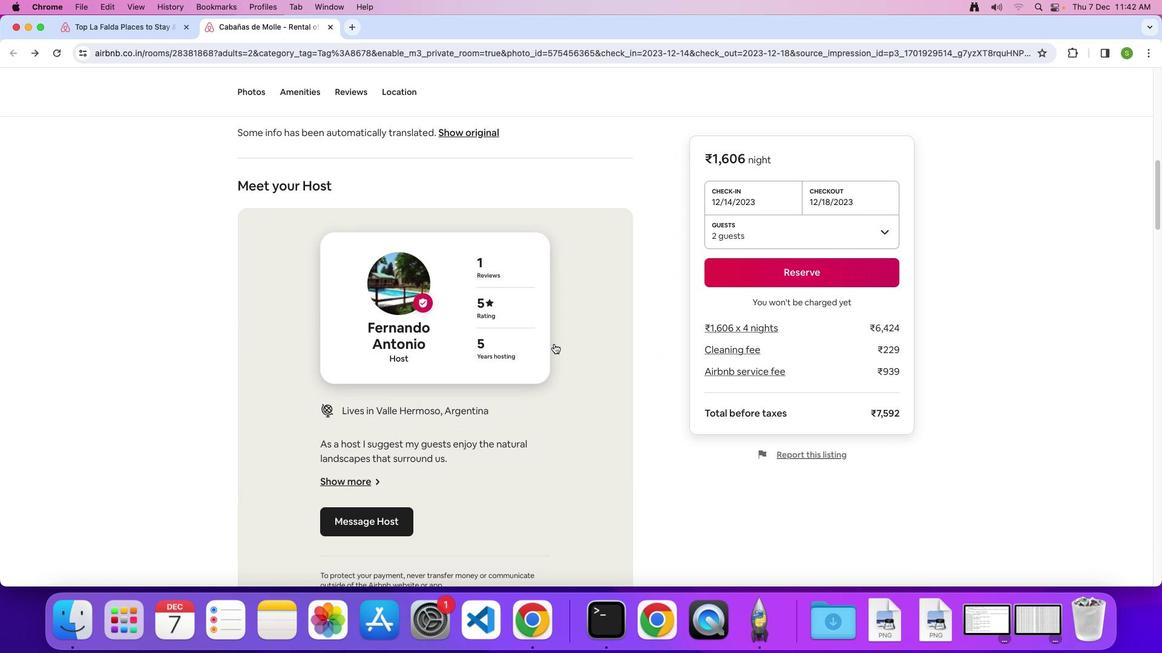 
Action: Mouse scrolled (554, 344) with delta (0, 0)
Screenshot: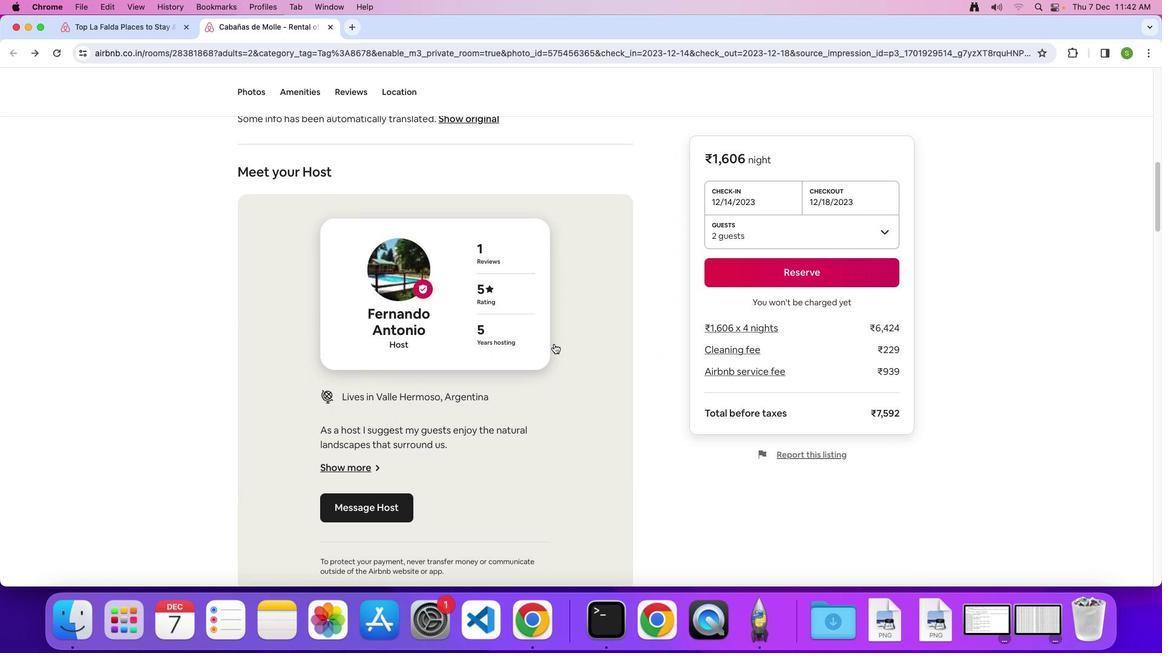 
Action: Mouse scrolled (554, 344) with delta (0, -1)
Screenshot: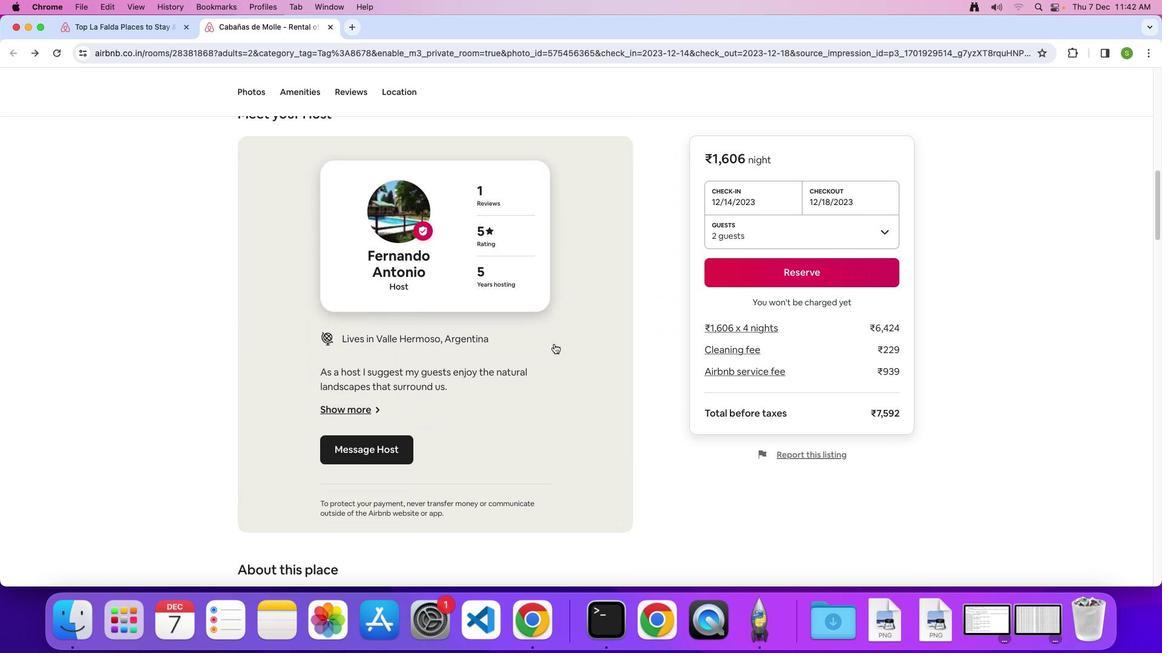 
Action: Mouse scrolled (554, 344) with delta (0, 0)
Screenshot: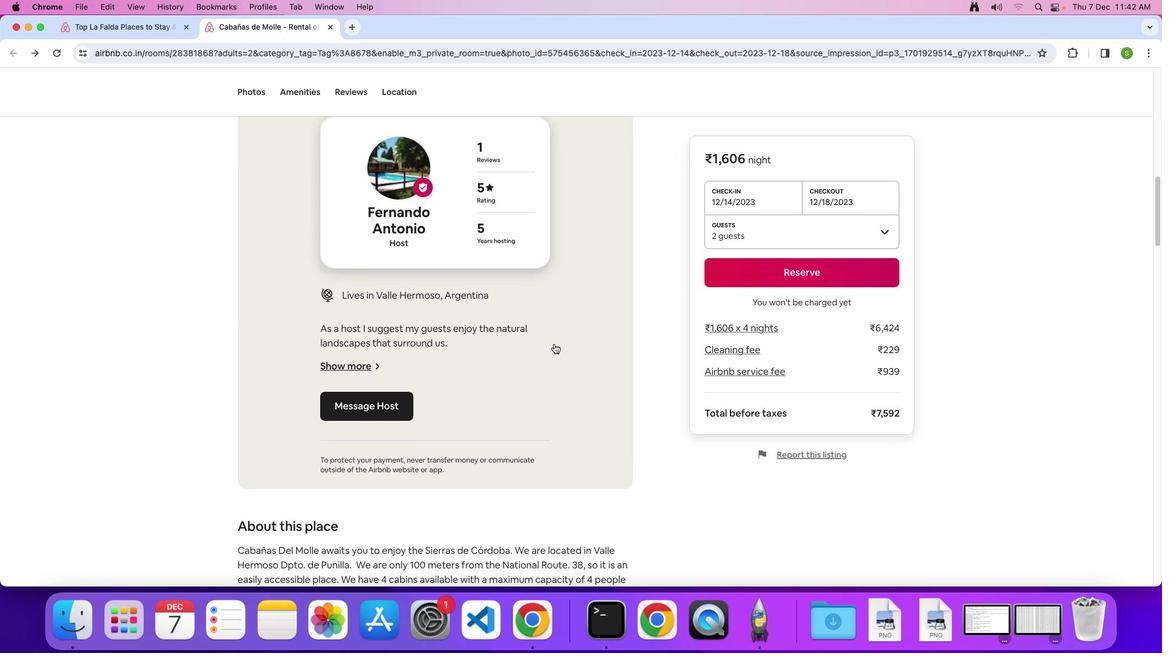 
Action: Mouse scrolled (554, 344) with delta (0, 0)
Screenshot: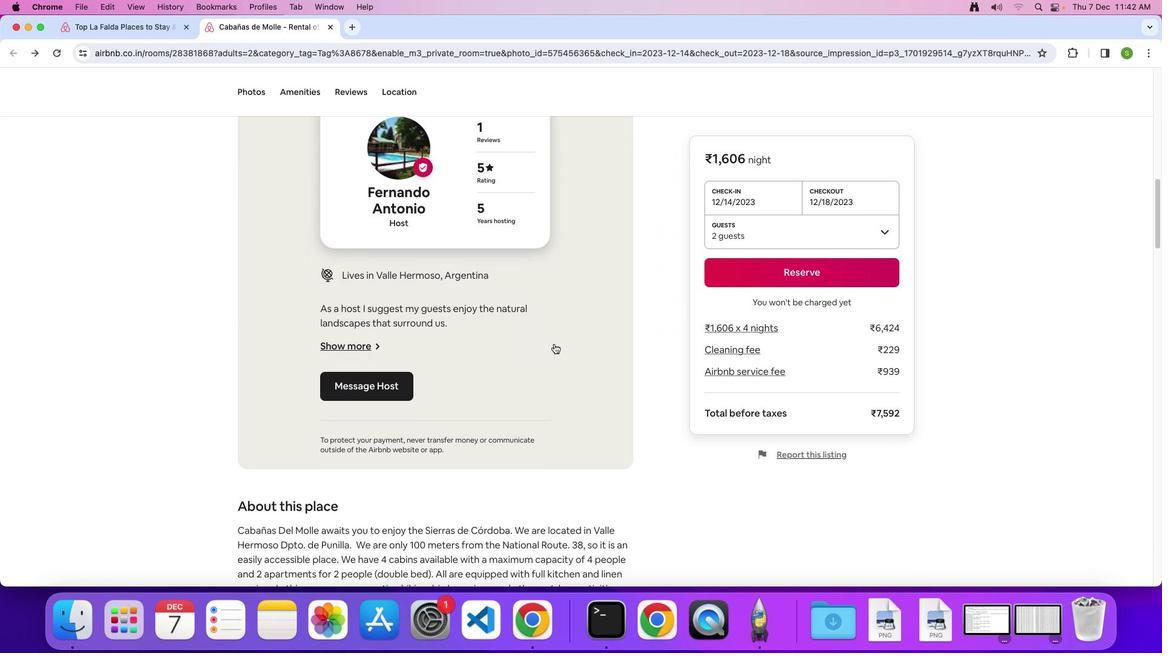 
Action: Mouse scrolled (554, 344) with delta (0, -1)
Screenshot: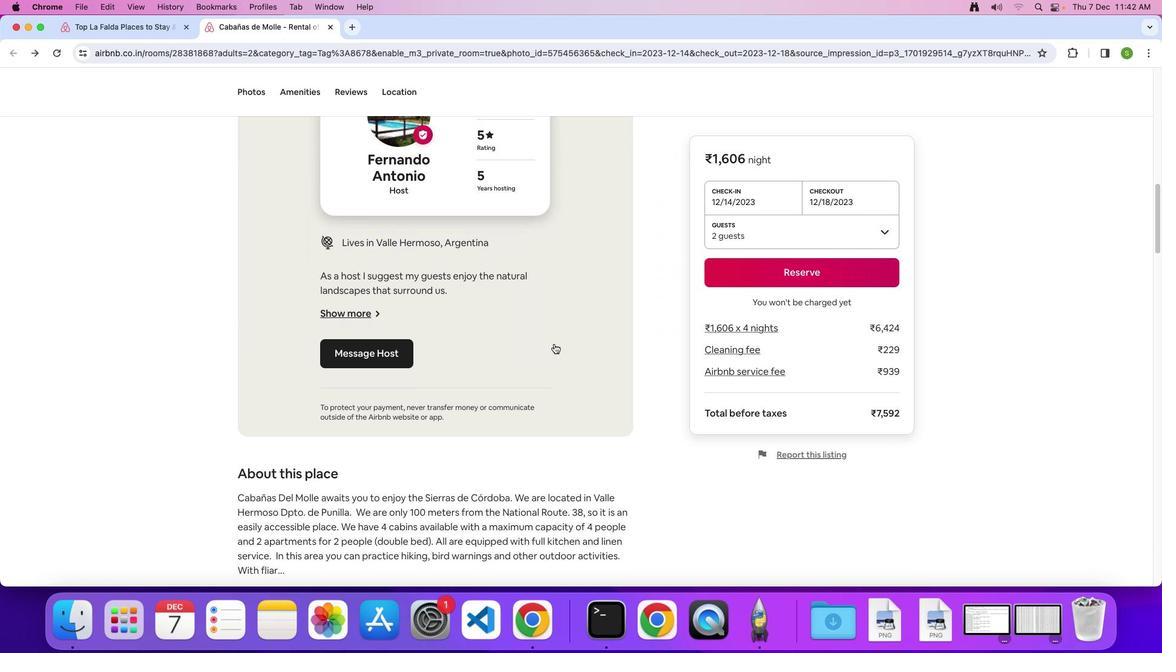 
Action: Mouse scrolled (554, 344) with delta (0, 0)
Screenshot: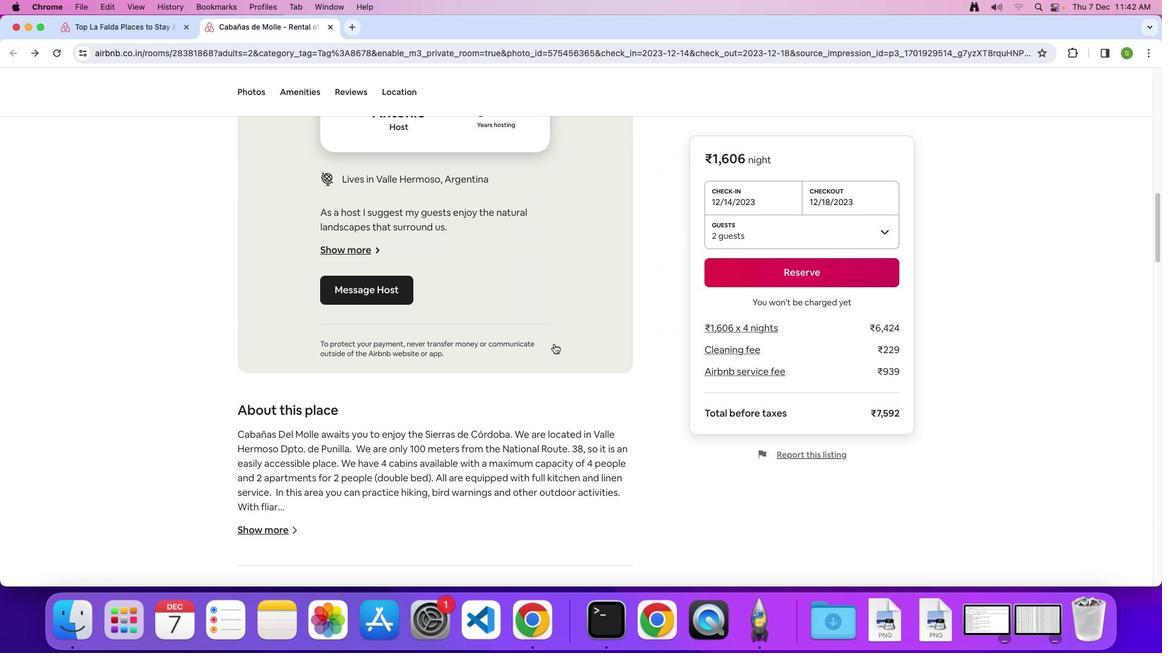 
Action: Mouse scrolled (554, 344) with delta (0, 0)
Screenshot: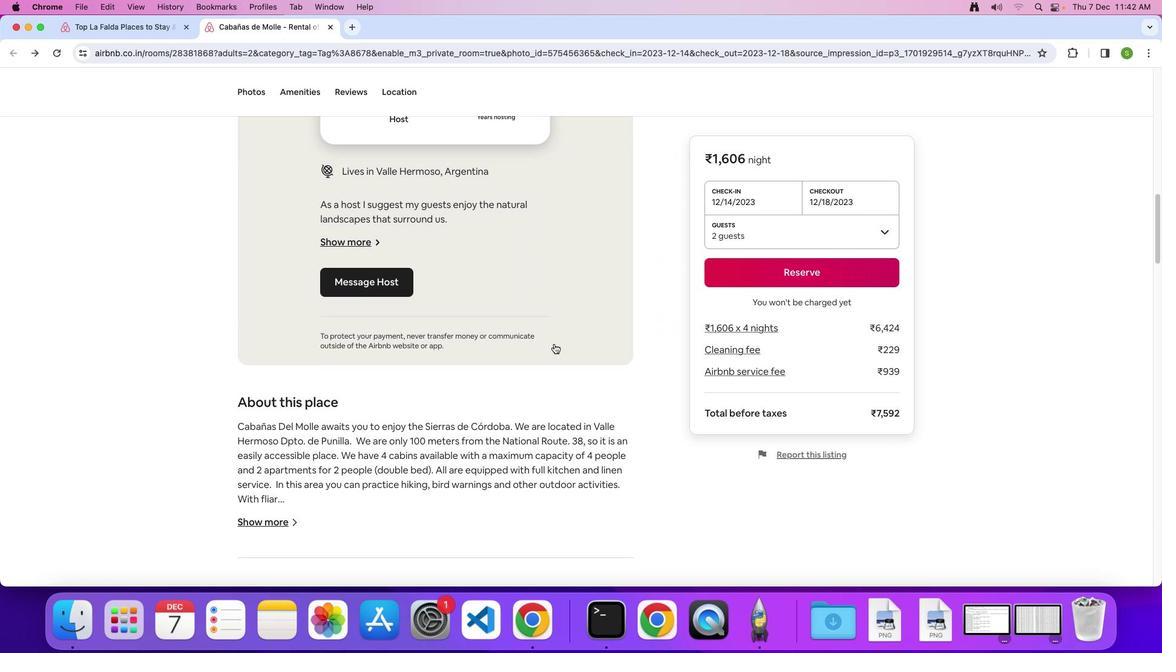 
Action: Mouse scrolled (554, 344) with delta (0, -1)
Screenshot: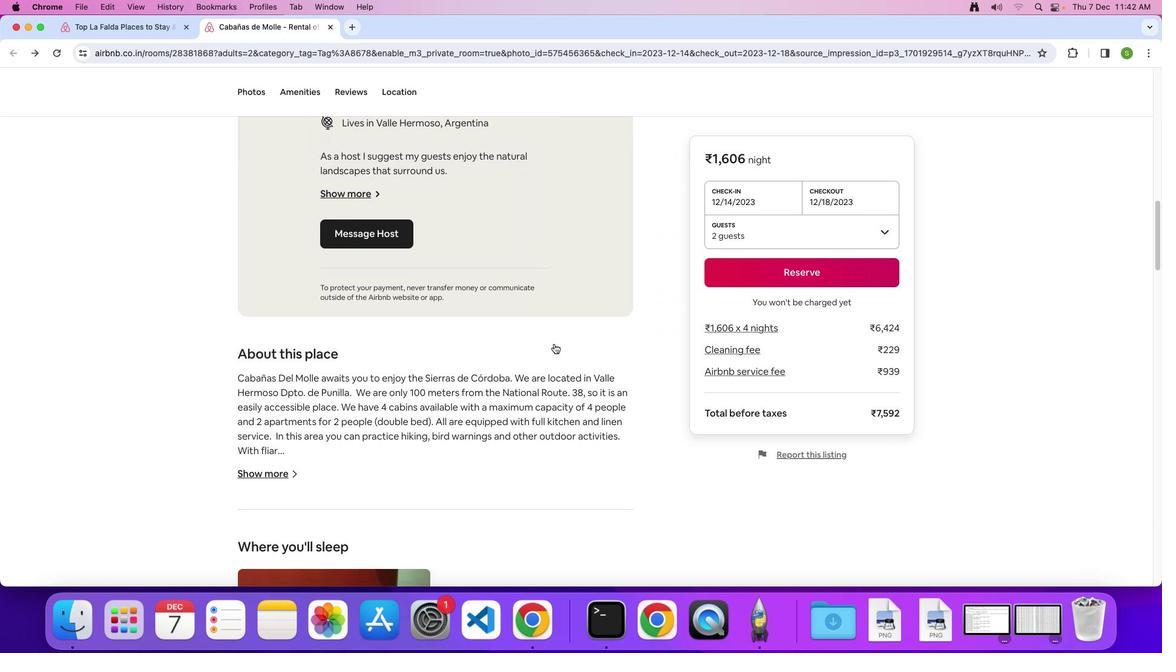 
Action: Mouse scrolled (554, 344) with delta (0, -2)
Screenshot: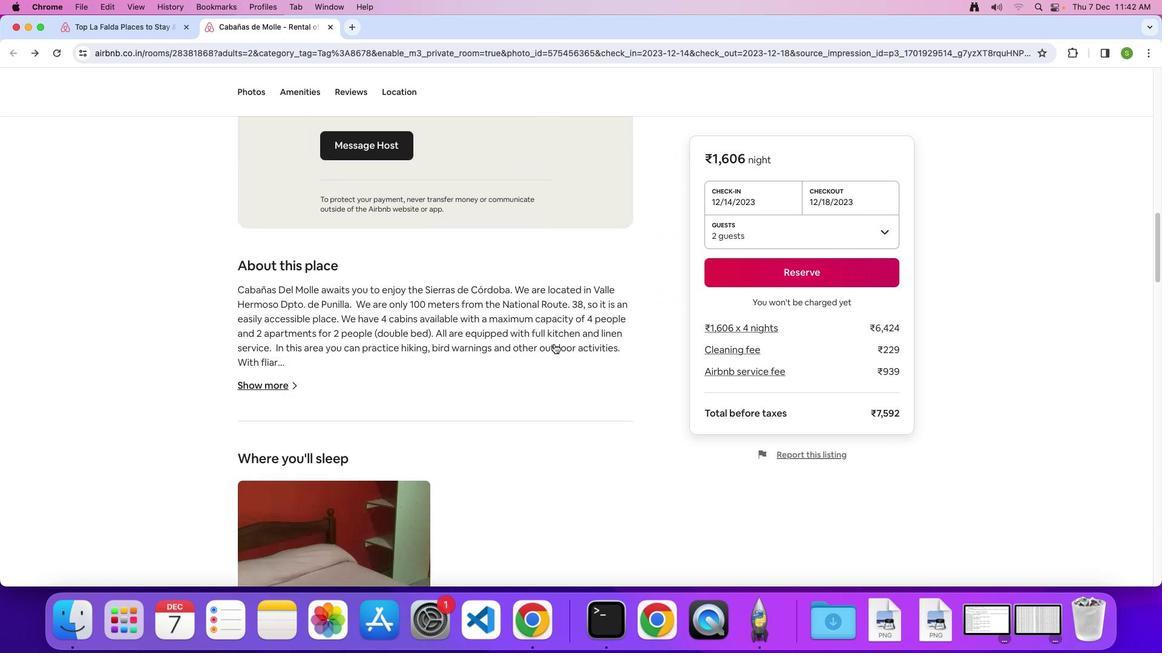 
Action: Mouse moved to (291, 328)
Screenshot: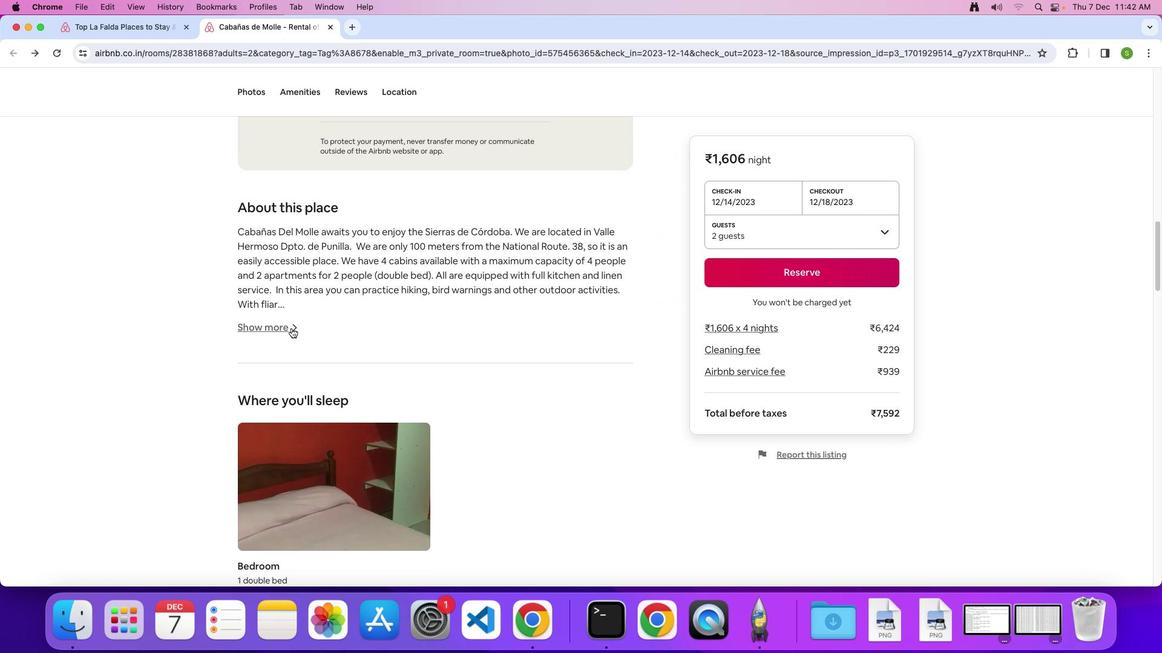 
Action: Mouse pressed left at (291, 328)
Screenshot: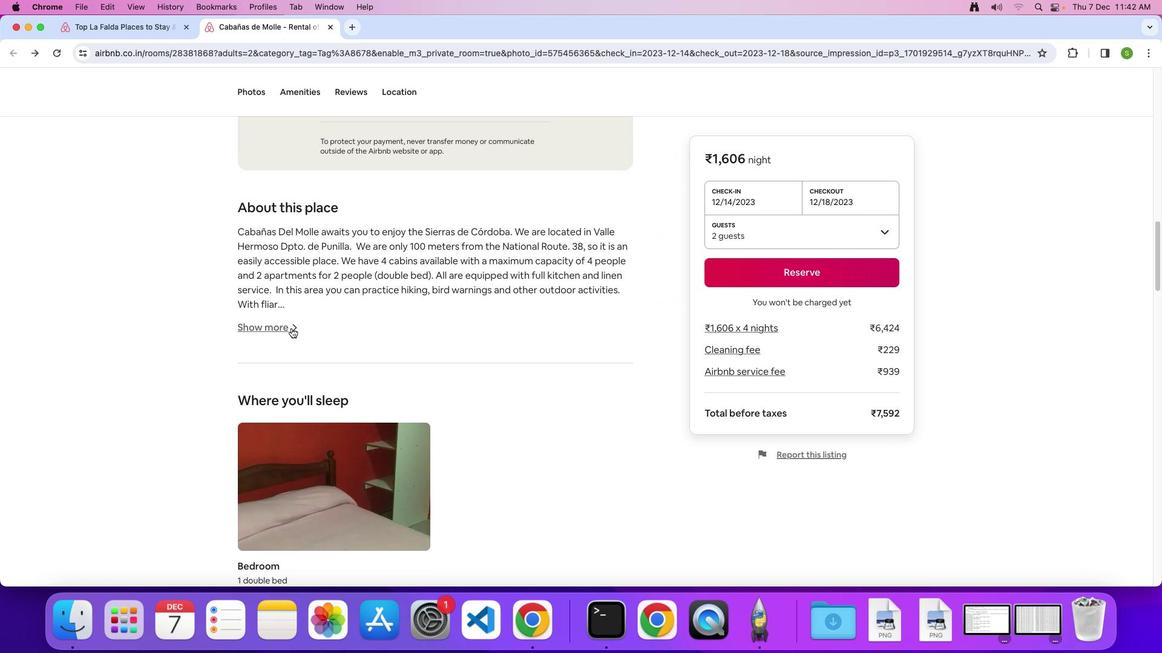 
Action: Mouse moved to (514, 337)
Screenshot: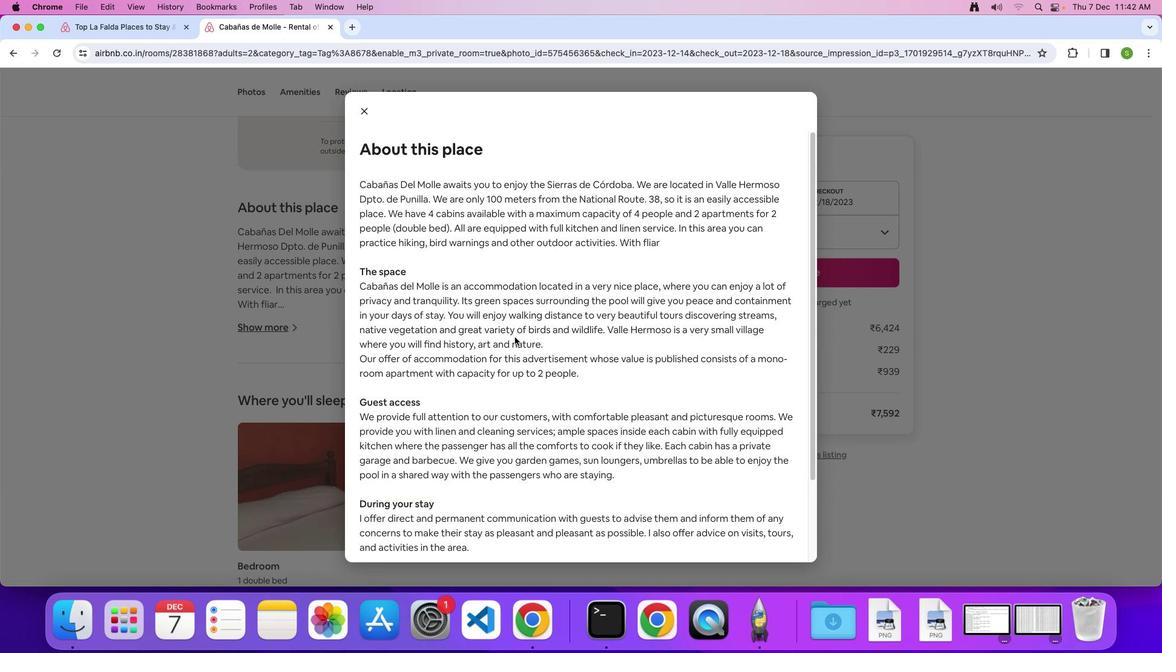 
Action: Mouse scrolled (514, 337) with delta (0, 0)
Screenshot: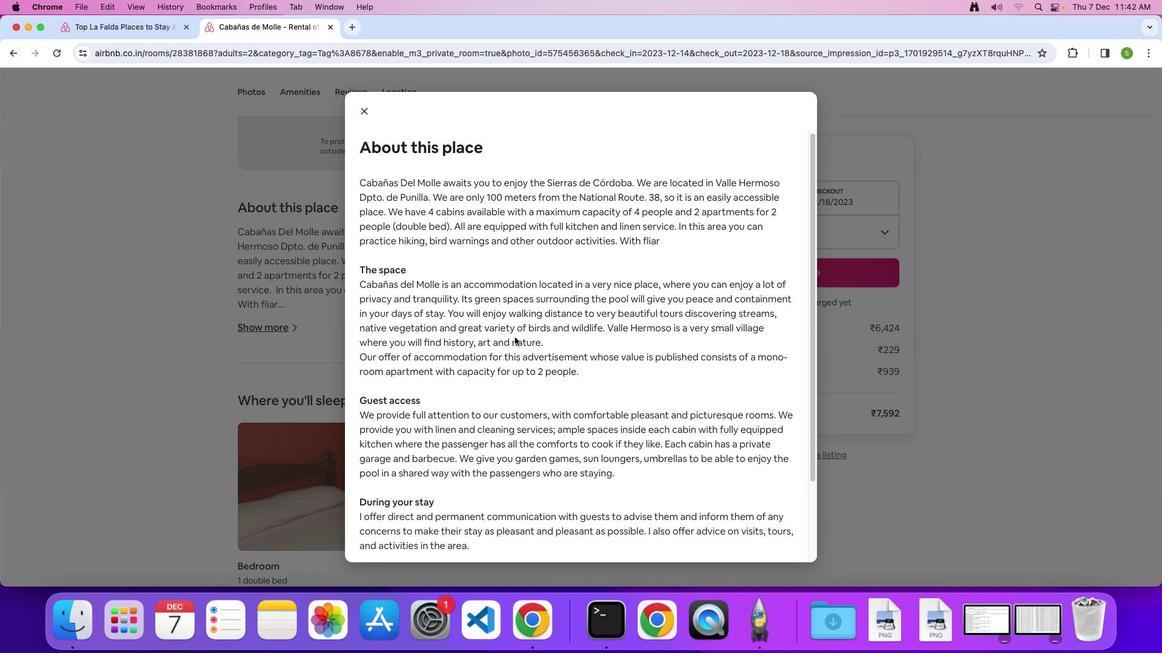 
Action: Mouse scrolled (514, 337) with delta (0, 0)
Screenshot: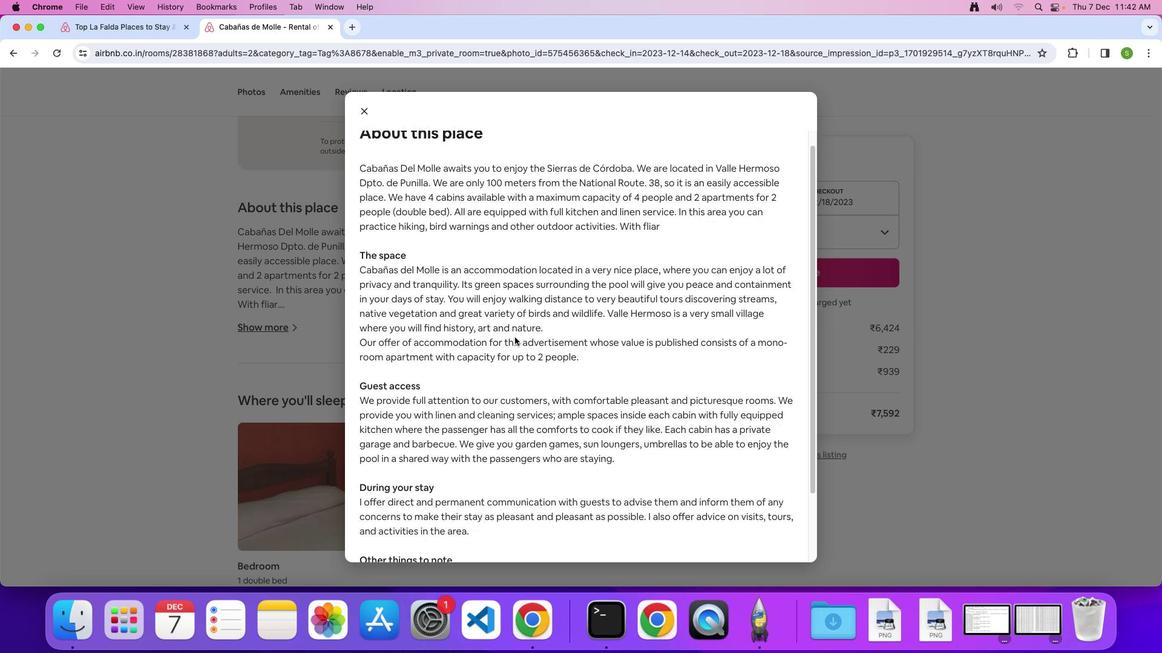 
Action: Mouse scrolled (514, 337) with delta (0, -1)
Screenshot: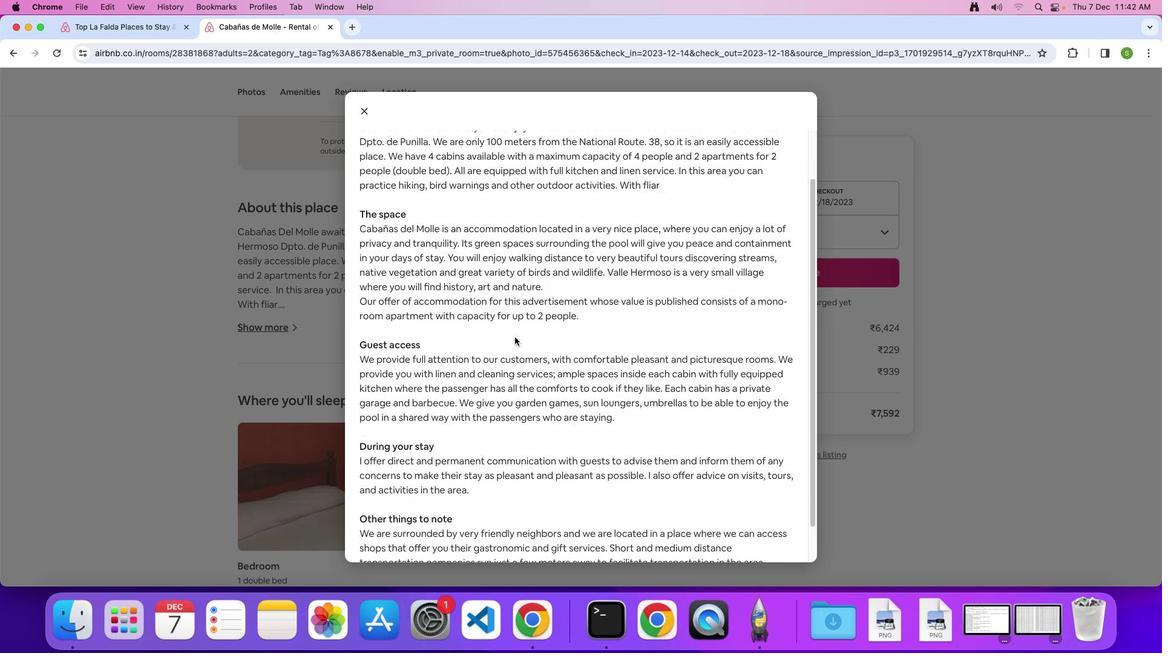 
Action: Mouse scrolled (514, 337) with delta (0, 0)
Screenshot: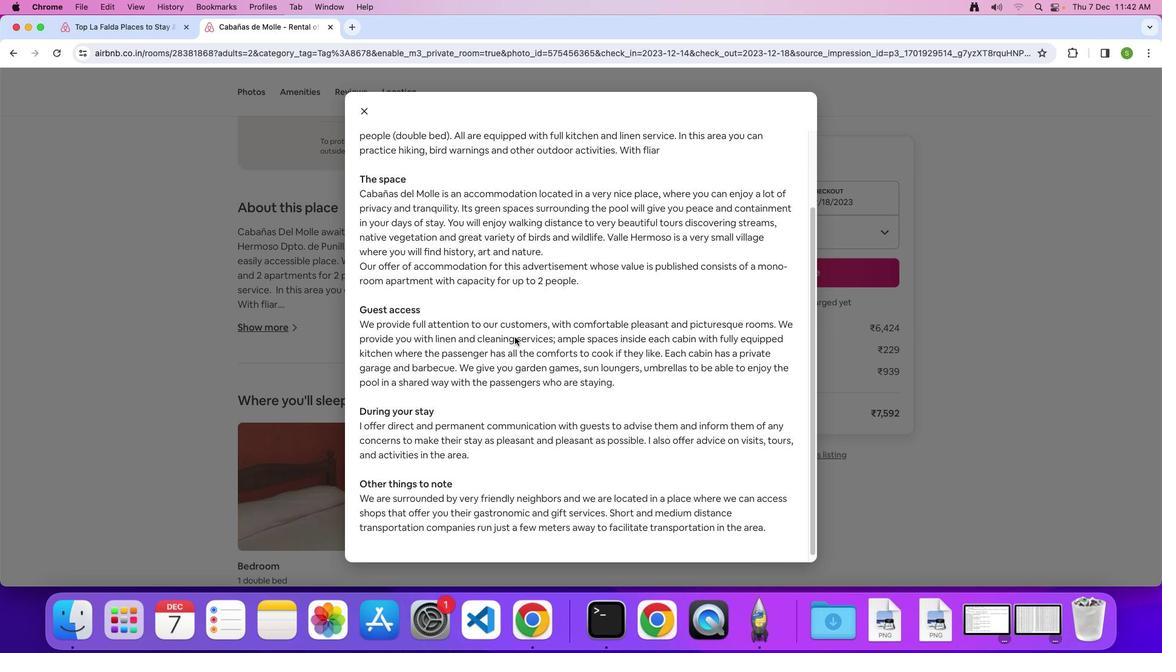 
Action: Mouse scrolled (514, 337) with delta (0, 0)
Screenshot: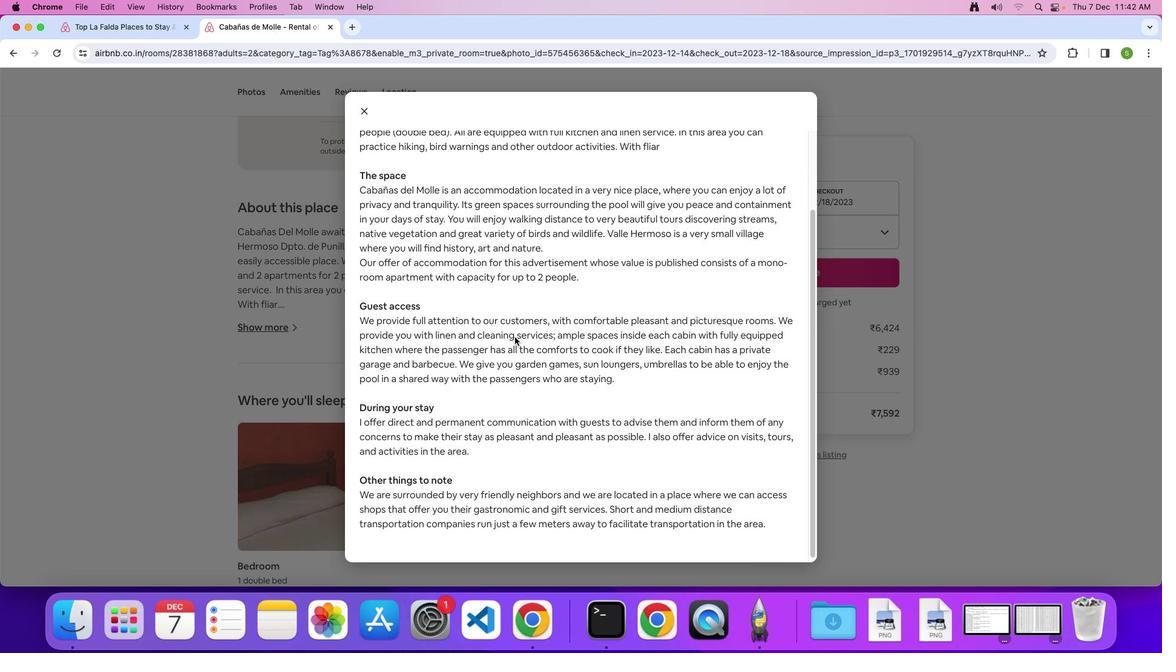 
Action: Mouse scrolled (514, 337) with delta (0, -1)
Screenshot: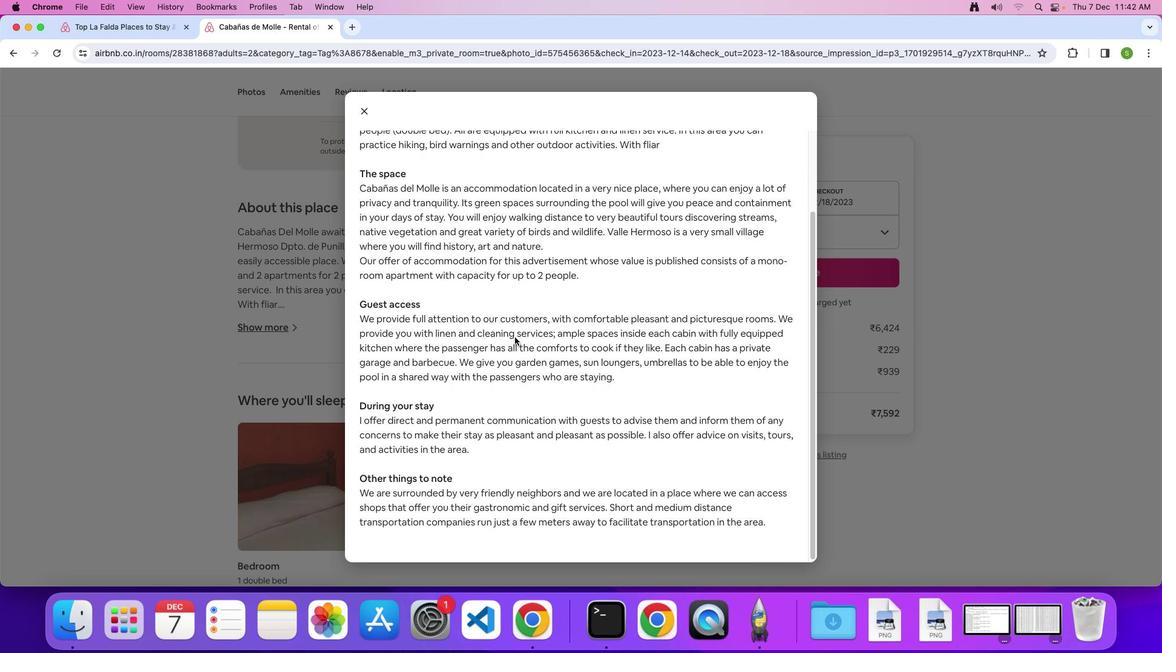 
Action: Mouse scrolled (514, 337) with delta (0, 0)
Screenshot: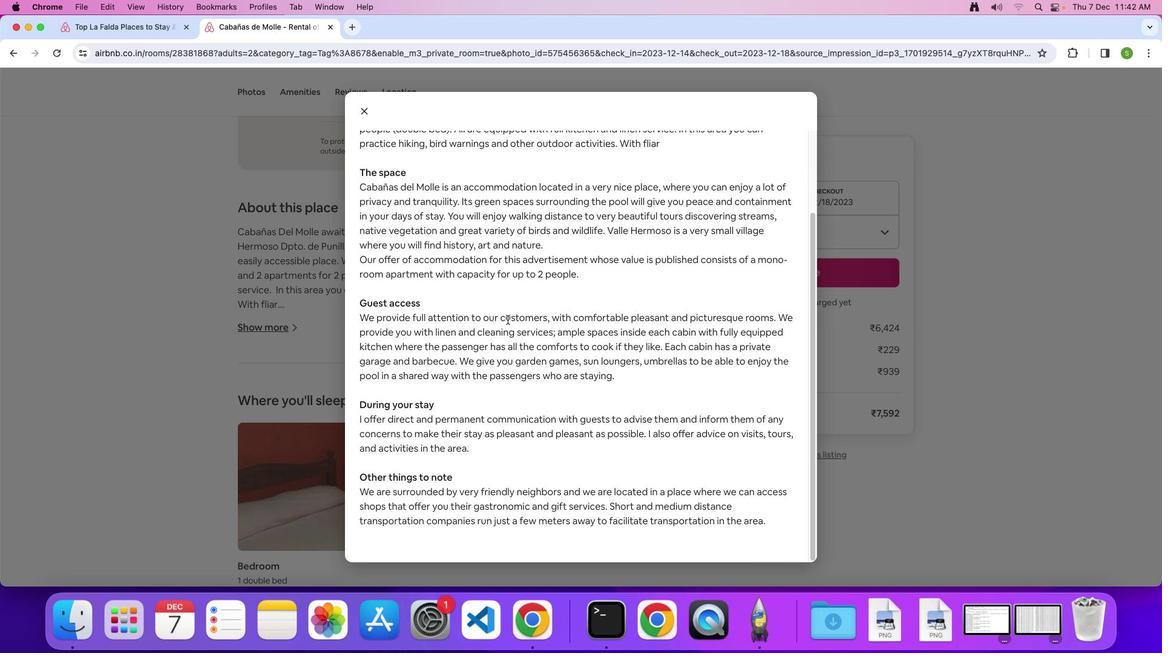 
Action: Mouse scrolled (514, 337) with delta (0, 0)
Screenshot: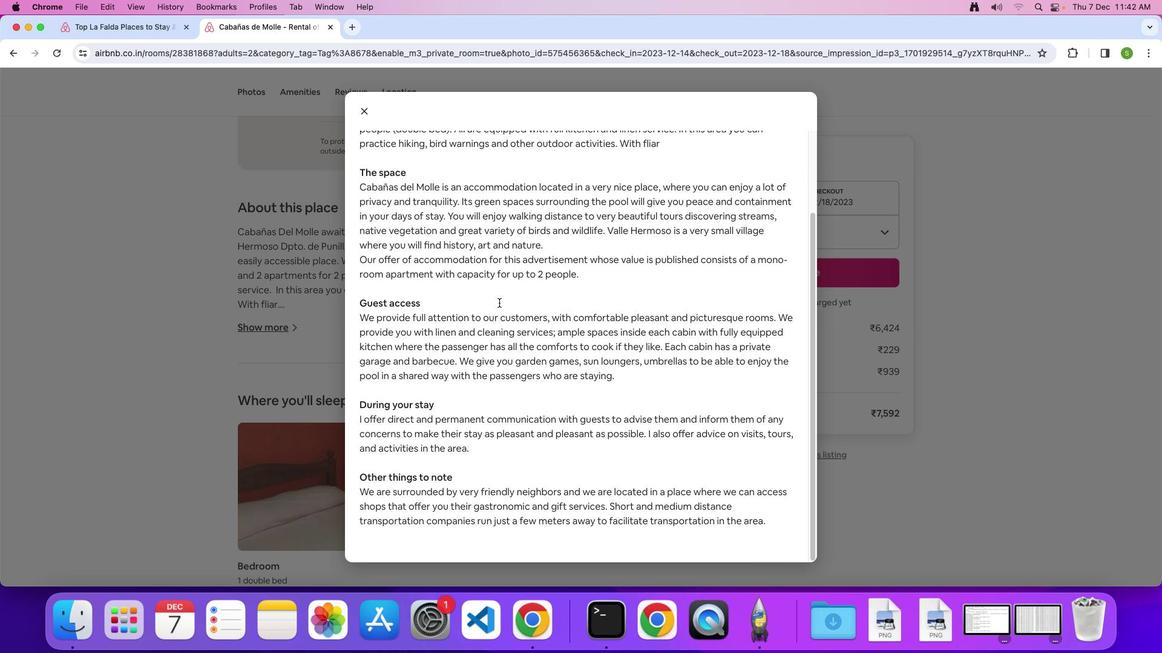 
Action: Mouse moved to (496, 298)
Screenshot: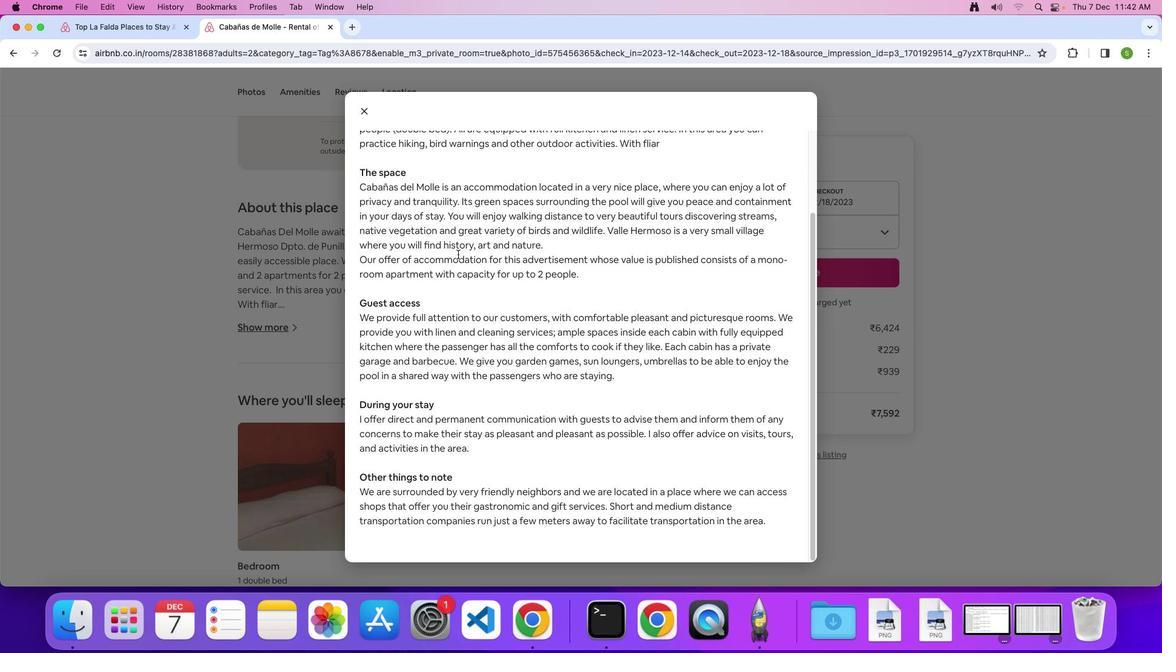 
Action: Mouse scrolled (496, 298) with delta (0, 0)
Screenshot: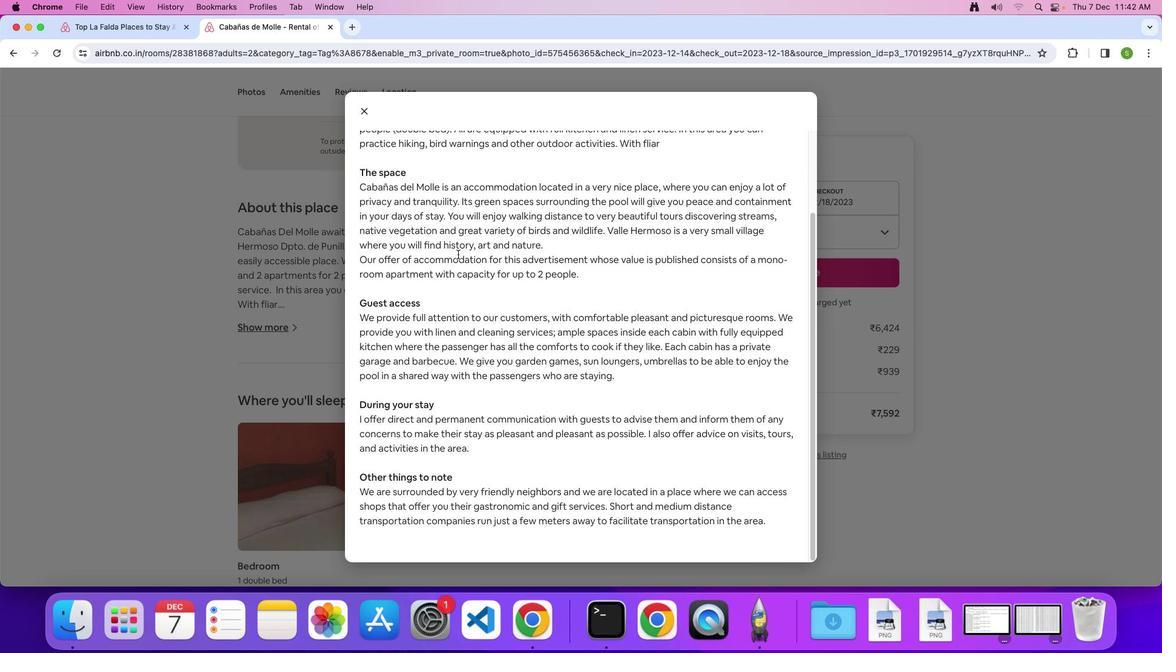 
Action: Mouse moved to (364, 110)
Screenshot: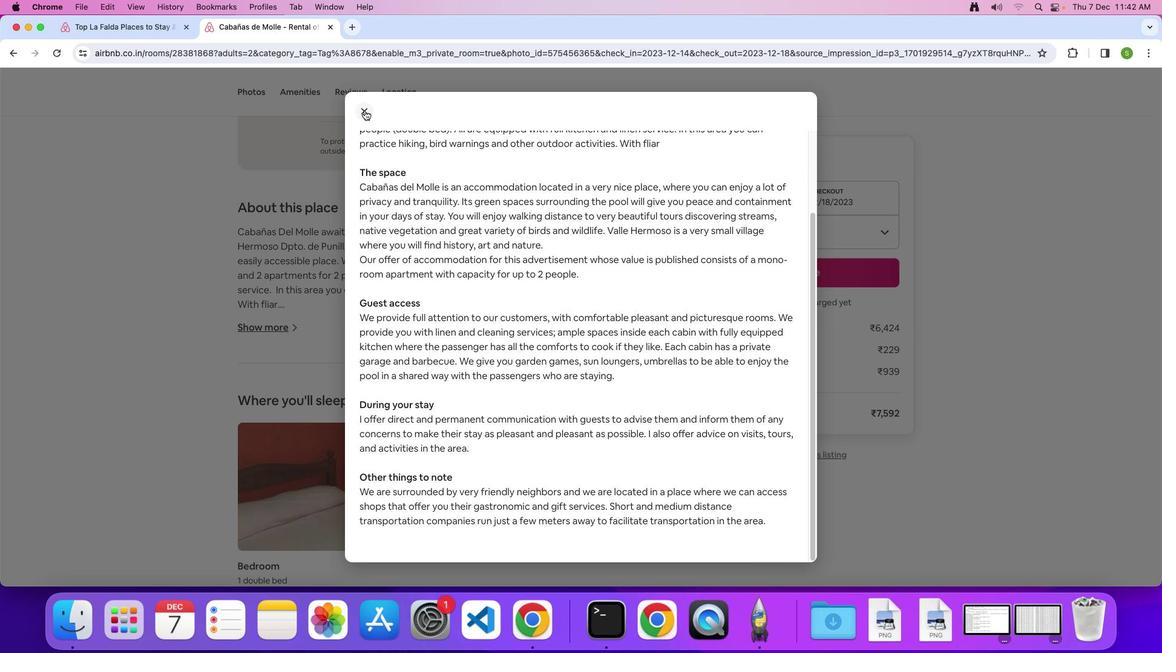 
Action: Mouse pressed left at (364, 110)
Screenshot: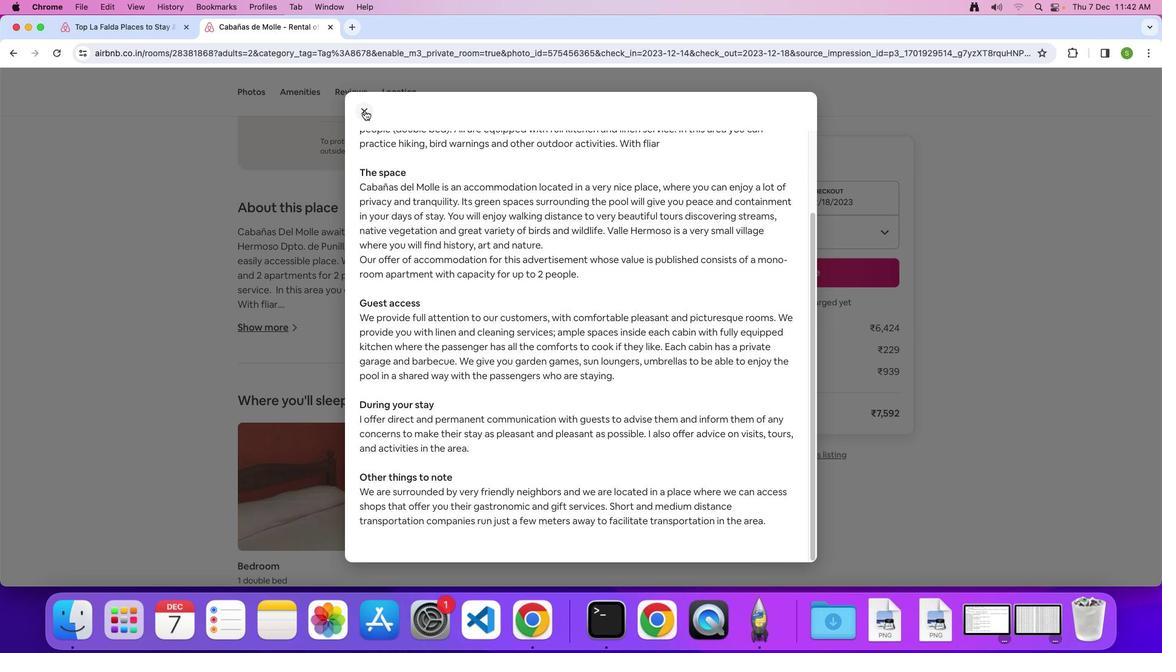 
Action: Mouse moved to (489, 335)
Screenshot: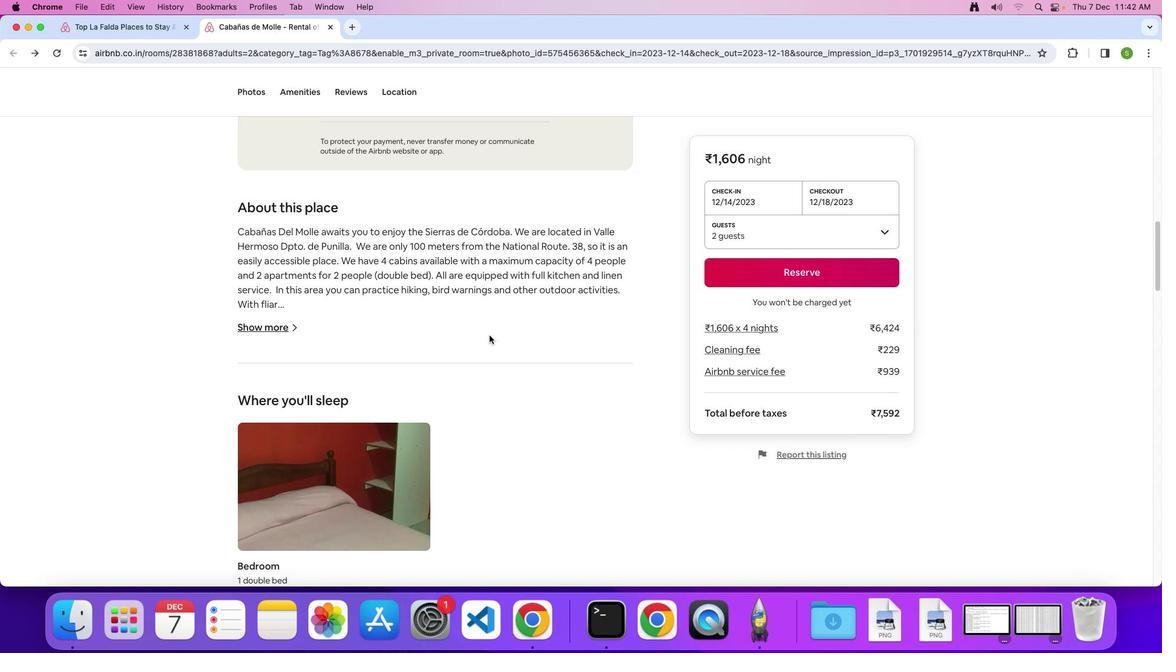 
Action: Mouse scrolled (489, 335) with delta (0, 0)
Screenshot: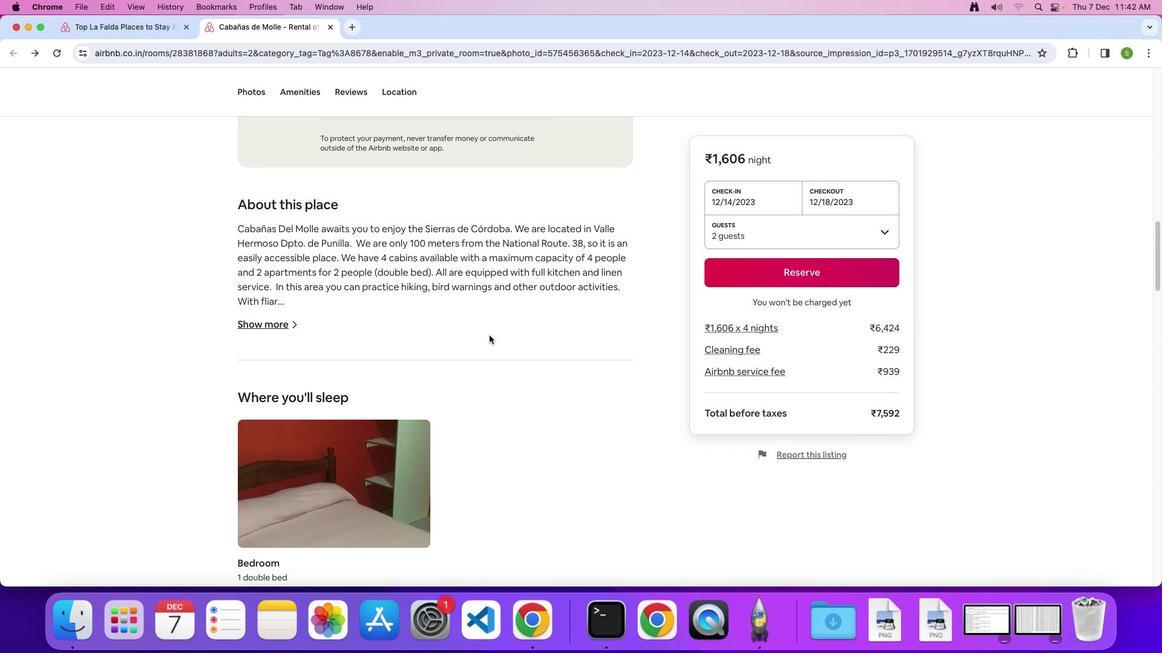 
Action: Mouse scrolled (489, 335) with delta (0, 0)
Screenshot: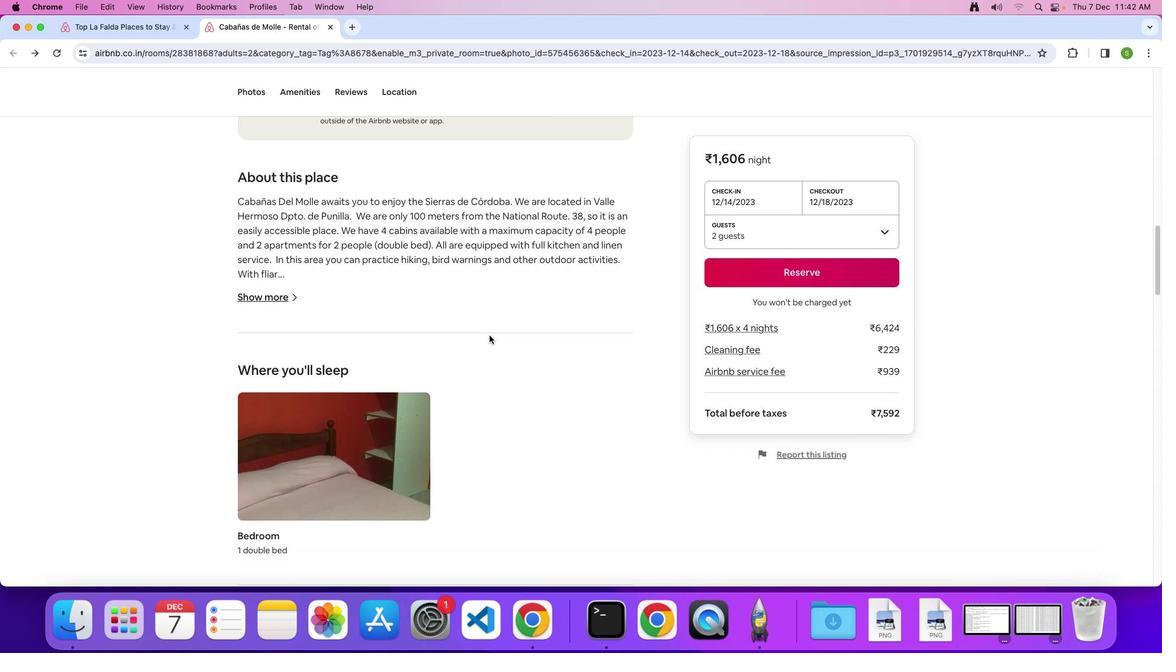 
Action: Mouse scrolled (489, 335) with delta (0, -1)
Screenshot: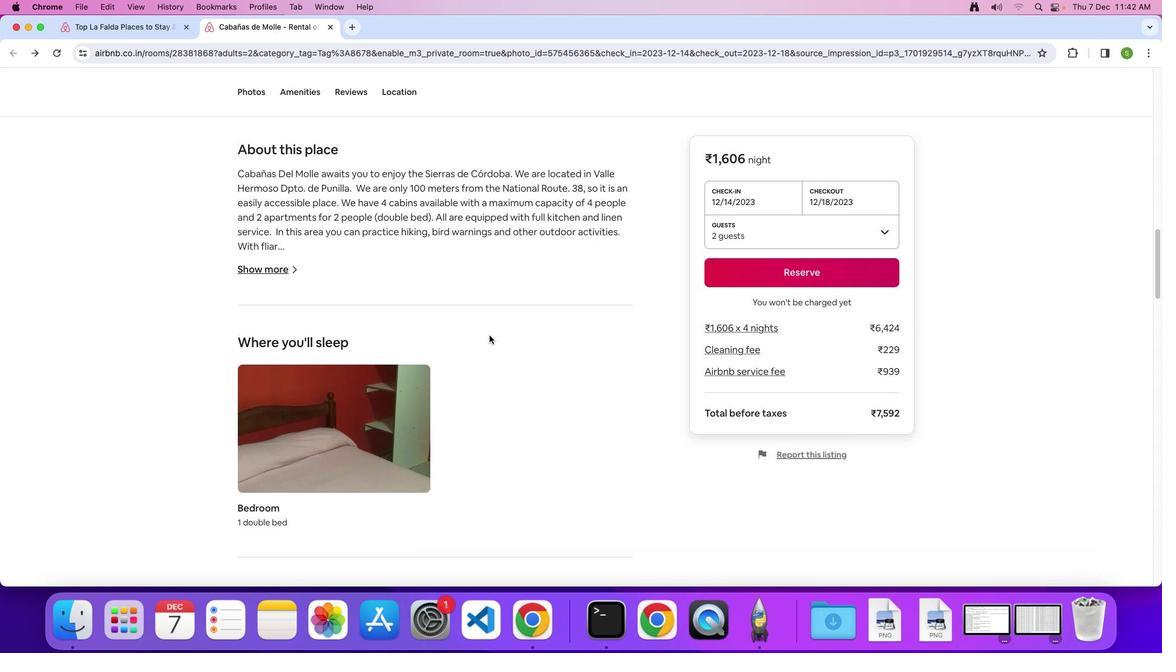 
Action: Mouse scrolled (489, 335) with delta (0, 0)
Screenshot: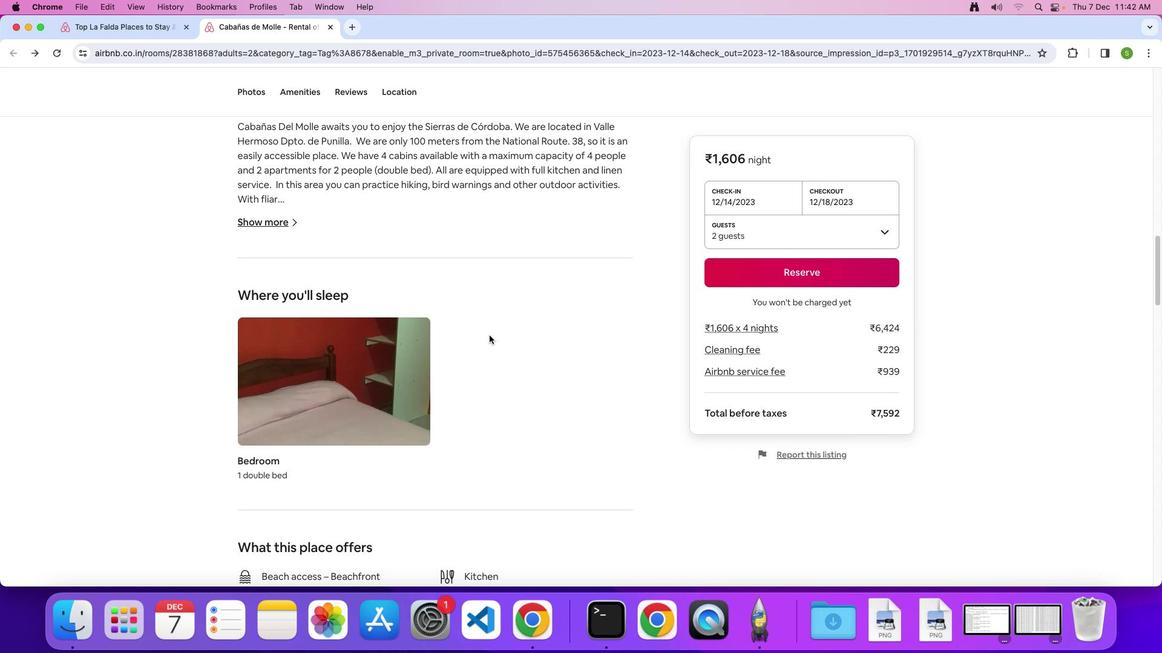 
Action: Mouse scrolled (489, 335) with delta (0, 0)
Screenshot: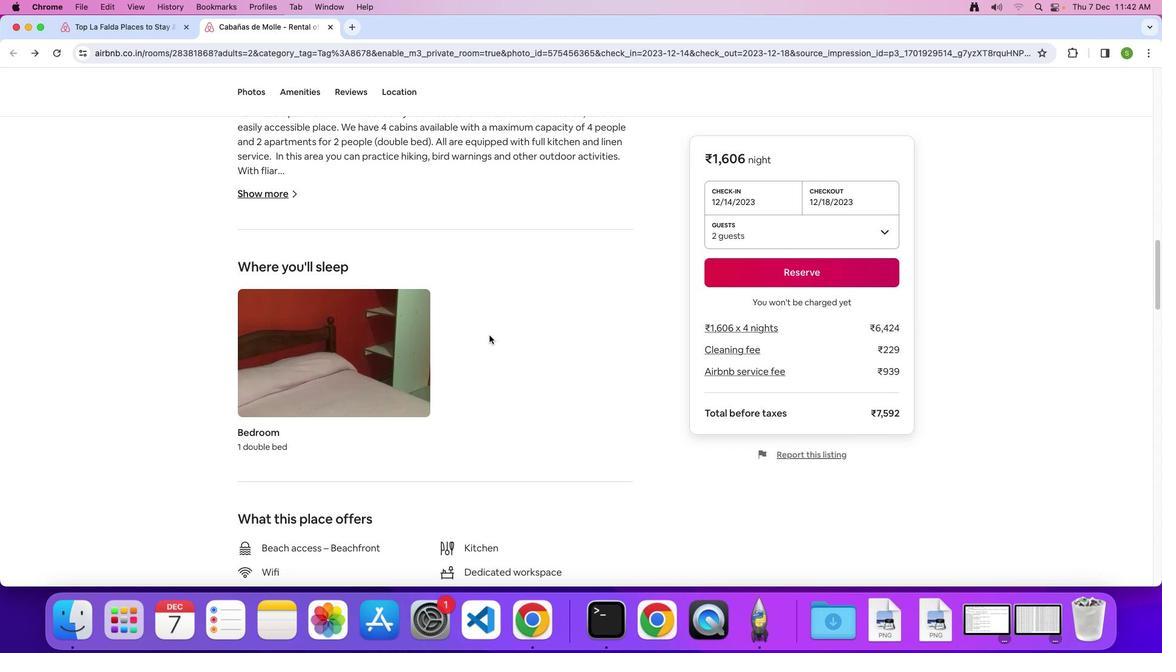 
Action: Mouse scrolled (489, 335) with delta (0, -1)
Screenshot: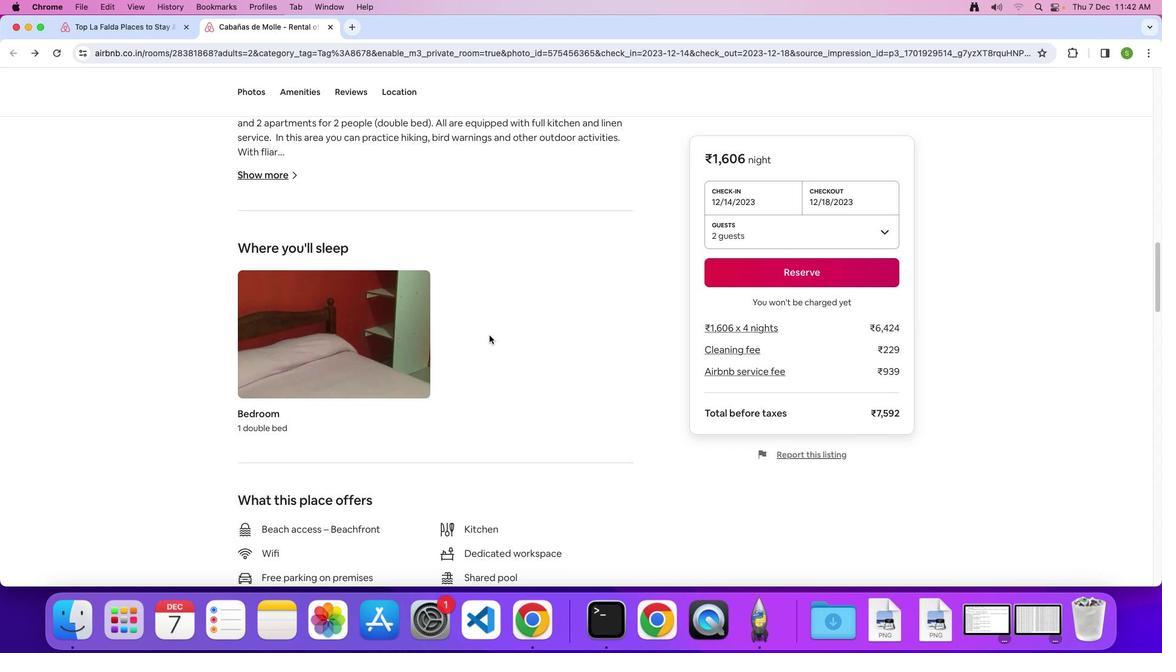 
Action: Mouse scrolled (489, 335) with delta (0, -2)
Screenshot: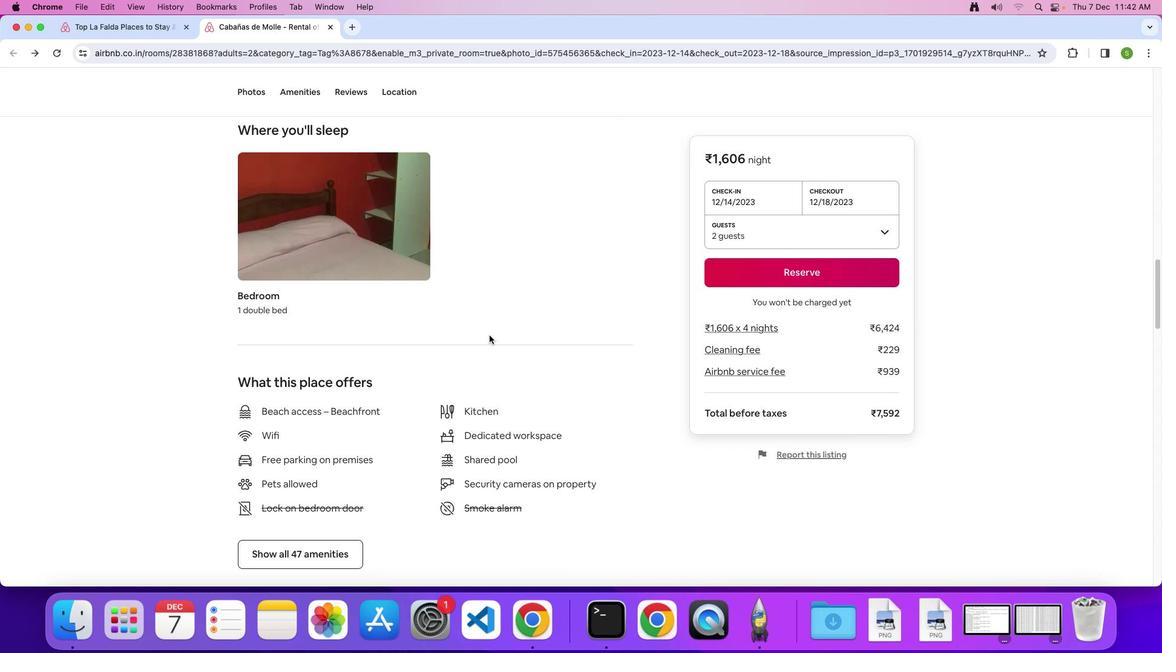 
Action: Mouse scrolled (489, 335) with delta (0, 0)
Screenshot: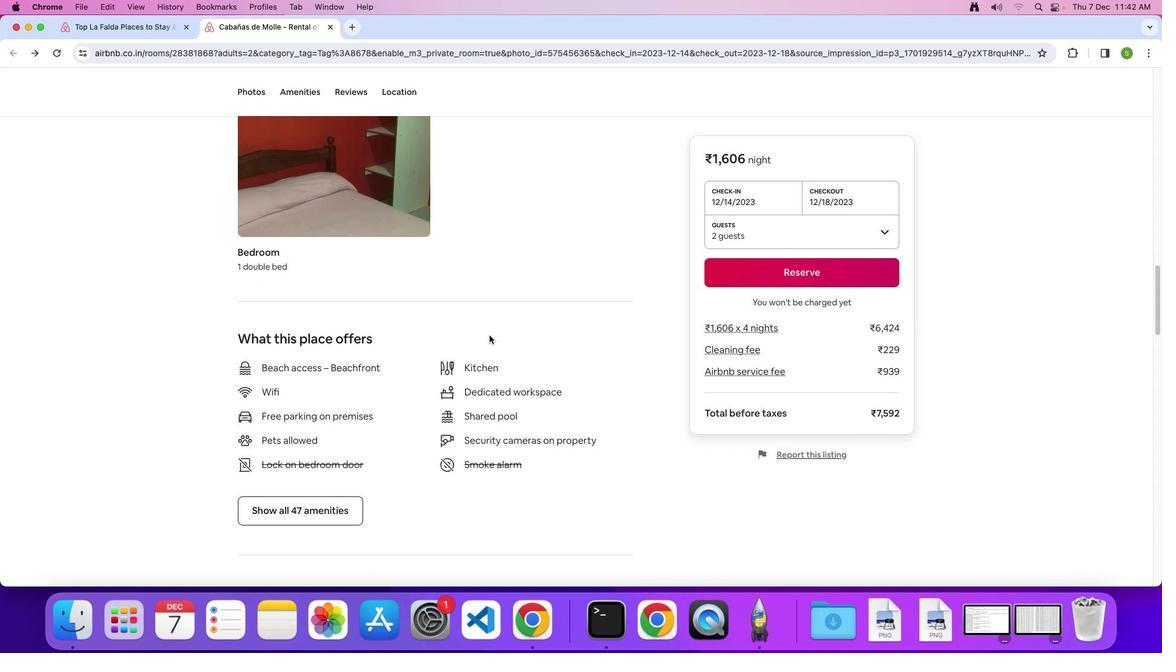 
Action: Mouse scrolled (489, 335) with delta (0, 0)
Screenshot: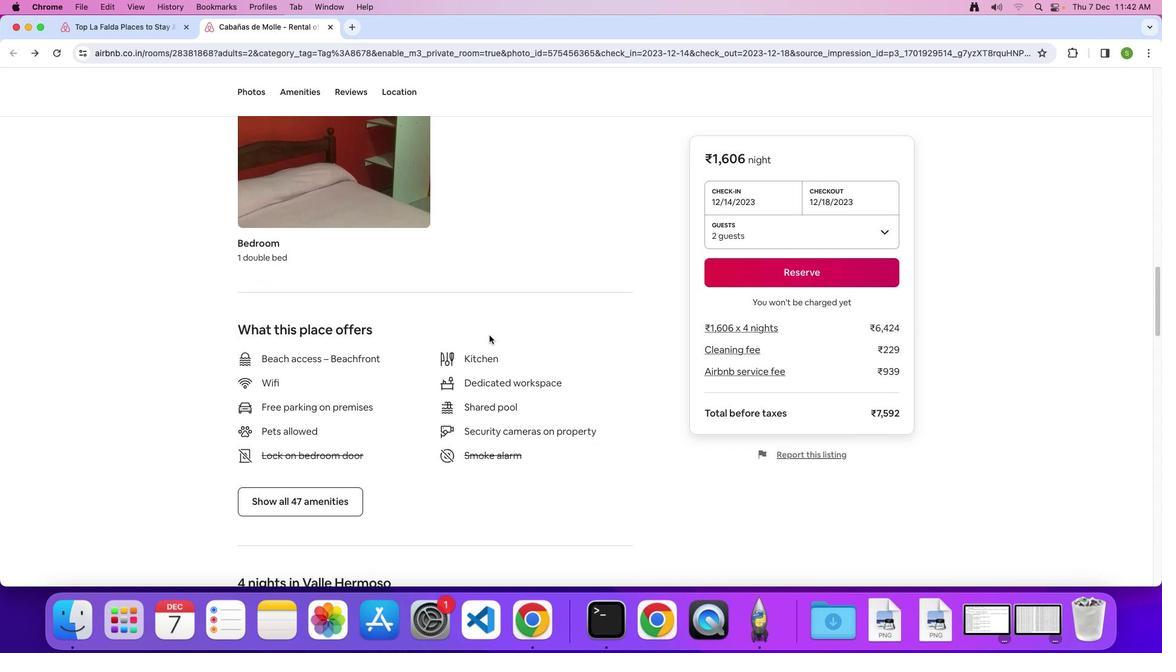 
Action: Mouse scrolled (489, 335) with delta (0, -1)
Screenshot: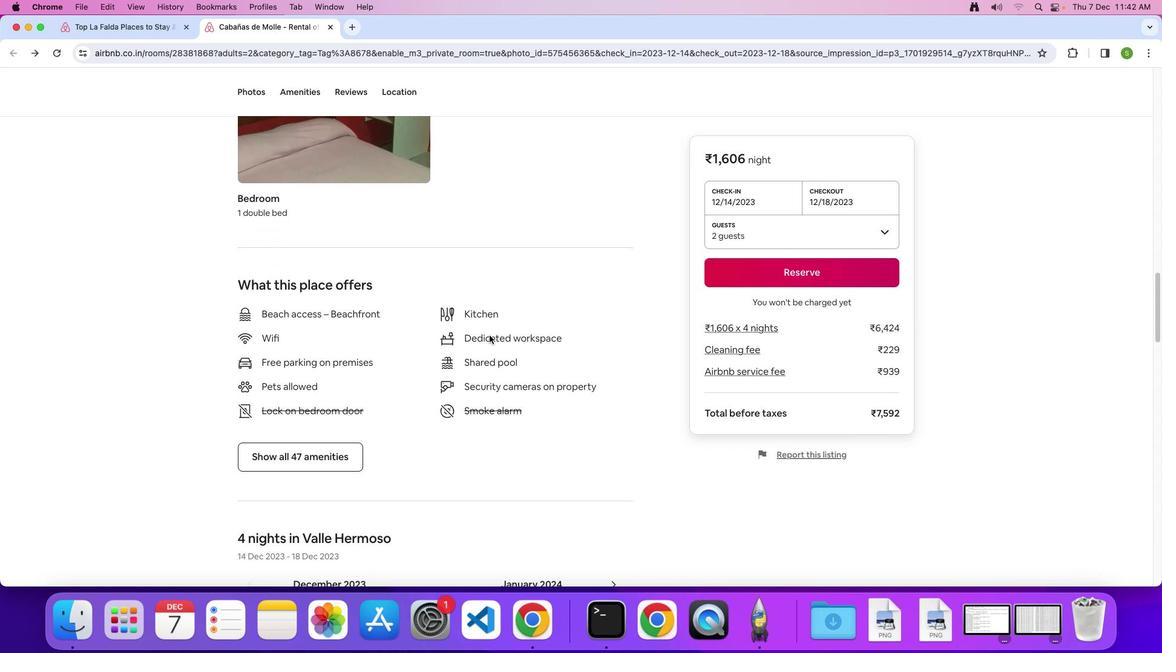 
Action: Mouse moved to (309, 422)
Screenshot: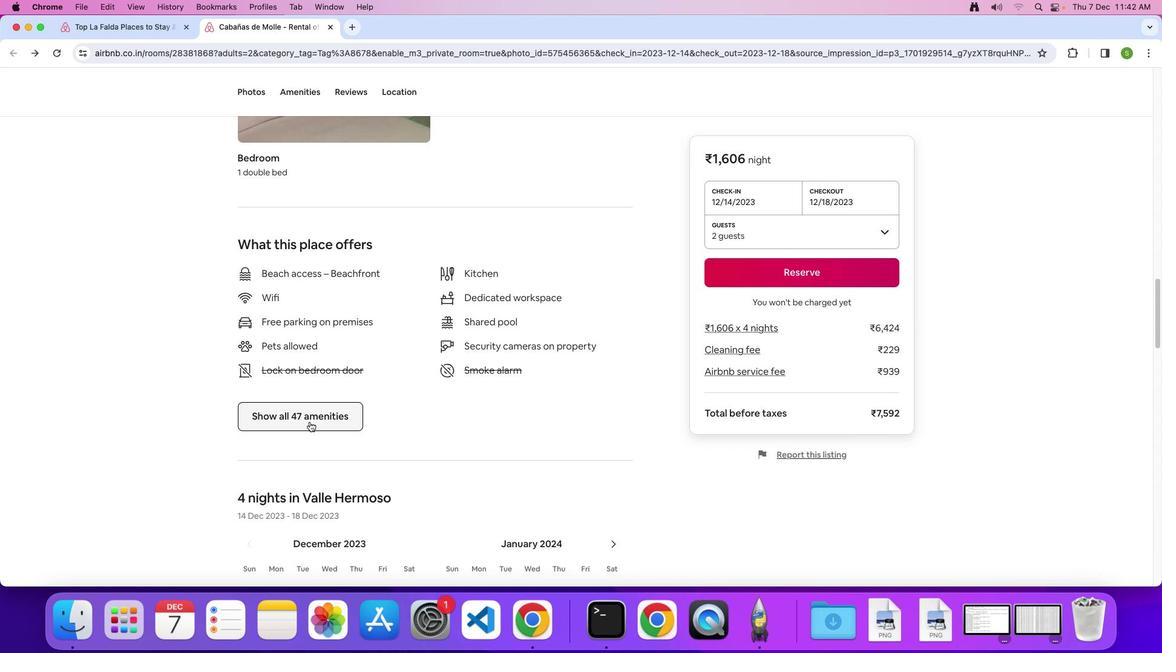 
Action: Mouse pressed left at (309, 422)
Screenshot: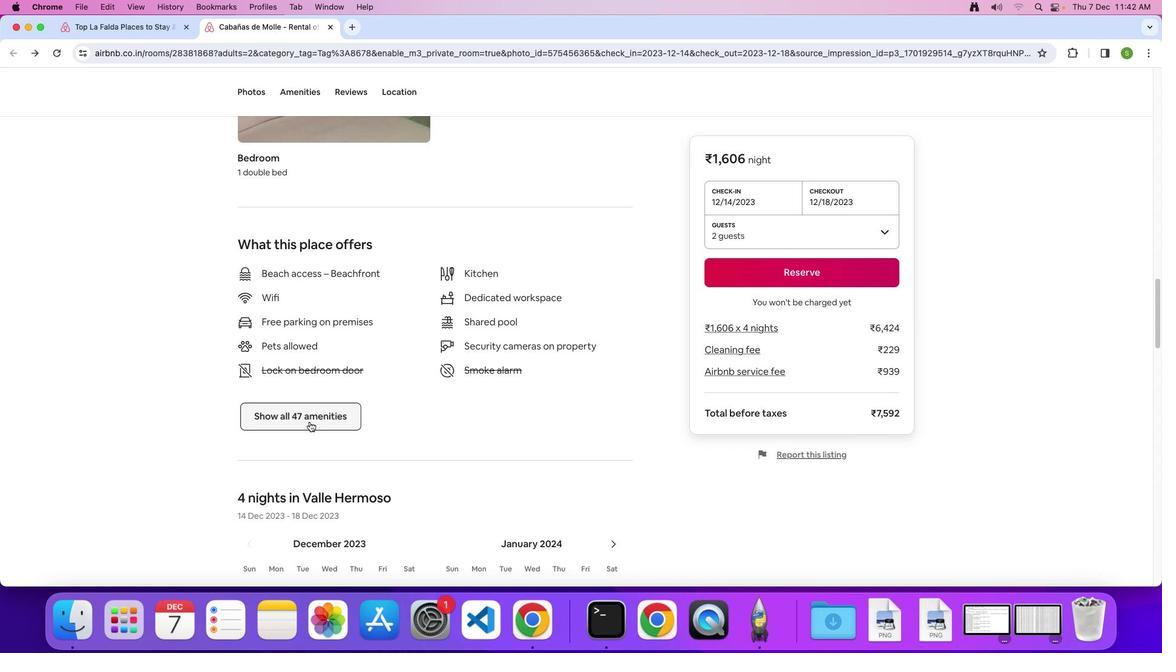 
Action: Mouse moved to (491, 340)
Screenshot: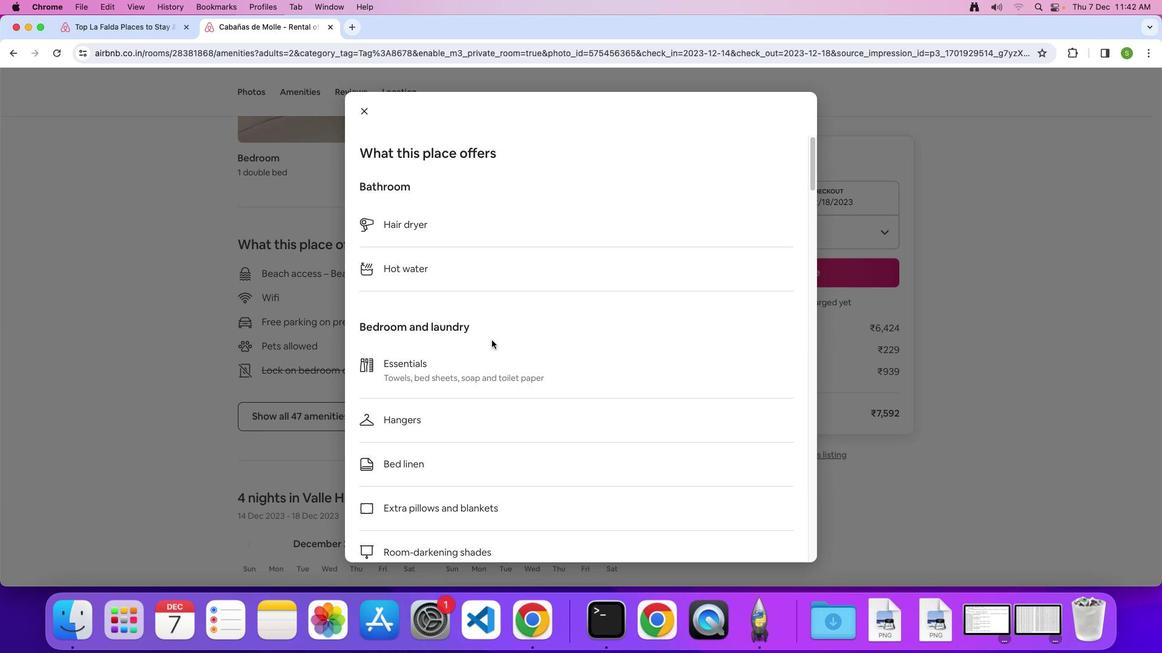 
Action: Mouse scrolled (491, 340) with delta (0, 0)
Screenshot: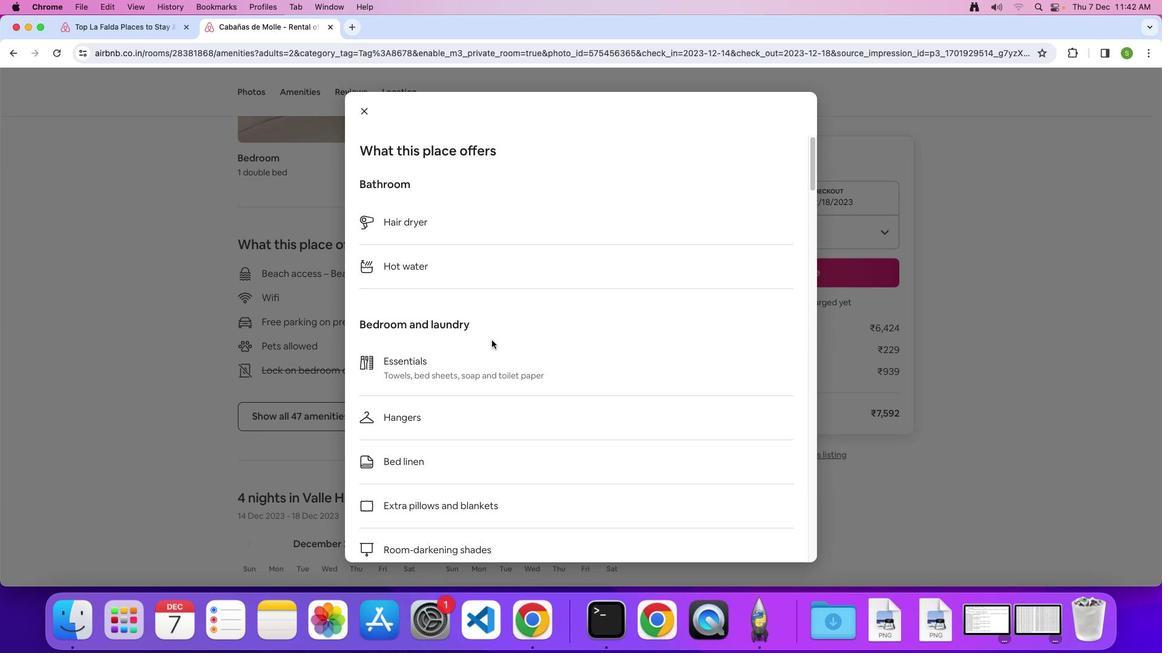 
Action: Mouse scrolled (491, 340) with delta (0, 0)
Screenshot: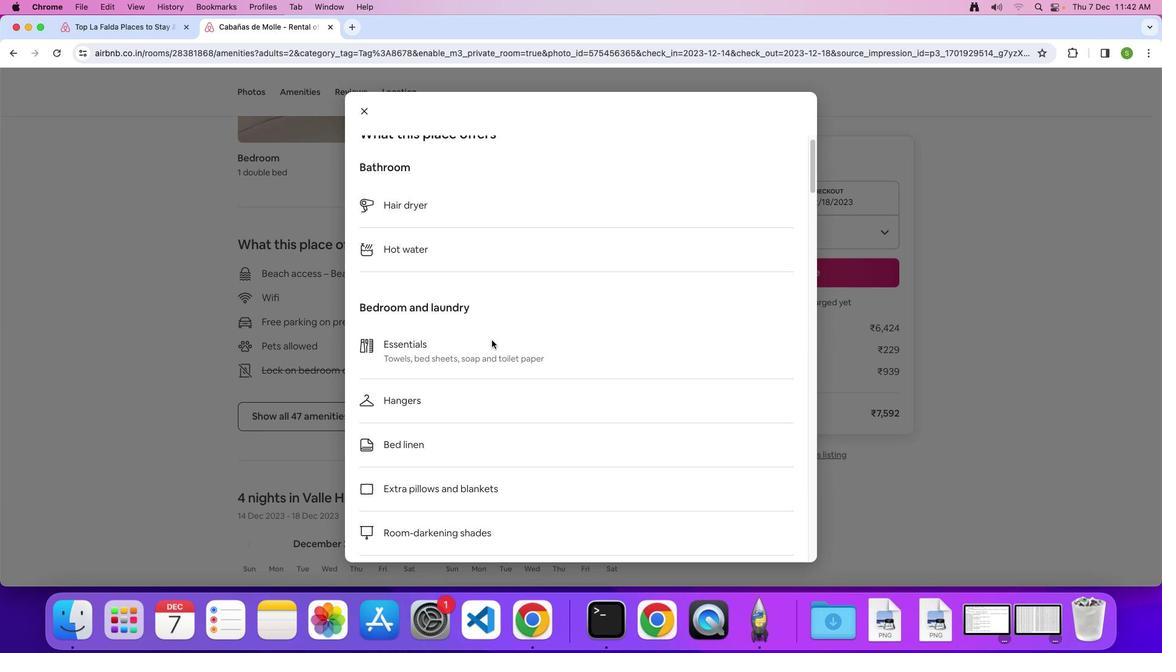 
Action: Mouse scrolled (491, 340) with delta (0, -1)
Screenshot: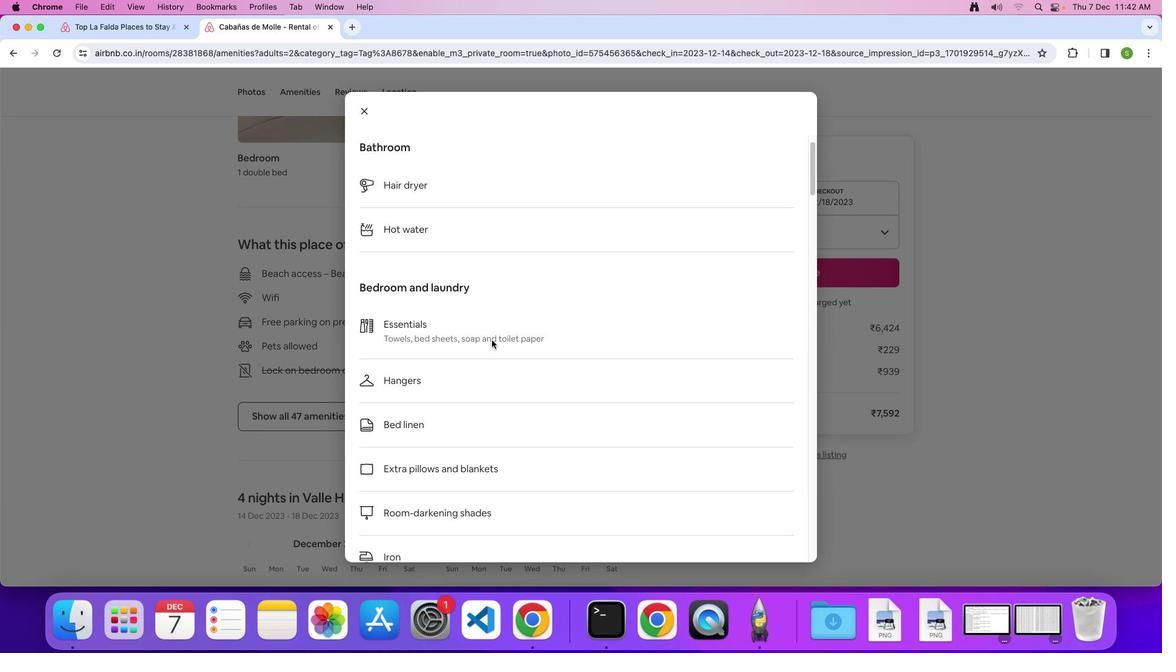
Action: Mouse scrolled (491, 340) with delta (0, 0)
Screenshot: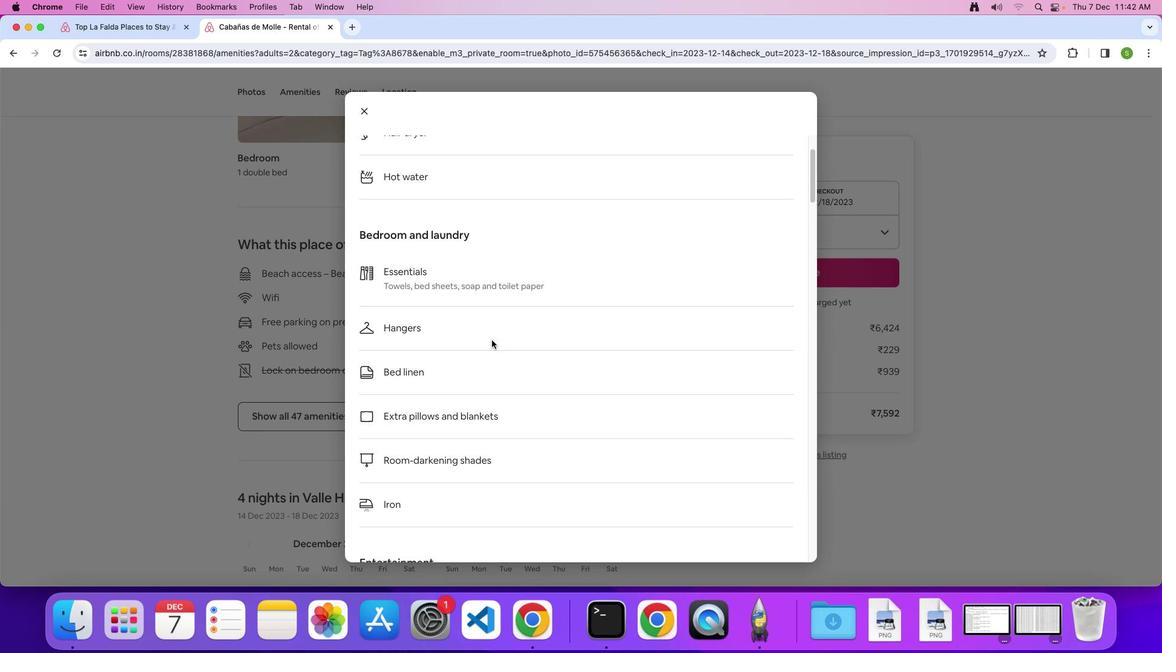 
Action: Mouse scrolled (491, 340) with delta (0, 0)
Screenshot: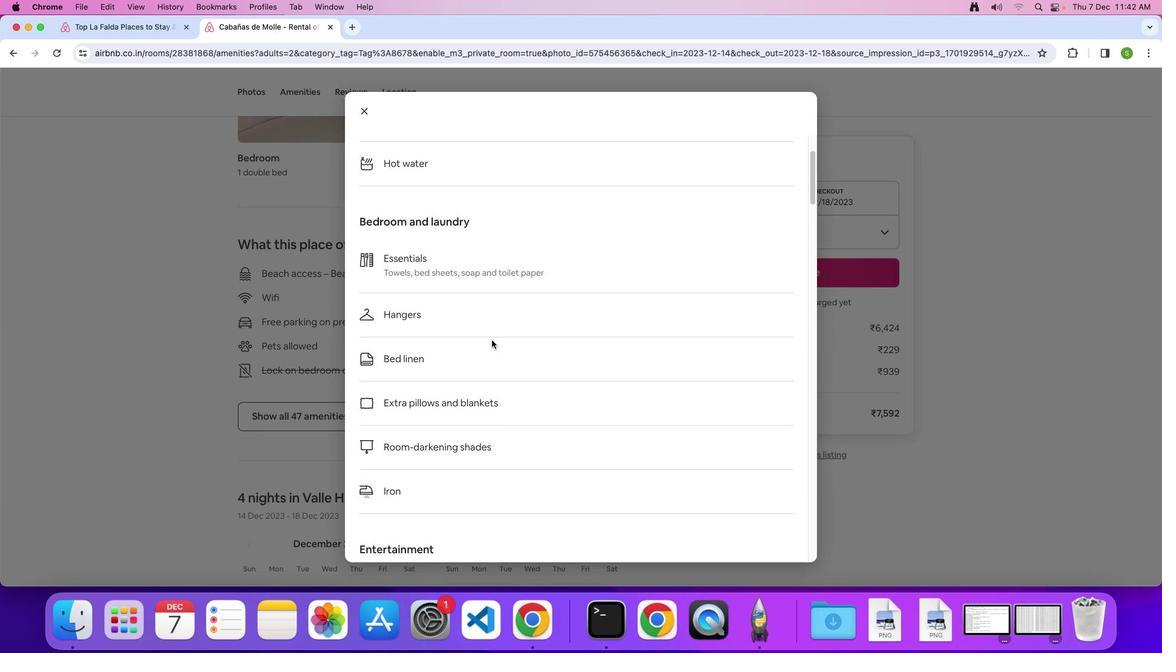 
Action: Mouse scrolled (491, 340) with delta (0, -1)
Screenshot: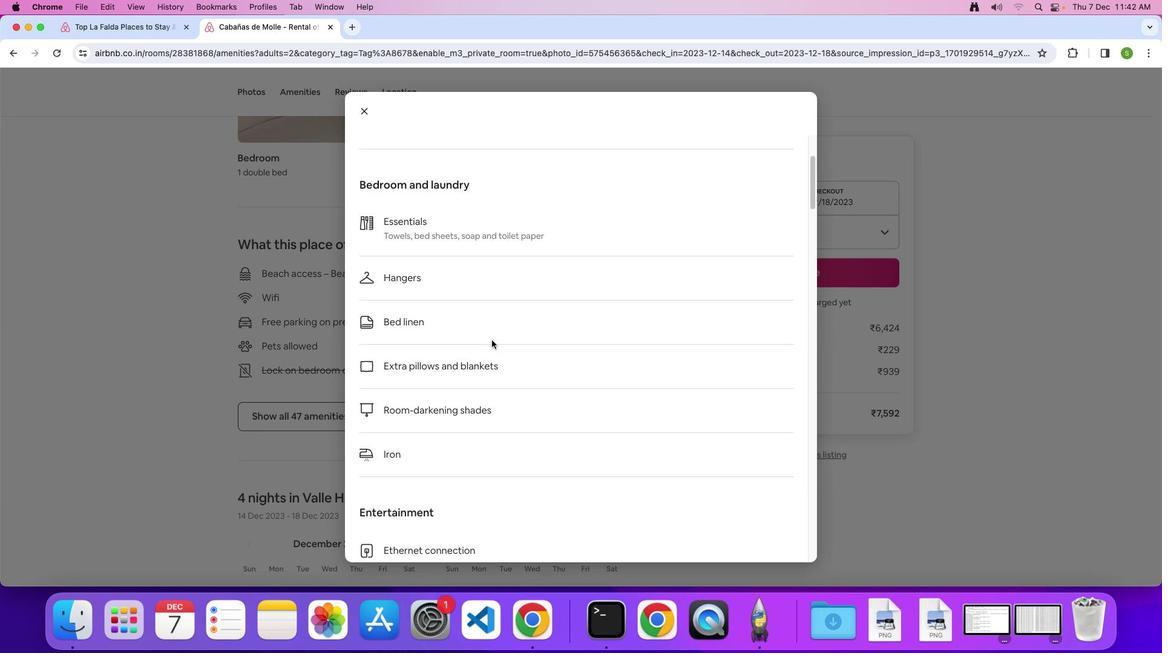
Action: Mouse scrolled (491, 340) with delta (0, 0)
Screenshot: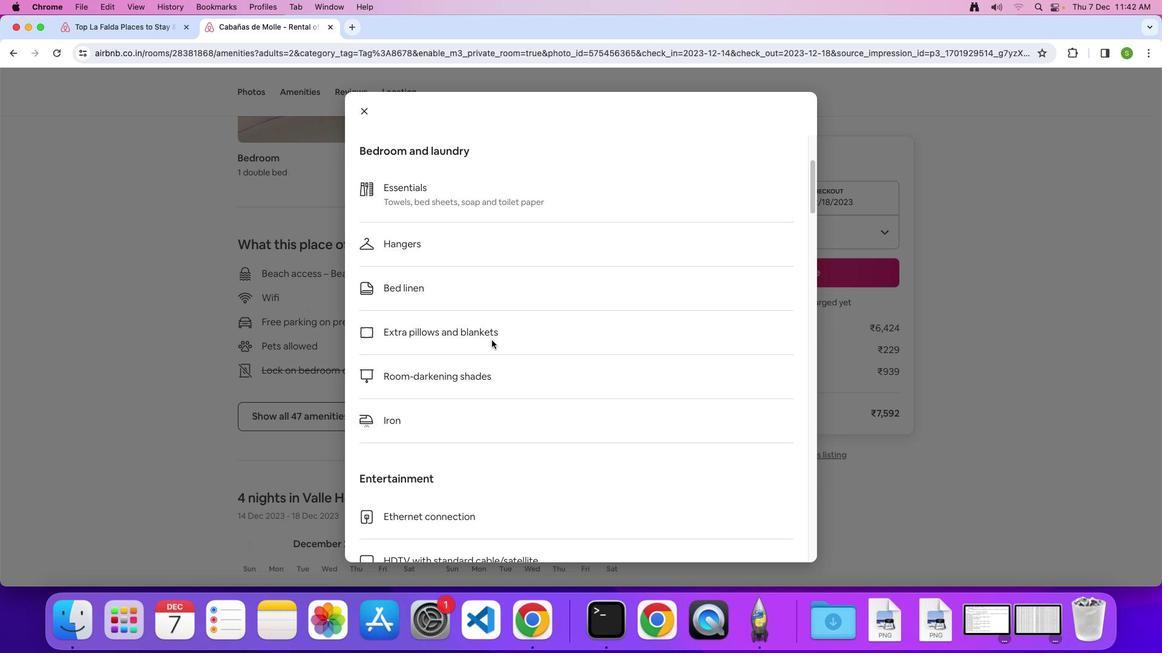 
Action: Mouse scrolled (491, 340) with delta (0, 0)
Screenshot: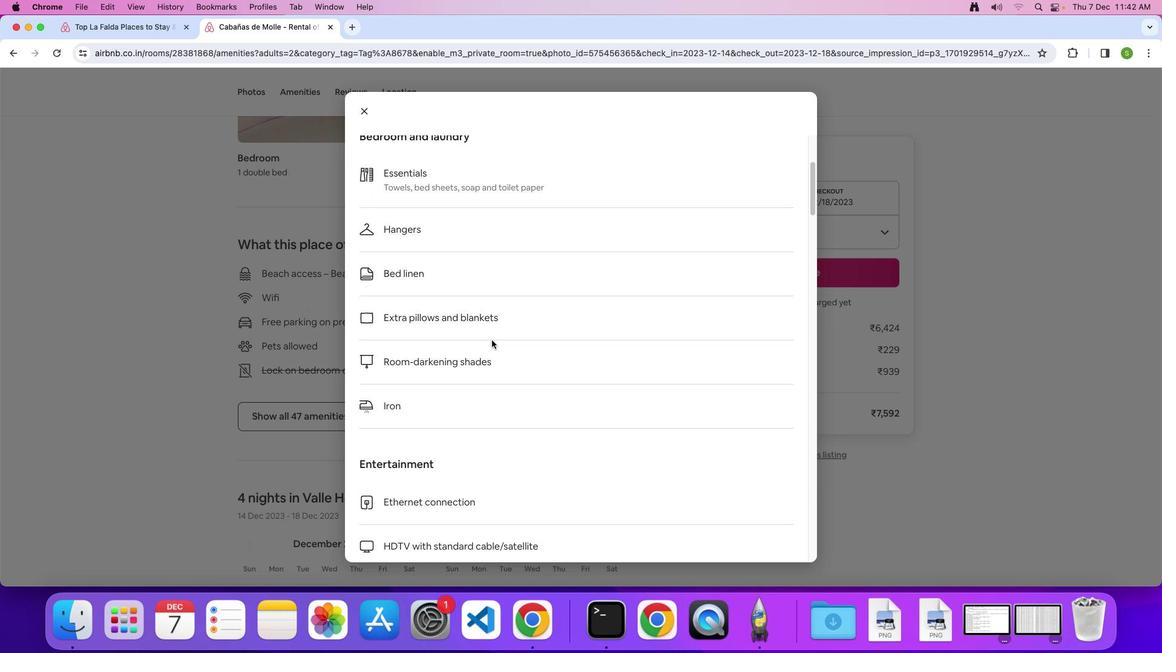 
Action: Mouse scrolled (491, 340) with delta (0, -1)
Screenshot: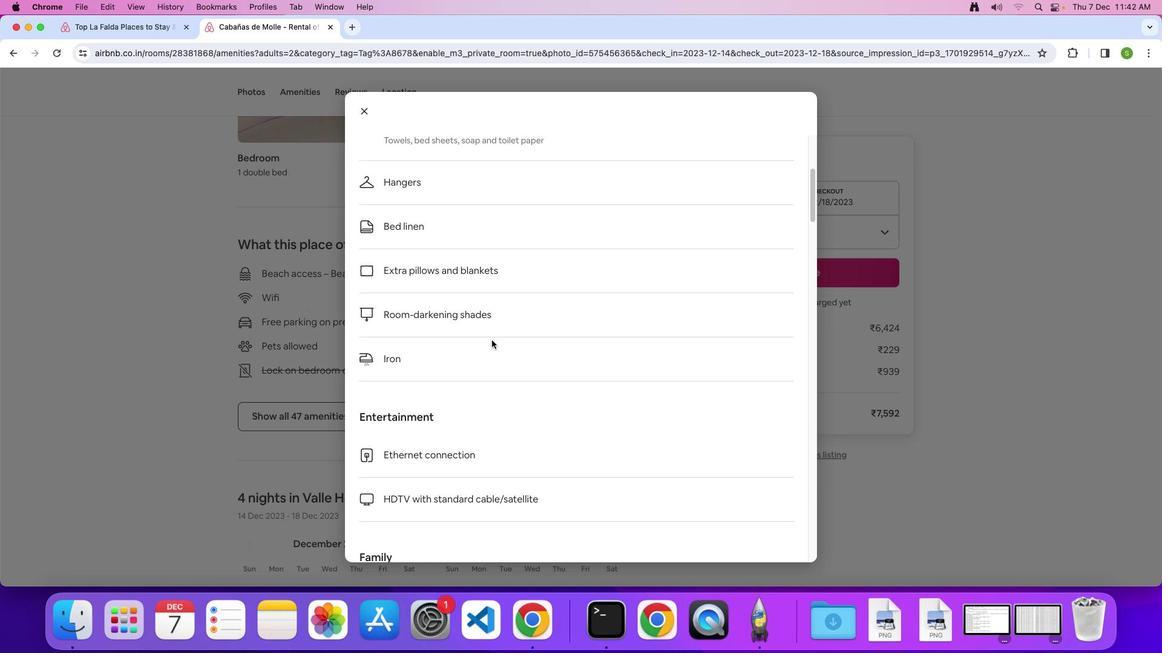 
Action: Mouse scrolled (491, 340) with delta (0, 0)
Screenshot: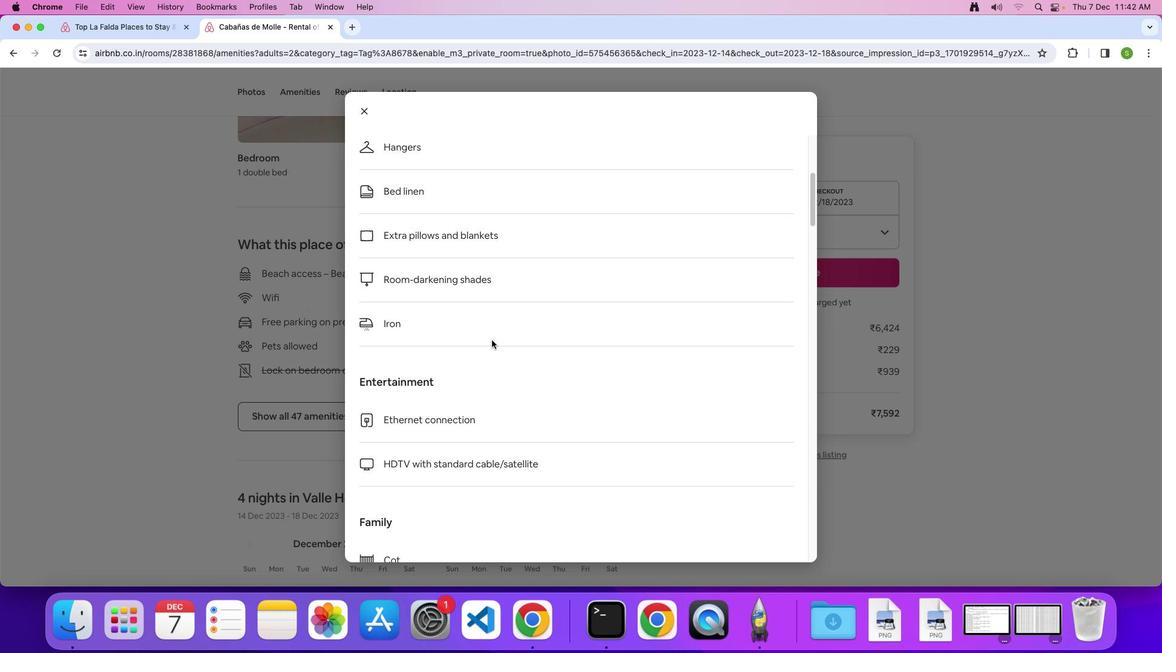 
Action: Mouse scrolled (491, 340) with delta (0, 0)
Screenshot: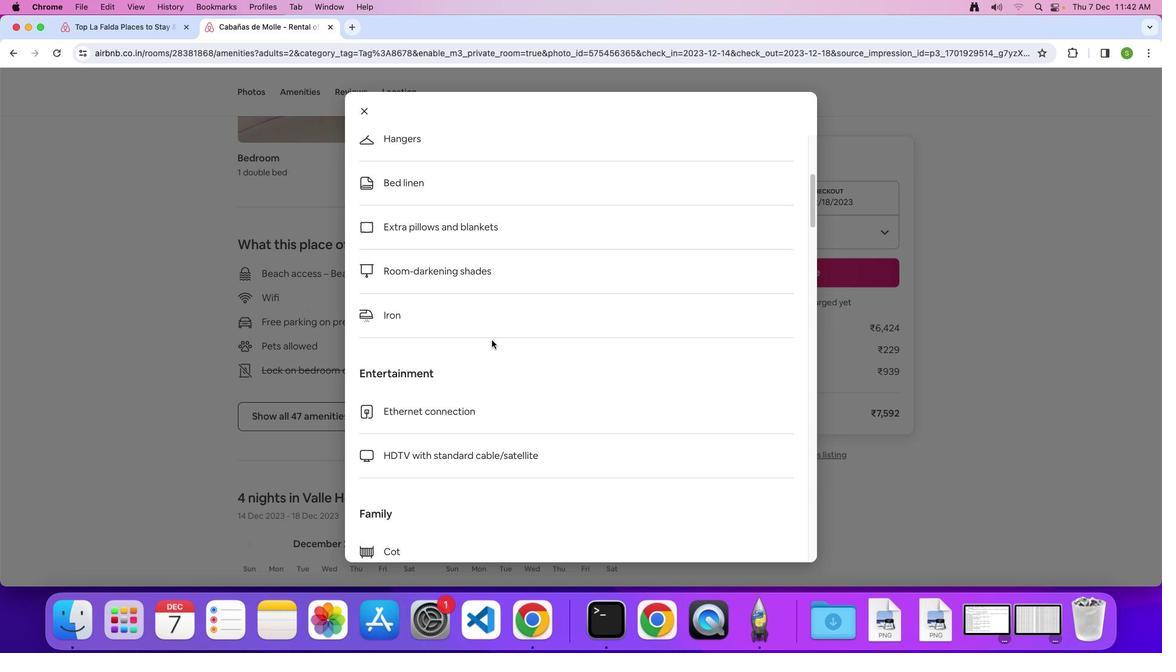 
Action: Mouse scrolled (491, 340) with delta (0, -1)
Screenshot: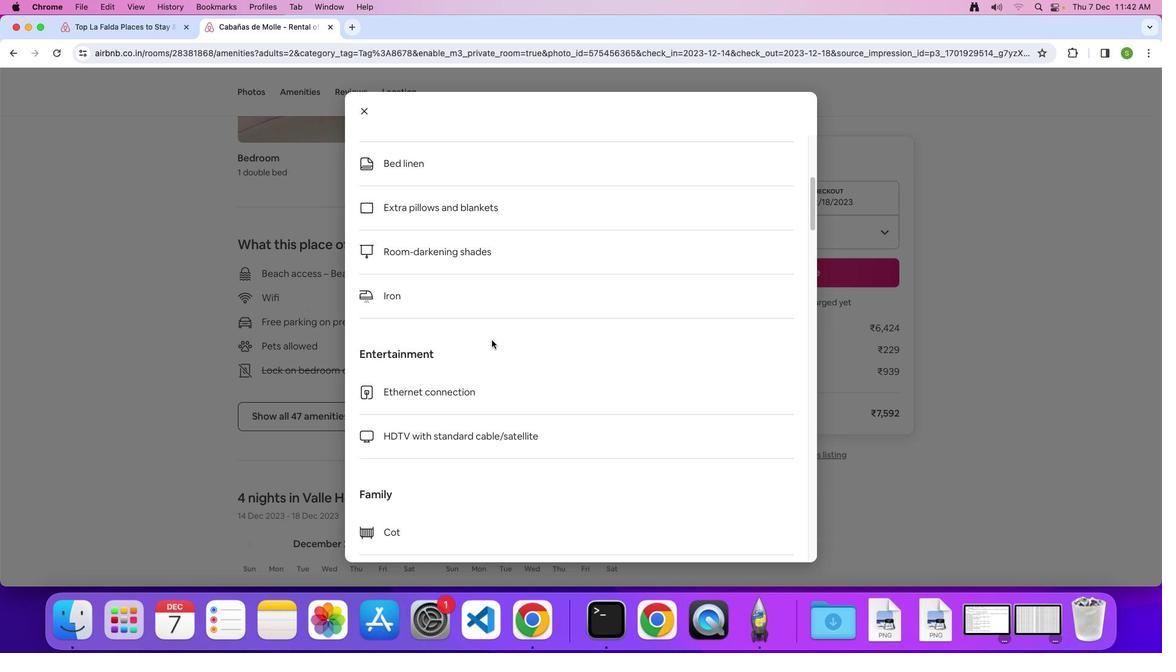 
Action: Mouse scrolled (491, 340) with delta (0, -1)
Screenshot: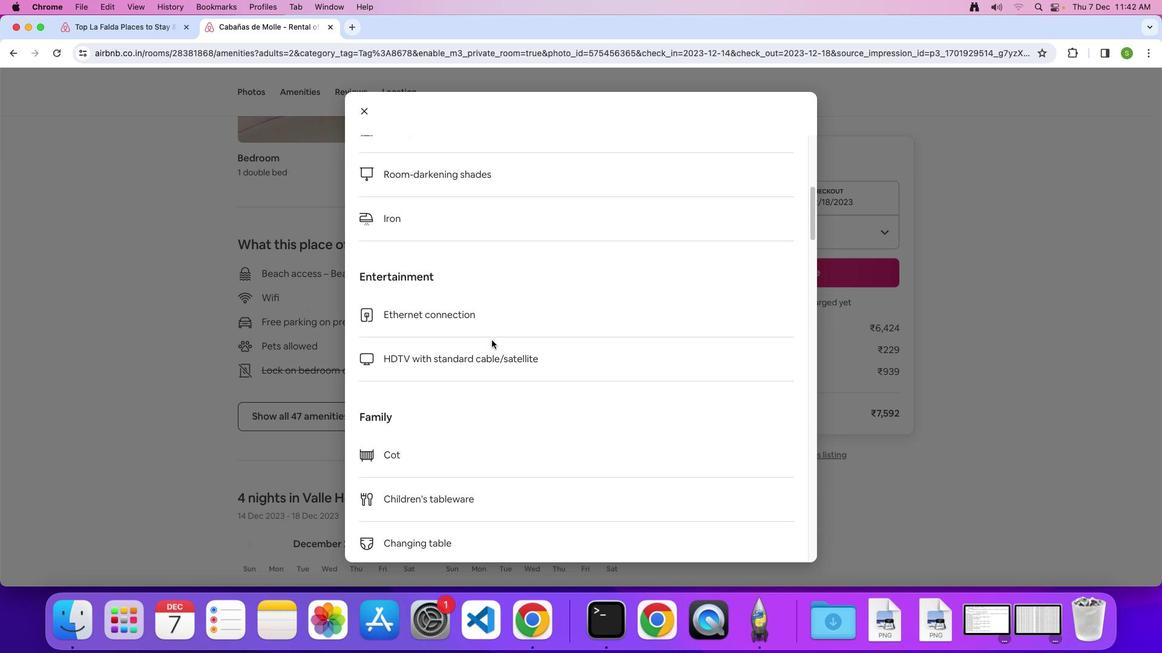 
Action: Mouse scrolled (491, 340) with delta (0, 0)
Screenshot: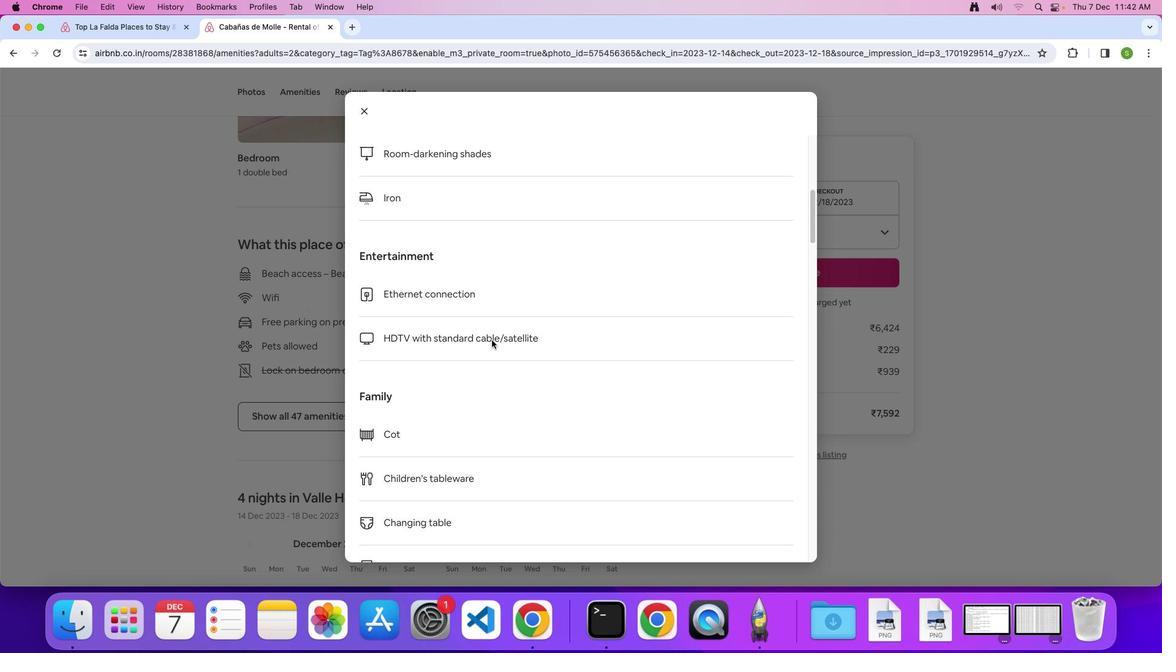 
Action: Mouse scrolled (491, 340) with delta (0, 0)
Screenshot: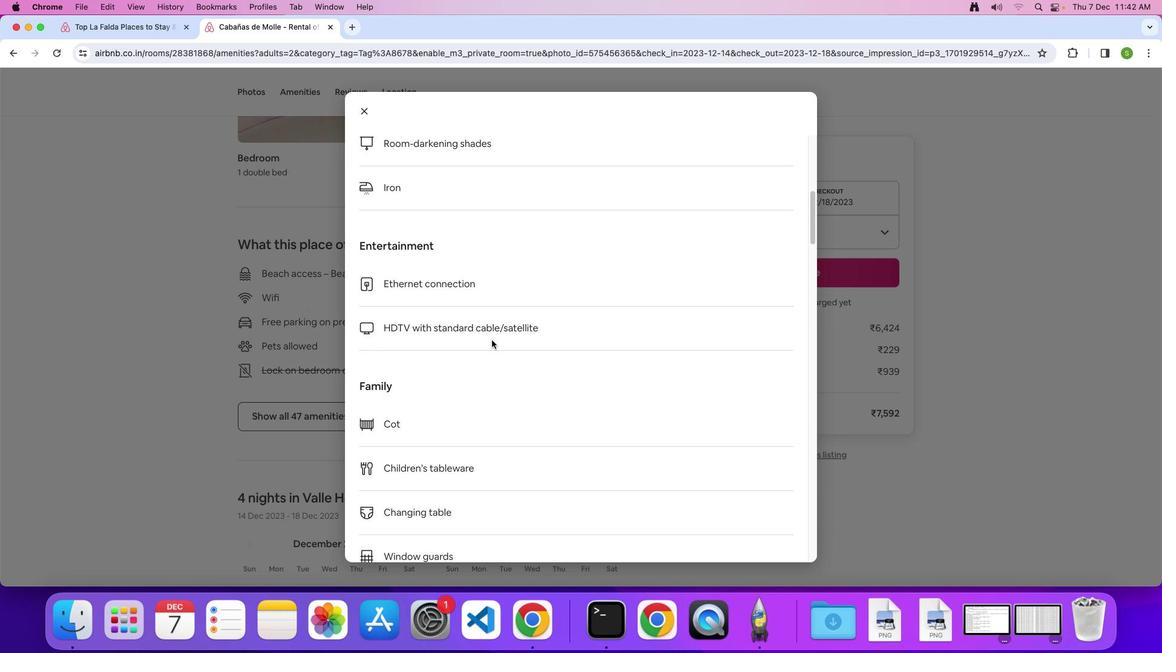 
Action: Mouse scrolled (491, 340) with delta (0, 0)
Screenshot: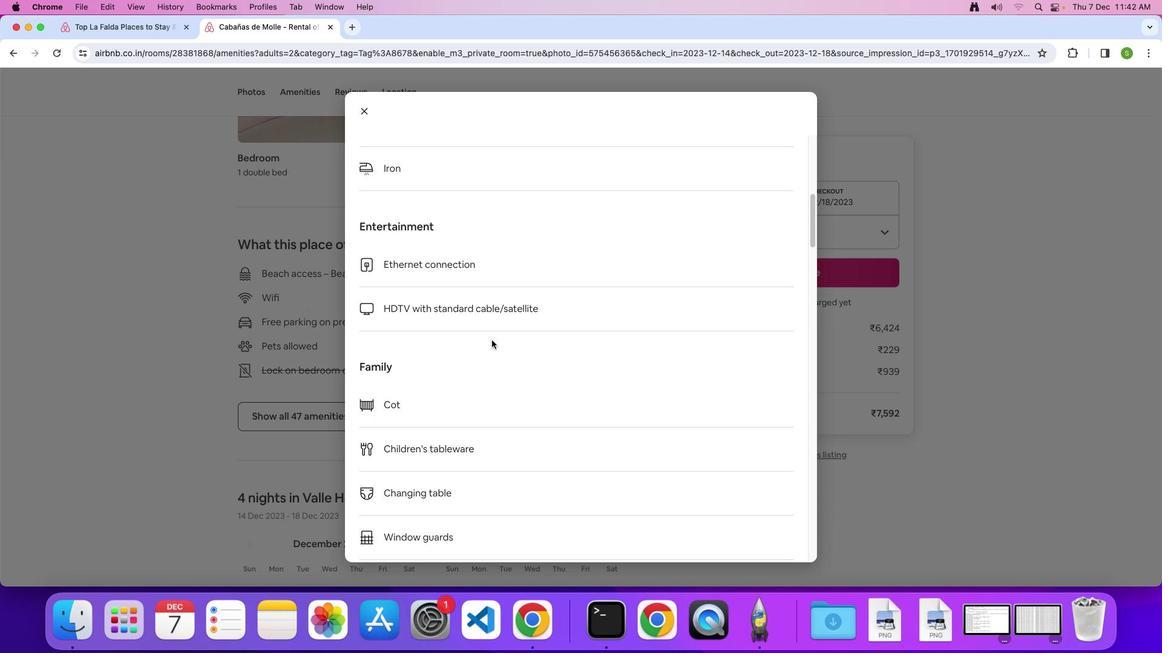 
Action: Mouse scrolled (491, 340) with delta (0, 0)
Screenshot: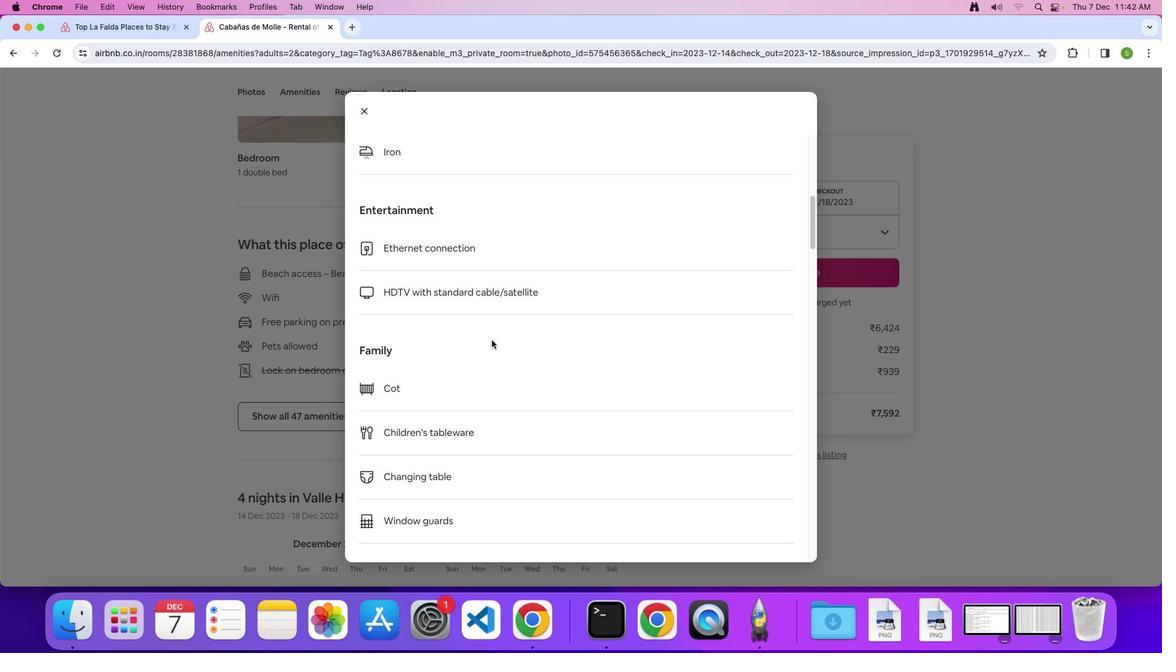 
Action: Mouse scrolled (491, 340) with delta (0, 0)
Screenshot: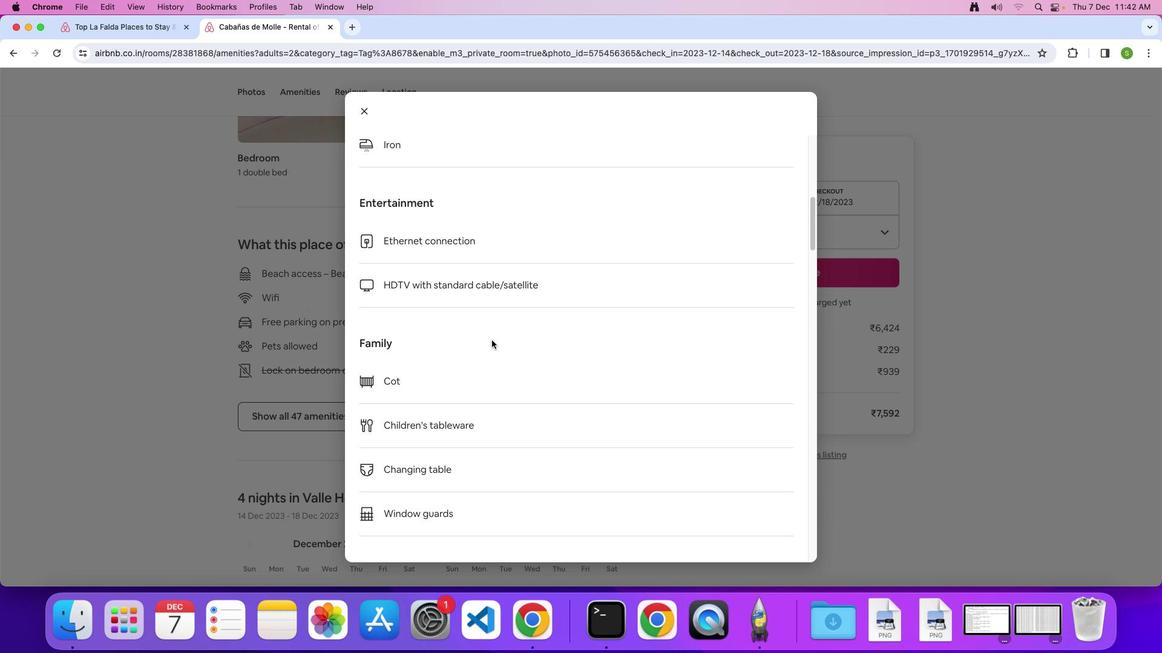 
Action: Mouse scrolled (491, 340) with delta (0, -1)
Screenshot: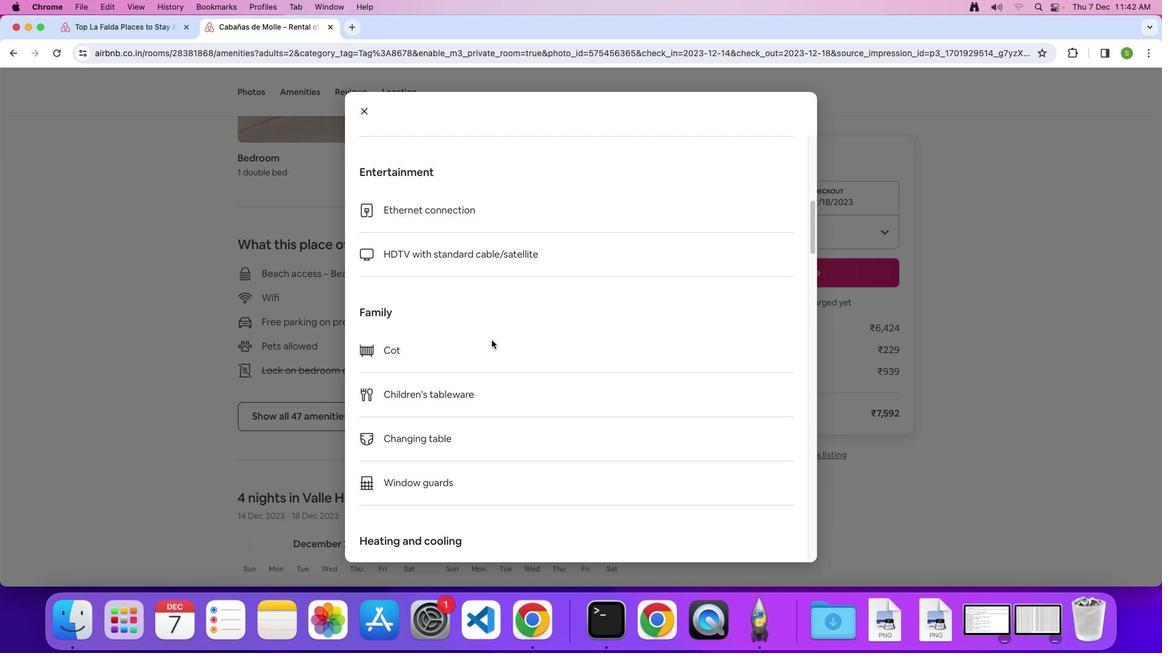 
Action: Mouse scrolled (491, 340) with delta (0, 0)
Screenshot: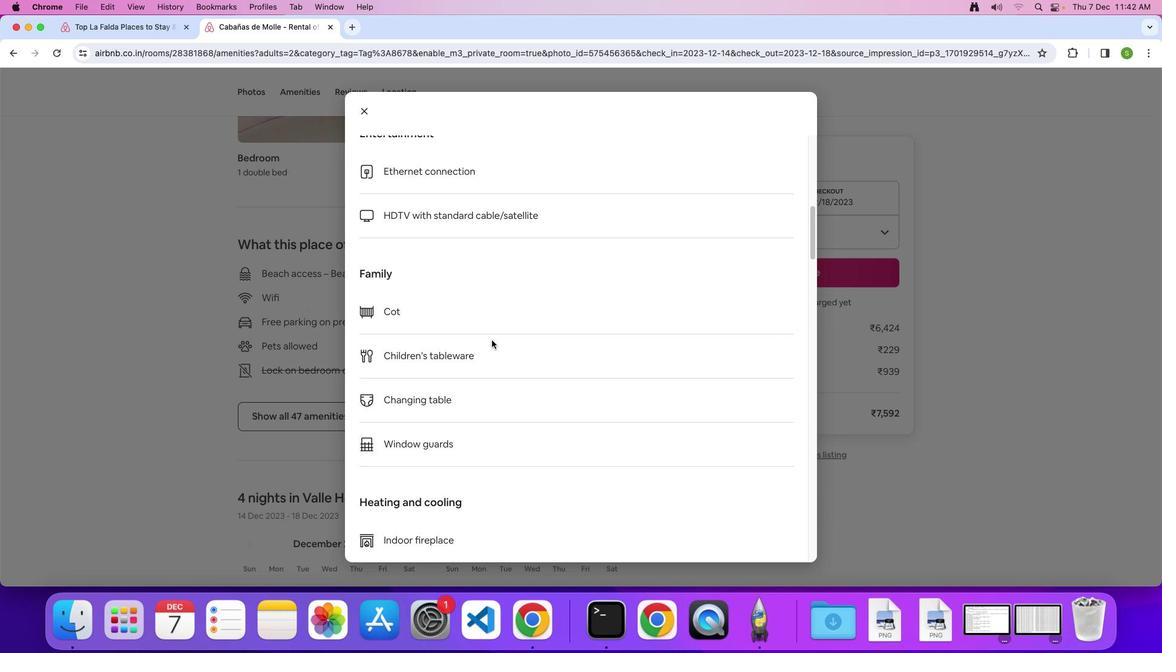 
Action: Mouse scrolled (491, 340) with delta (0, 0)
Screenshot: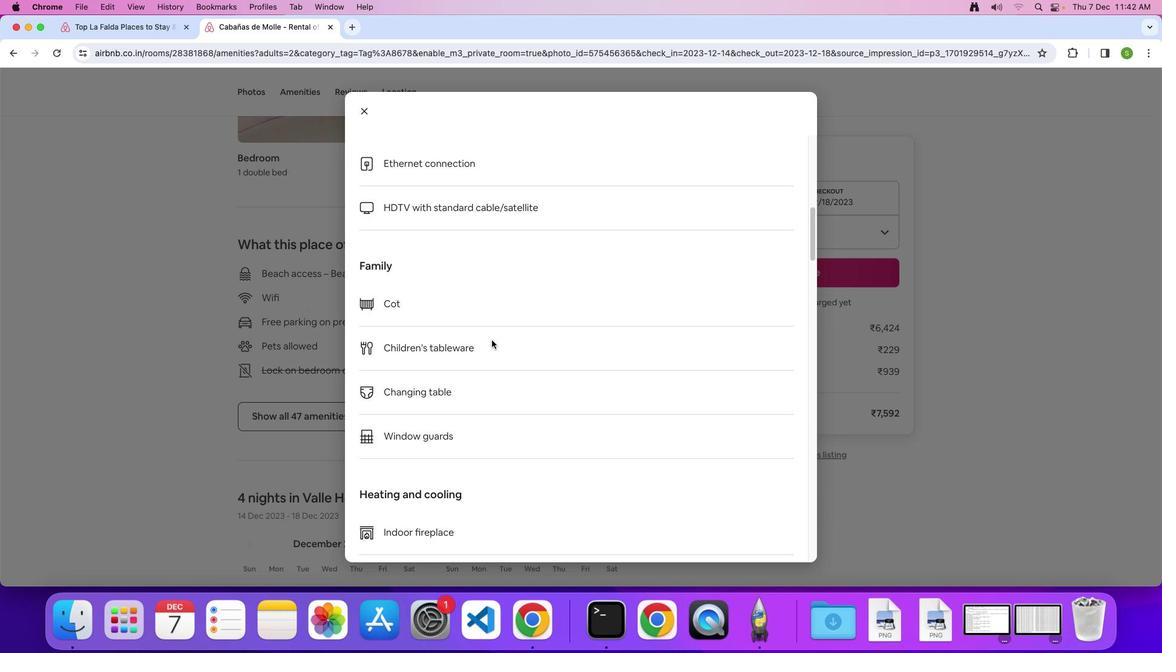 
Action: Mouse scrolled (491, 340) with delta (0, -1)
Screenshot: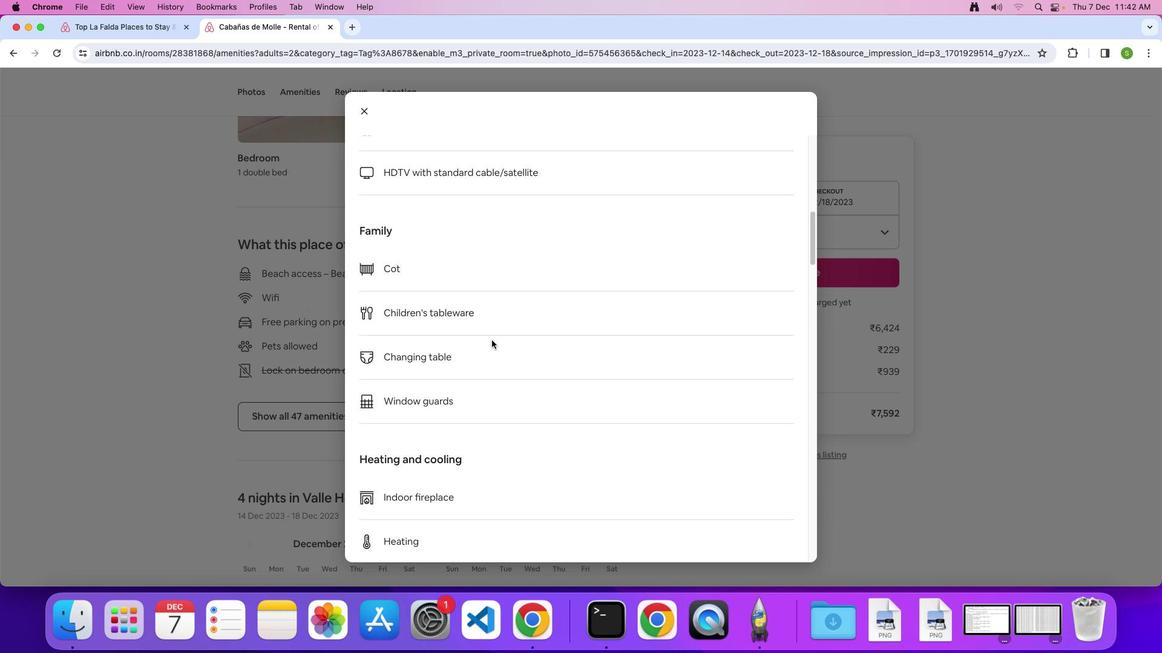 
Action: Mouse scrolled (491, 340) with delta (0, 0)
Screenshot: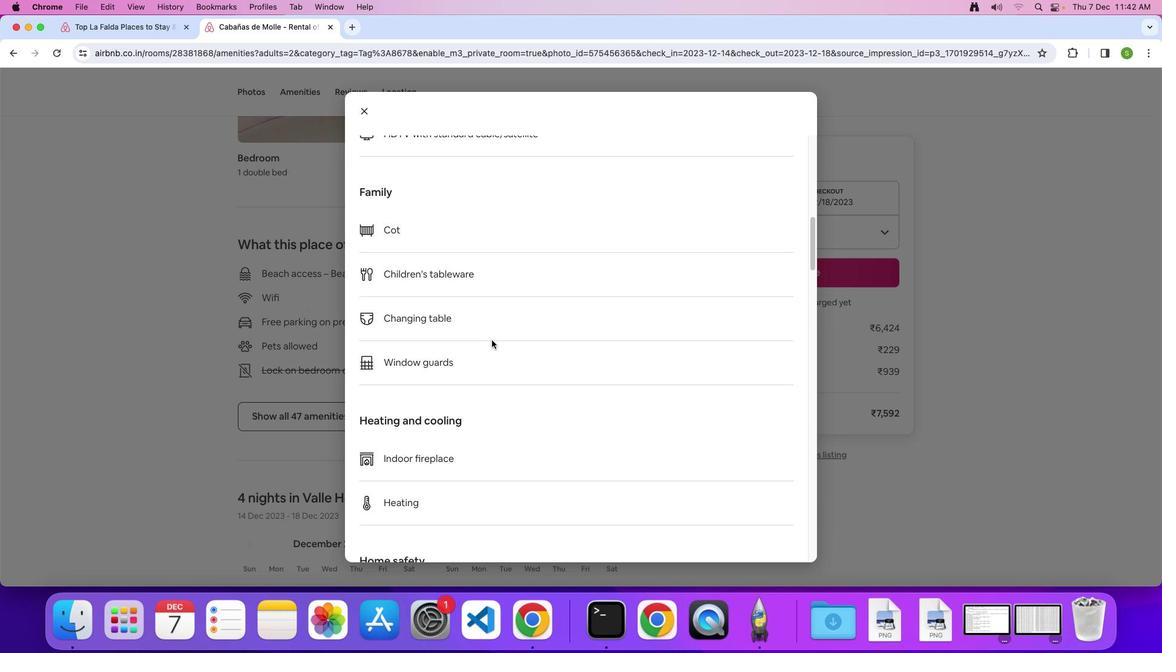 
Action: Mouse scrolled (491, 340) with delta (0, 0)
Screenshot: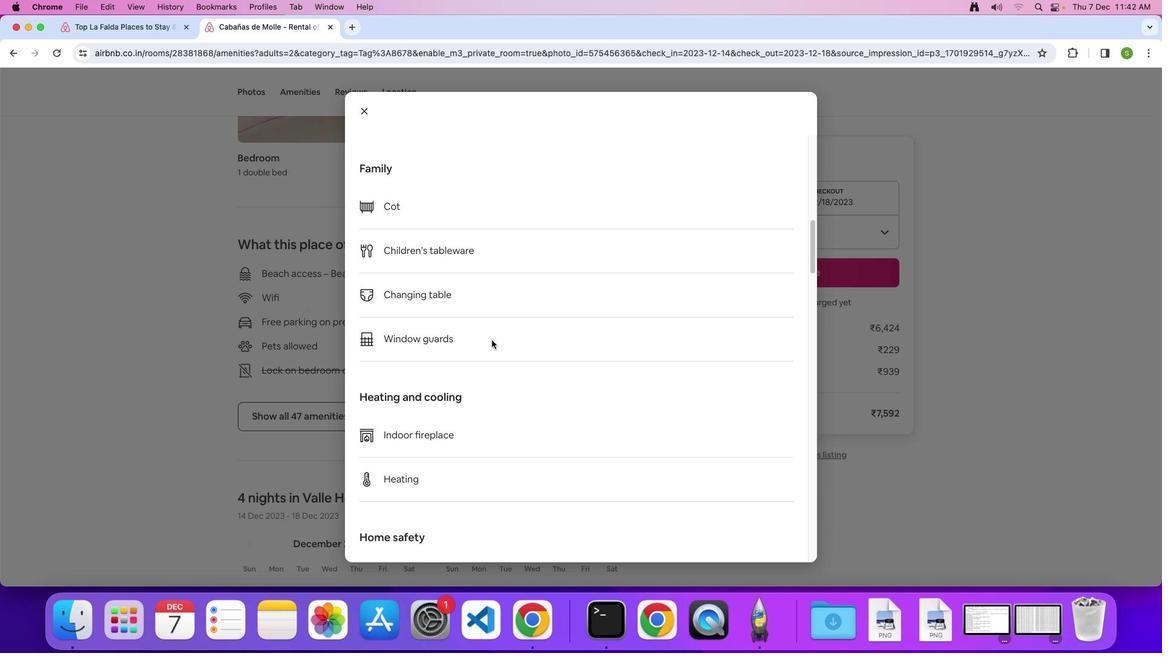 
Action: Mouse scrolled (491, 340) with delta (0, -1)
Screenshot: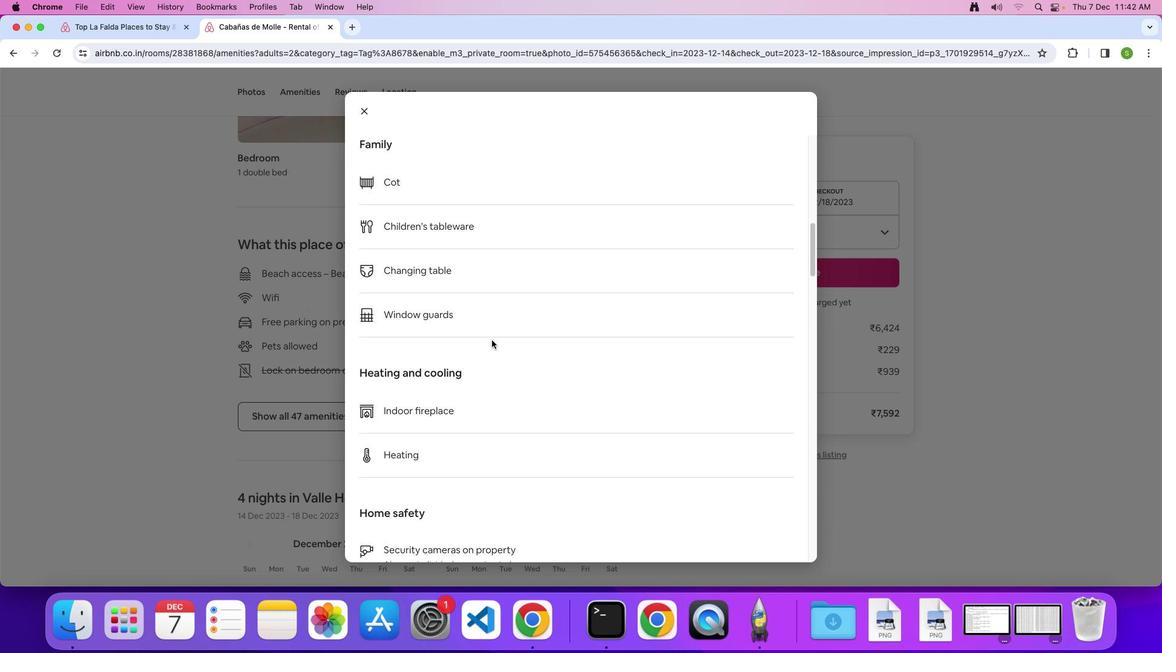 
Action: Mouse scrolled (491, 340) with delta (0, 0)
